 Task: Get directions from Fort Pulaski National Monument, Georgia, United States to Durham, North Carolina, United States  and explore the nearby things to do with rating 2 and above and open now
Action: Key pressed google<Key.space>maps<Key.enter>
Screenshot: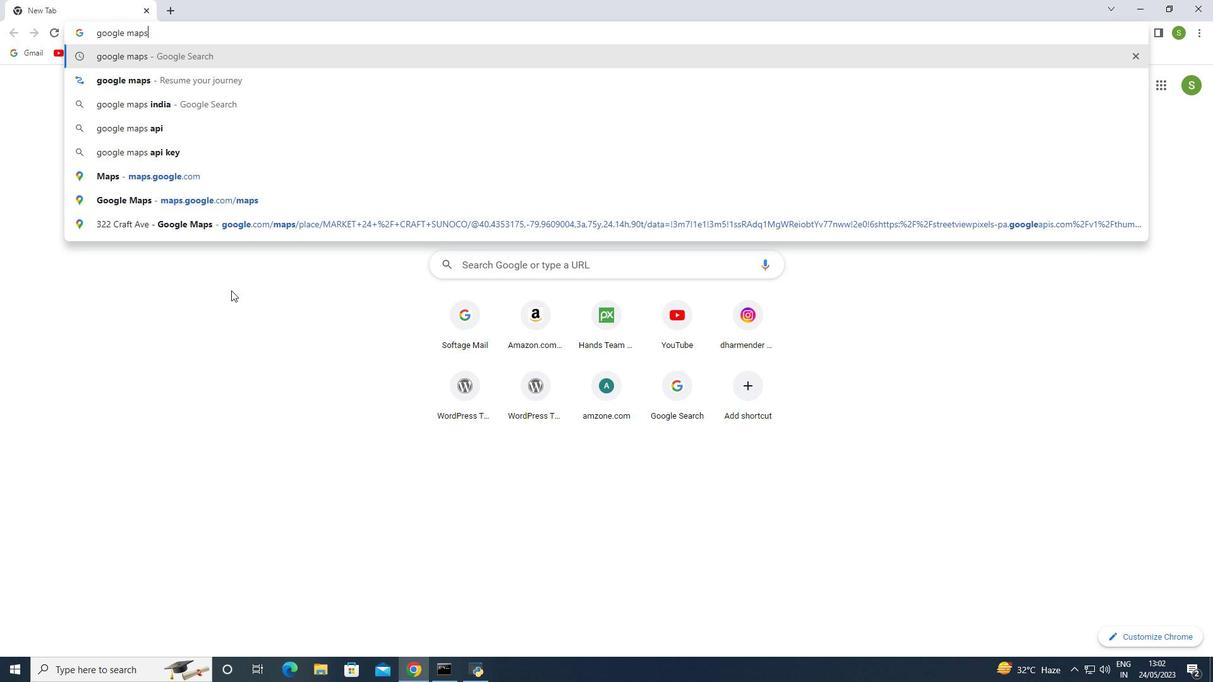 
Action: Mouse moved to (185, 295)
Screenshot: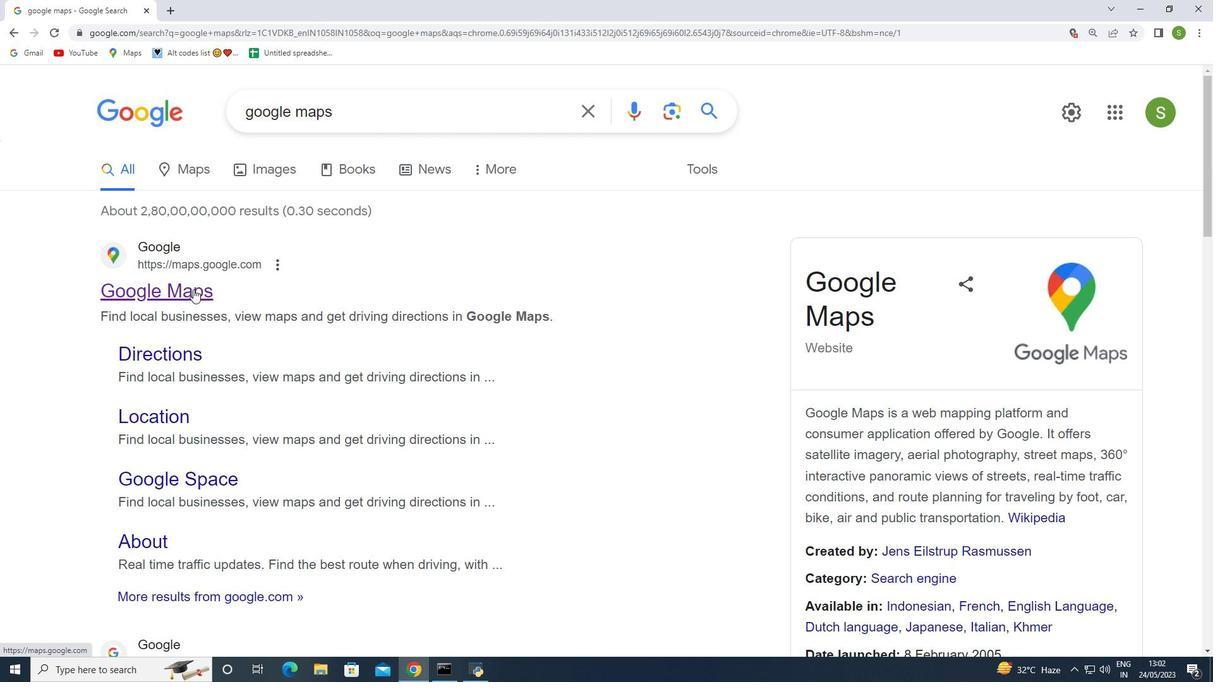 
Action: Mouse pressed left at (185, 295)
Screenshot: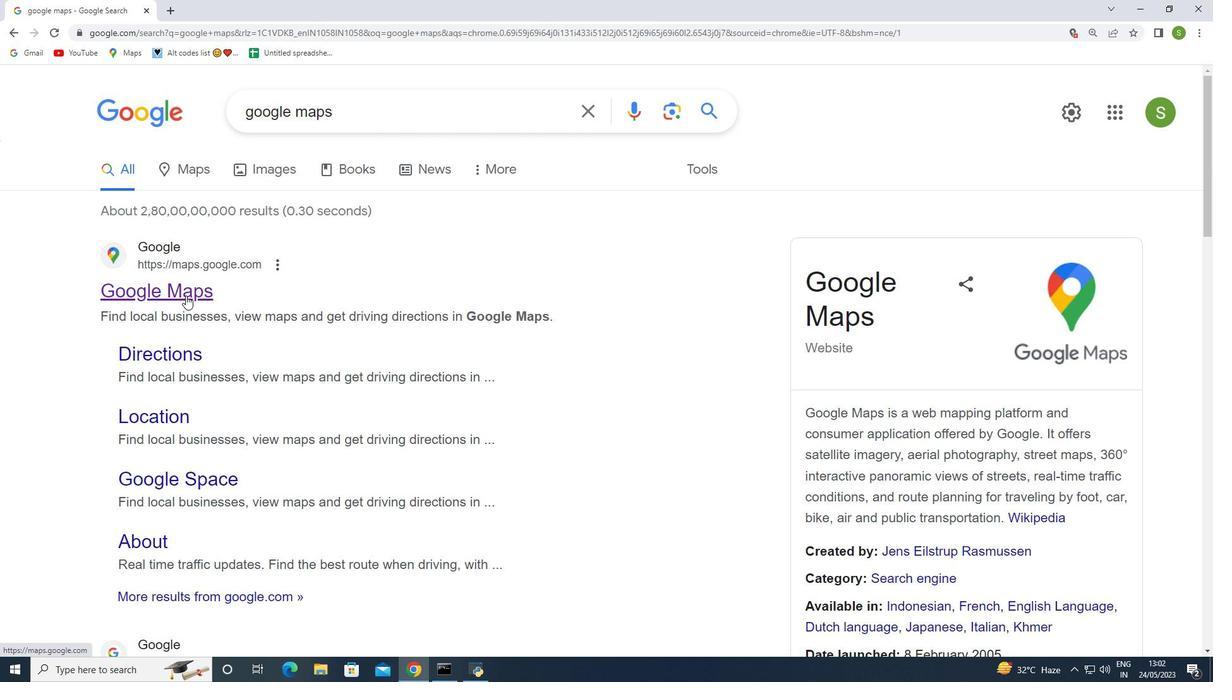 
Action: Mouse moved to (416, 92)
Screenshot: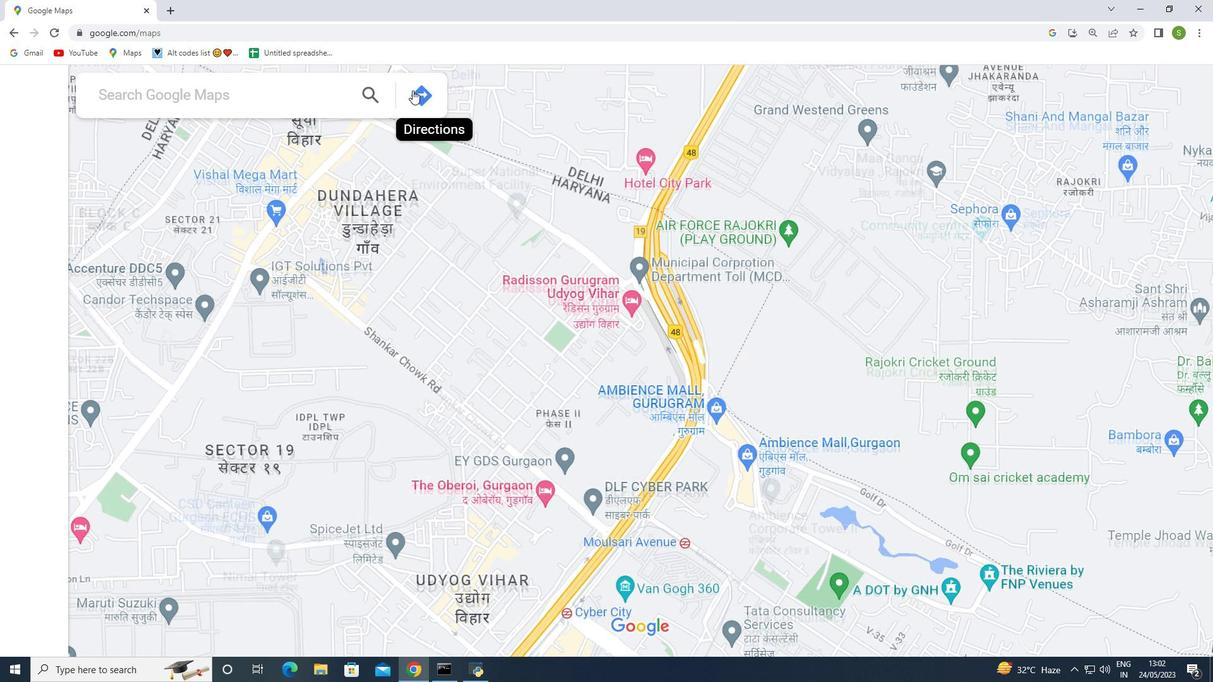 
Action: Mouse pressed left at (416, 92)
Screenshot: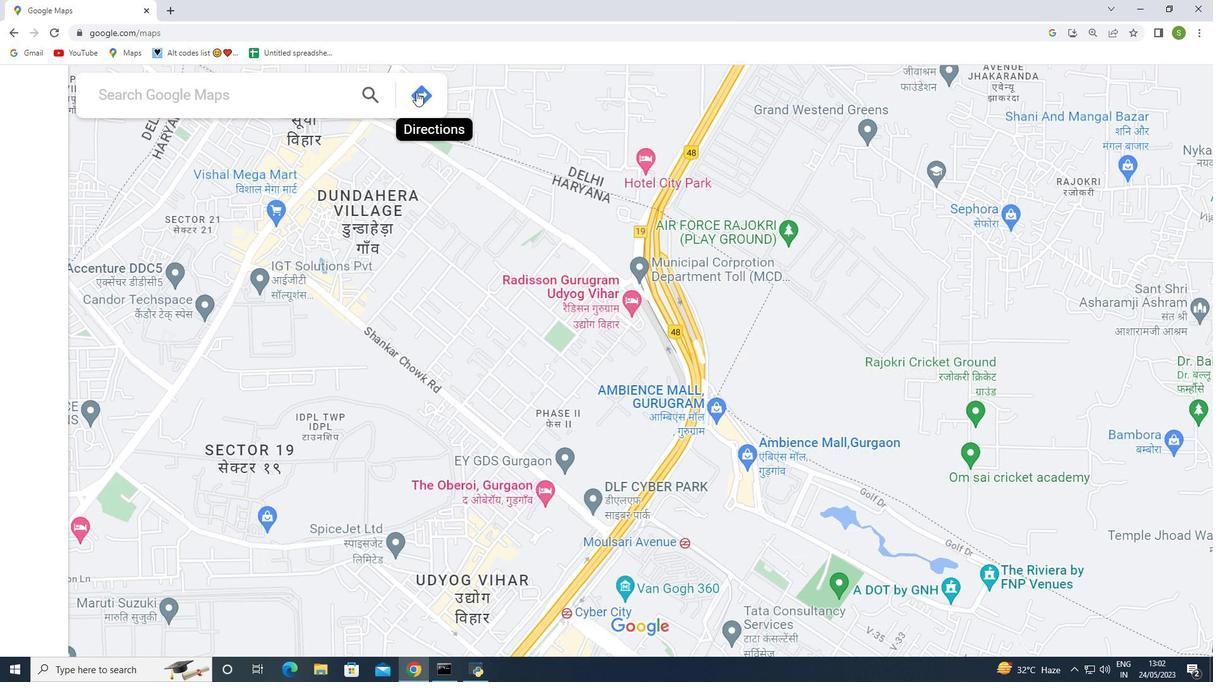 
Action: Mouse moved to (223, 142)
Screenshot: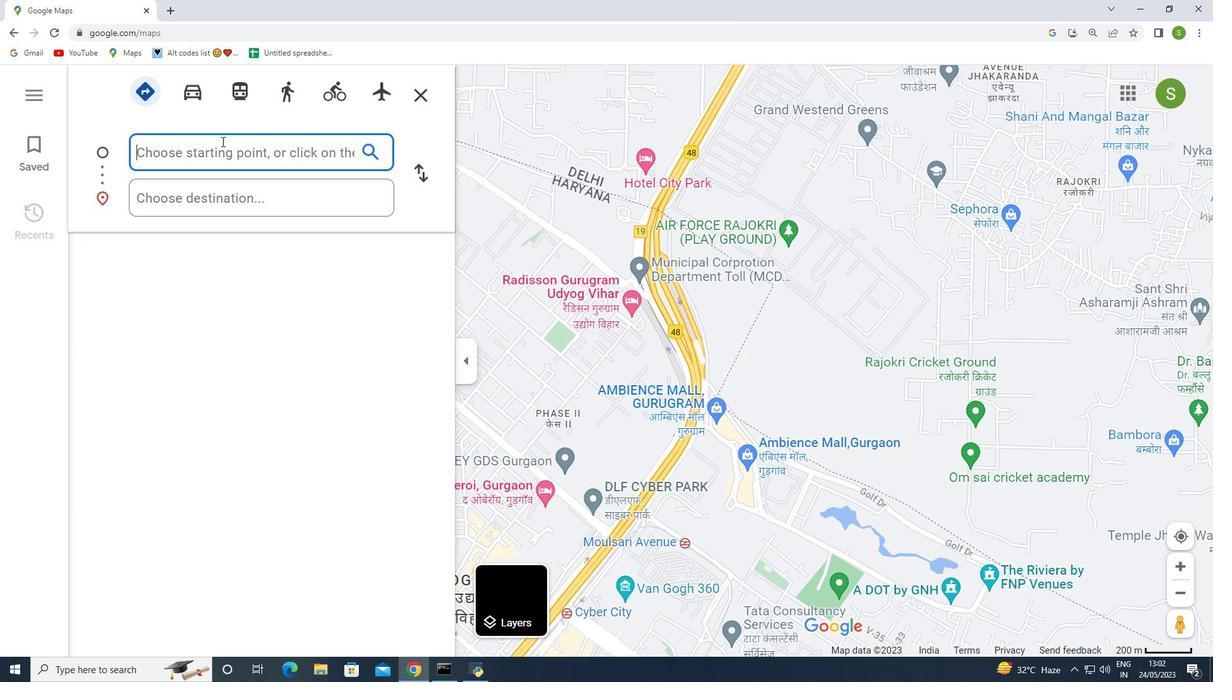 
Action: Mouse pressed left at (223, 142)
Screenshot: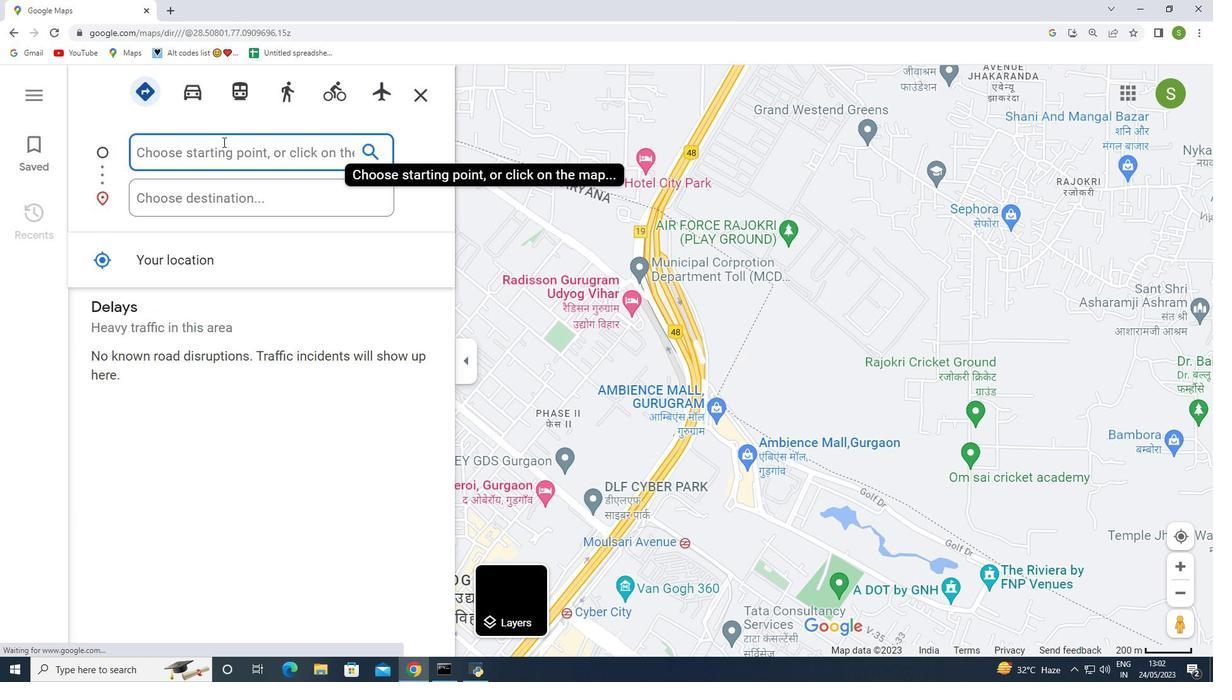 
Action: Key pressed fort<Key.space>pulaski<Key.space>national<Key.space><Key.shift>Monument<Key.space>georgia<Key.space>unites<Key.backspace>d<Key.space>states
Screenshot: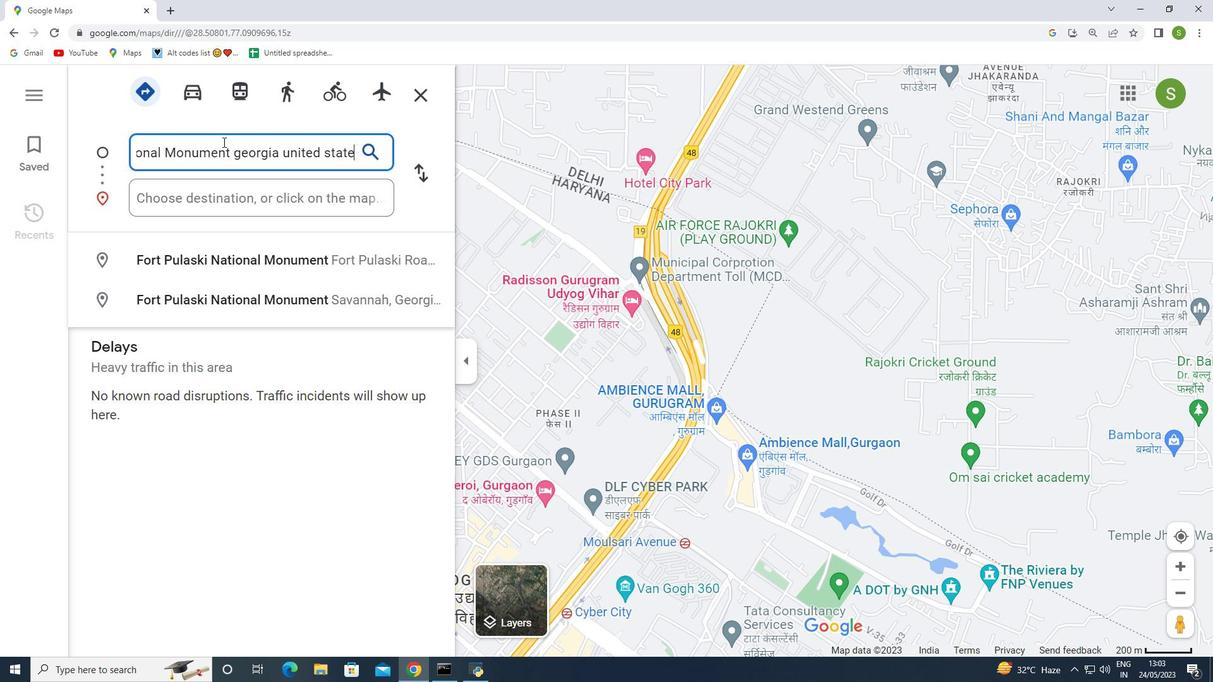 
Action: Mouse moved to (233, 198)
Screenshot: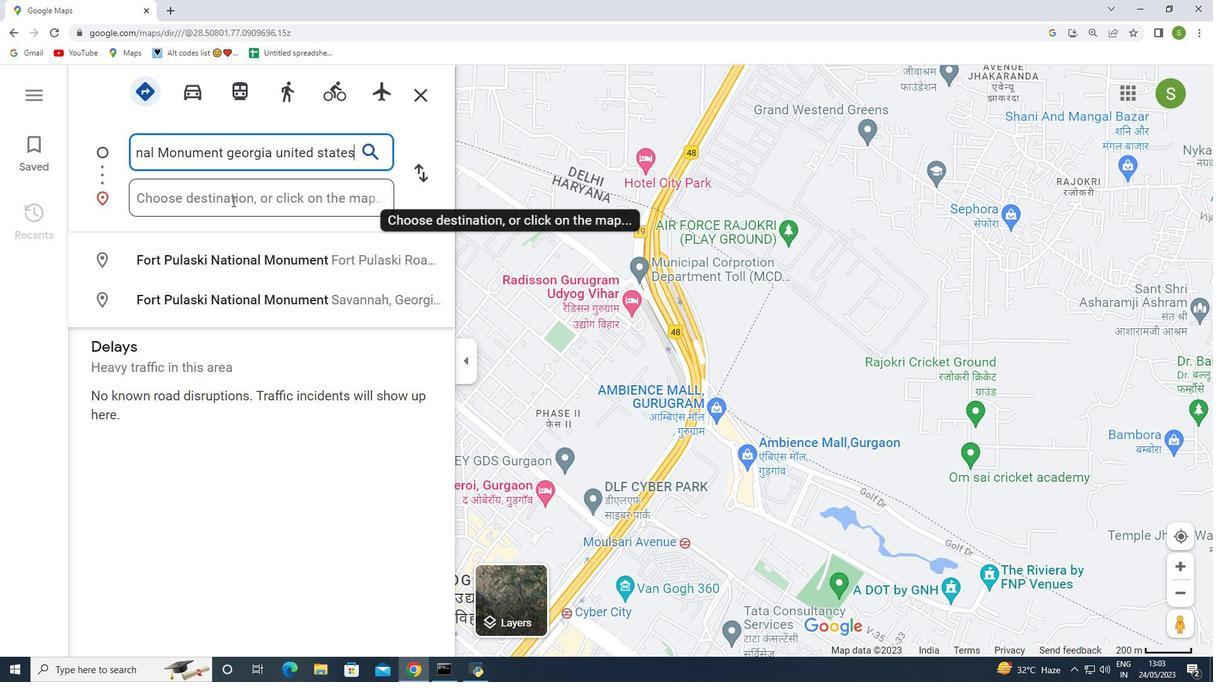 
Action: Mouse pressed left at (233, 198)
Screenshot: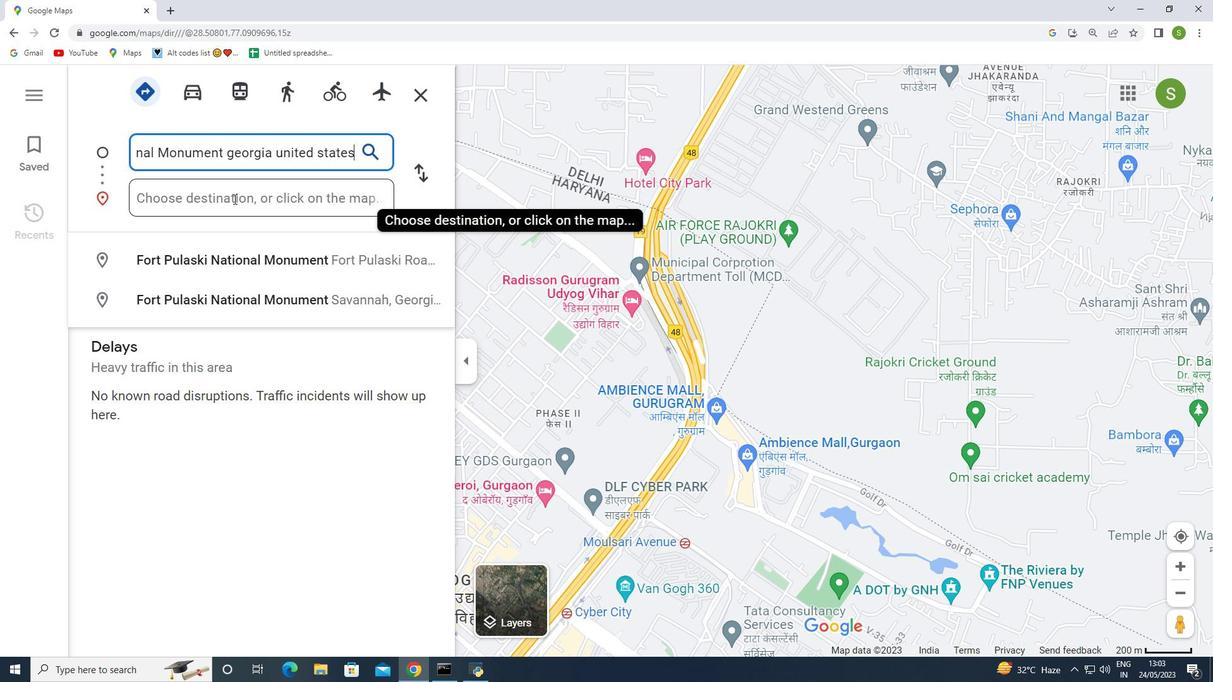 
Action: Mouse moved to (233, 198)
Screenshot: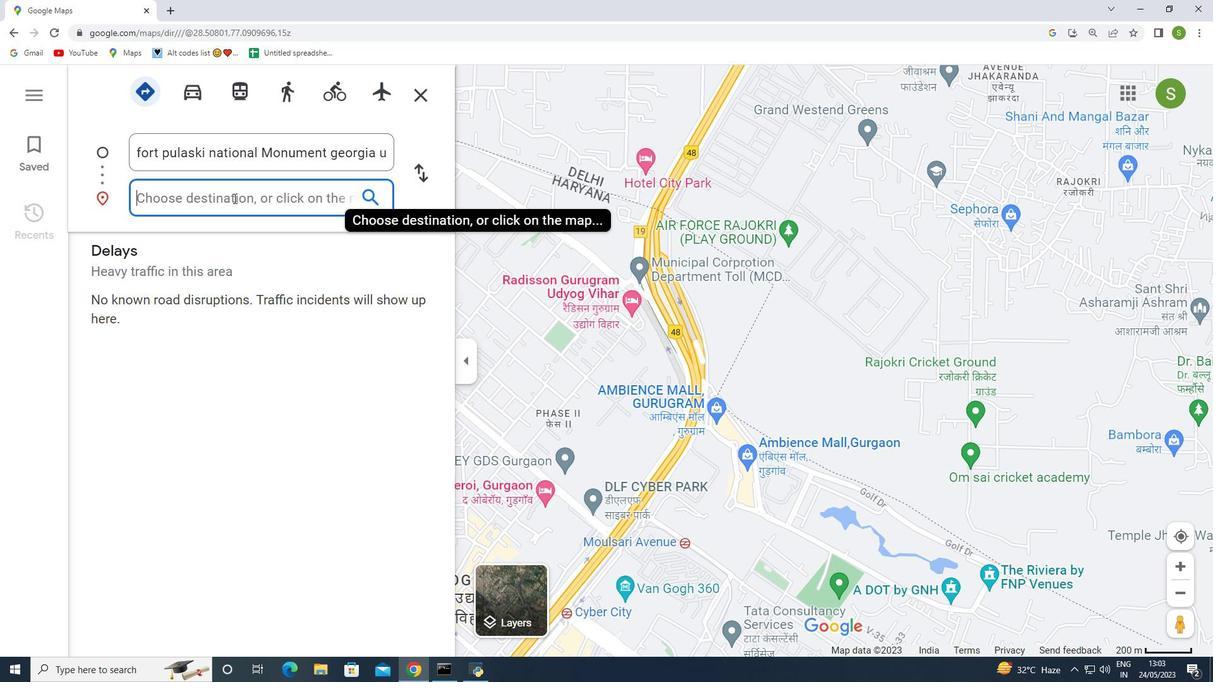 
Action: Key pressed <Key.shift>Durham<Key.space><Key.shift>North<Key.space>carolina<Key.space>united<Key.space>states
Screenshot: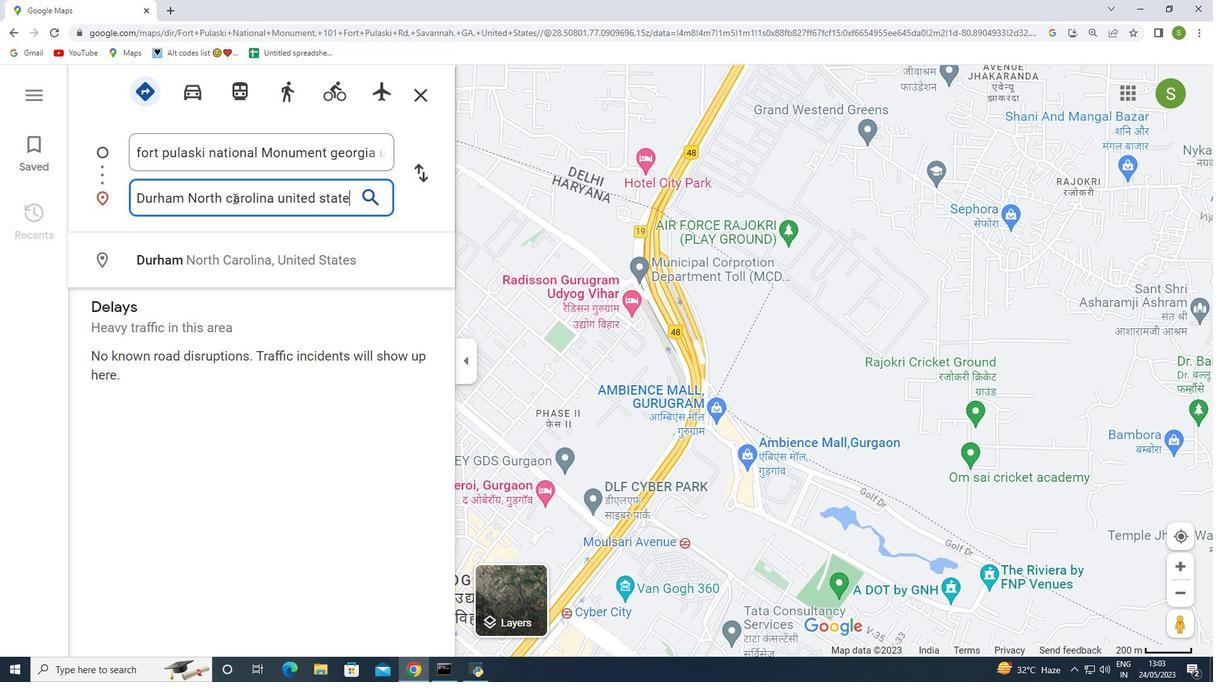 
Action: Mouse moved to (189, 206)
Screenshot: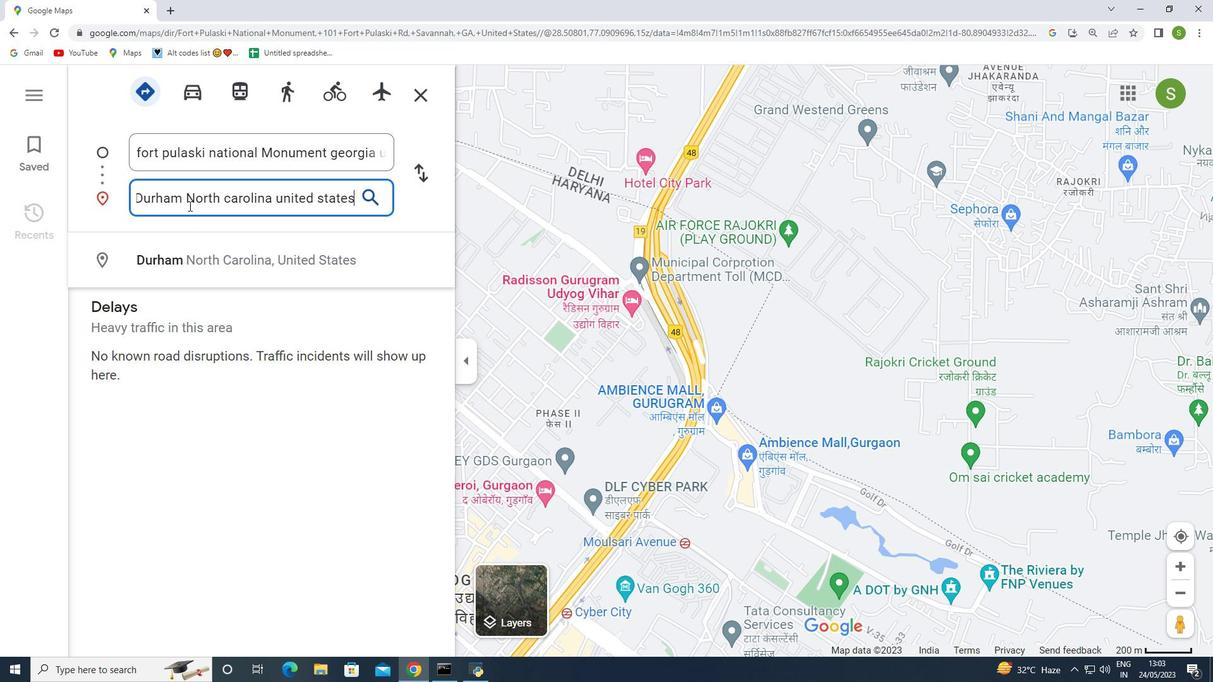 
Action: Key pressed <Key.enter>
Screenshot: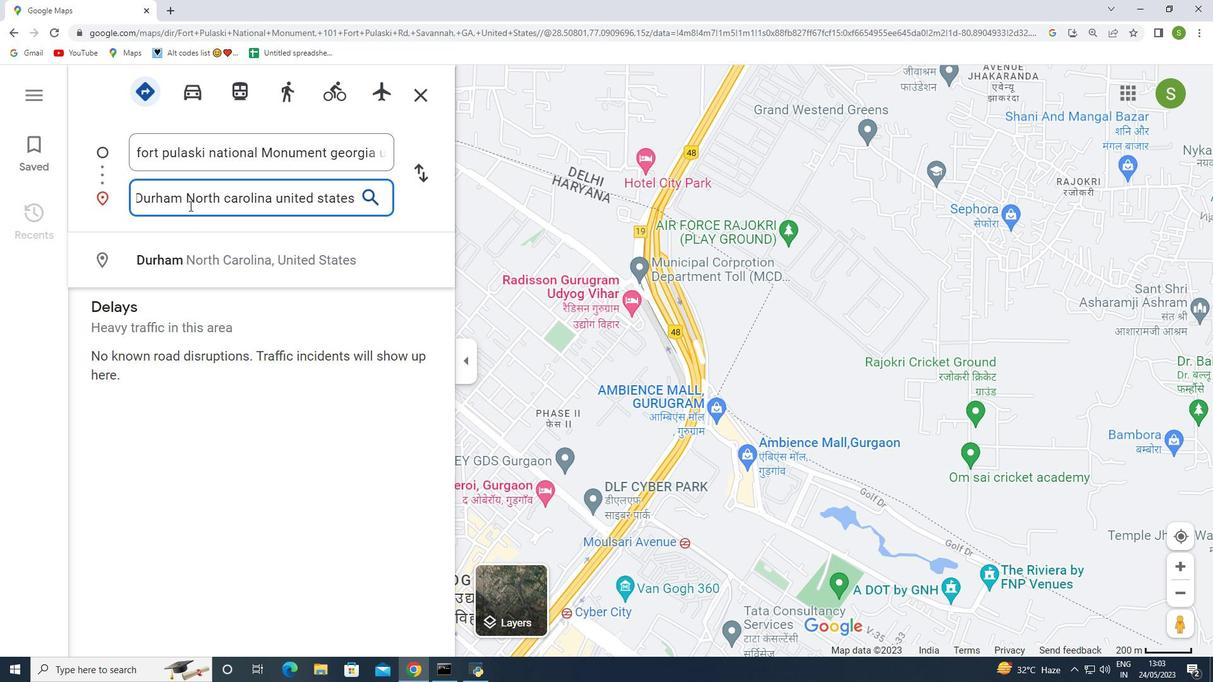 
Action: Mouse moved to (1033, 103)
Screenshot: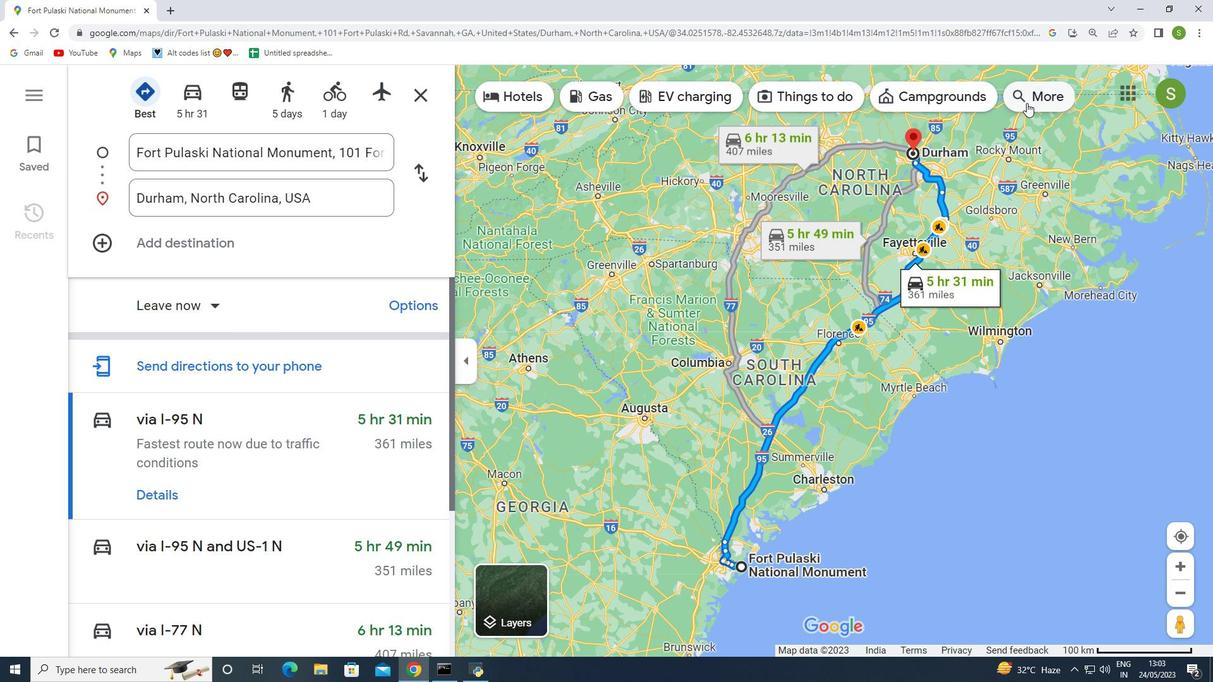 
Action: Mouse pressed left at (1033, 103)
Screenshot: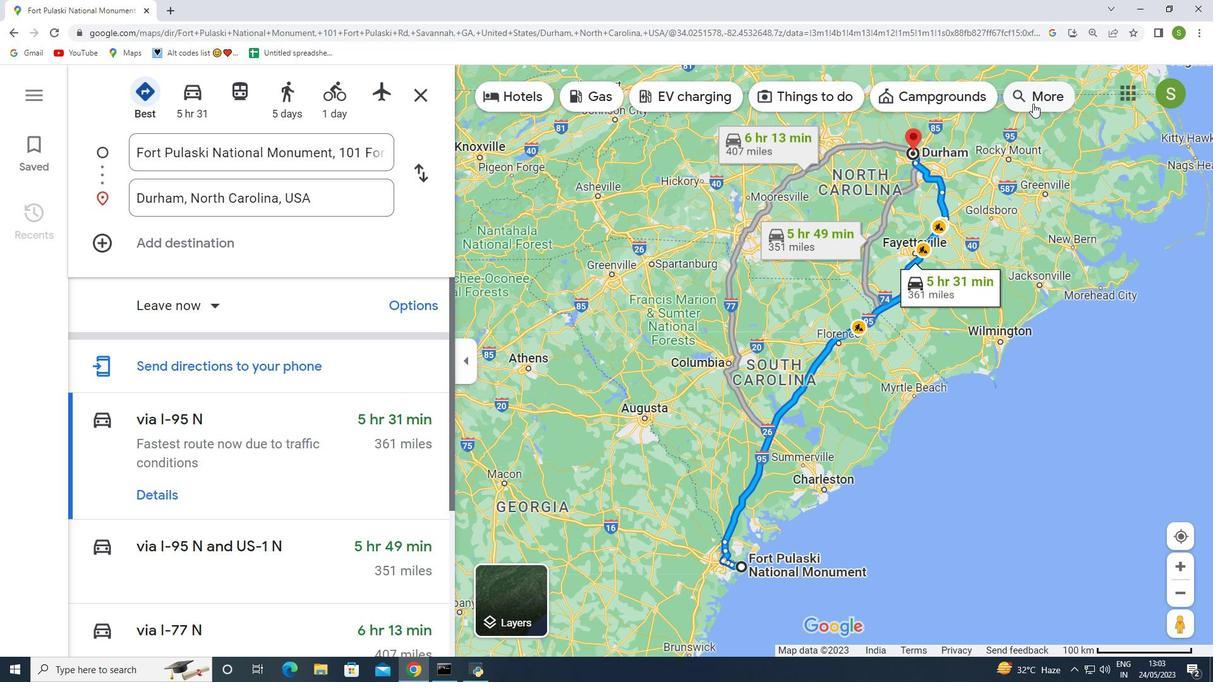 
Action: Mouse moved to (289, 271)
Screenshot: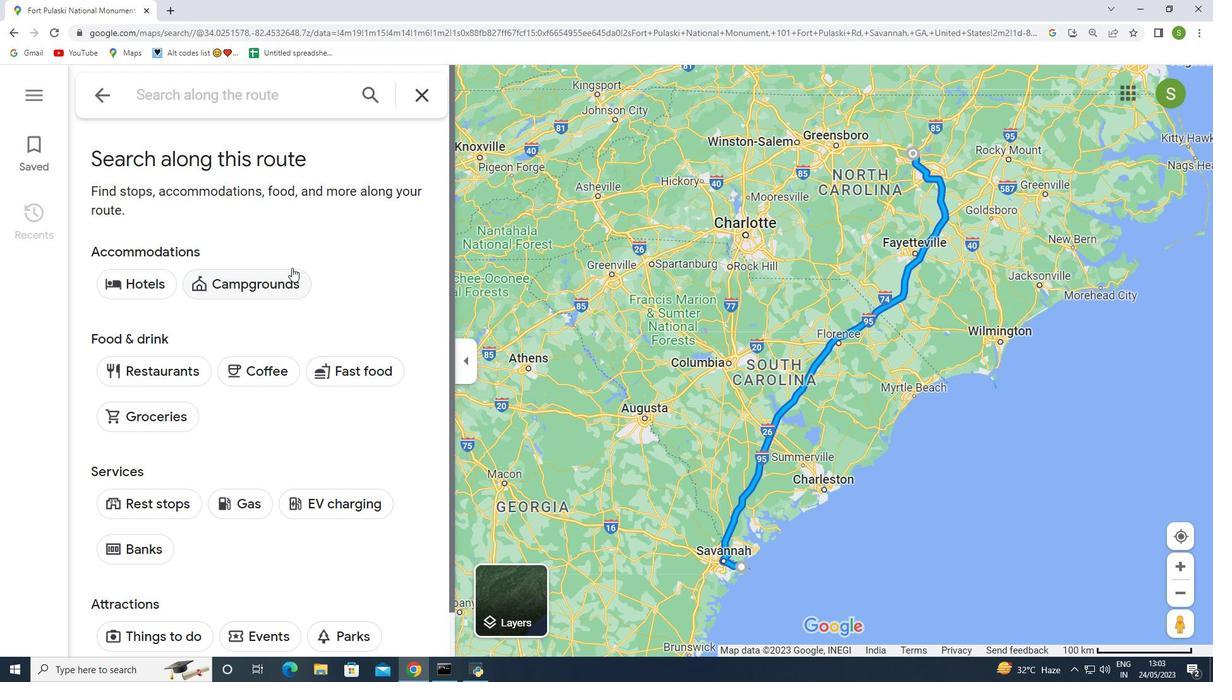 
Action: Mouse scrolled (289, 271) with delta (0, 0)
Screenshot: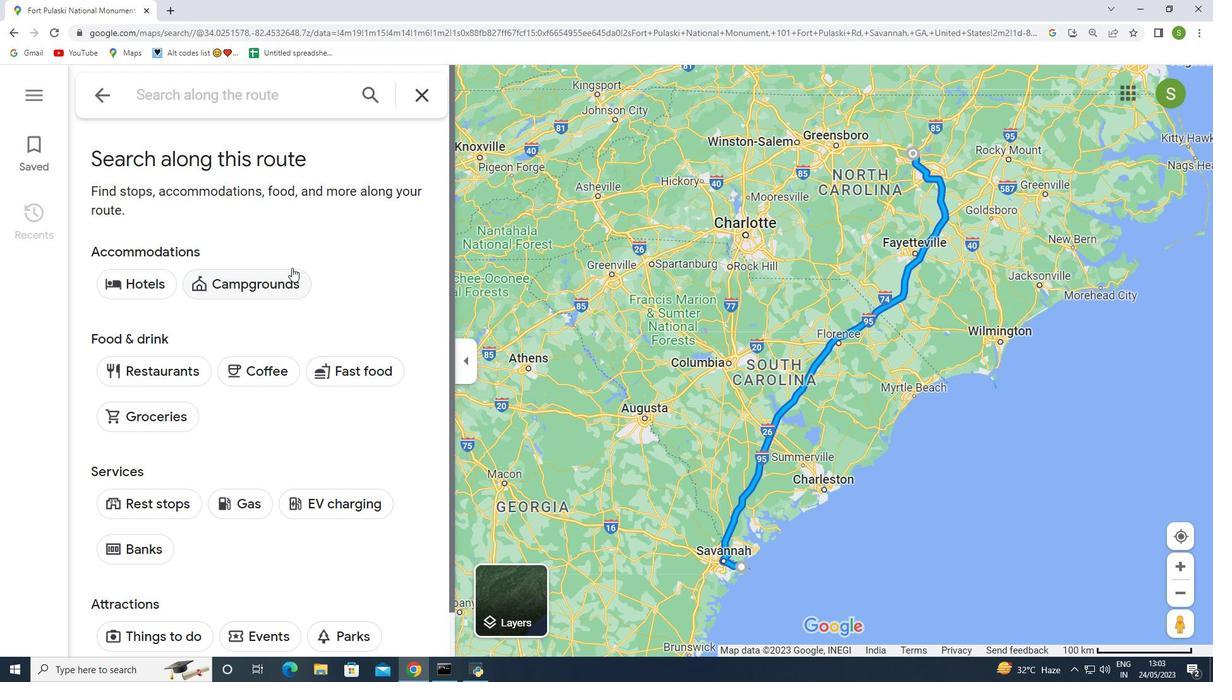 
Action: Mouse moved to (256, 305)
Screenshot: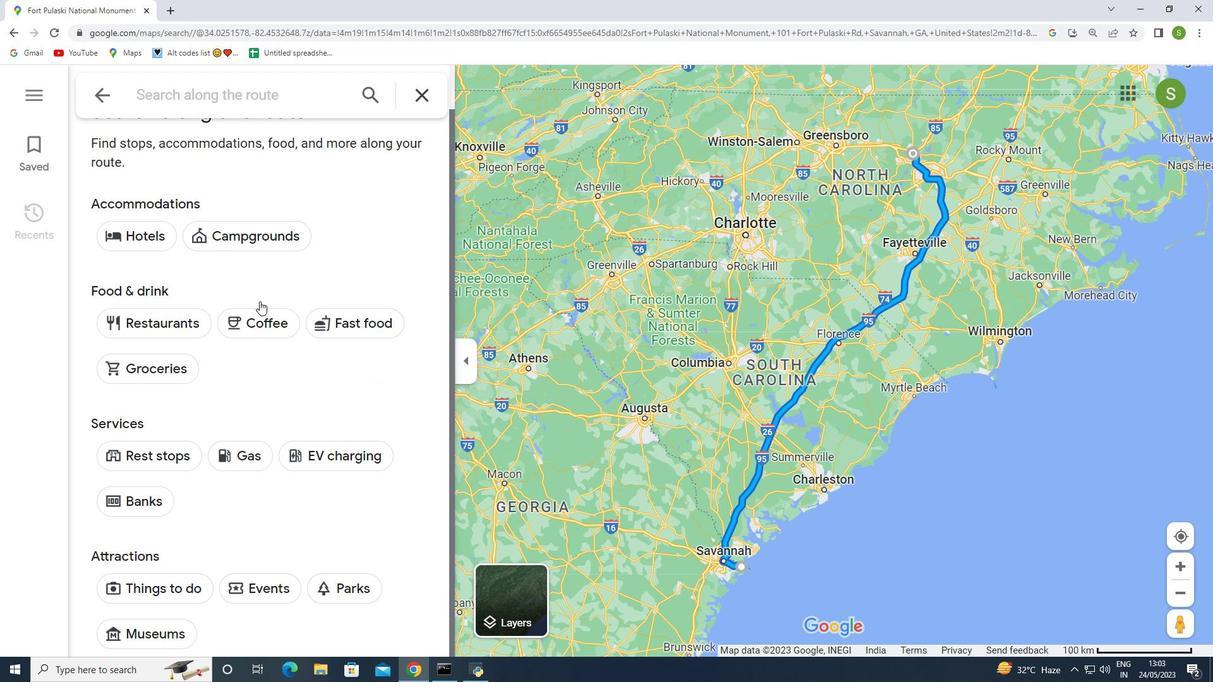 
Action: Mouse scrolled (256, 304) with delta (0, 0)
Screenshot: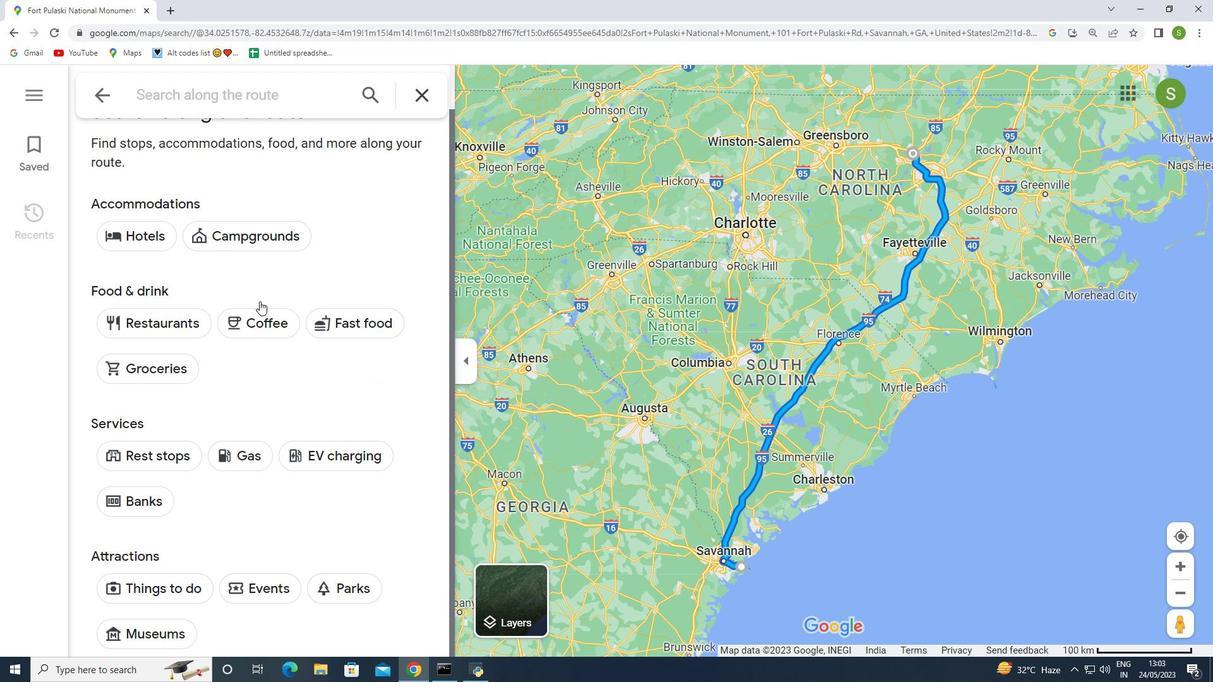 
Action: Mouse moved to (151, 369)
Screenshot: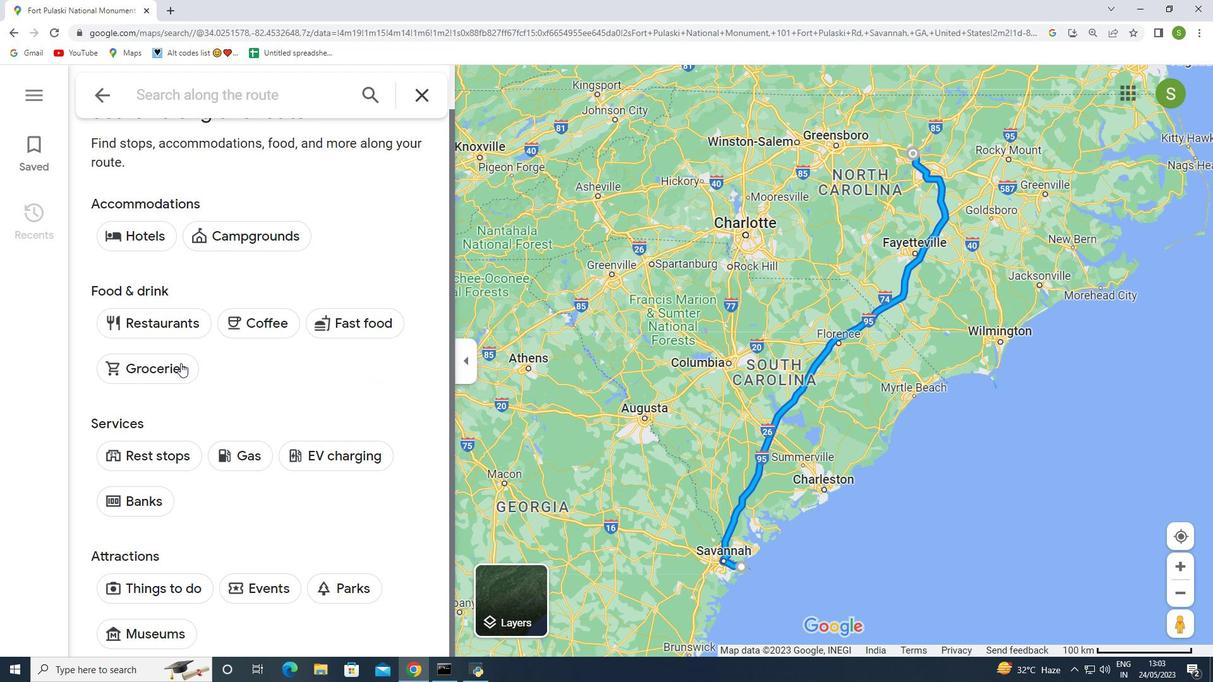 
Action: Mouse pressed left at (151, 369)
Screenshot: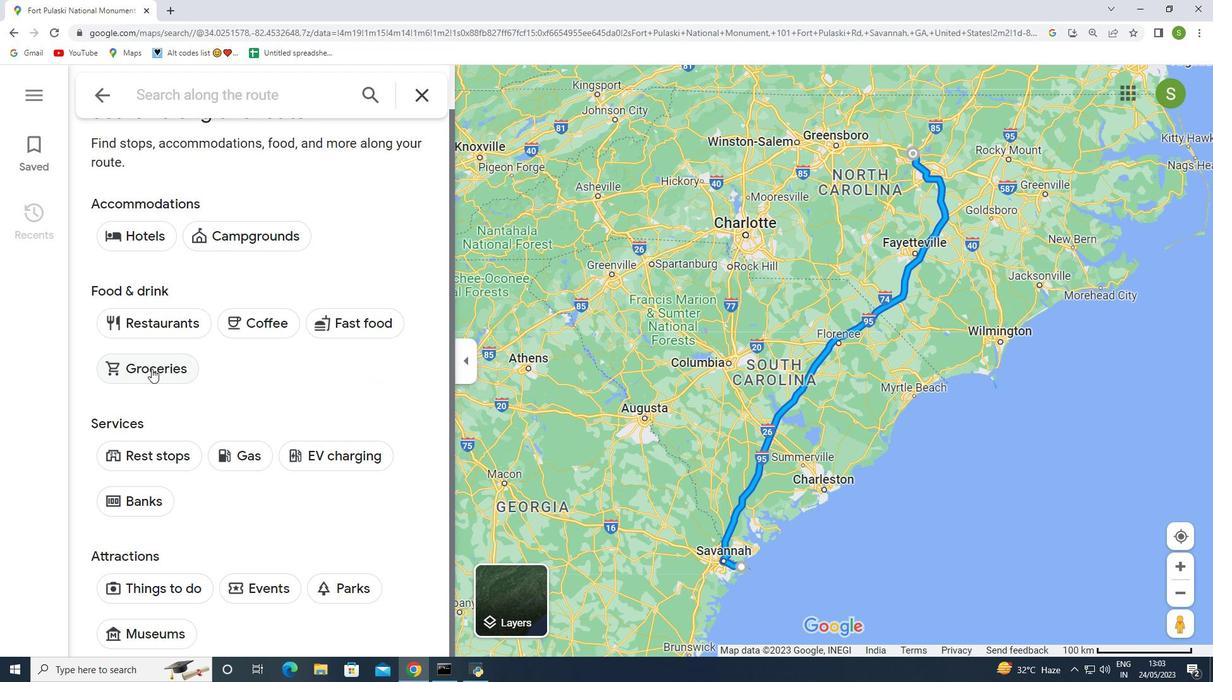 
Action: Mouse moved to (774, 444)
Screenshot: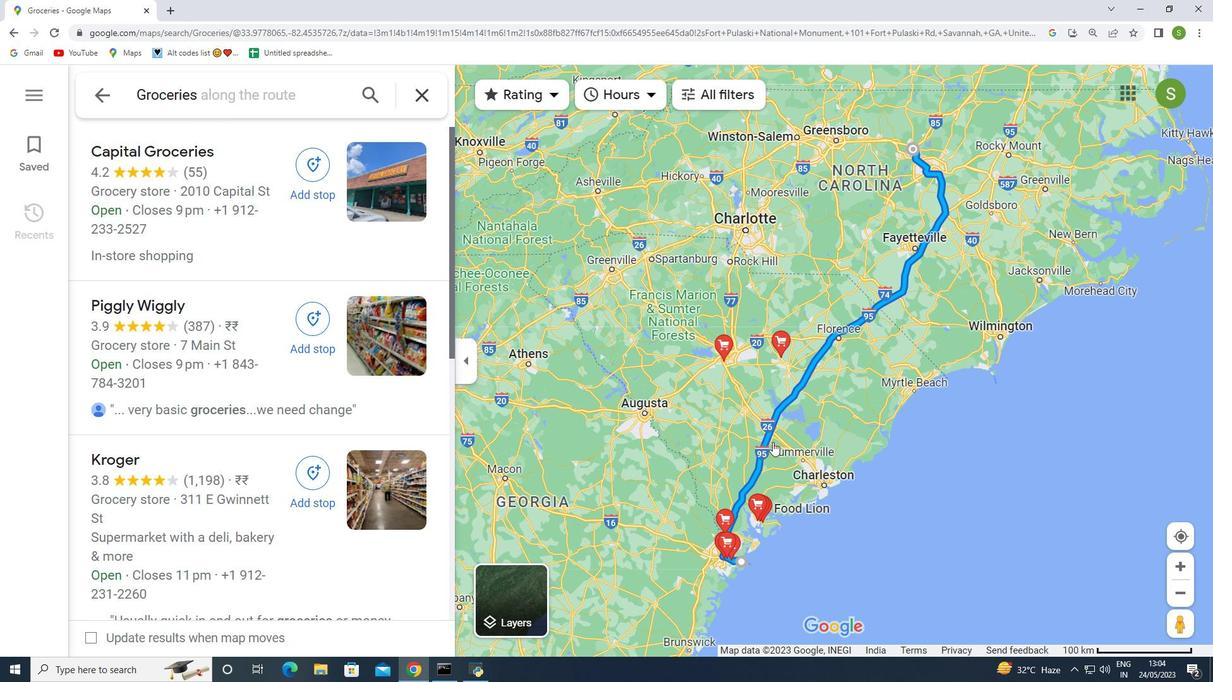 
Action: Mouse scrolled (774, 443) with delta (0, 0)
Screenshot: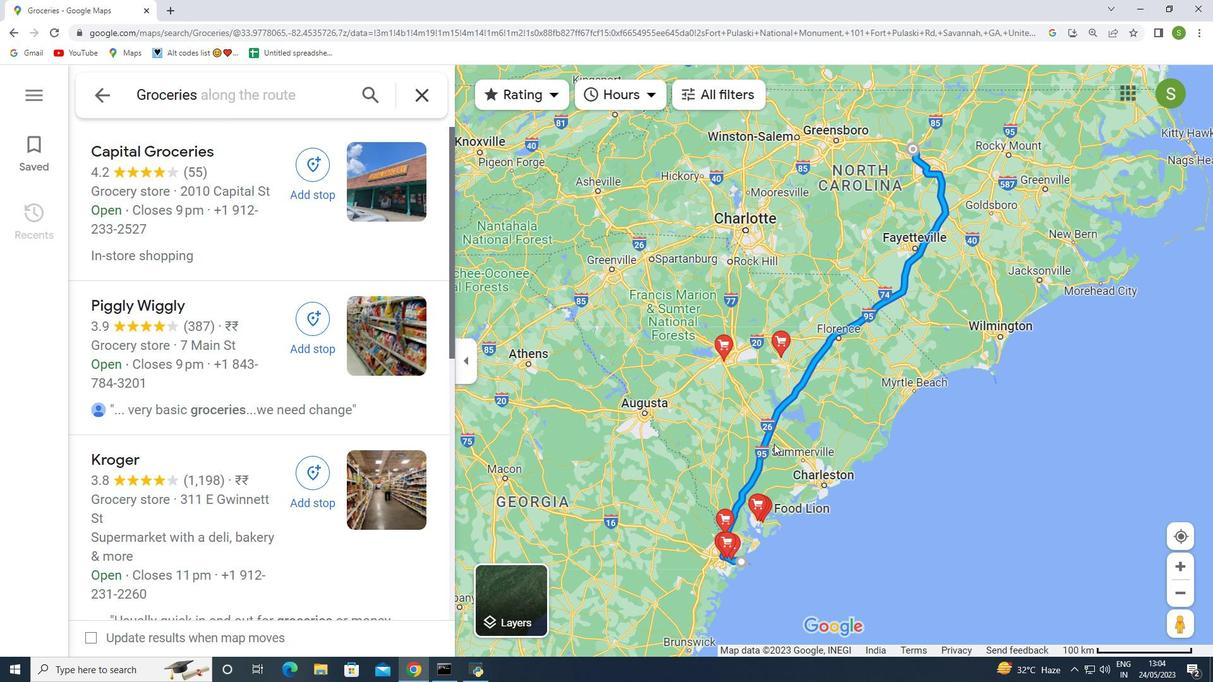
Action: Mouse moved to (554, 94)
Screenshot: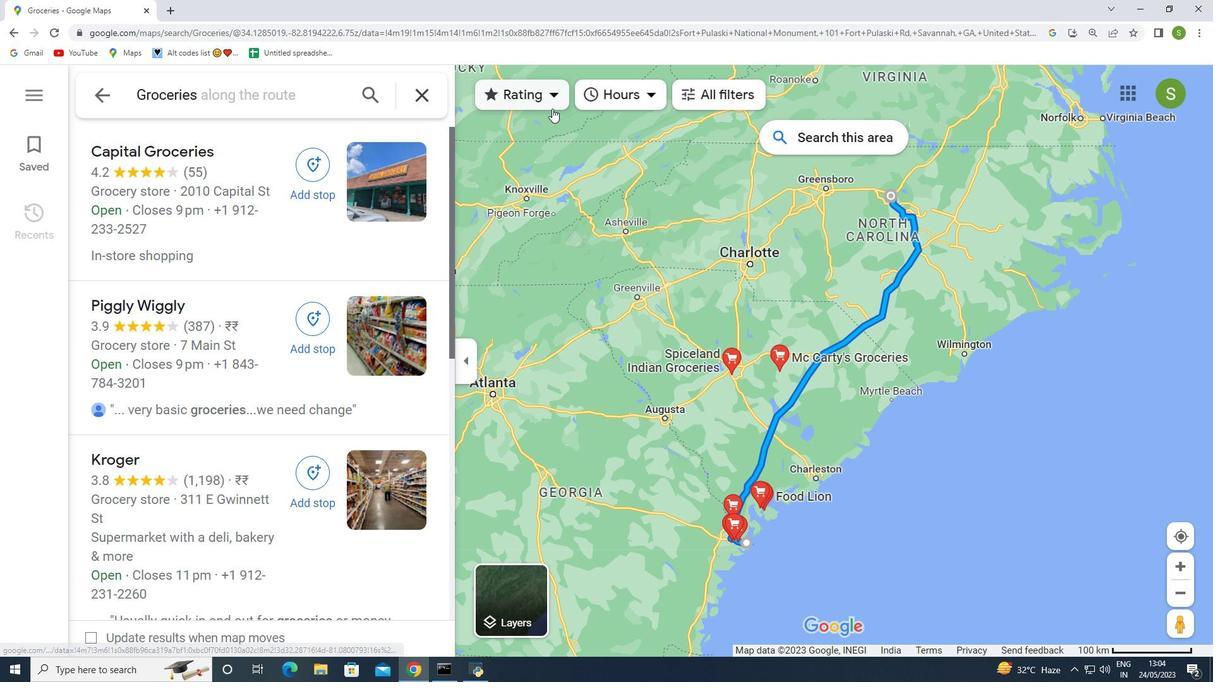
Action: Mouse pressed left at (554, 94)
Screenshot: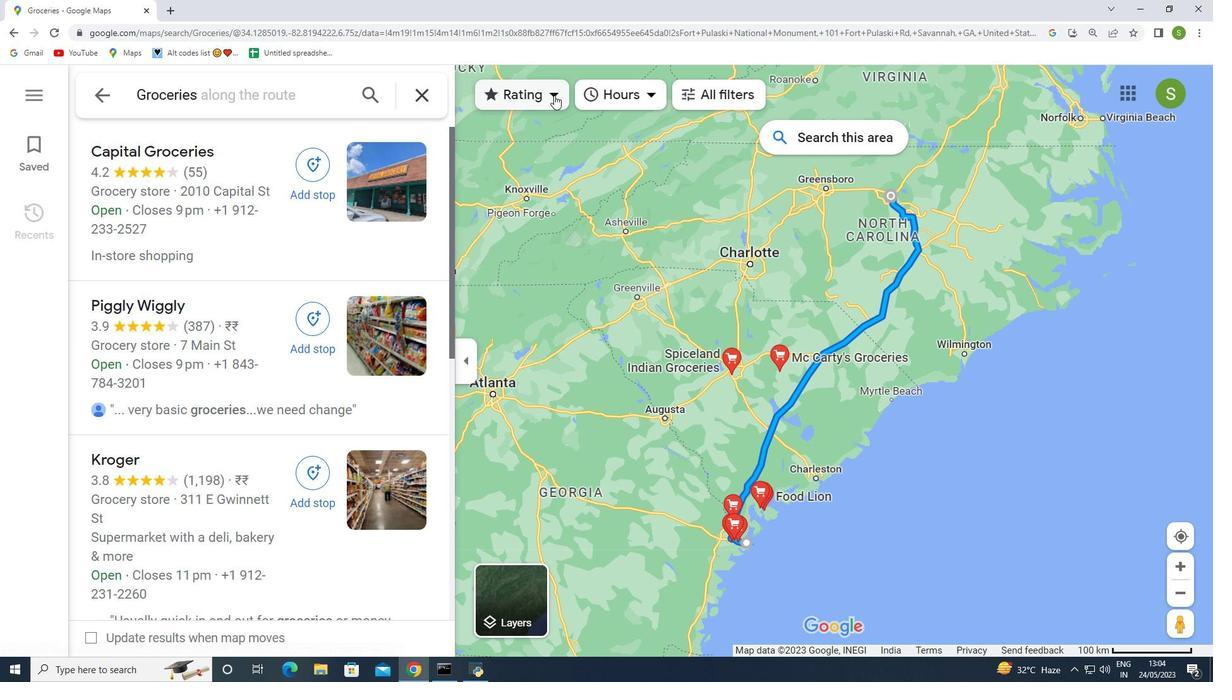 
Action: Mouse moved to (508, 183)
Screenshot: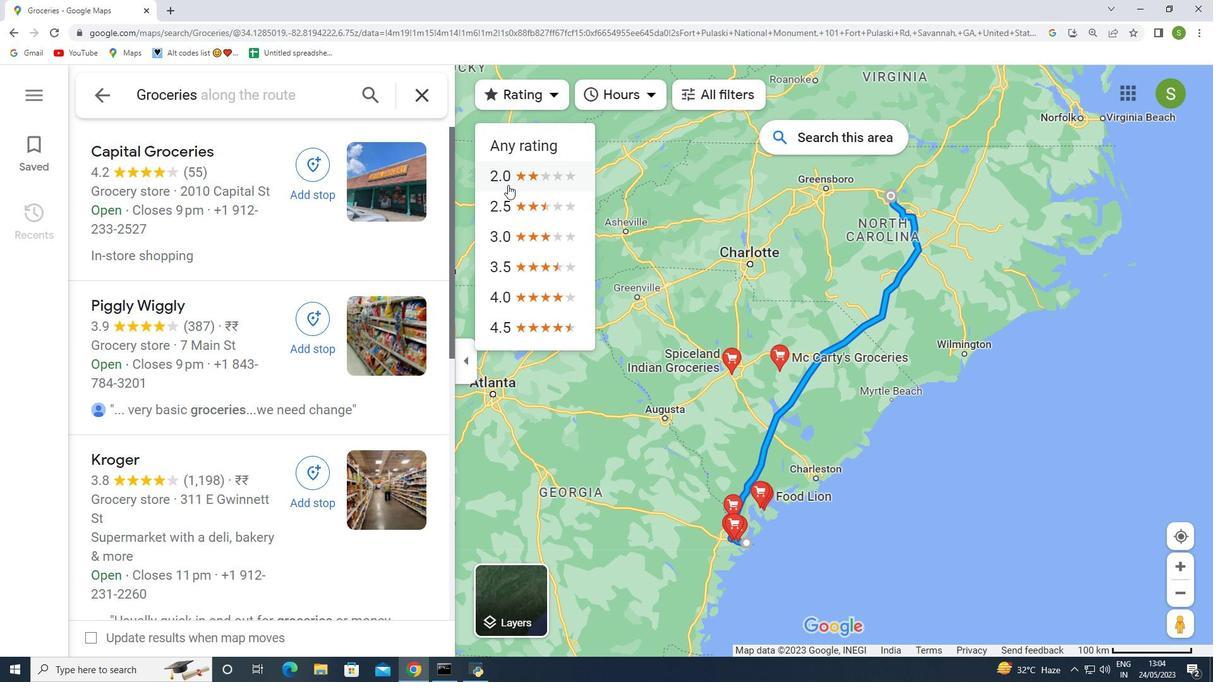 
Action: Mouse pressed left at (508, 183)
Screenshot: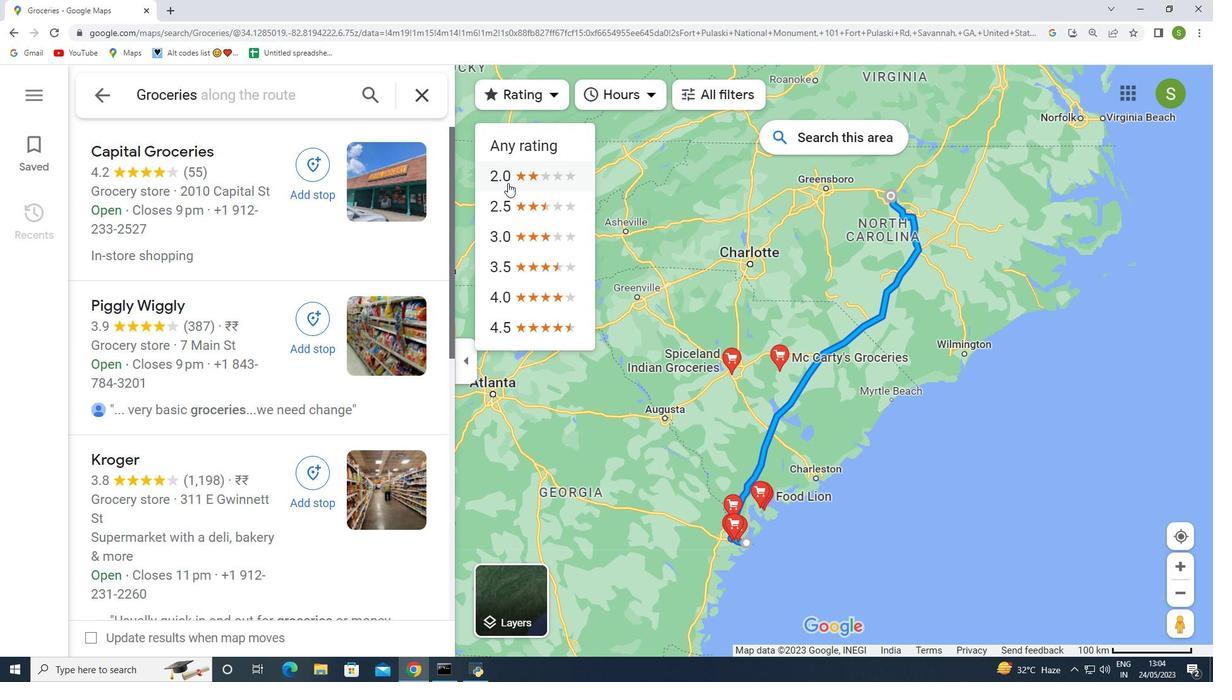 
Action: Mouse moved to (171, 149)
Screenshot: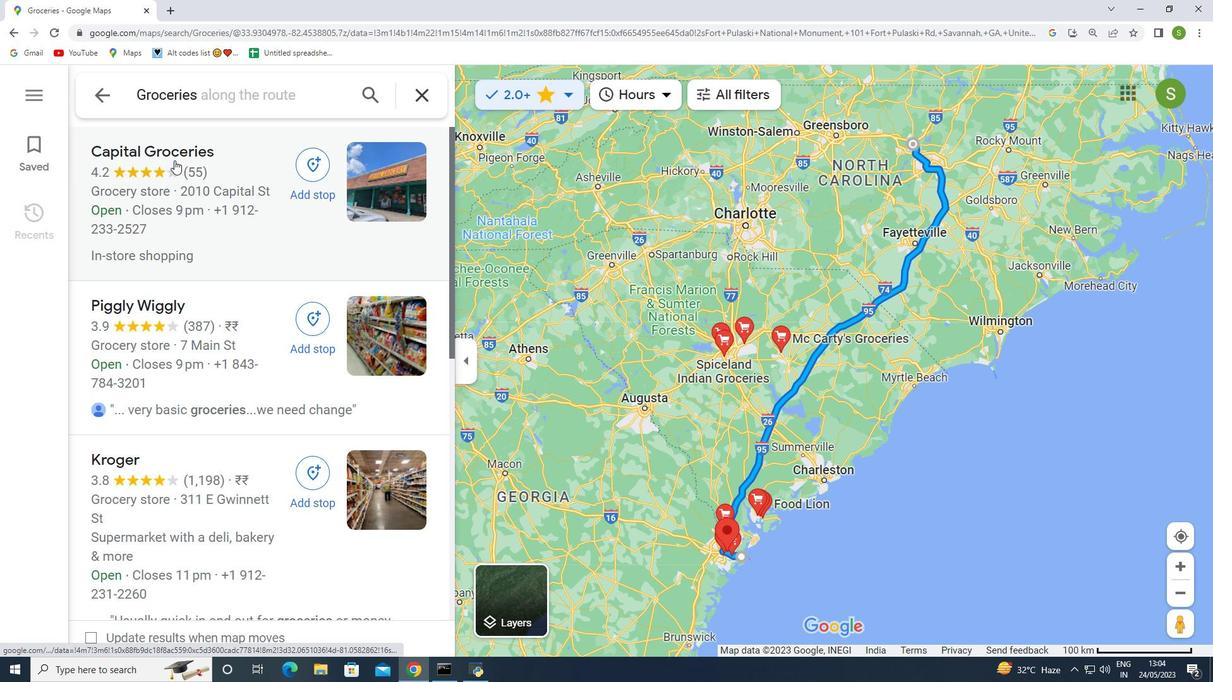 
Action: Mouse pressed left at (171, 149)
Screenshot: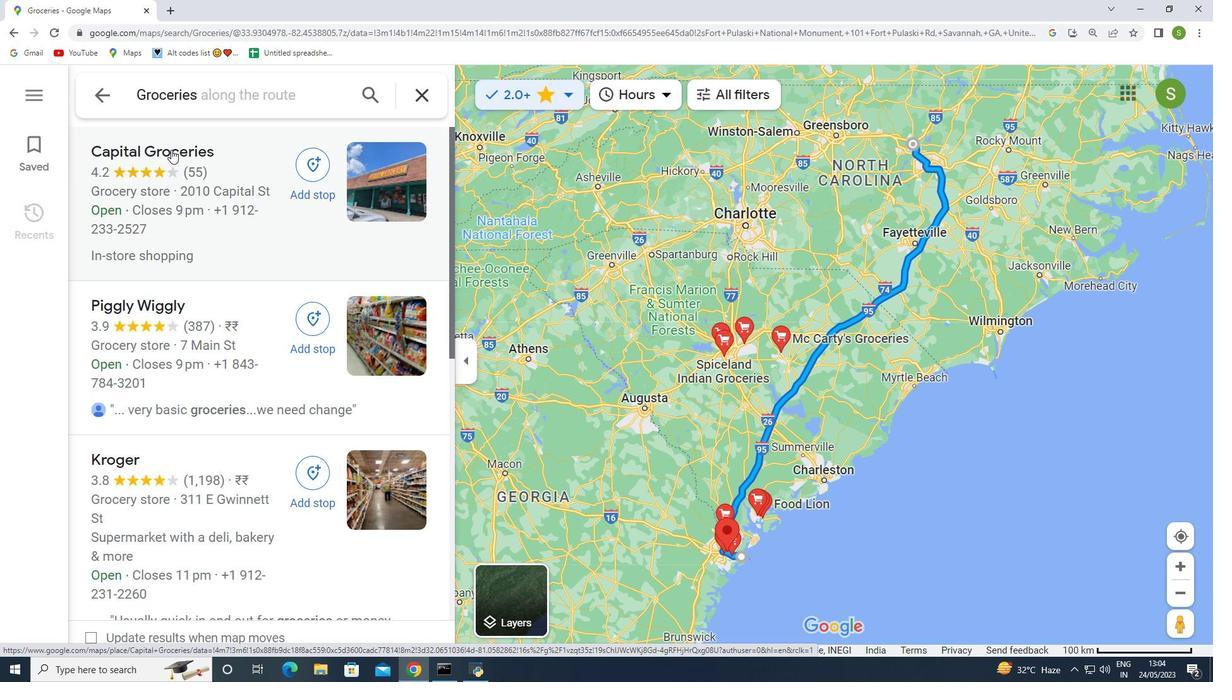 
Action: Mouse moved to (664, 94)
Screenshot: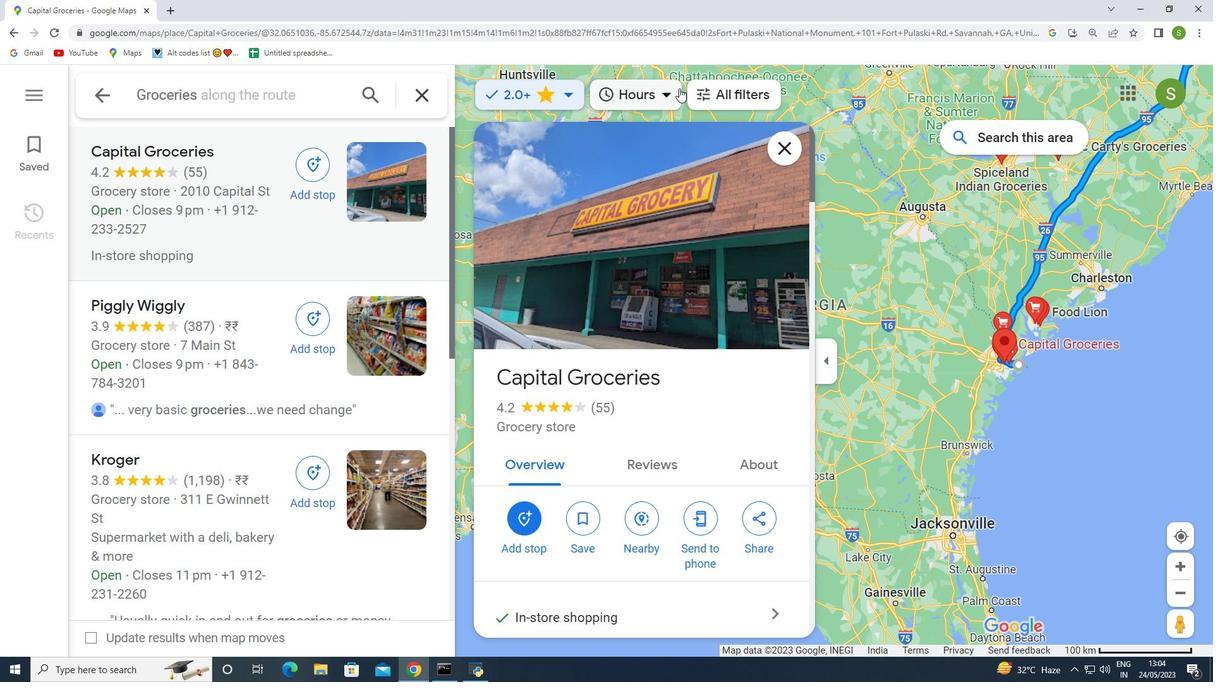 
Action: Mouse pressed left at (664, 94)
Screenshot: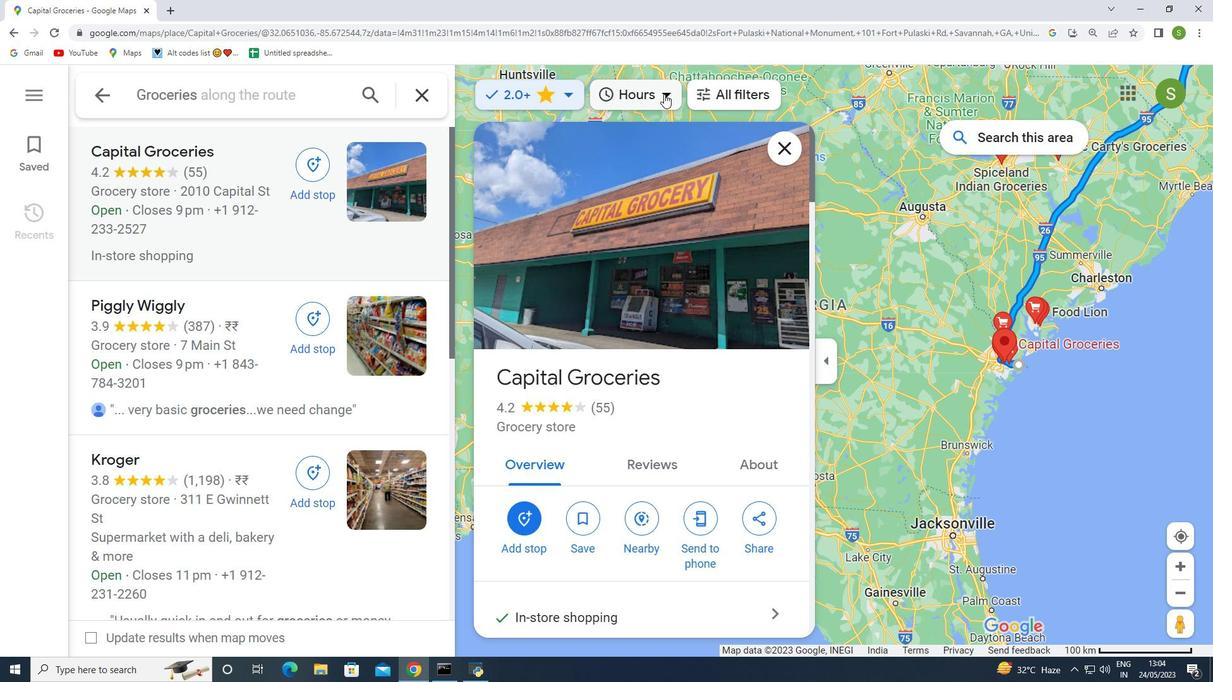 
Action: Mouse moved to (613, 171)
Screenshot: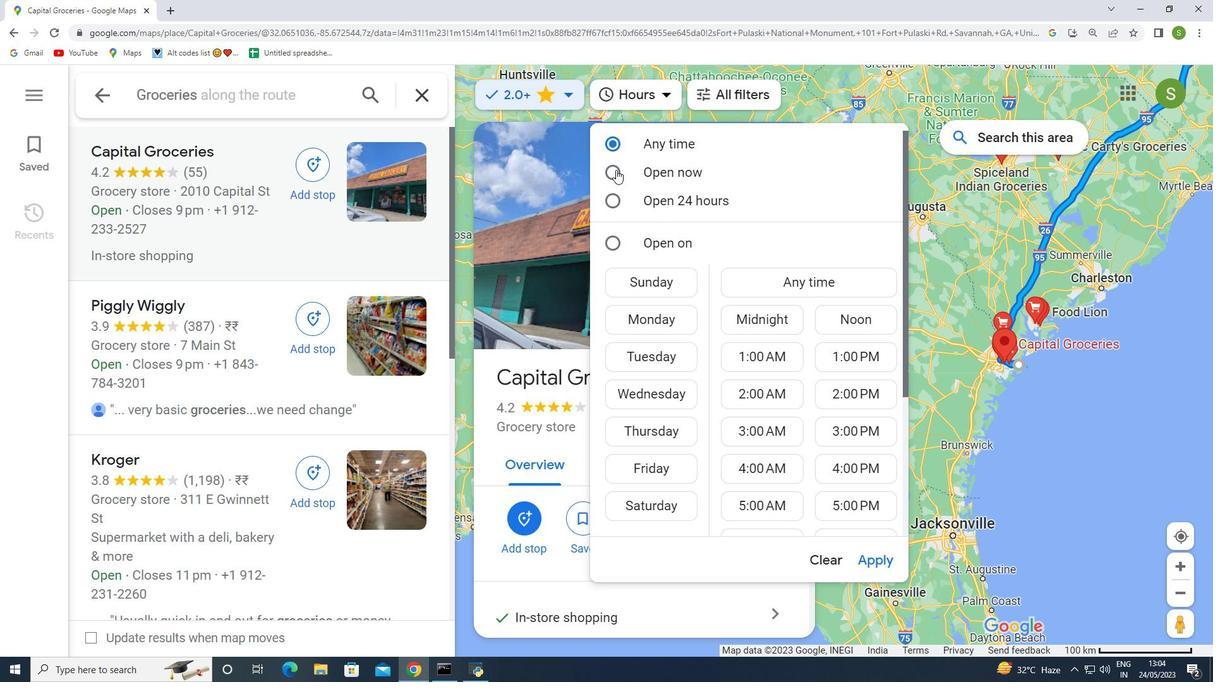 
Action: Mouse pressed left at (613, 171)
Screenshot: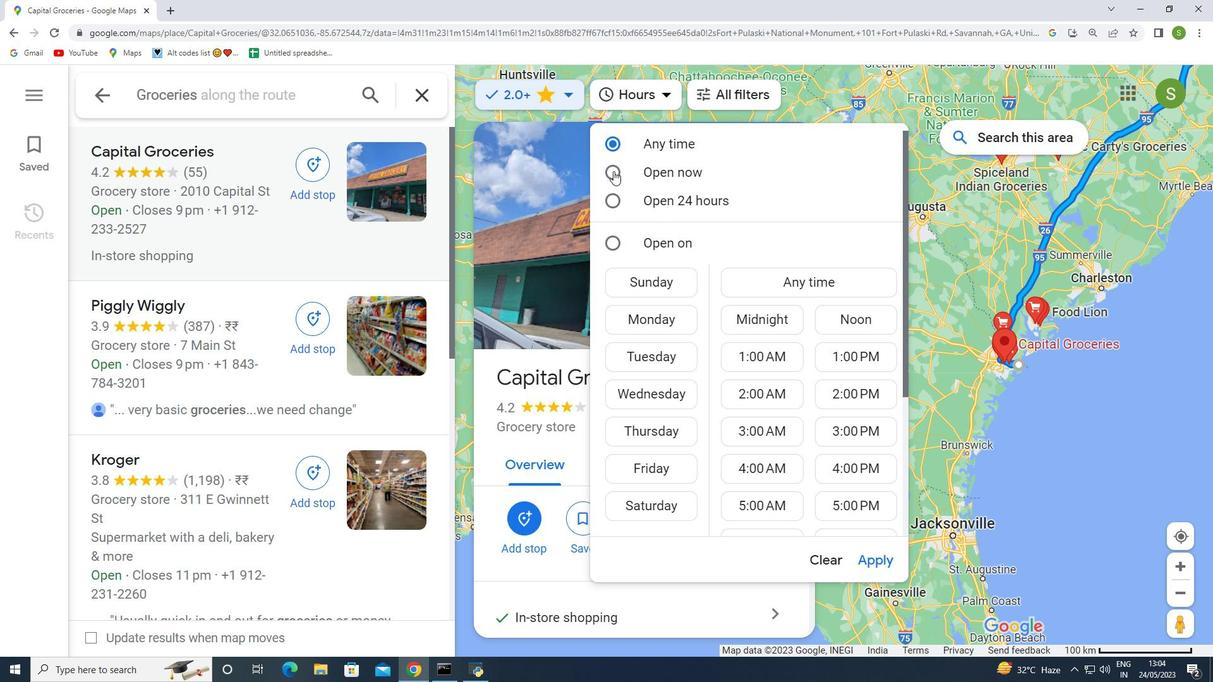 
Action: Mouse moved to (868, 559)
Screenshot: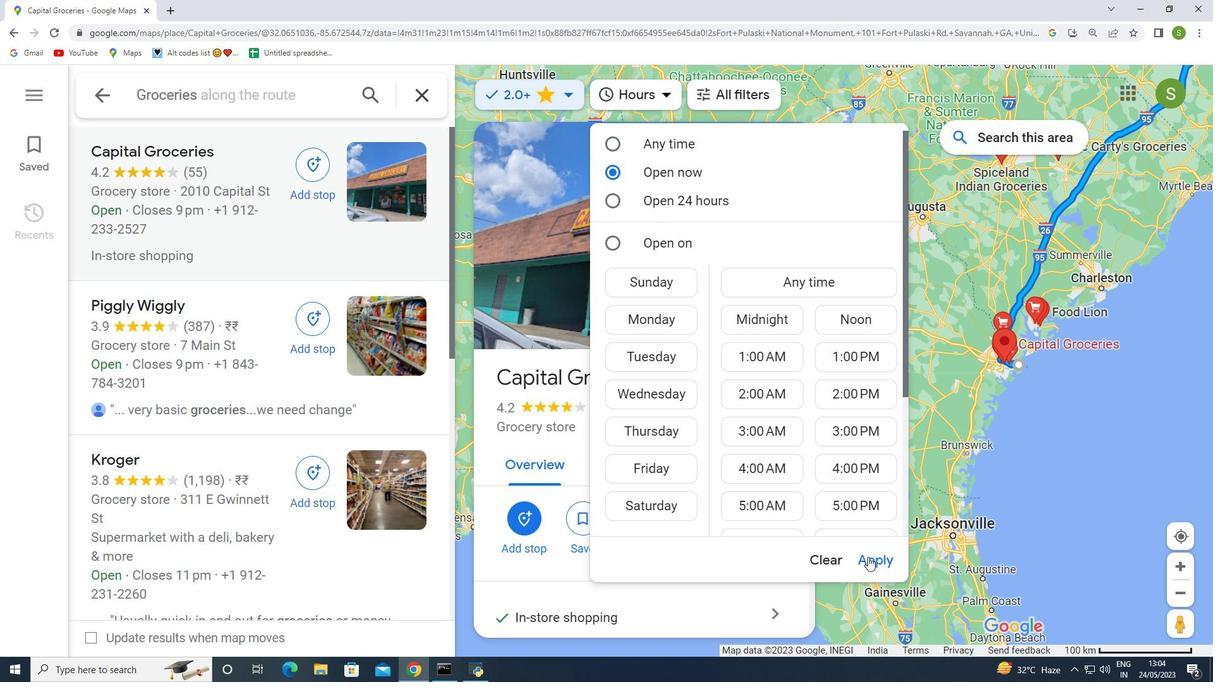 
Action: Mouse pressed left at (868, 559)
Screenshot: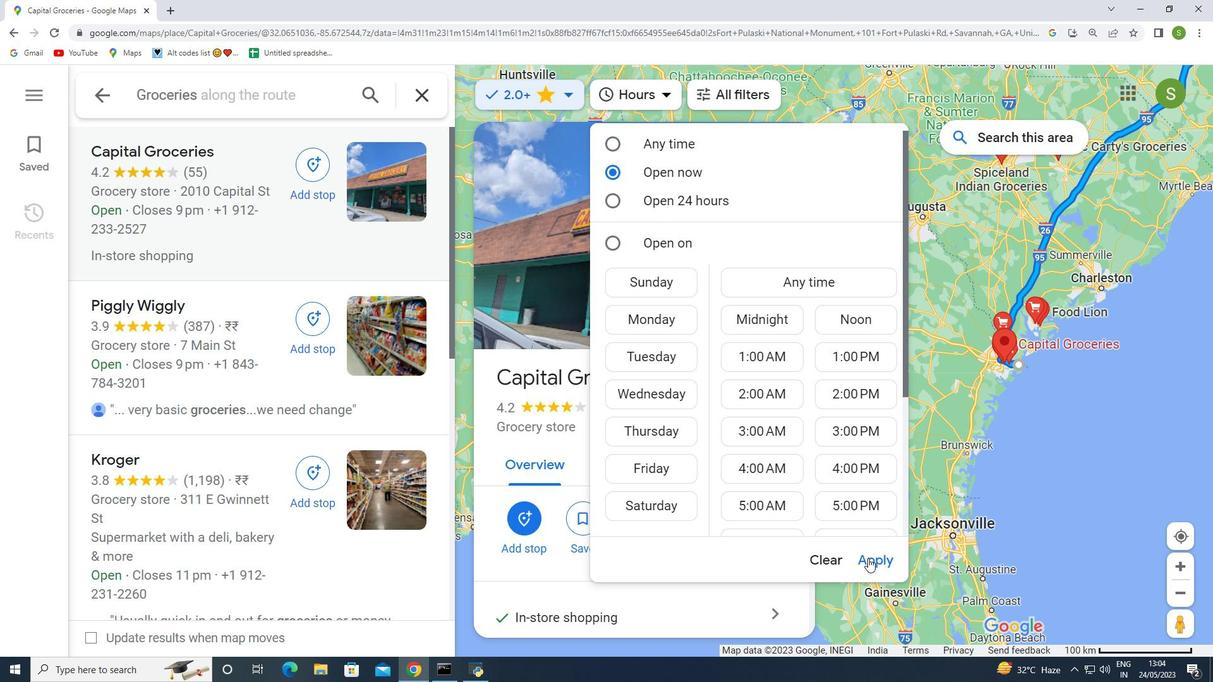 
Action: Mouse moved to (787, 149)
Screenshot: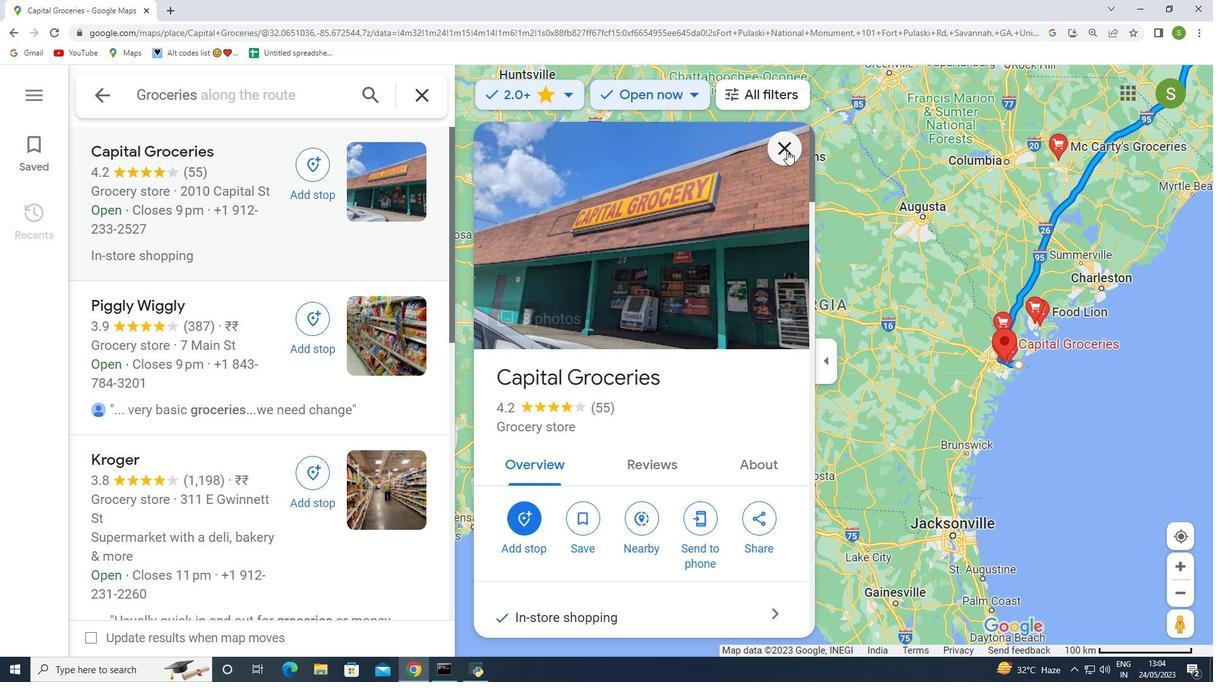 
Action: Mouse pressed left at (787, 149)
Screenshot: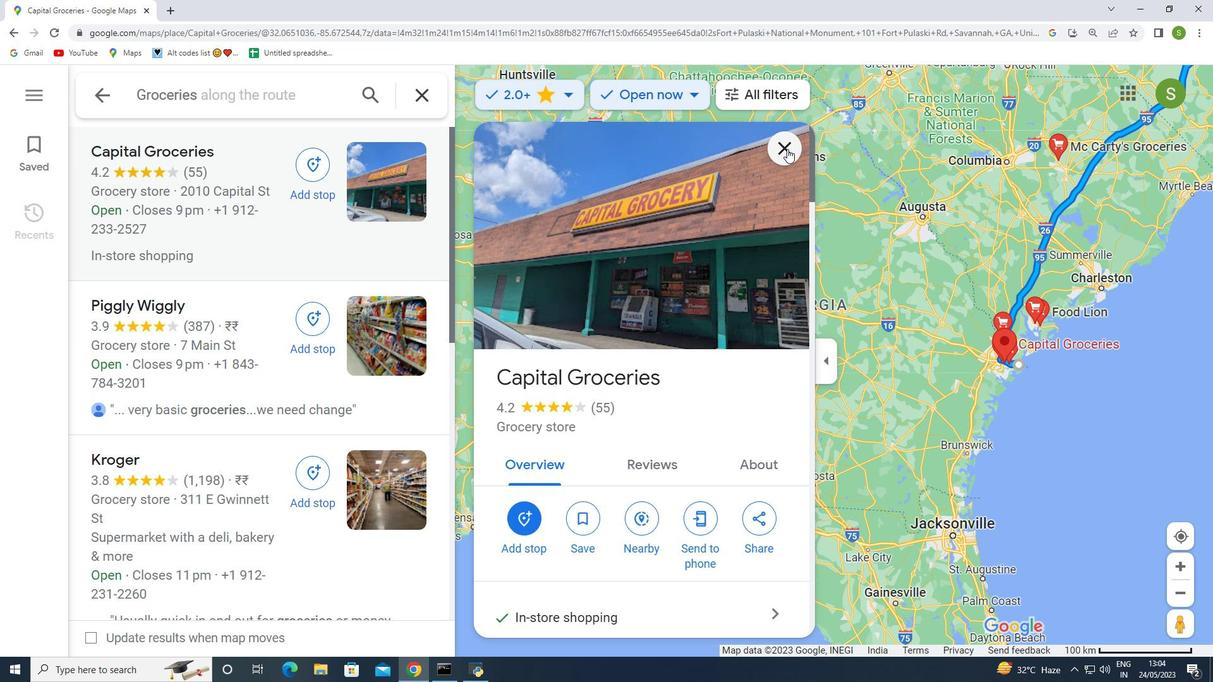 
Action: Mouse moved to (264, 314)
Screenshot: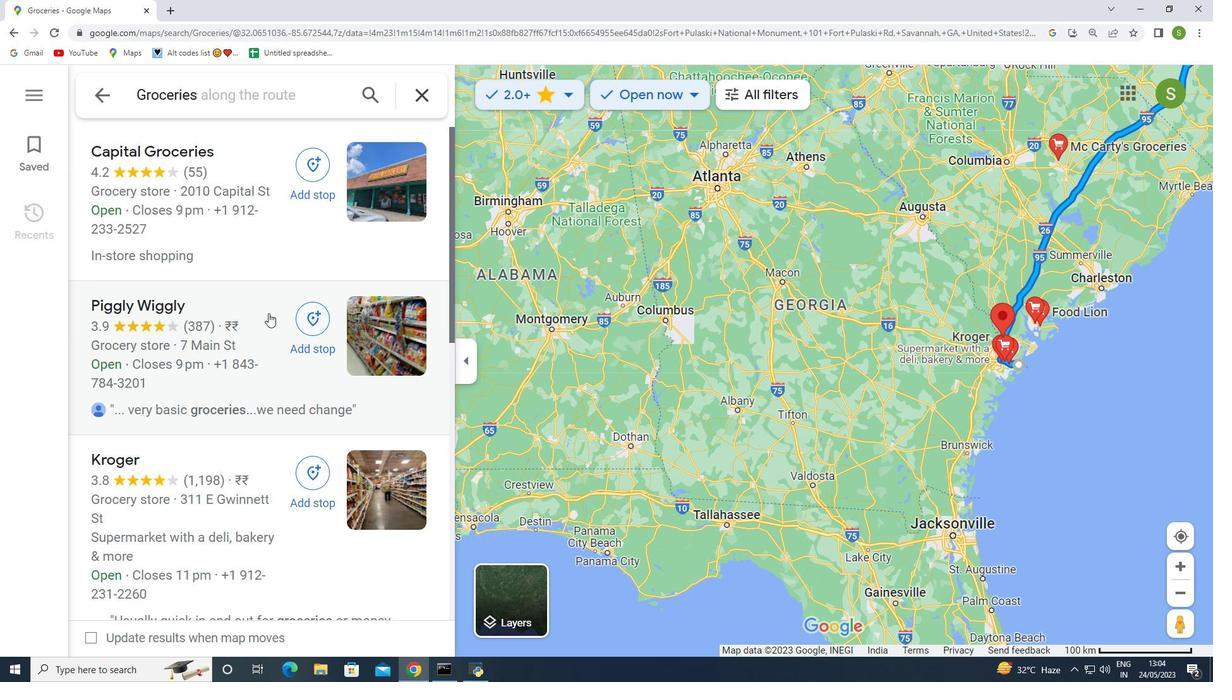 
Action: Mouse scrolled (264, 313) with delta (0, 0)
Screenshot: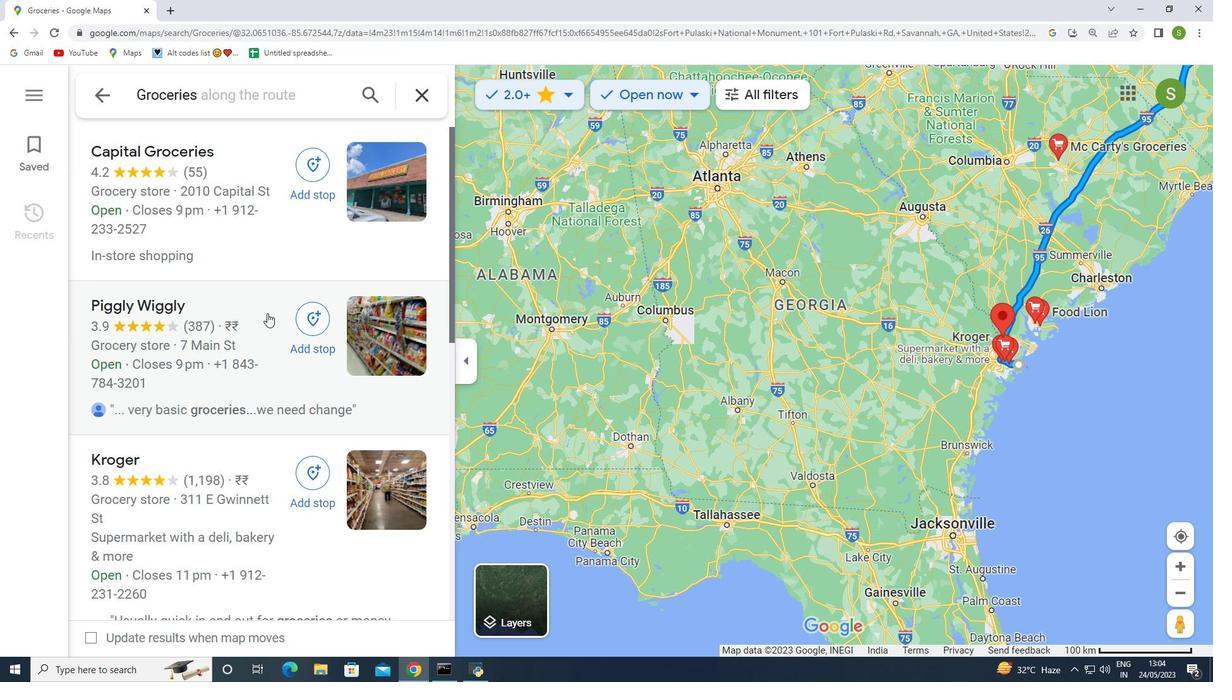 
Action: Mouse moved to (263, 315)
Screenshot: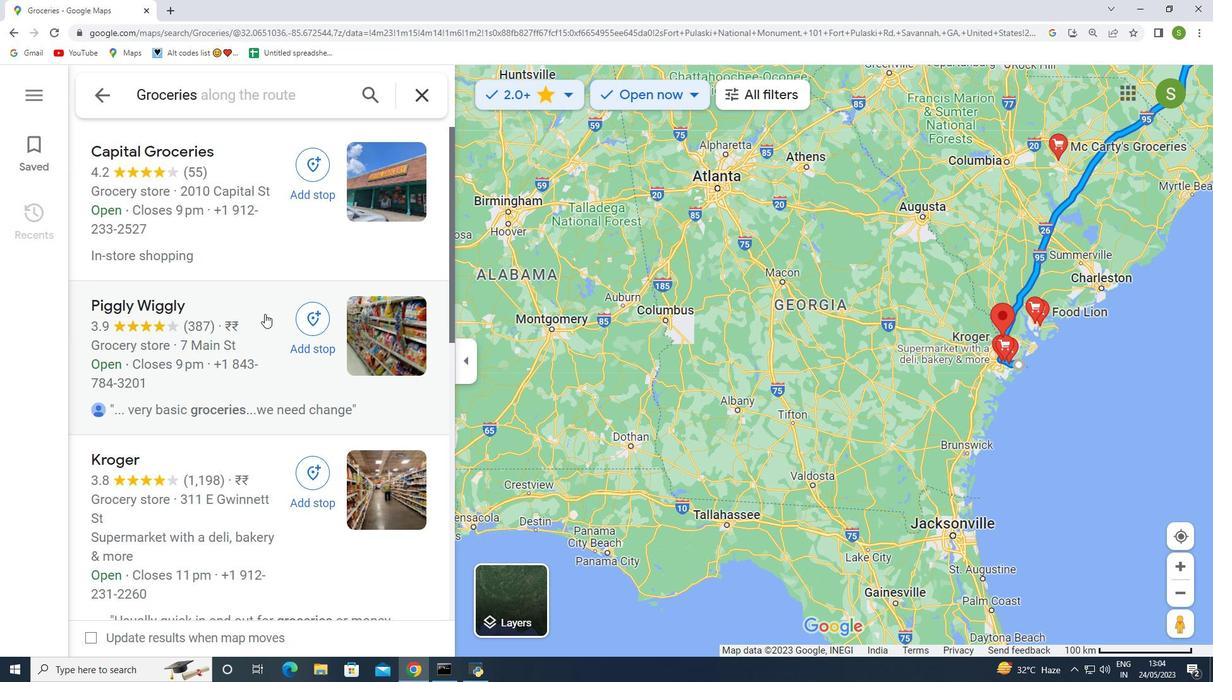 
Action: Mouse scrolled (263, 314) with delta (0, 0)
Screenshot: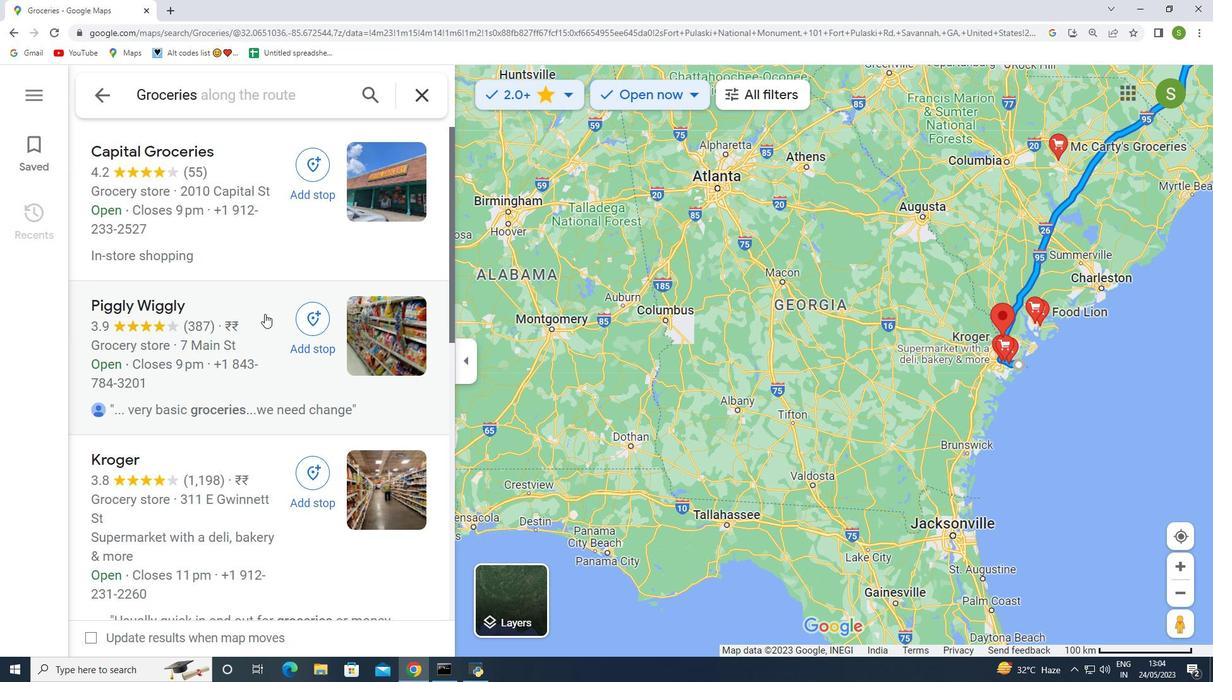 
Action: Mouse moved to (132, 174)
Screenshot: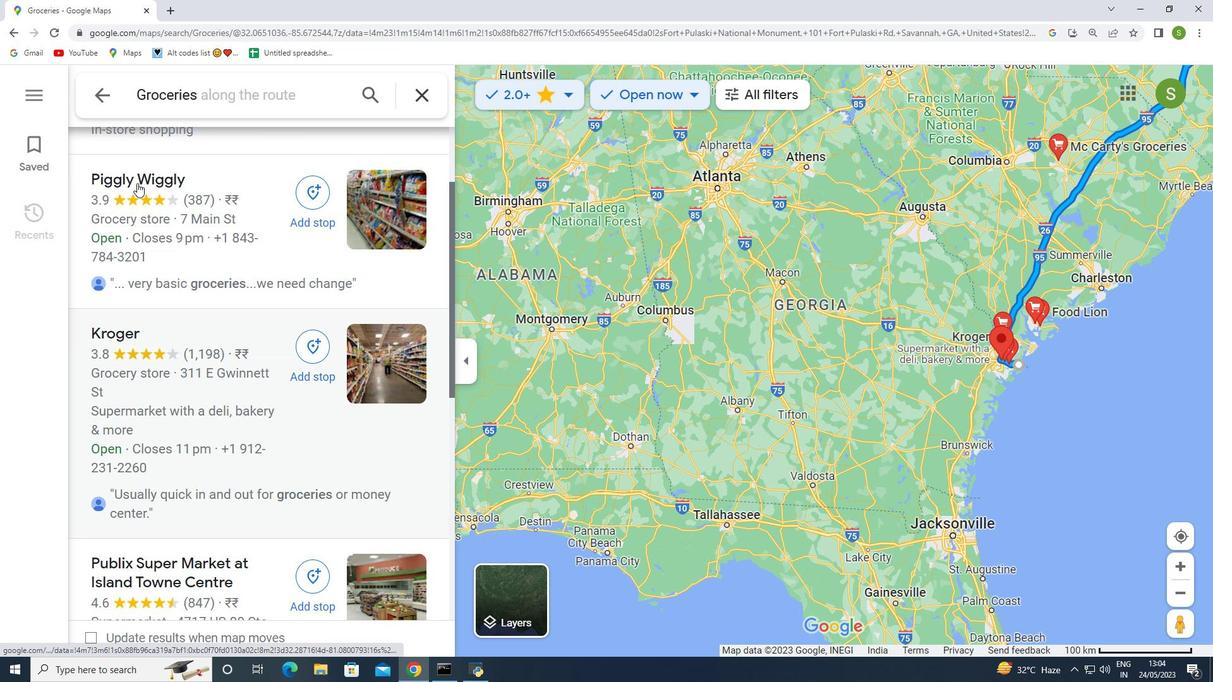 
Action: Mouse pressed left at (132, 174)
Screenshot: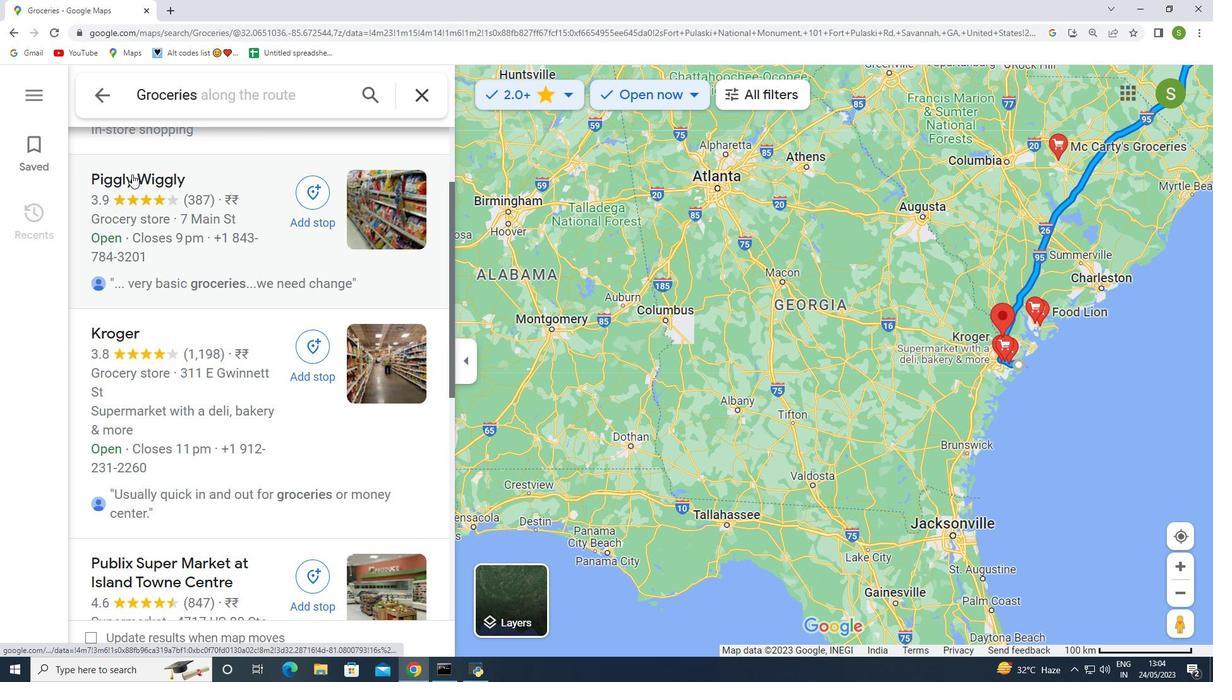 
Action: Mouse moved to (790, 371)
Screenshot: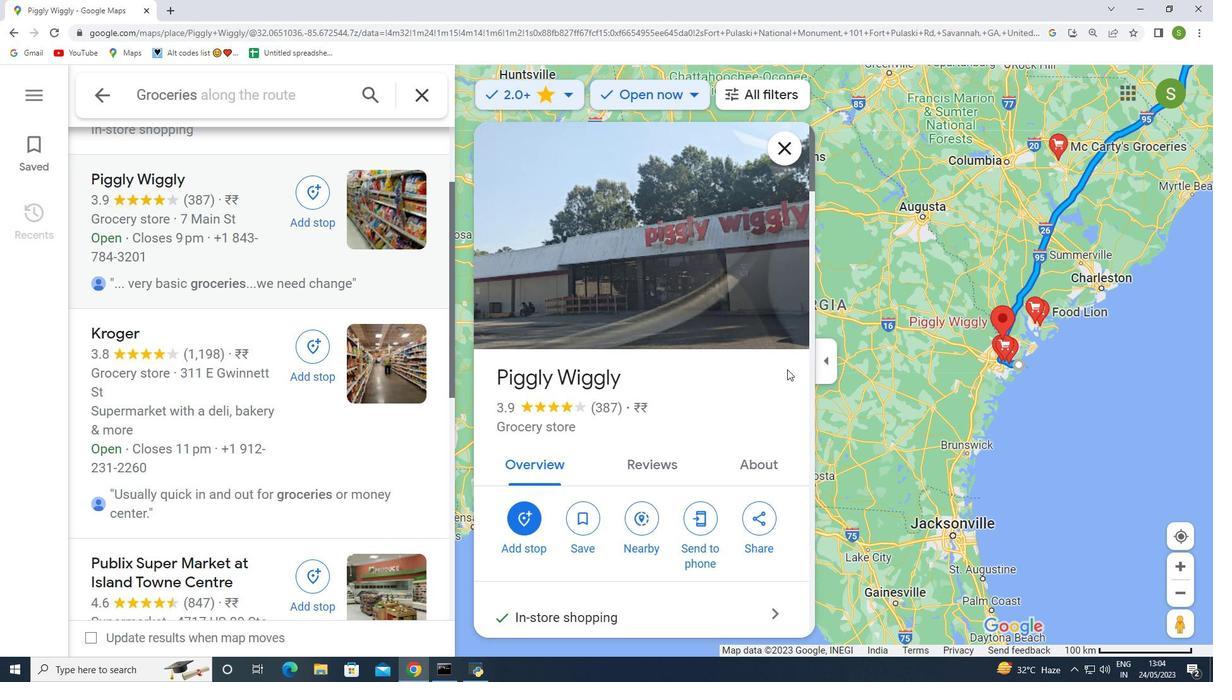 
Action: Mouse scrolled (790, 370) with delta (0, 0)
Screenshot: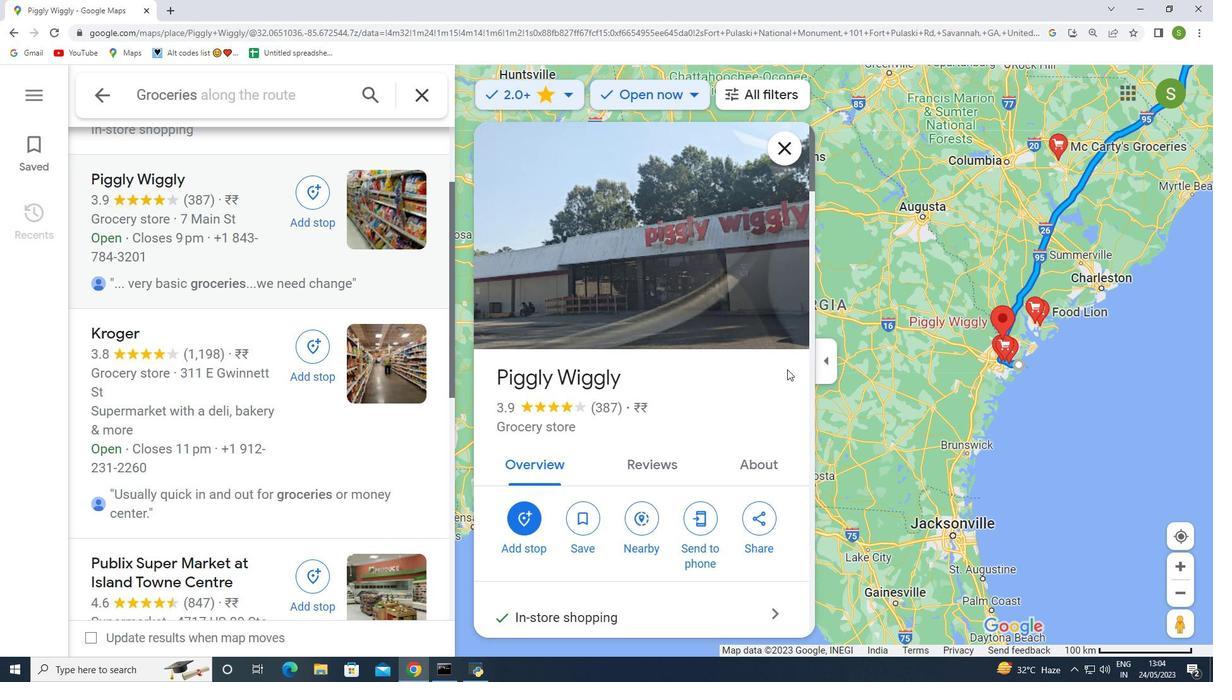 
Action: Mouse moved to (793, 367)
Screenshot: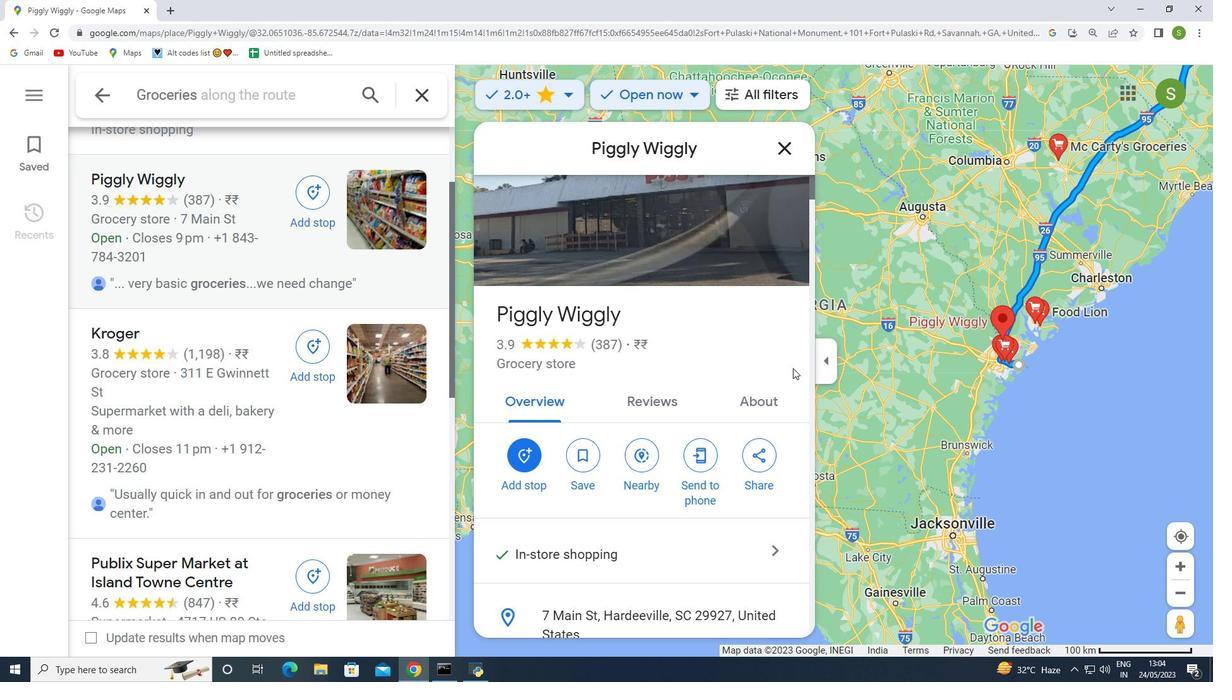 
Action: Mouse scrolled (793, 367) with delta (0, 0)
Screenshot: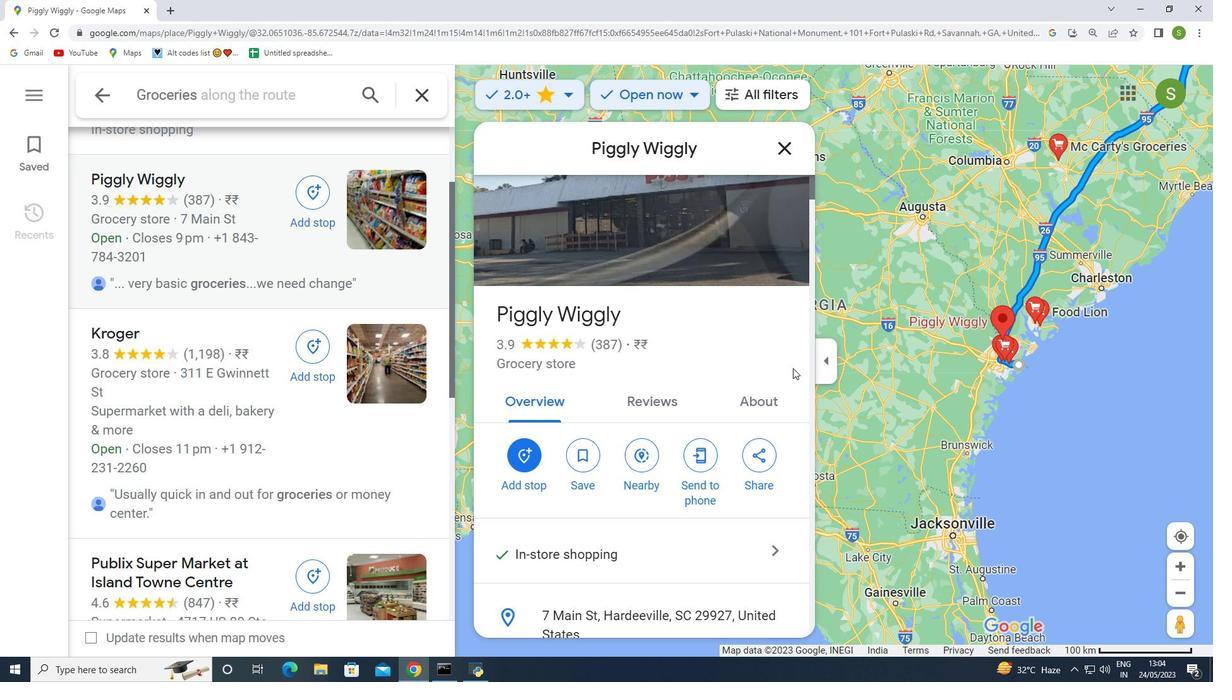 
Action: Mouse moved to (796, 362)
Screenshot: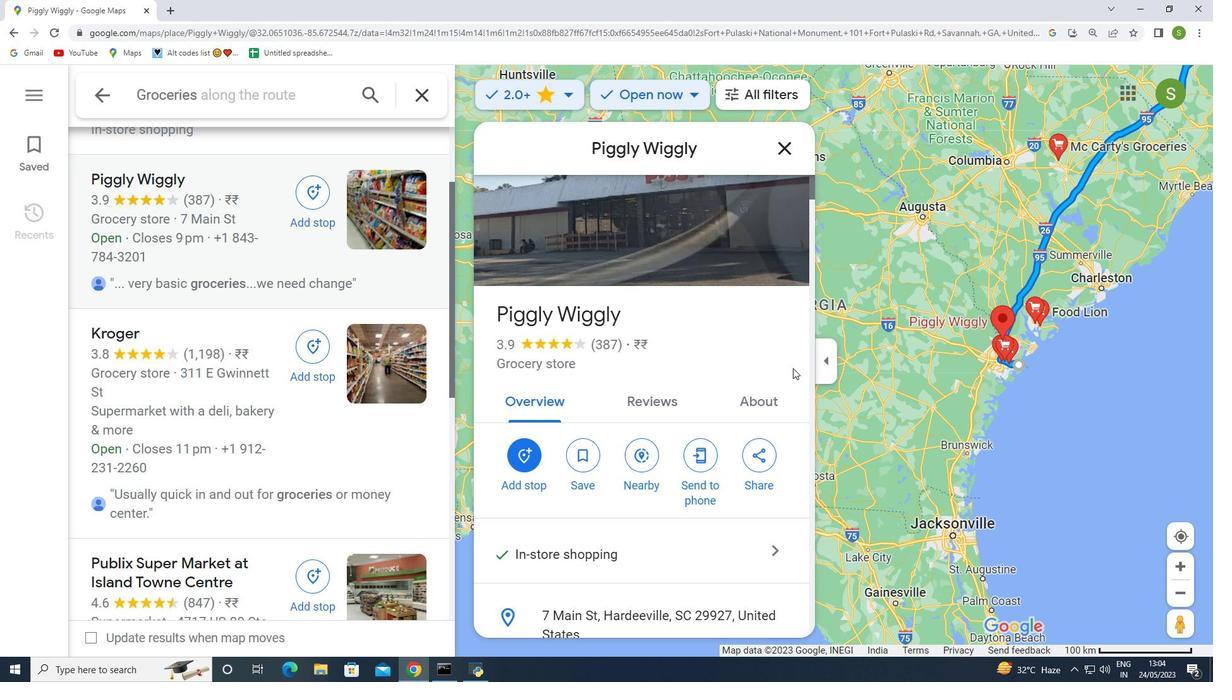 
Action: Mouse scrolled (796, 362) with delta (0, 0)
Screenshot: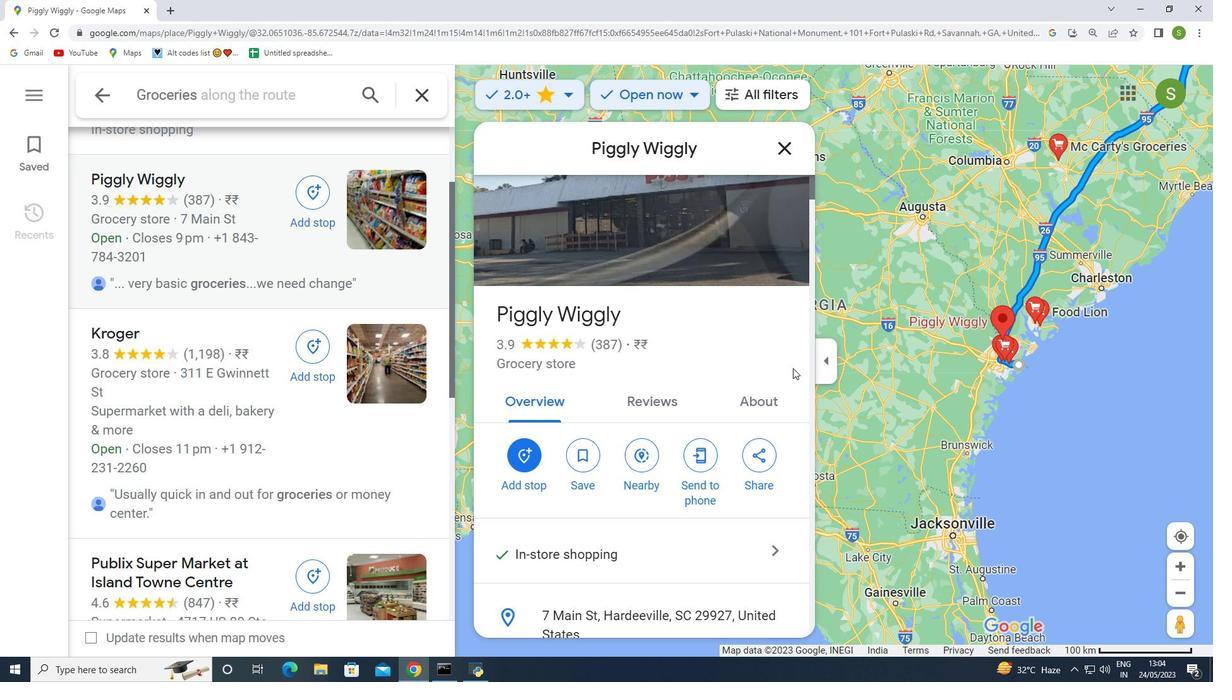 
Action: Mouse moved to (810, 389)
Screenshot: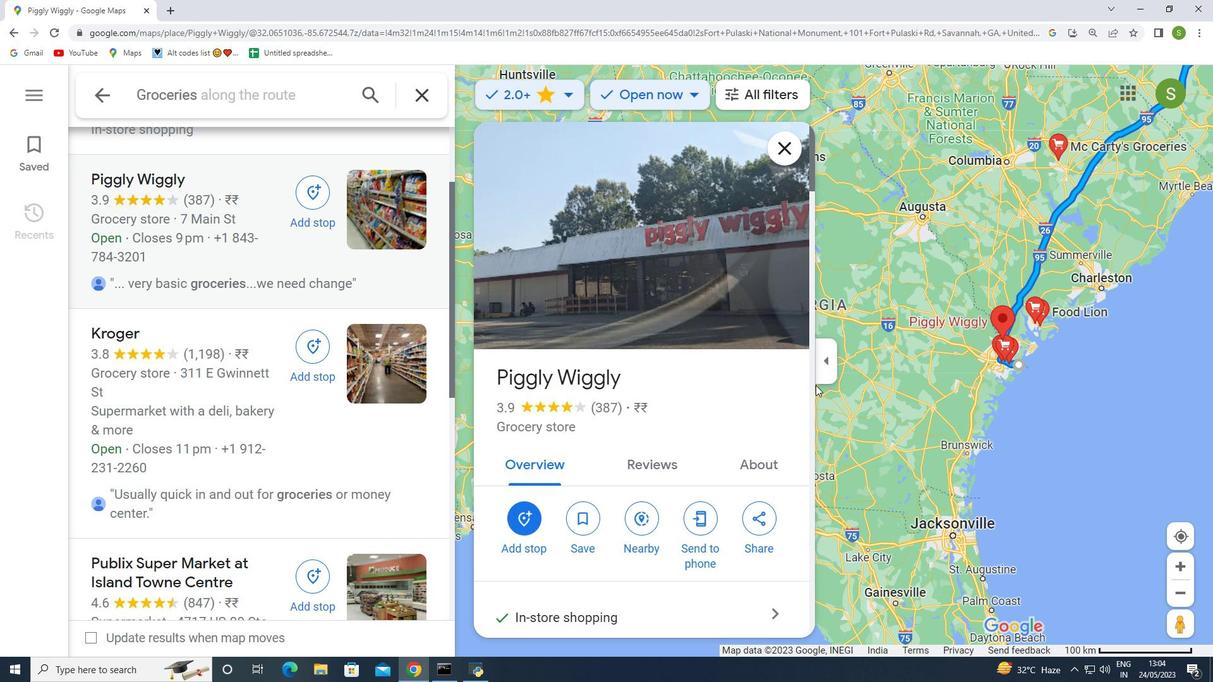
Action: Mouse scrolled (810, 389) with delta (0, 0)
Screenshot: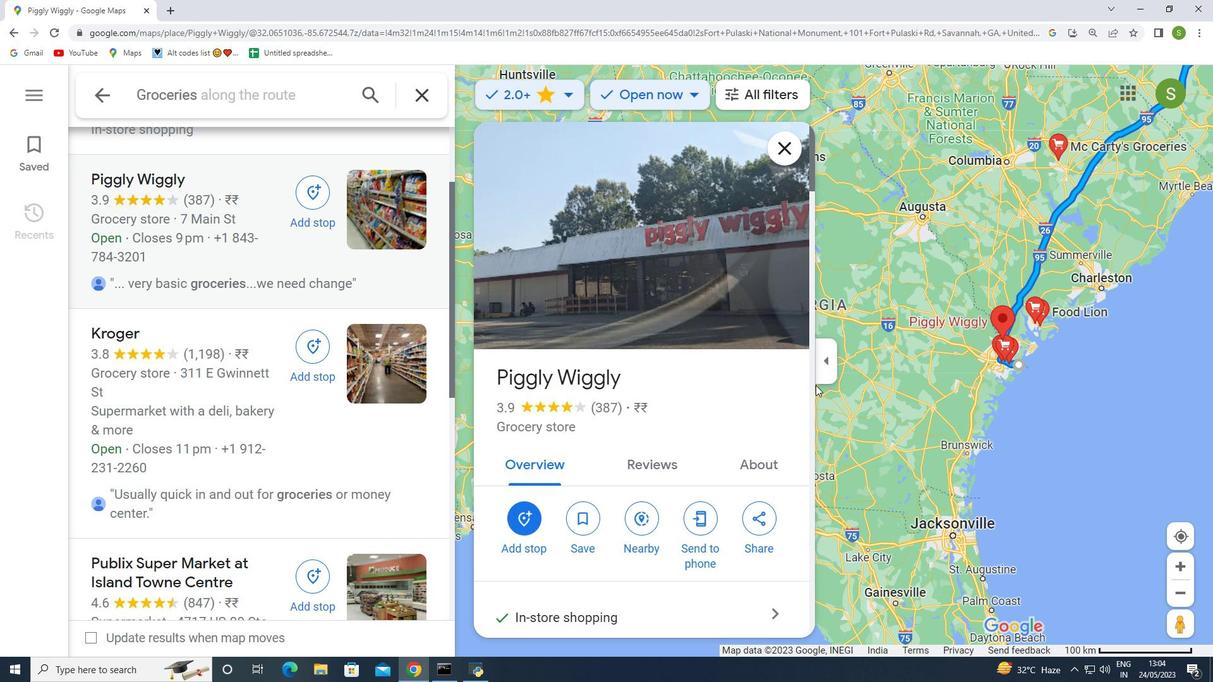 
Action: Mouse moved to (788, 418)
Screenshot: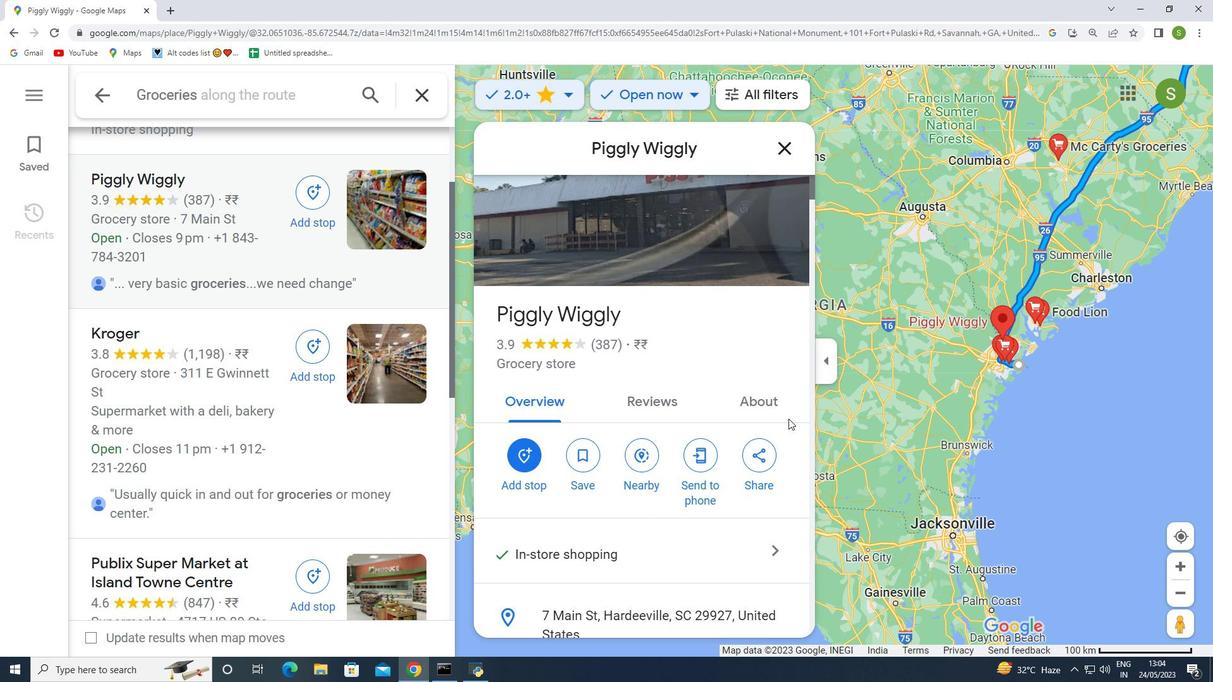 
Action: Mouse scrolled (788, 417) with delta (0, 0)
Screenshot: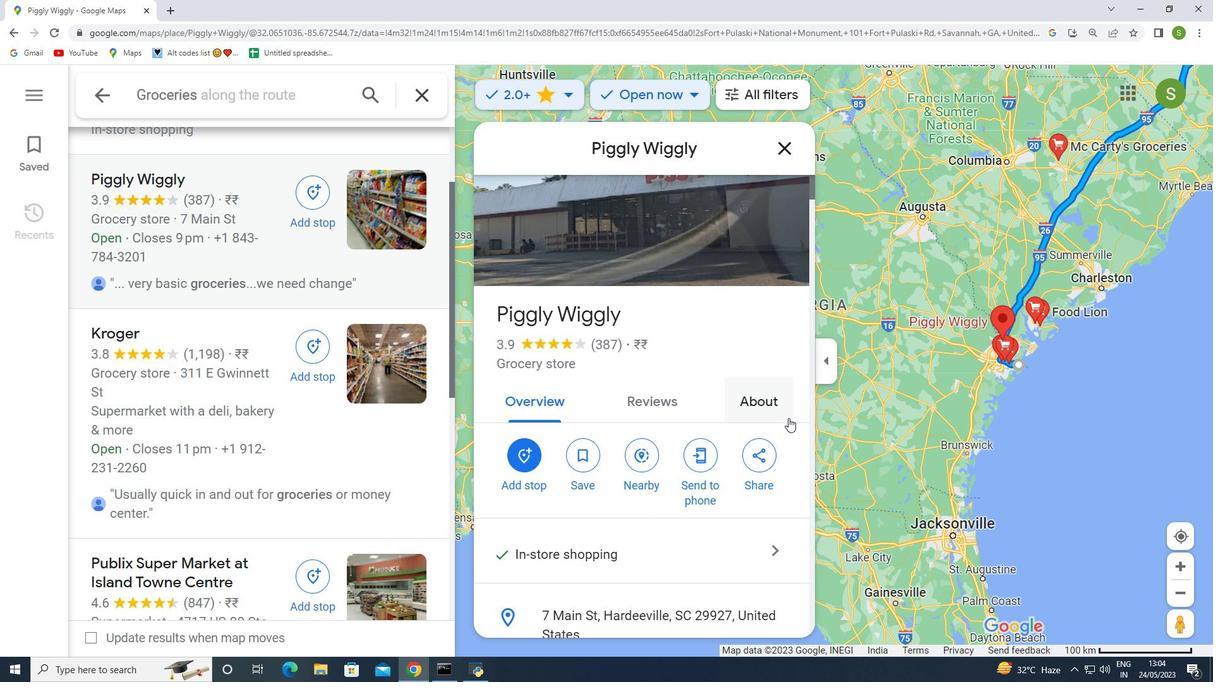 
Action: Mouse moved to (787, 420)
Screenshot: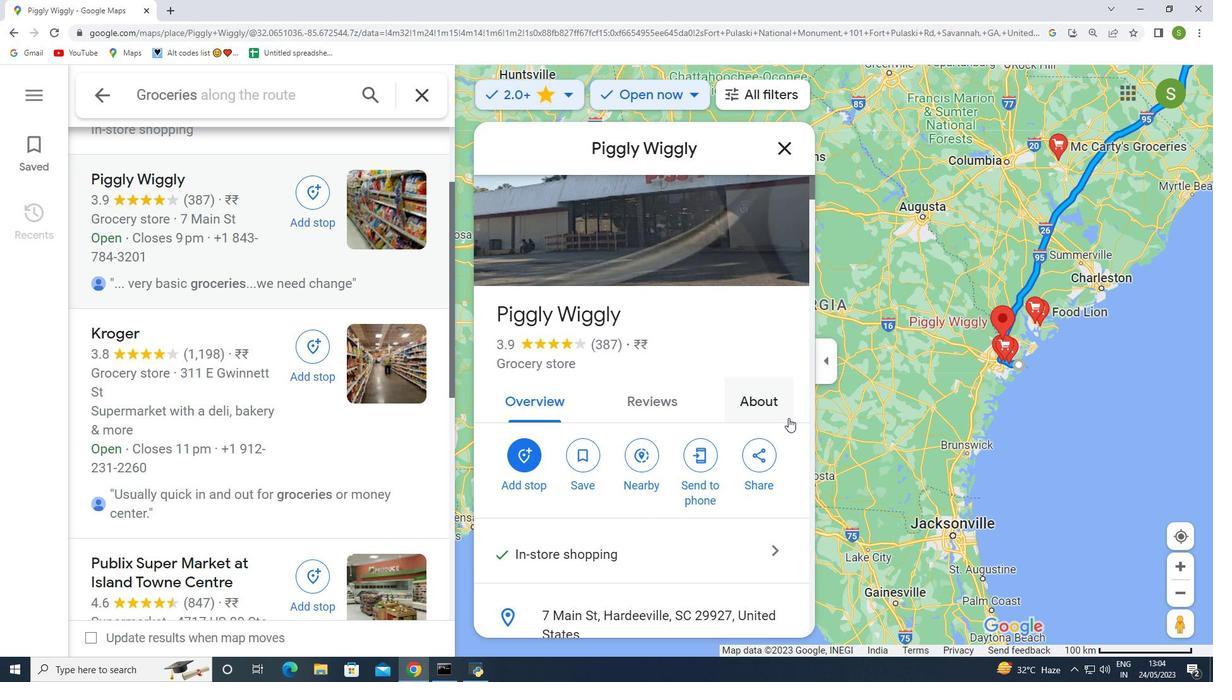 
Action: Mouse scrolled (787, 420) with delta (0, 0)
Screenshot: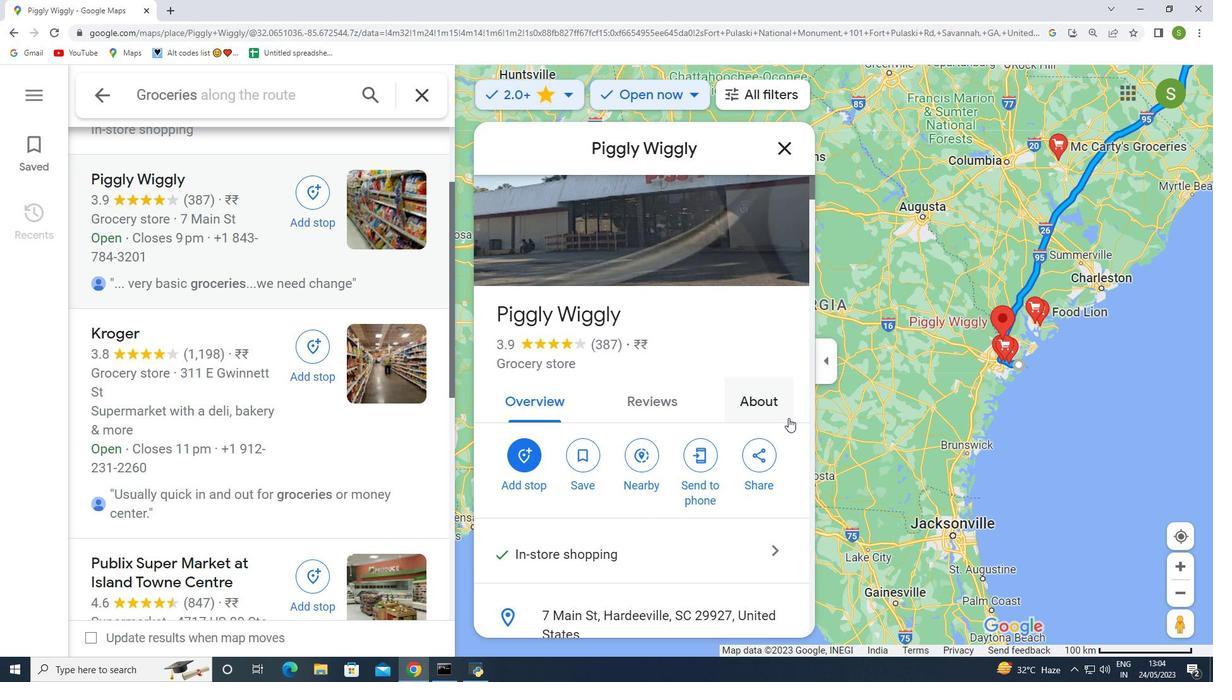 
Action: Mouse moved to (724, 487)
Screenshot: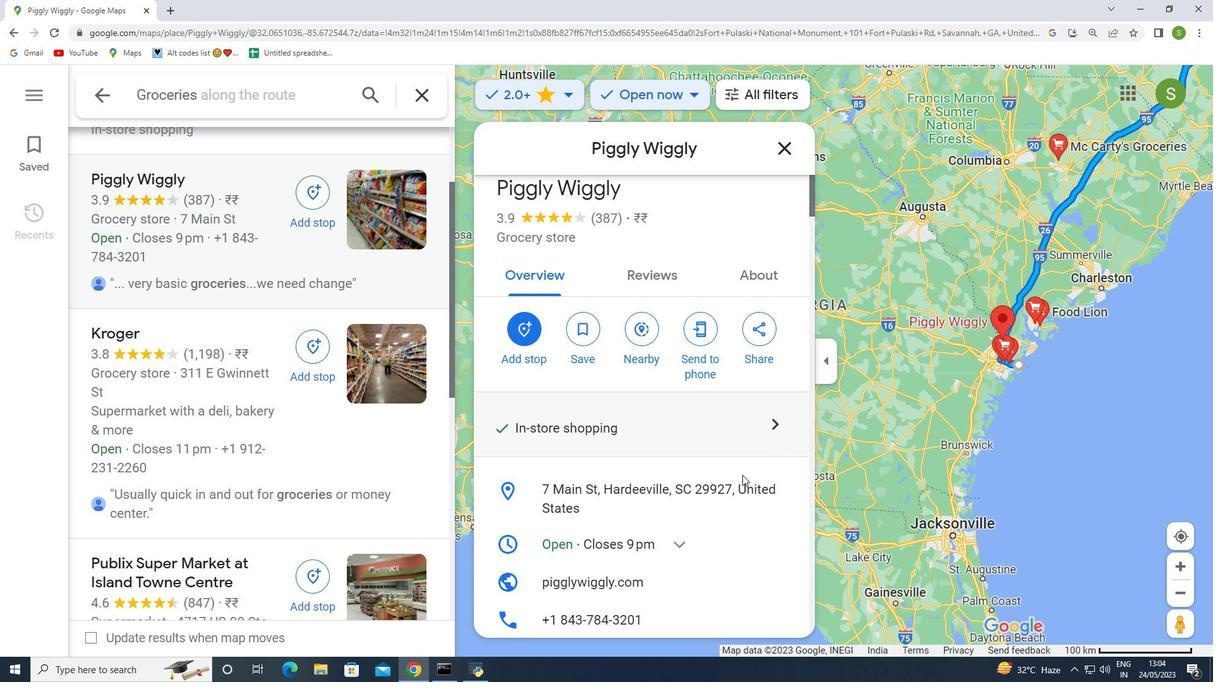 
Action: Mouse scrolled (724, 487) with delta (0, 0)
Screenshot: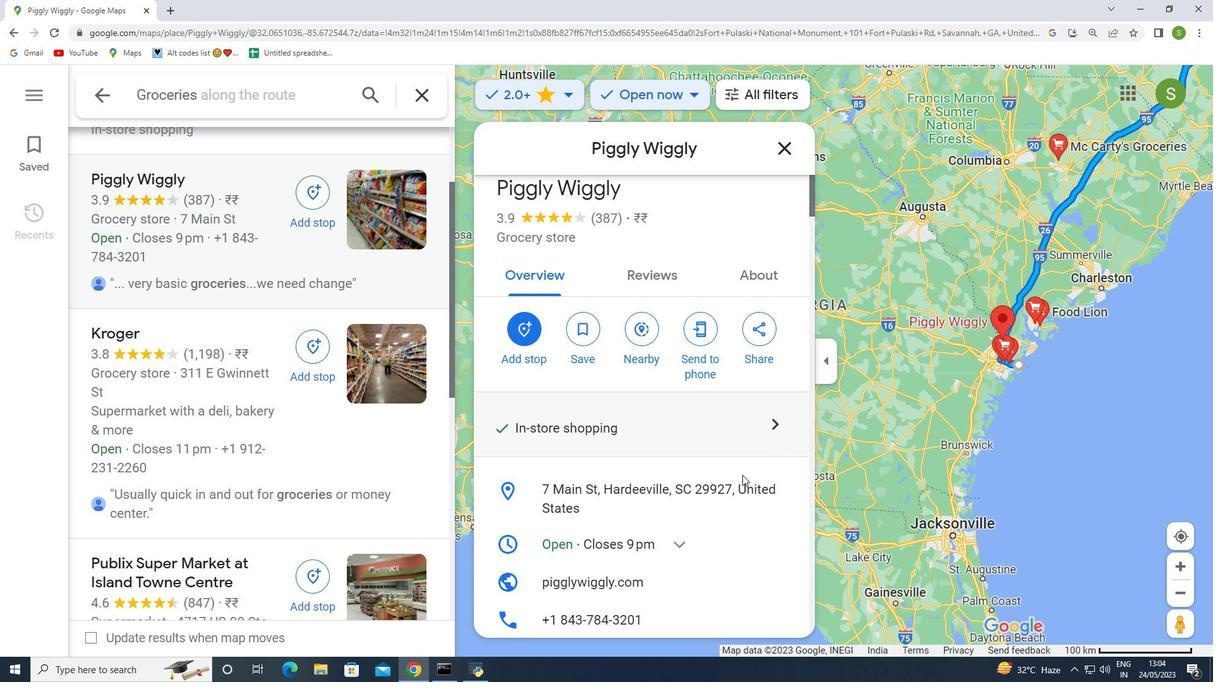 
Action: Mouse scrolled (724, 487) with delta (0, 0)
Screenshot: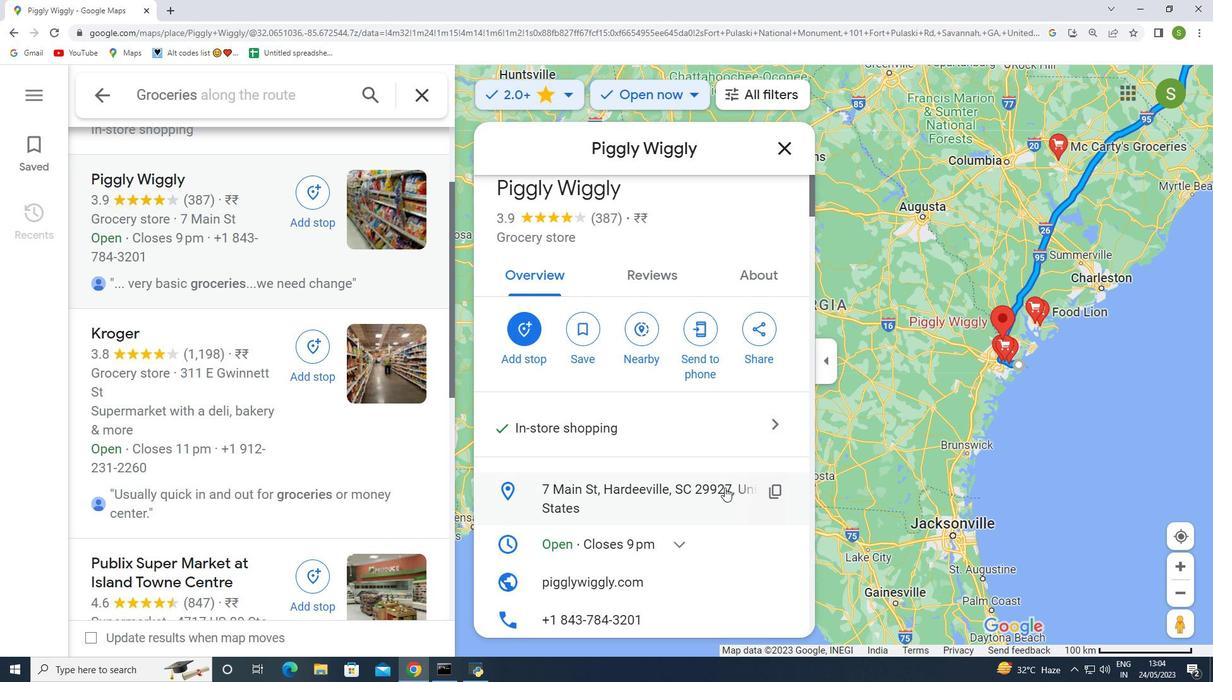 
Action: Mouse scrolled (724, 487) with delta (0, 0)
Screenshot: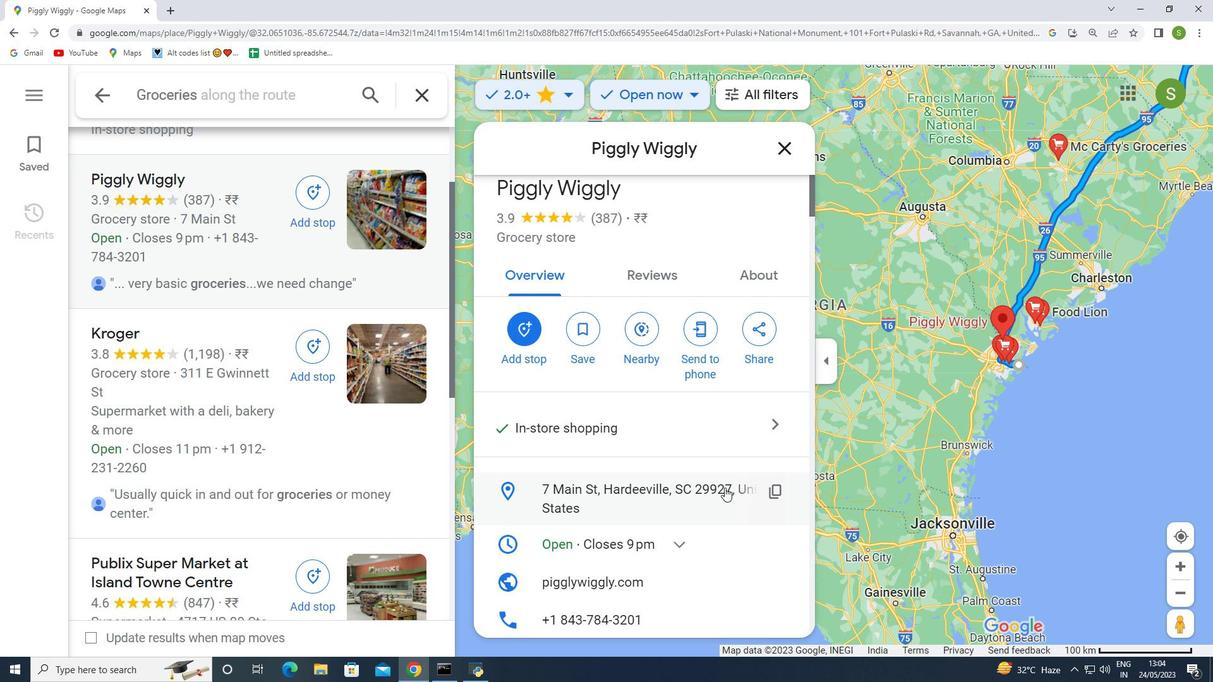 
Action: Mouse scrolled (724, 487) with delta (0, 0)
Screenshot: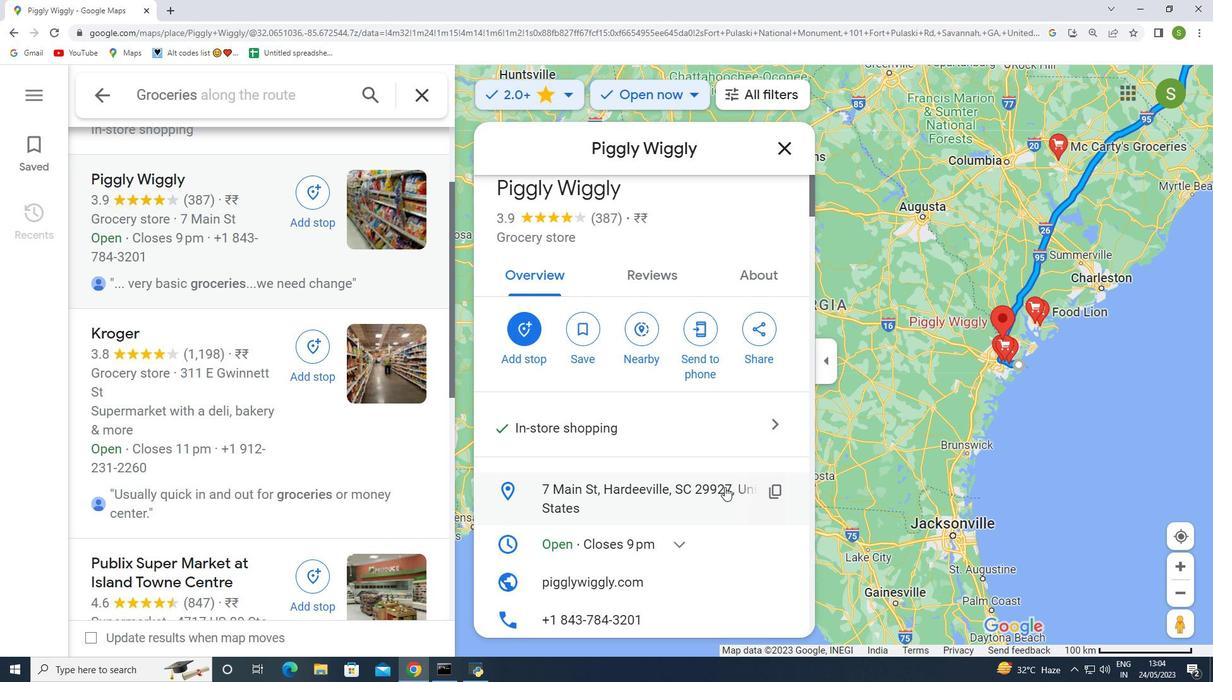 
Action: Mouse moved to (722, 487)
Screenshot: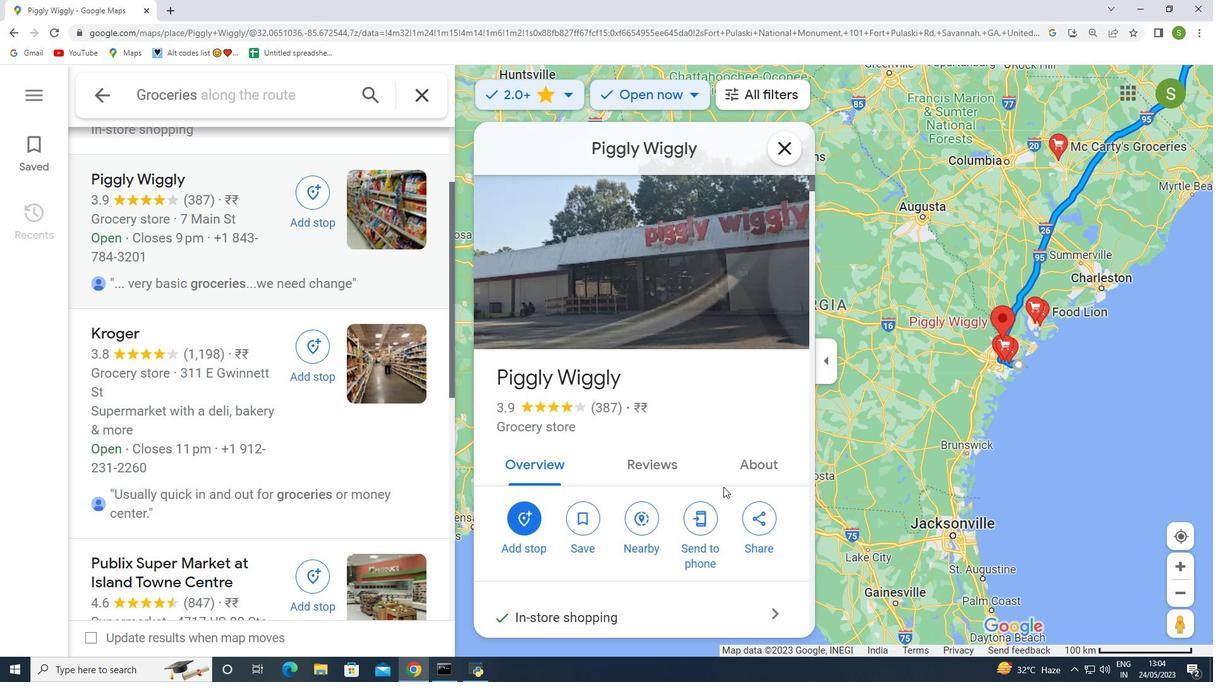 
Action: Mouse scrolled (722, 486) with delta (0, 0)
Screenshot: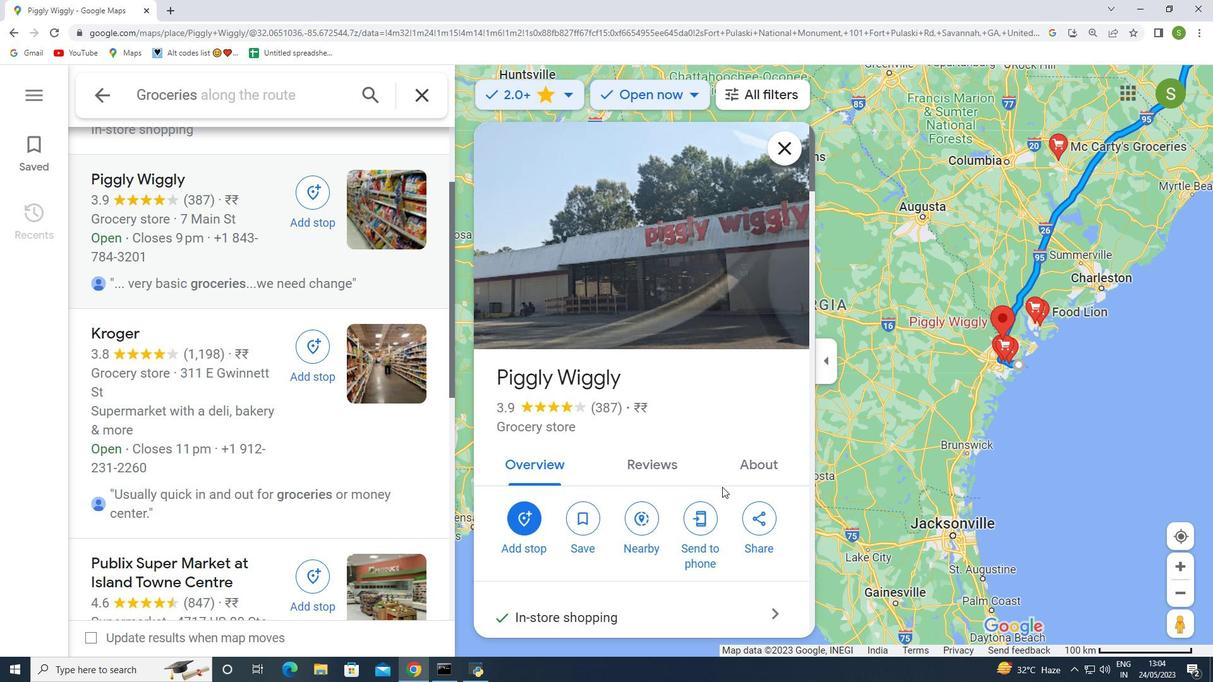 
Action: Mouse scrolled (722, 486) with delta (0, 0)
Screenshot: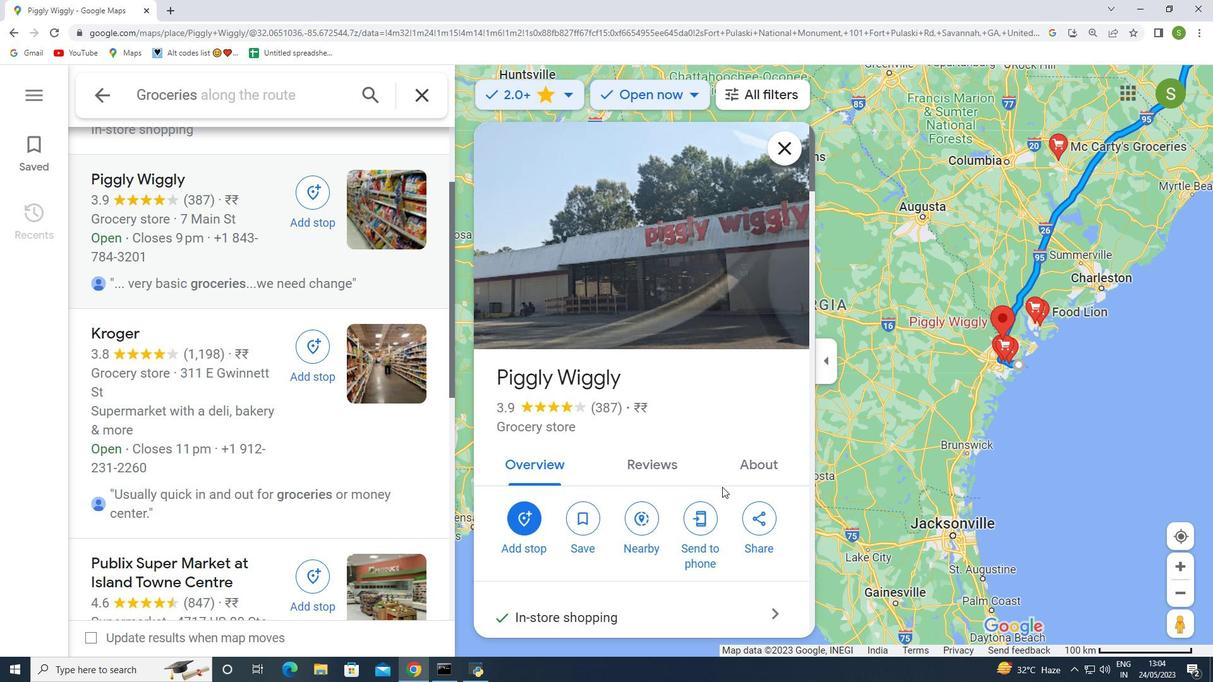 
Action: Mouse scrolled (722, 486) with delta (0, 0)
Screenshot: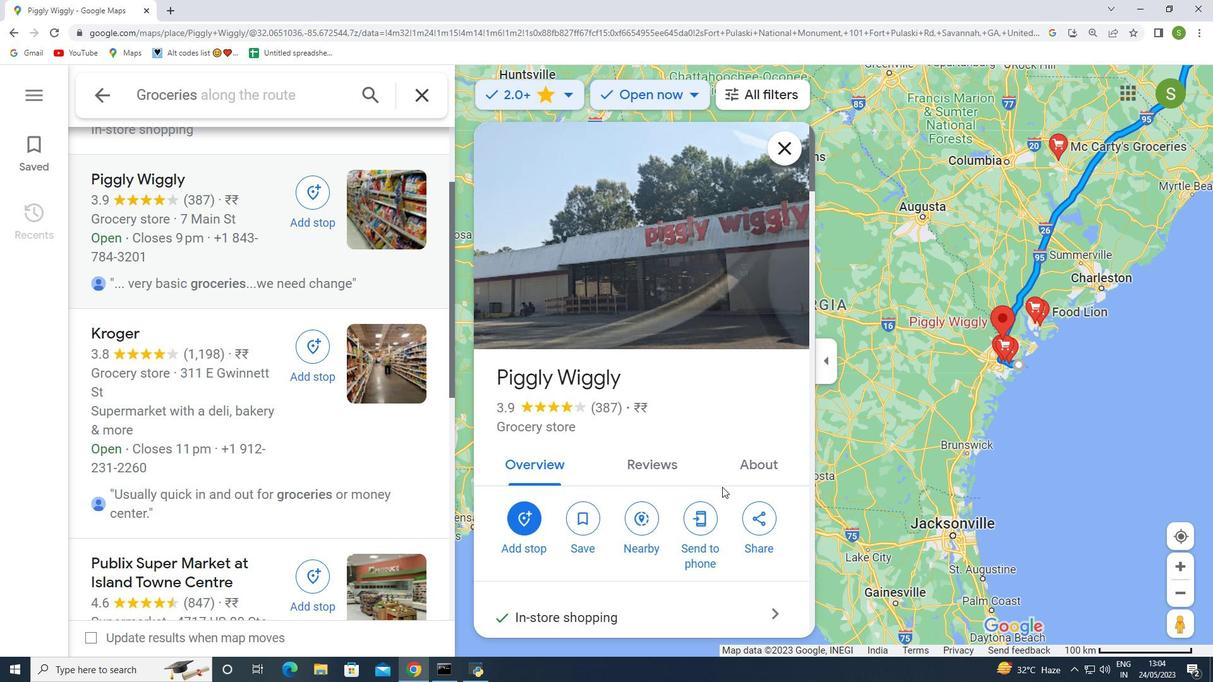 
Action: Mouse scrolled (722, 486) with delta (0, 0)
Screenshot: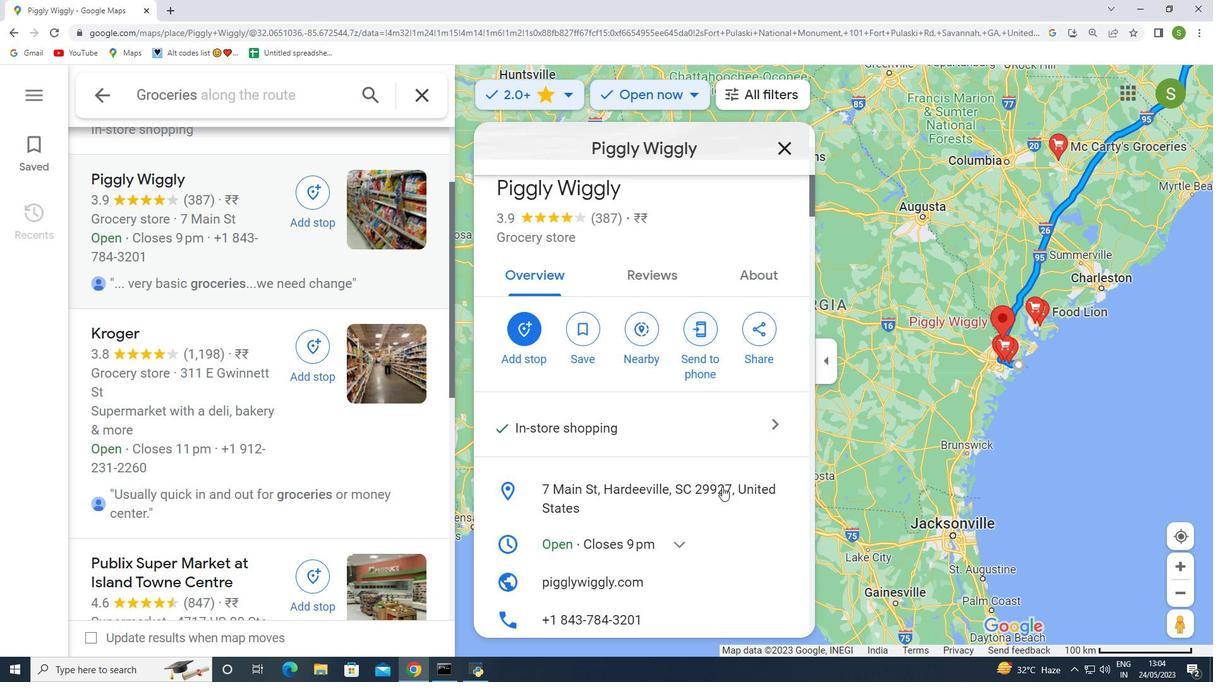 
Action: Mouse moved to (736, 475)
Screenshot: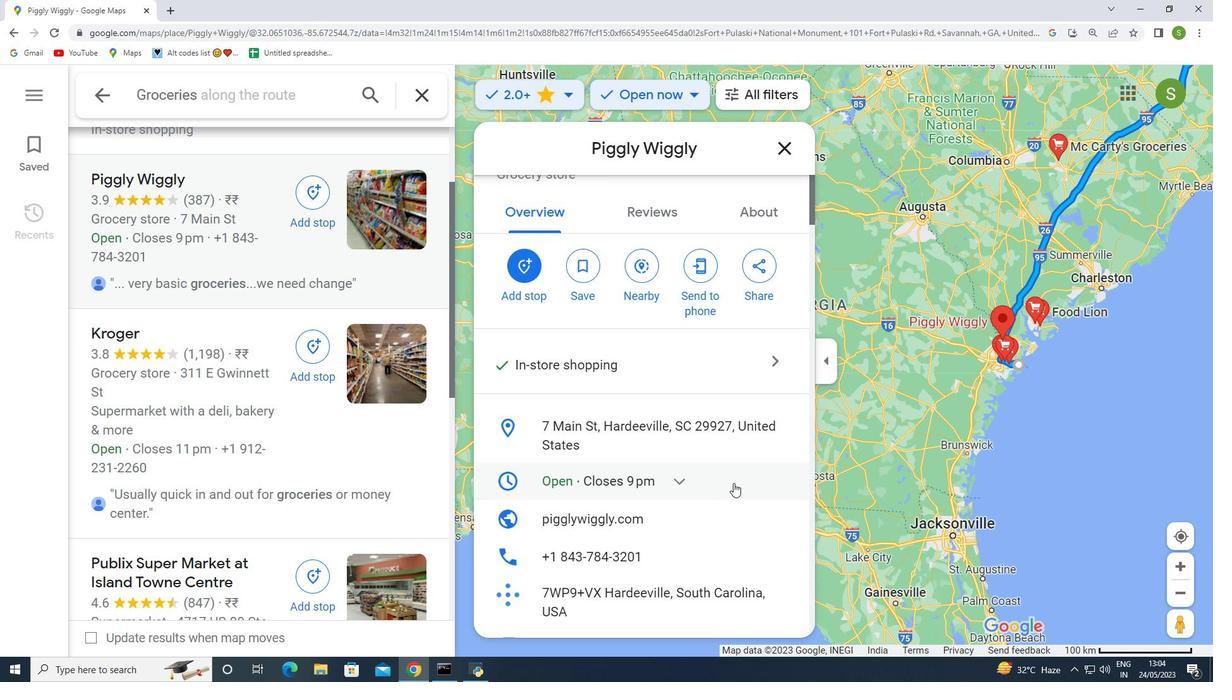 
Action: Mouse scrolled (736, 475) with delta (0, 0)
Screenshot: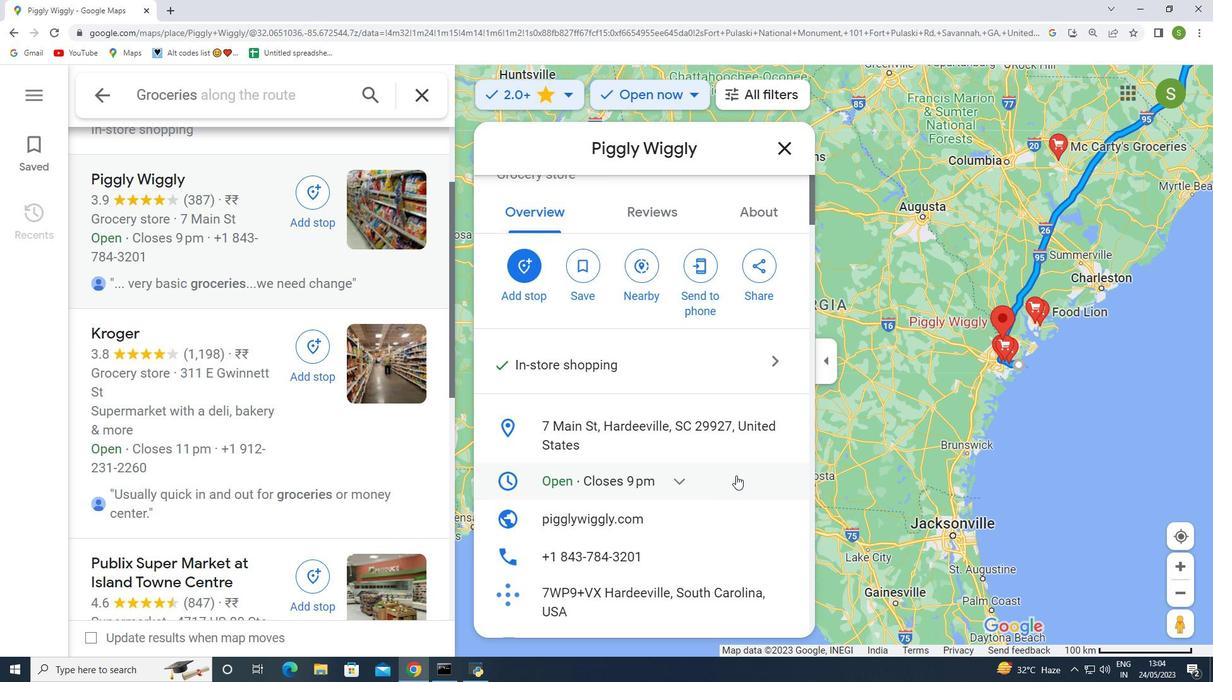 
Action: Mouse scrolled (736, 475) with delta (0, 0)
Screenshot: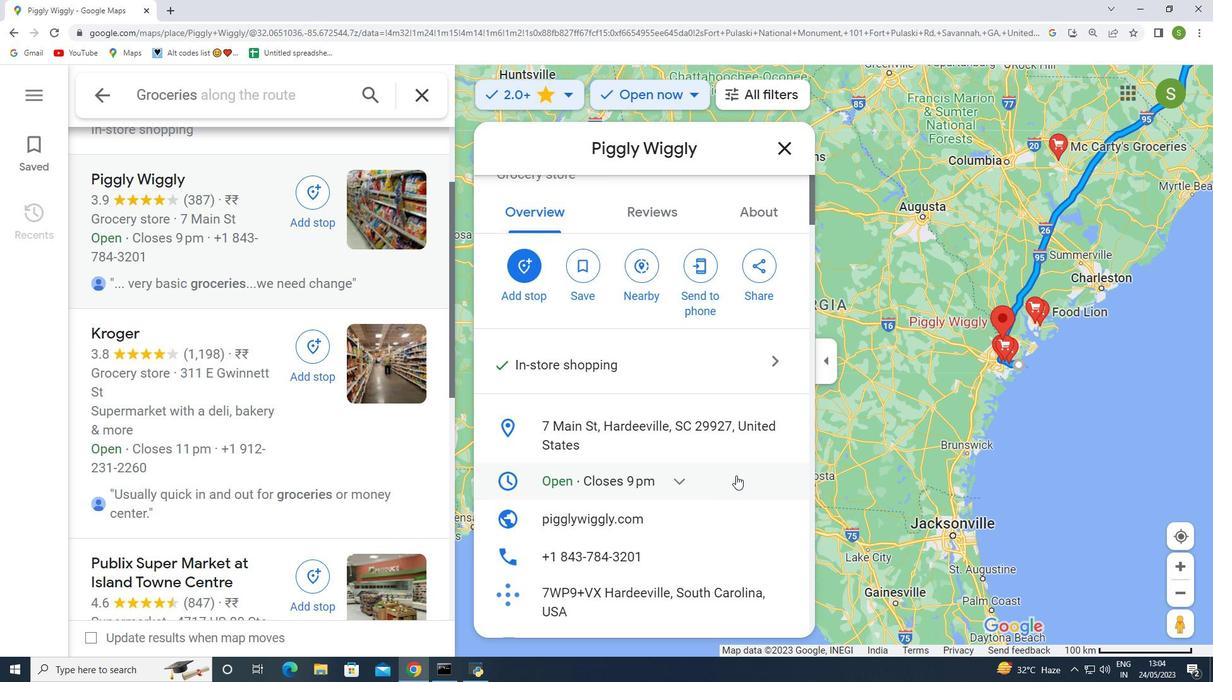 
Action: Mouse moved to (676, 472)
Screenshot: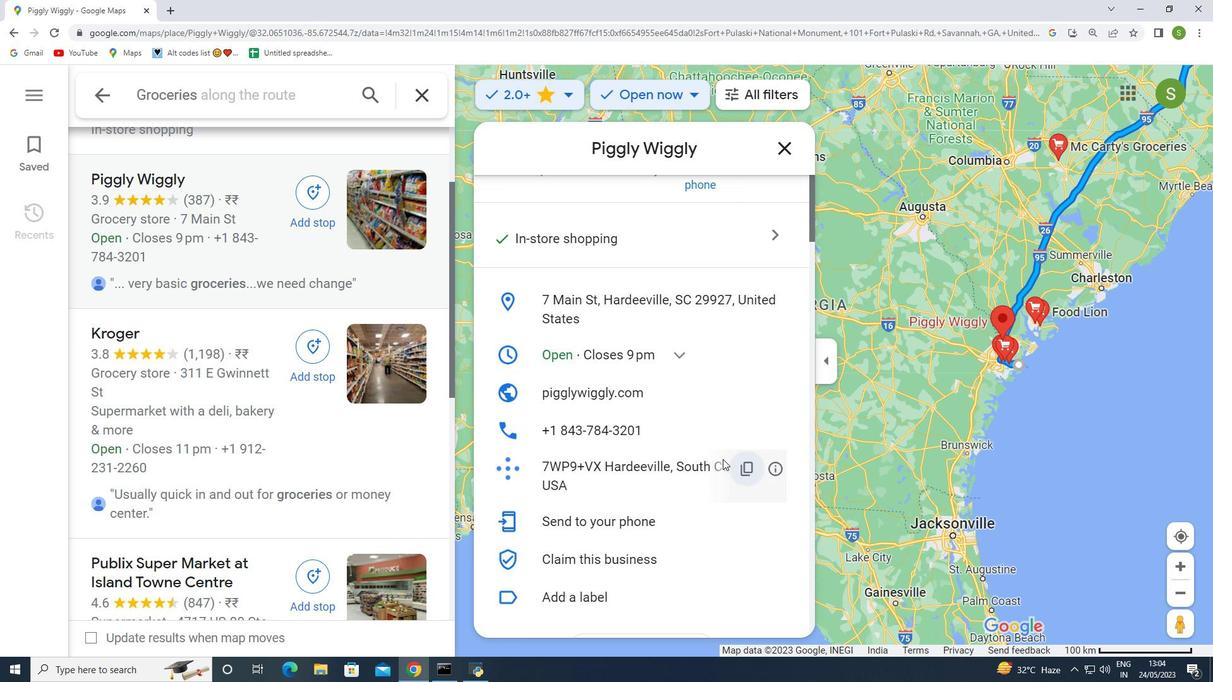 
Action: Mouse scrolled (676, 471) with delta (0, 0)
Screenshot: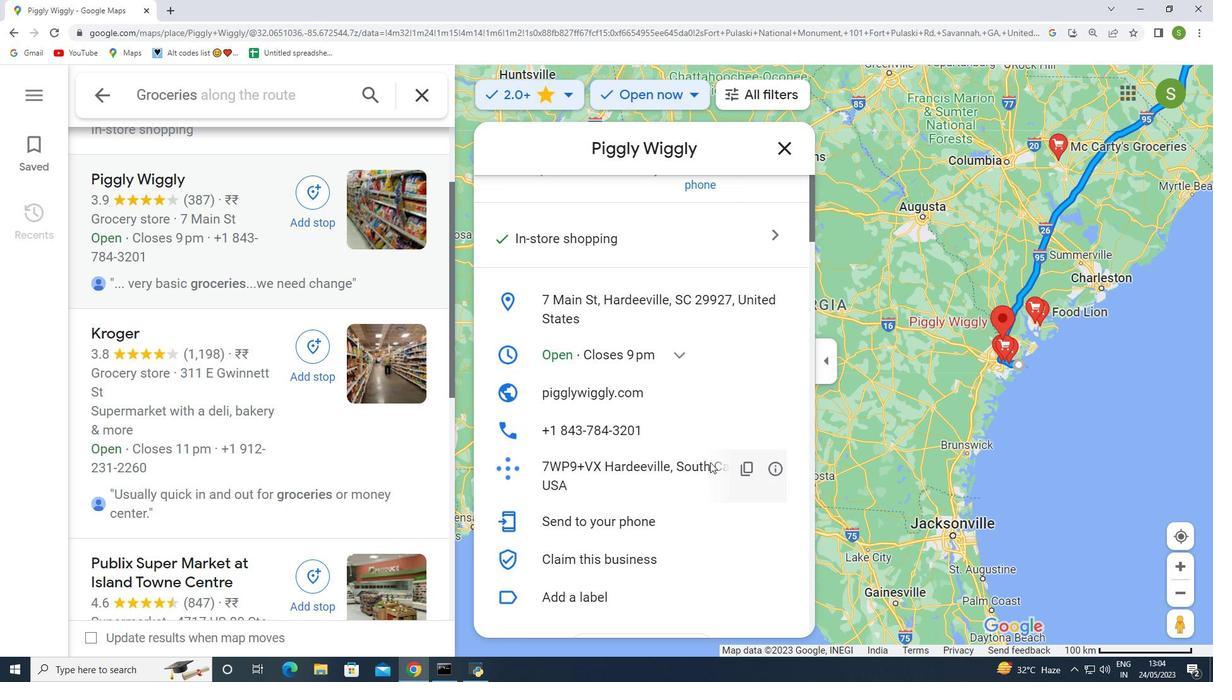 
Action: Mouse moved to (244, 370)
Screenshot: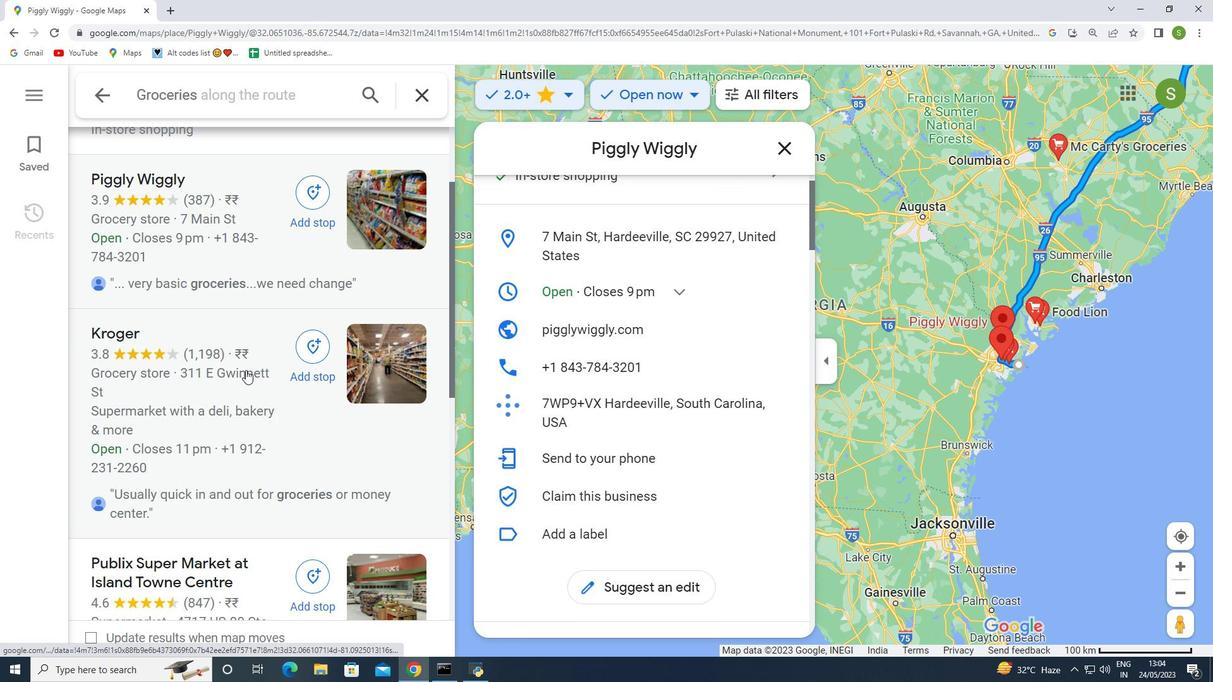 
Action: Mouse scrolled (244, 369) with delta (0, 0)
Screenshot: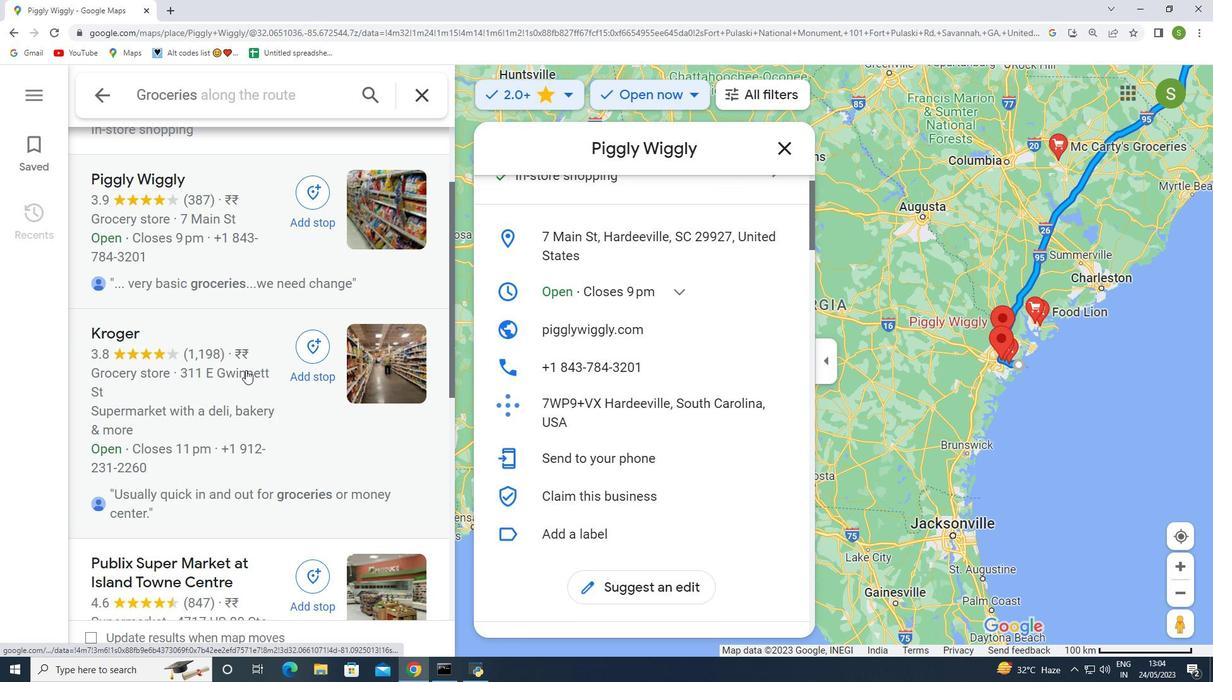 
Action: Mouse scrolled (244, 369) with delta (0, 0)
Screenshot: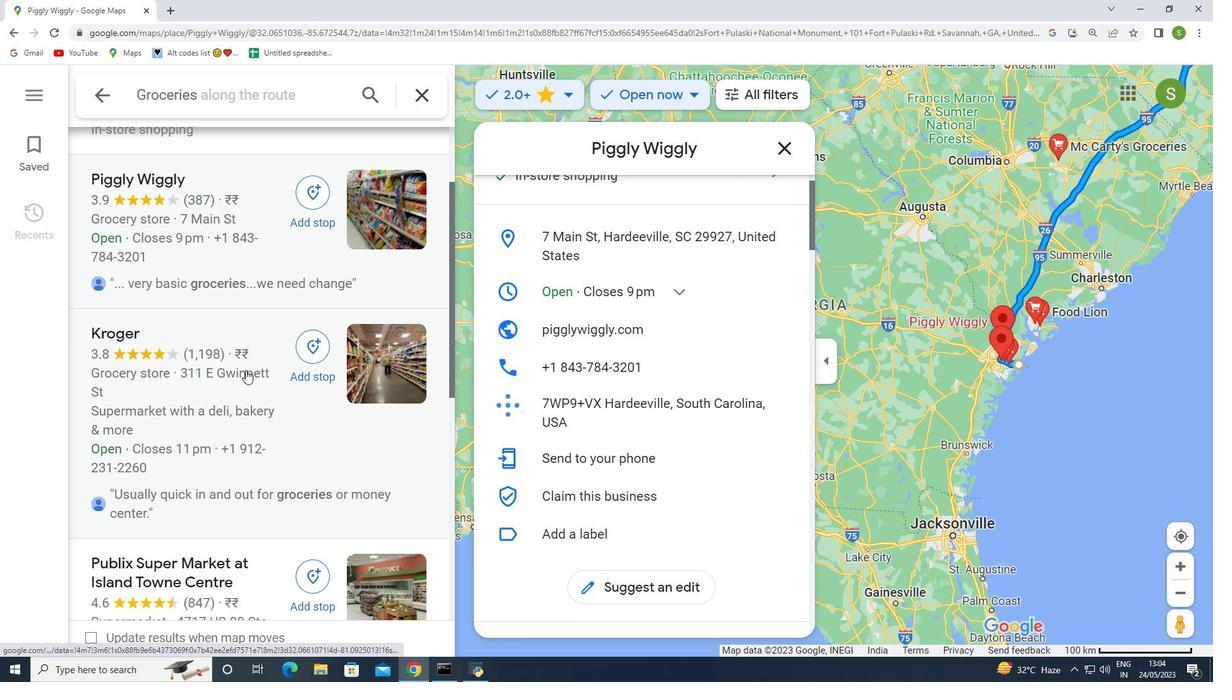 
Action: Mouse moved to (190, 436)
Screenshot: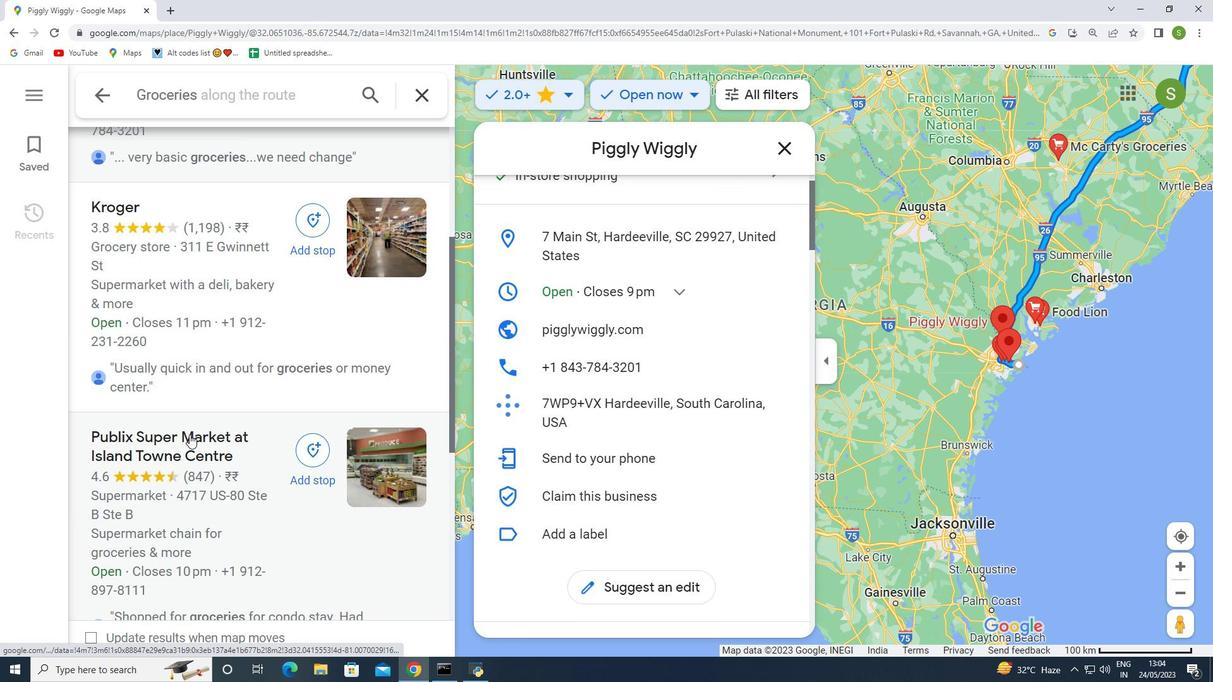 
Action: Mouse pressed left at (190, 436)
Screenshot: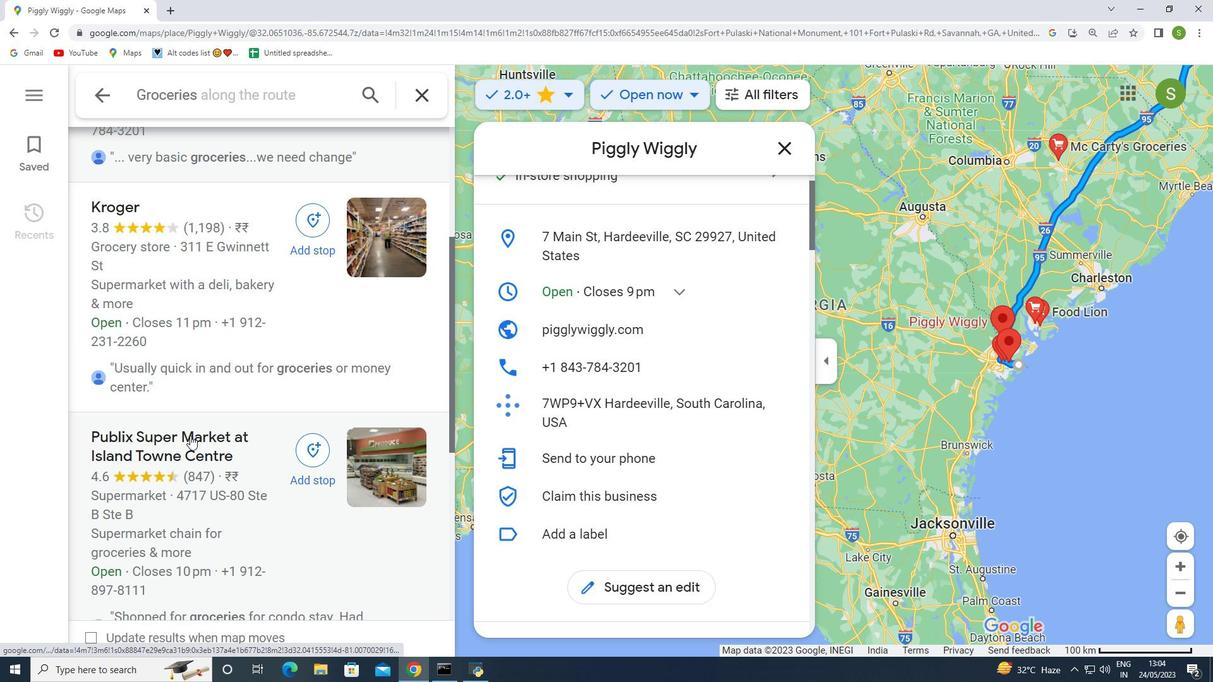 
Action: Mouse moved to (589, 413)
Screenshot: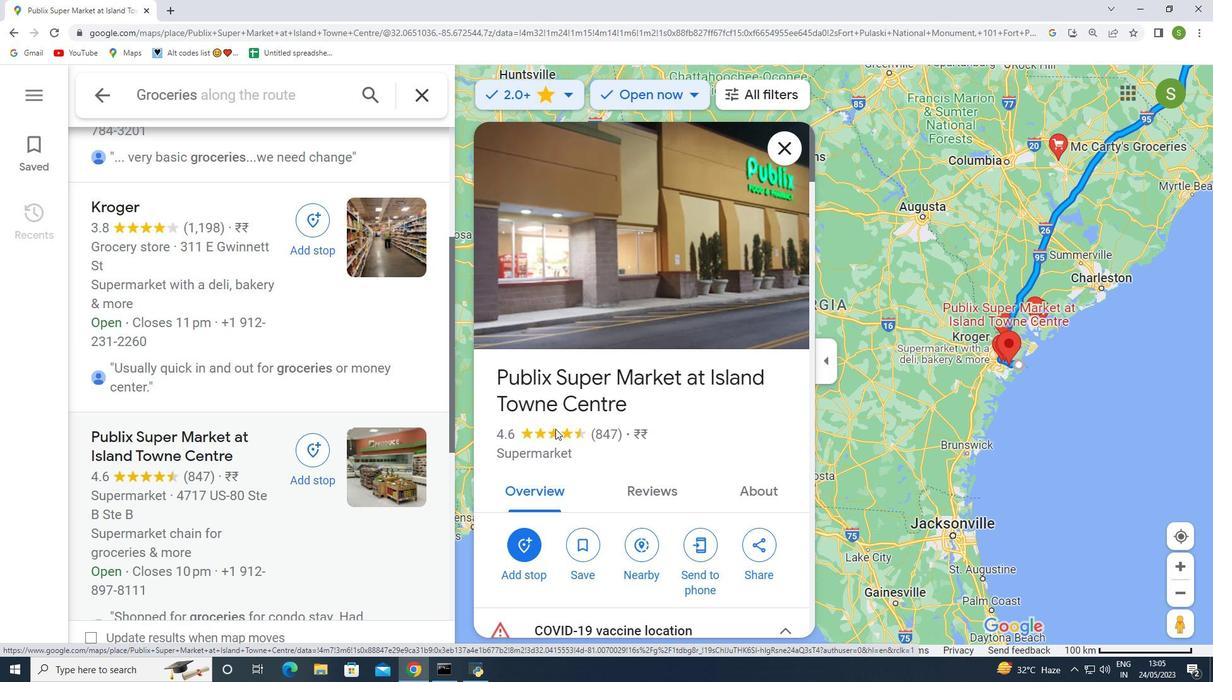 
Action: Mouse scrolled (589, 413) with delta (0, 0)
Screenshot: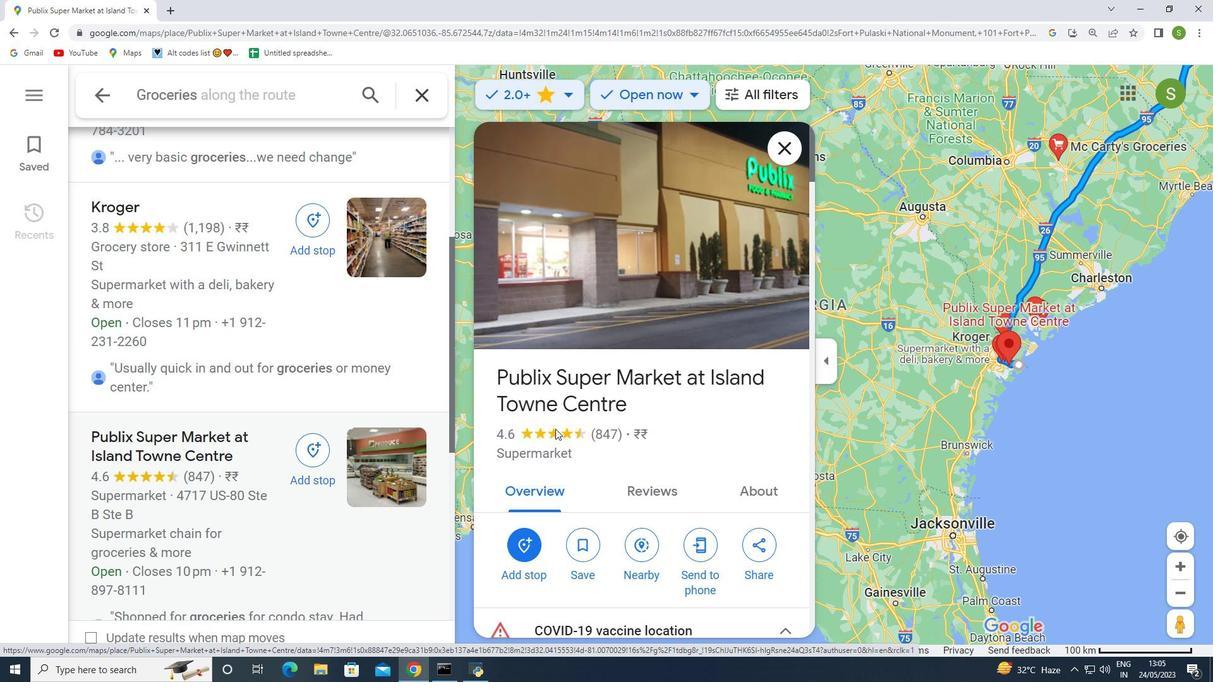
Action: Mouse scrolled (589, 413) with delta (0, 0)
Screenshot: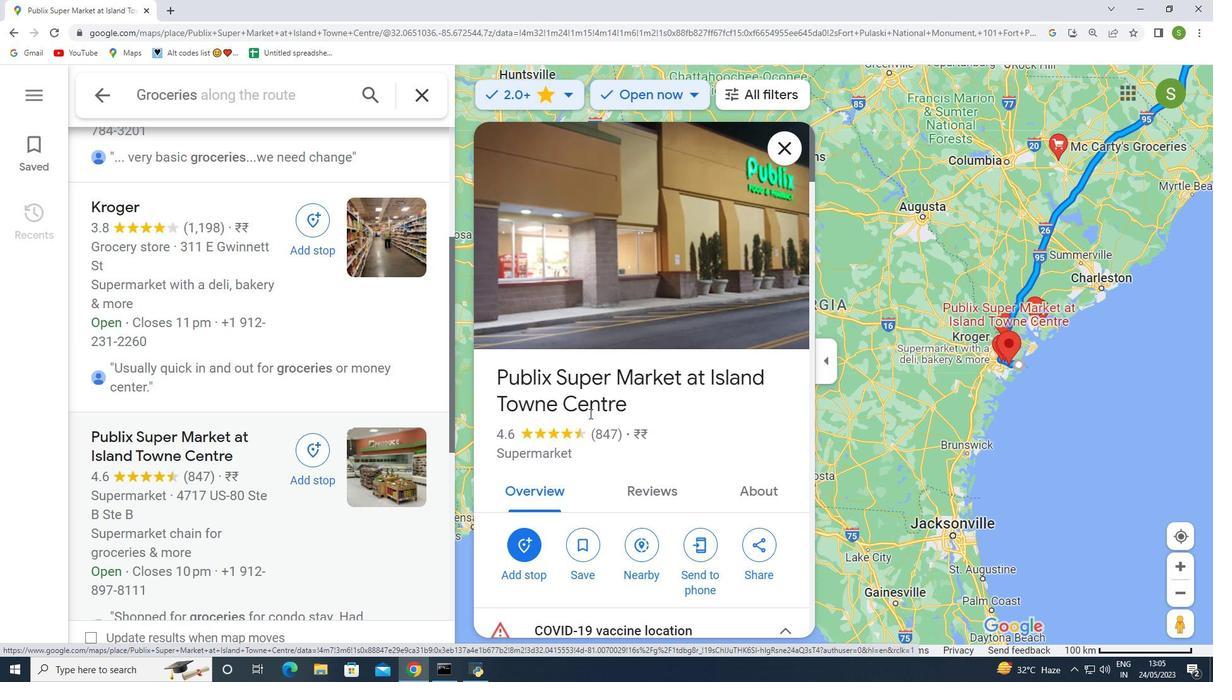 
Action: Mouse scrolled (589, 413) with delta (0, 0)
Screenshot: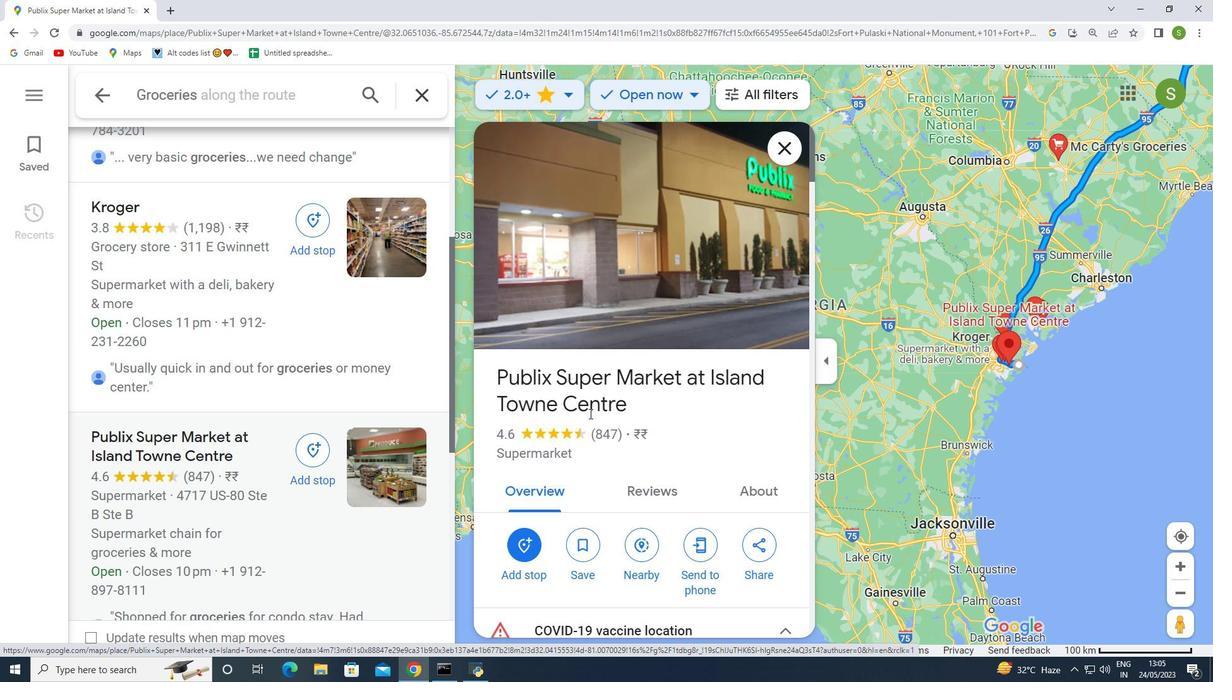 
Action: Mouse scrolled (589, 413) with delta (0, 0)
Screenshot: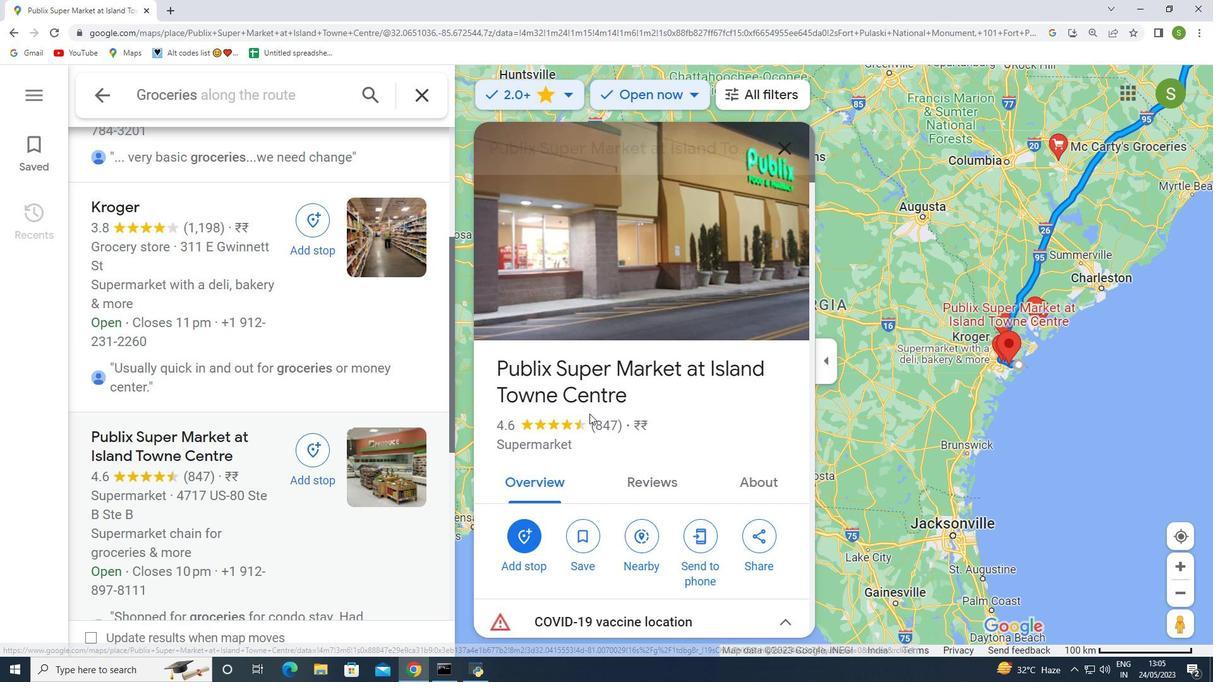
Action: Mouse moved to (599, 417)
Screenshot: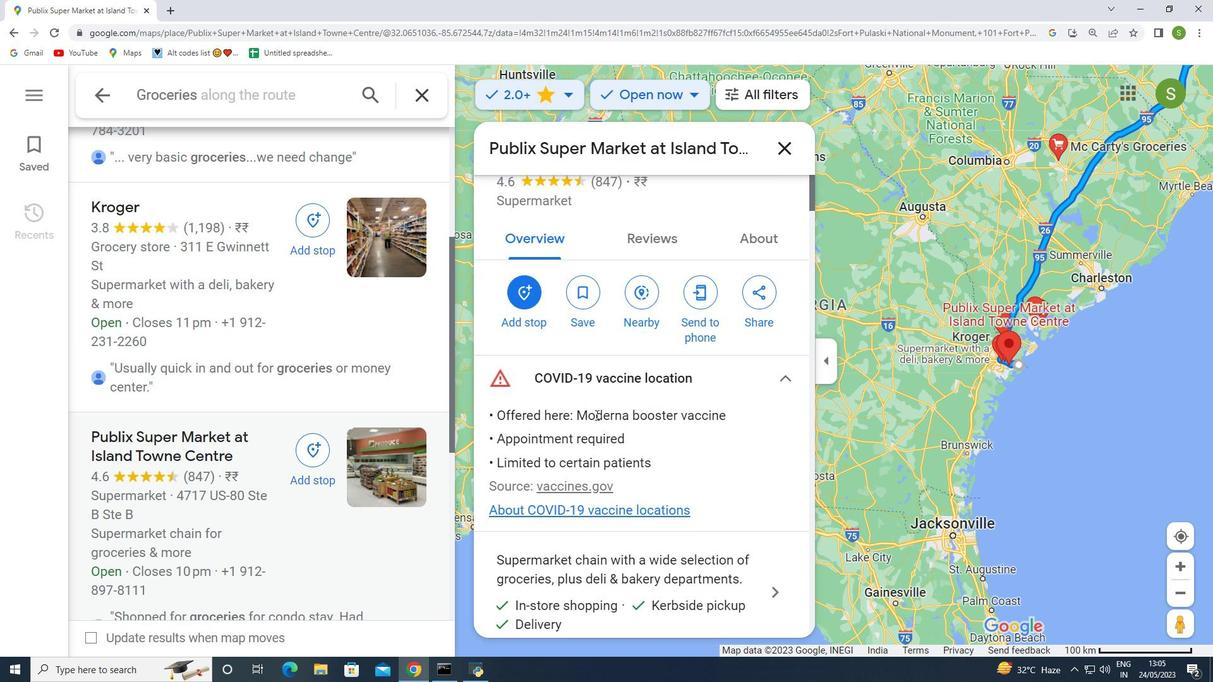 
Action: Mouse scrolled (599, 416) with delta (0, 0)
Screenshot: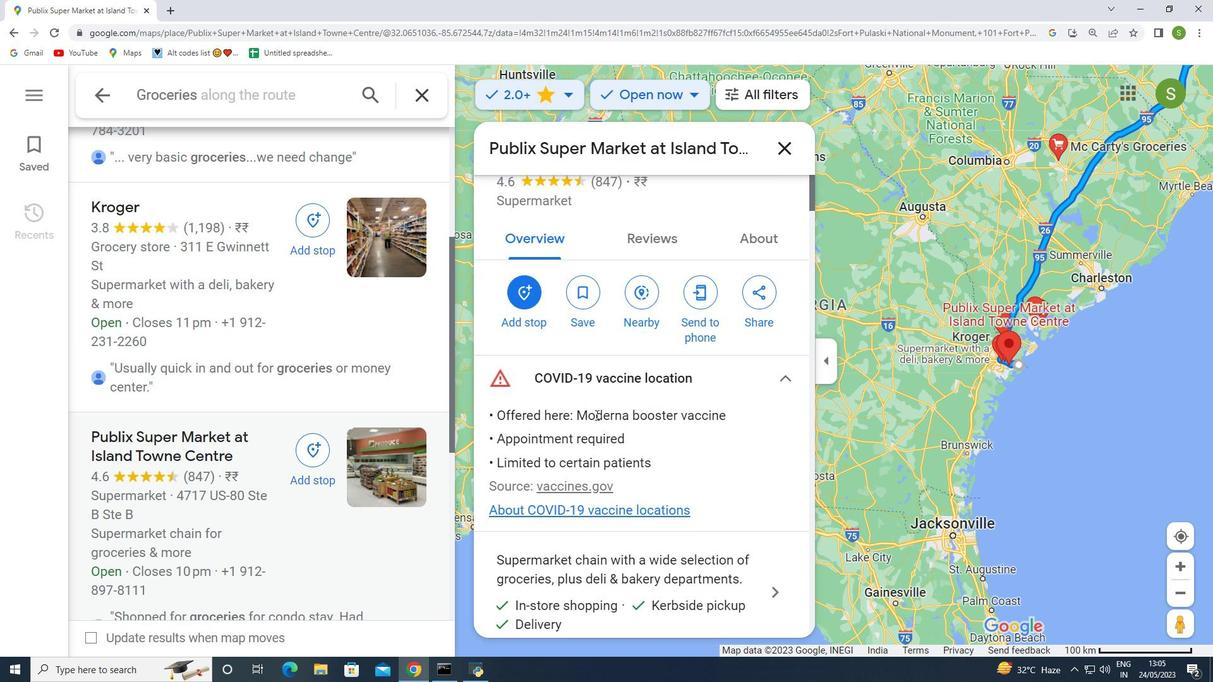 
Action: Mouse scrolled (599, 416) with delta (0, 0)
Screenshot: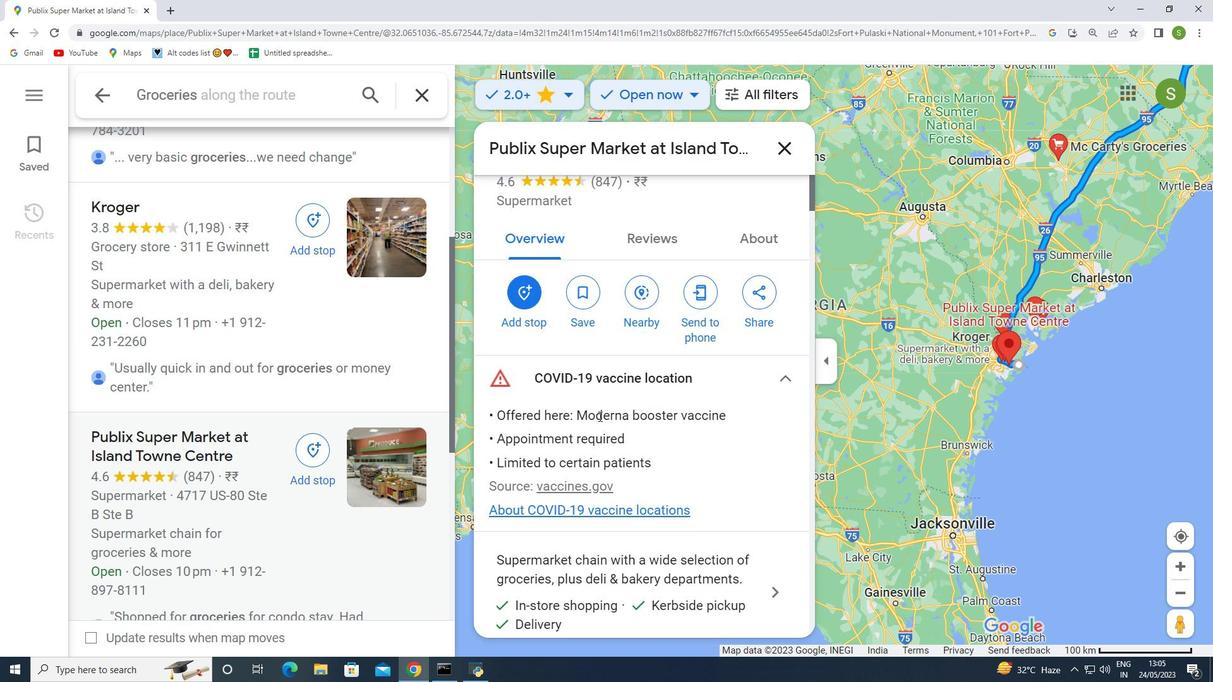 
Action: Mouse scrolled (599, 416) with delta (0, 0)
Screenshot: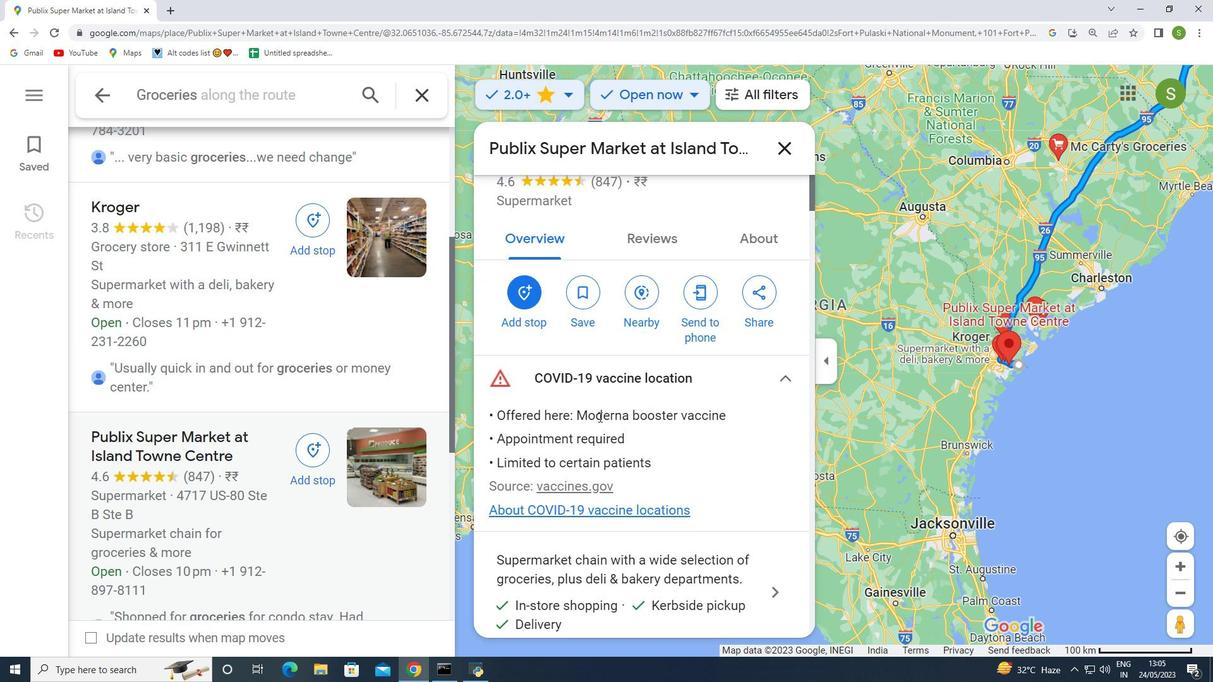 
Action: Mouse scrolled (599, 416) with delta (0, 0)
Screenshot: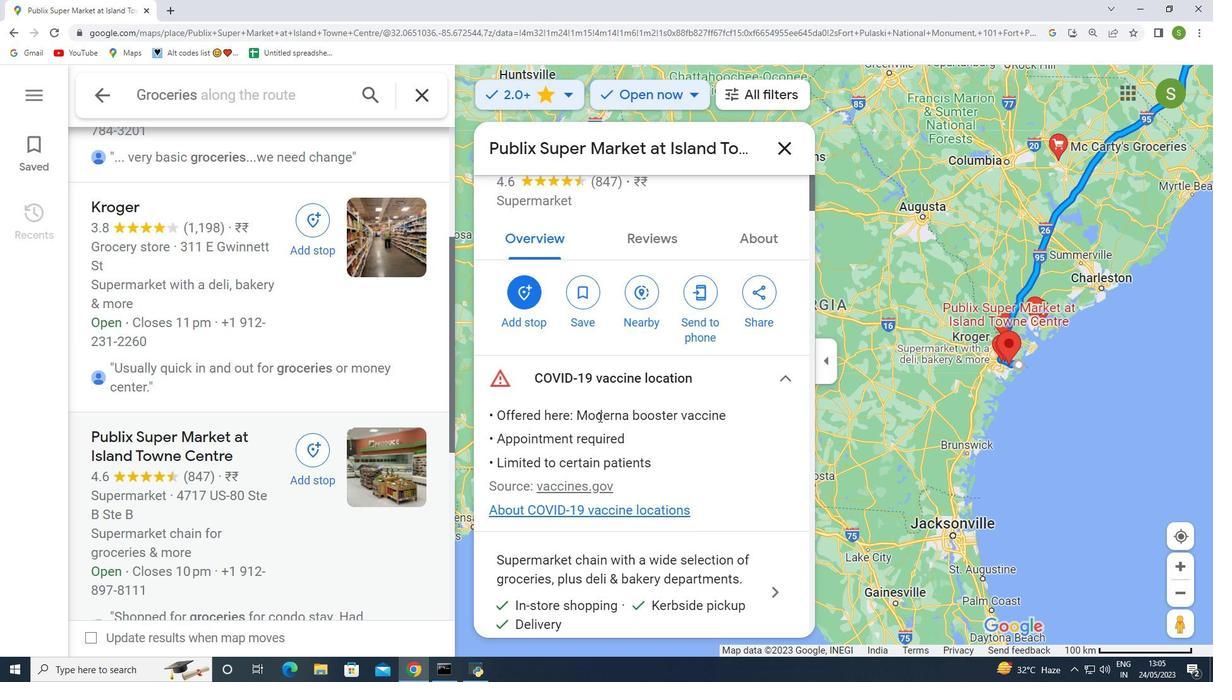 
Action: Mouse scrolled (599, 416) with delta (0, 0)
Screenshot: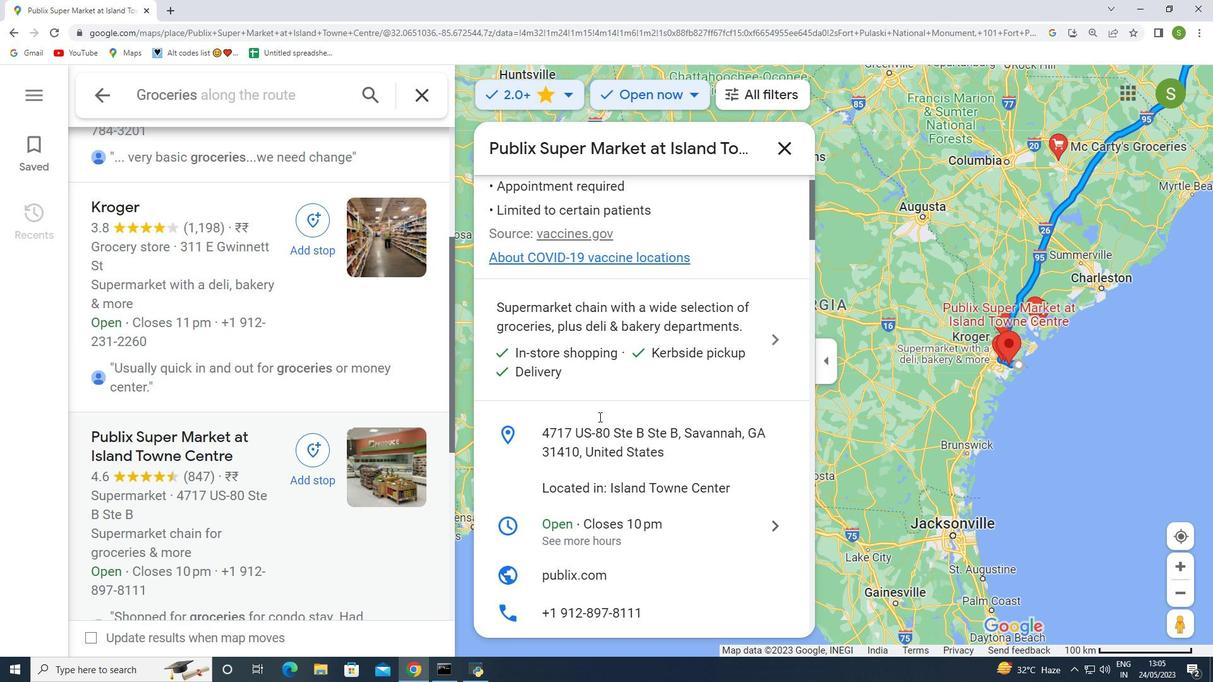 
Action: Mouse scrolled (599, 416) with delta (0, 0)
Screenshot: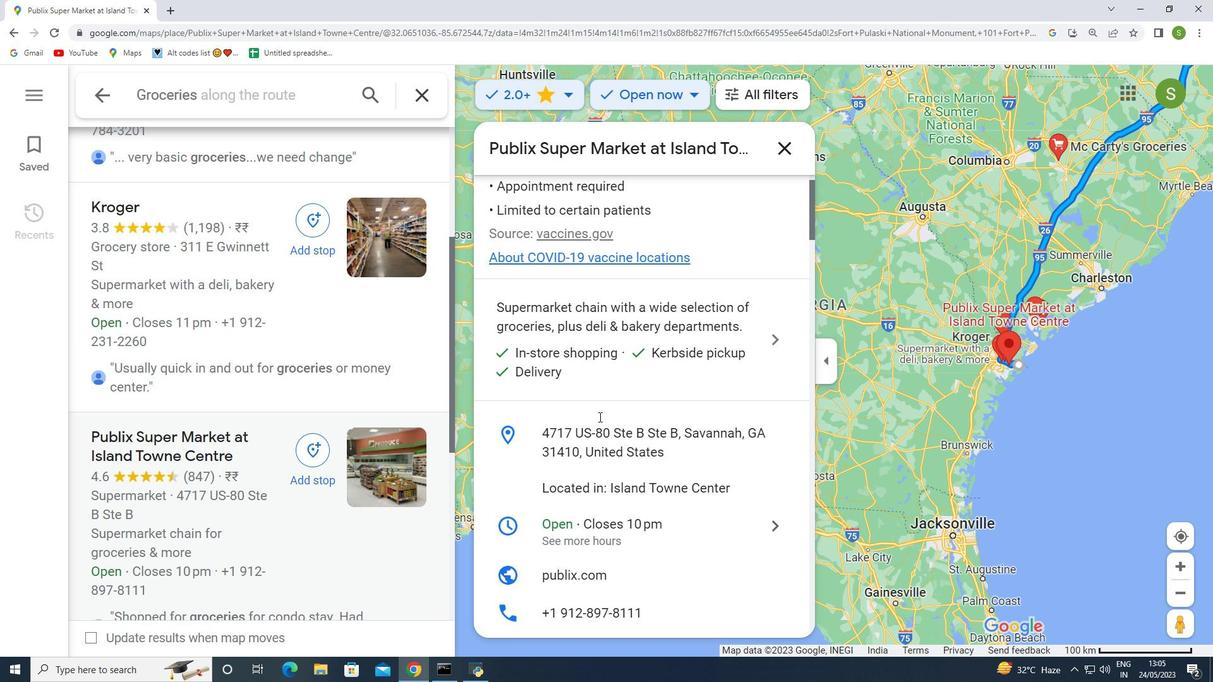
Action: Mouse scrolled (599, 416) with delta (0, 0)
Screenshot: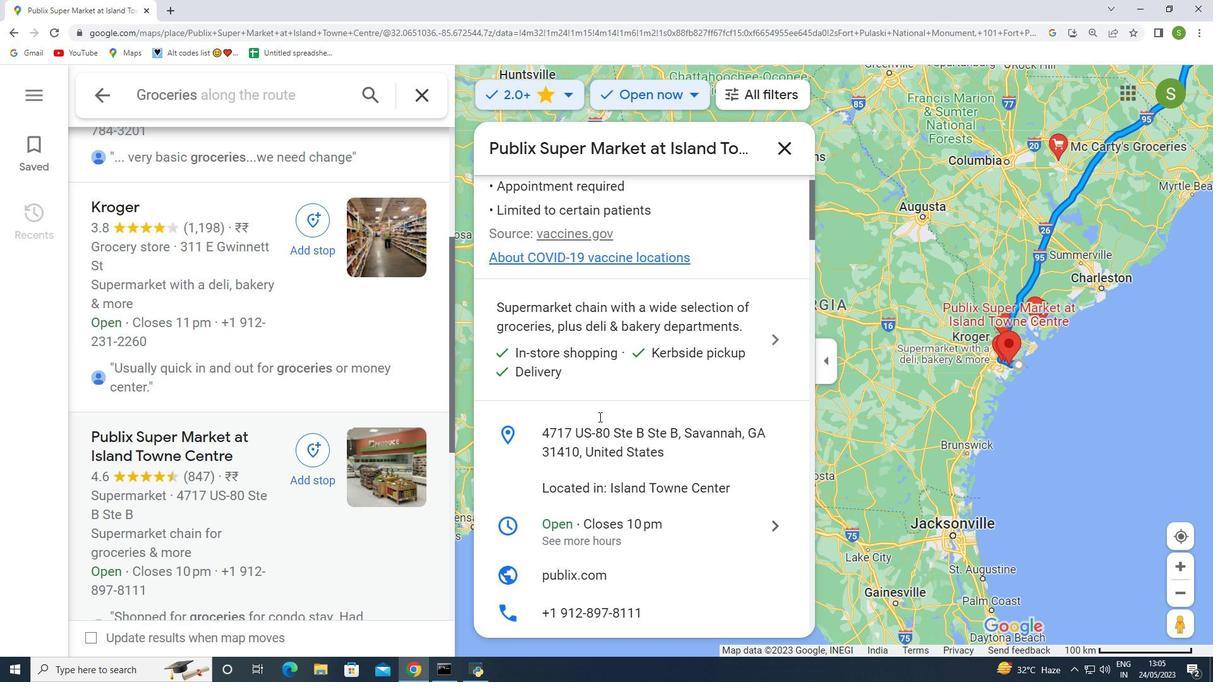 
Action: Mouse moved to (601, 417)
Screenshot: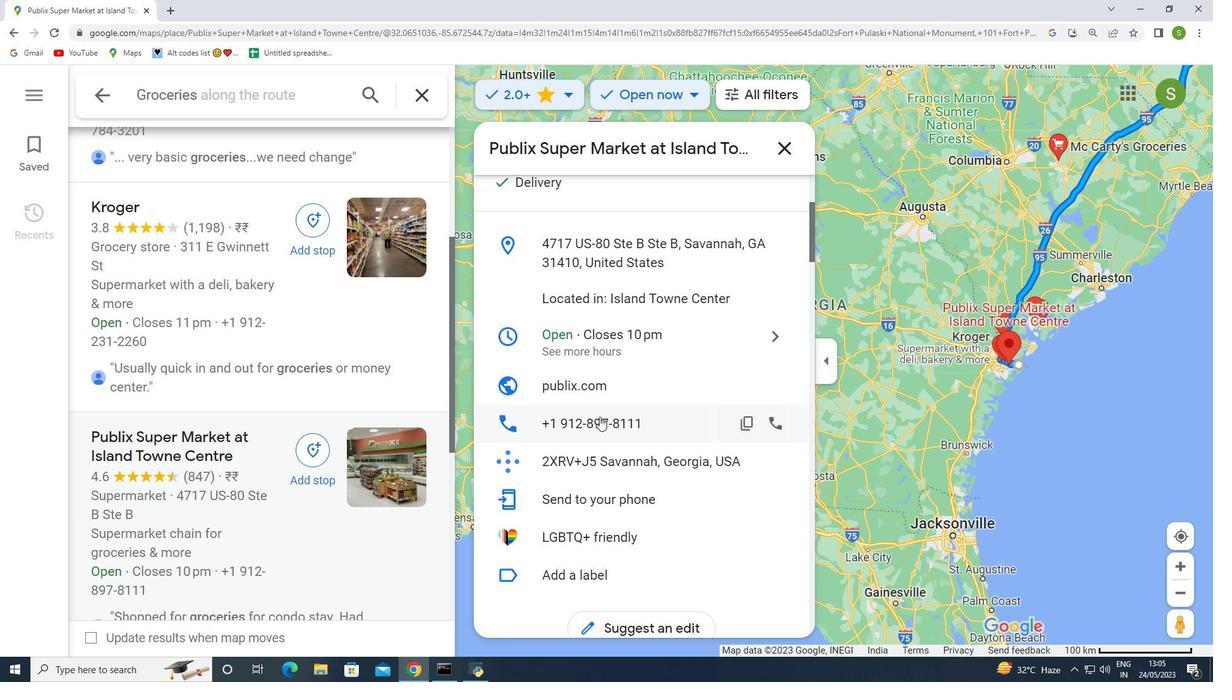 
Action: Mouse scrolled (600, 417) with delta (0, 0)
Screenshot: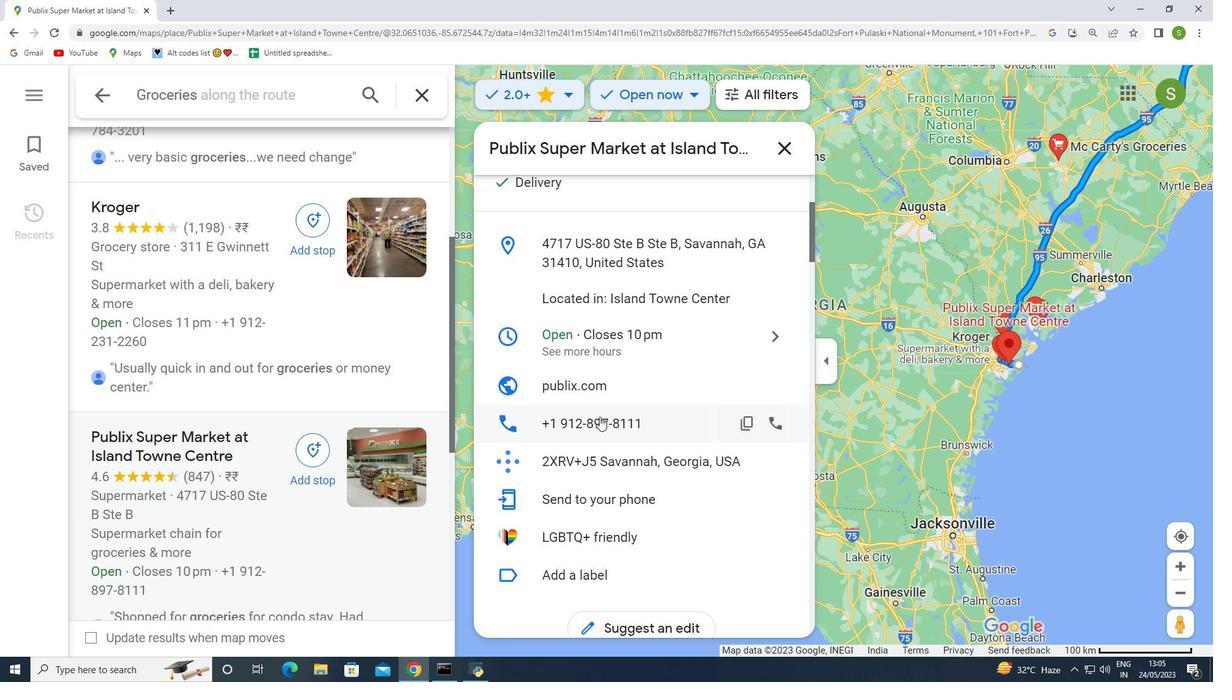 
Action: Mouse moved to (601, 417)
Screenshot: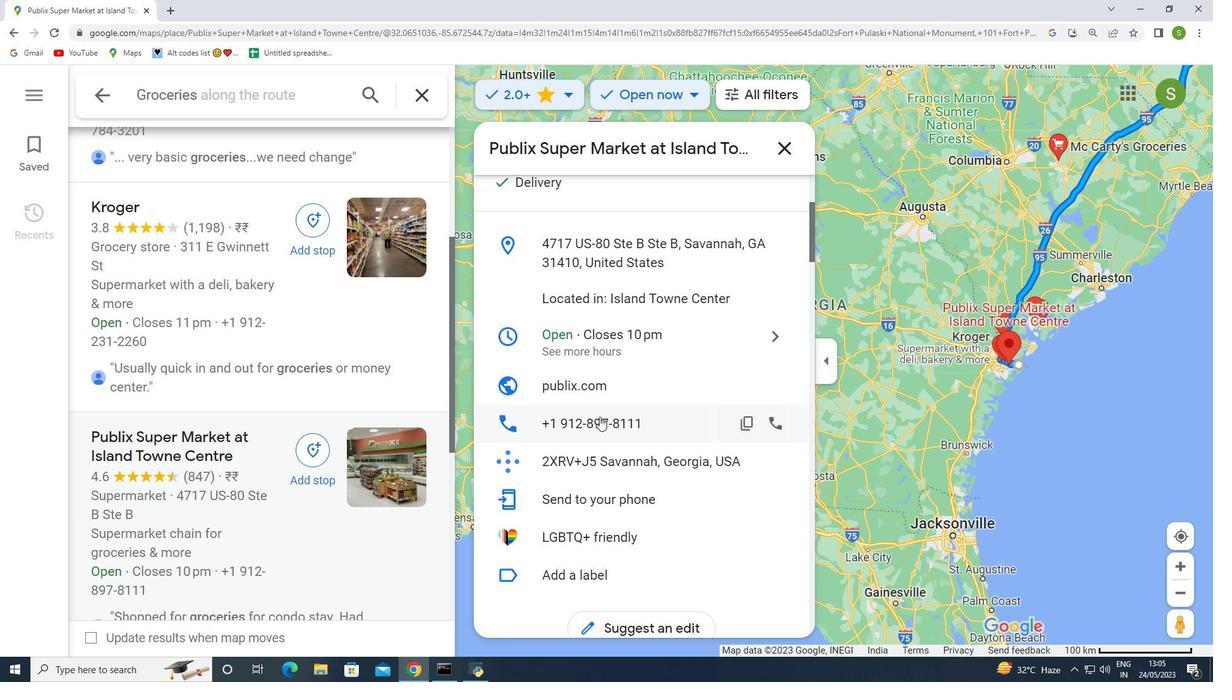 
Action: Mouse scrolled (600, 417) with delta (0, 0)
Screenshot: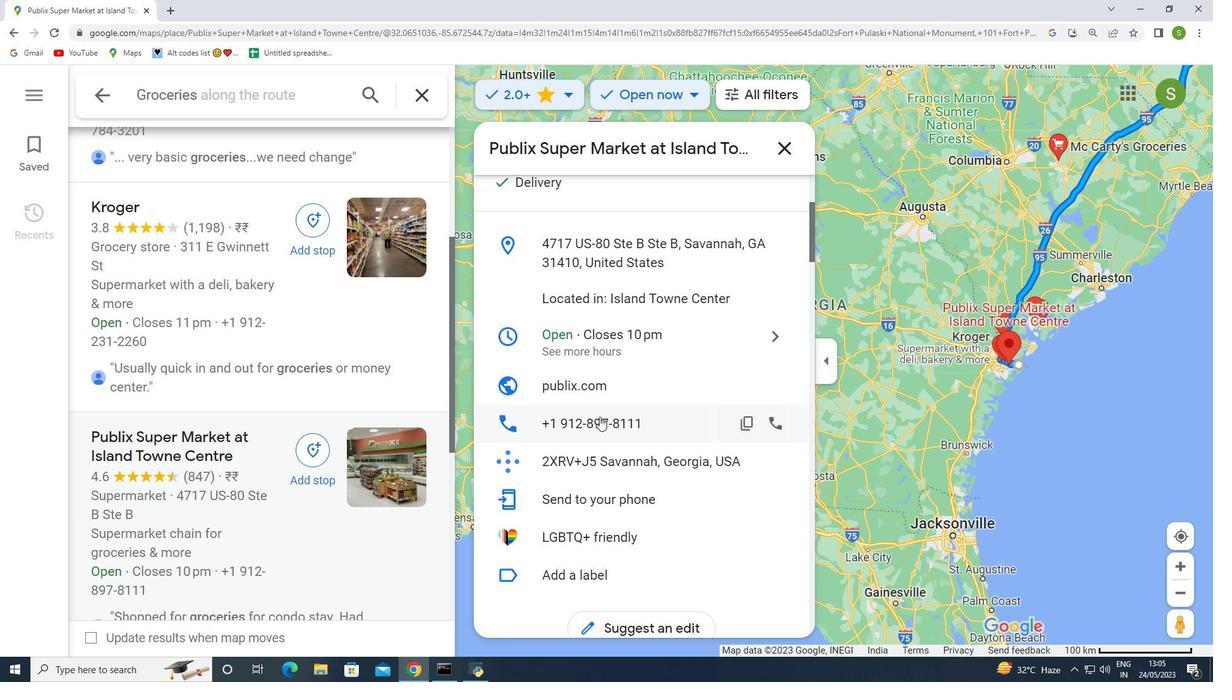 
Action: Mouse moved to (602, 417)
Screenshot: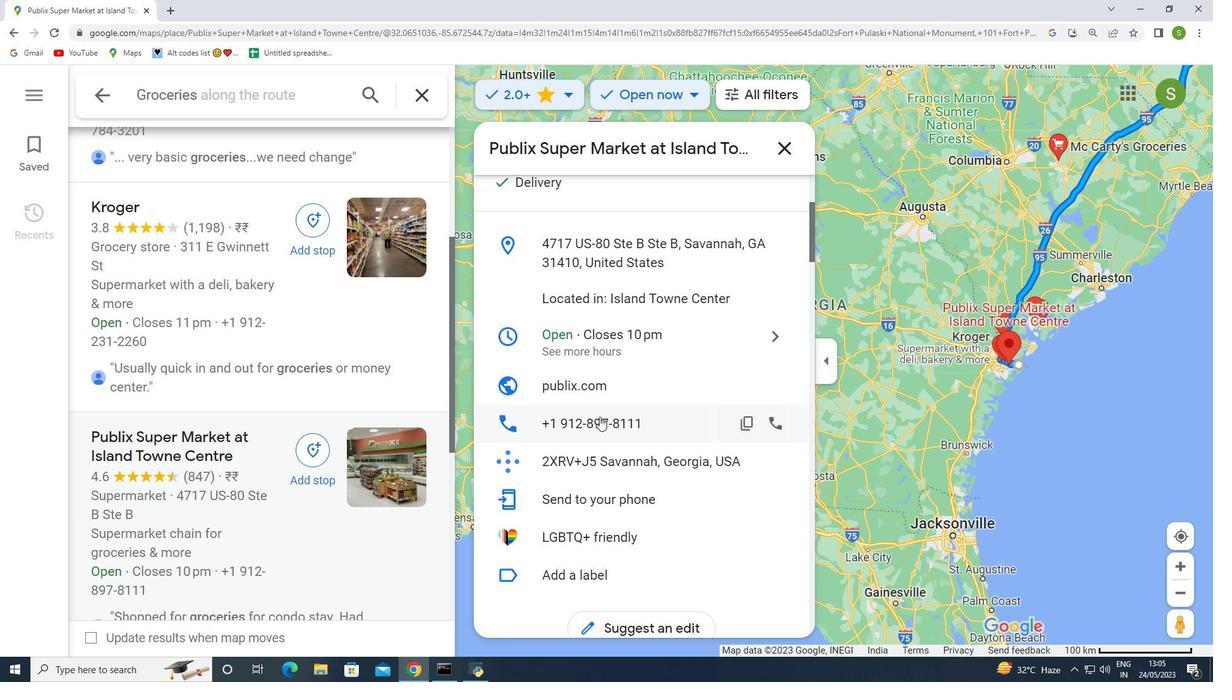 
Action: Mouse scrolled (601, 417) with delta (0, 0)
Screenshot: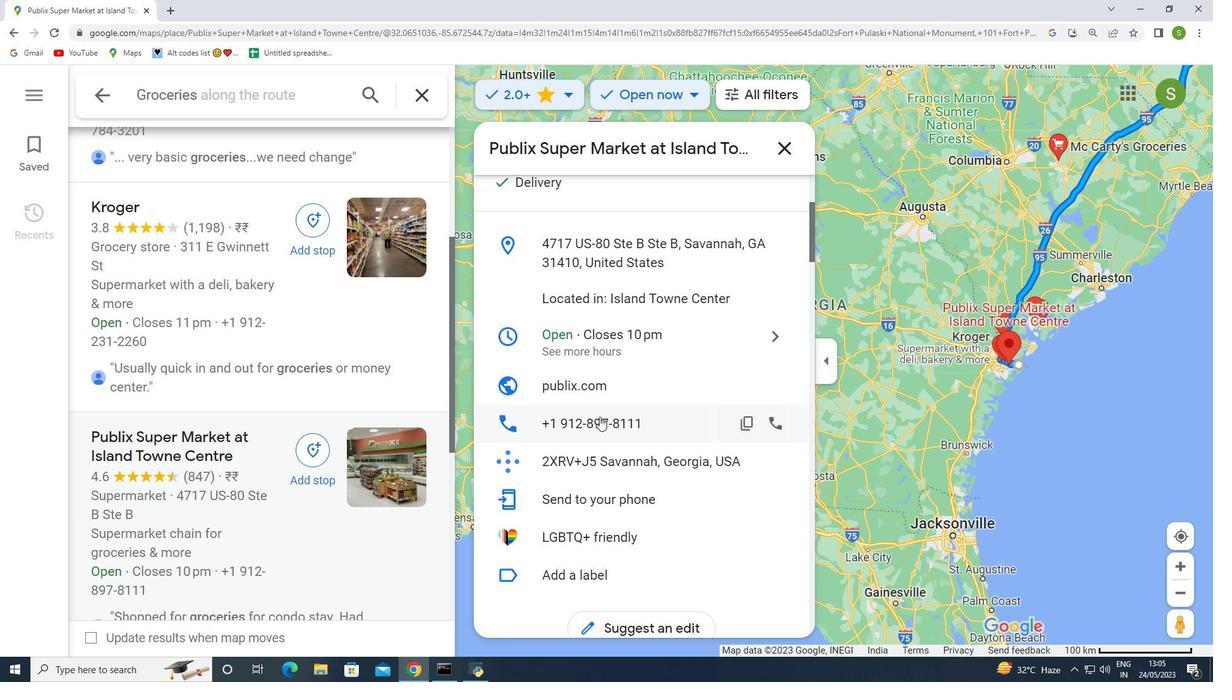 
Action: Mouse moved to (604, 417)
Screenshot: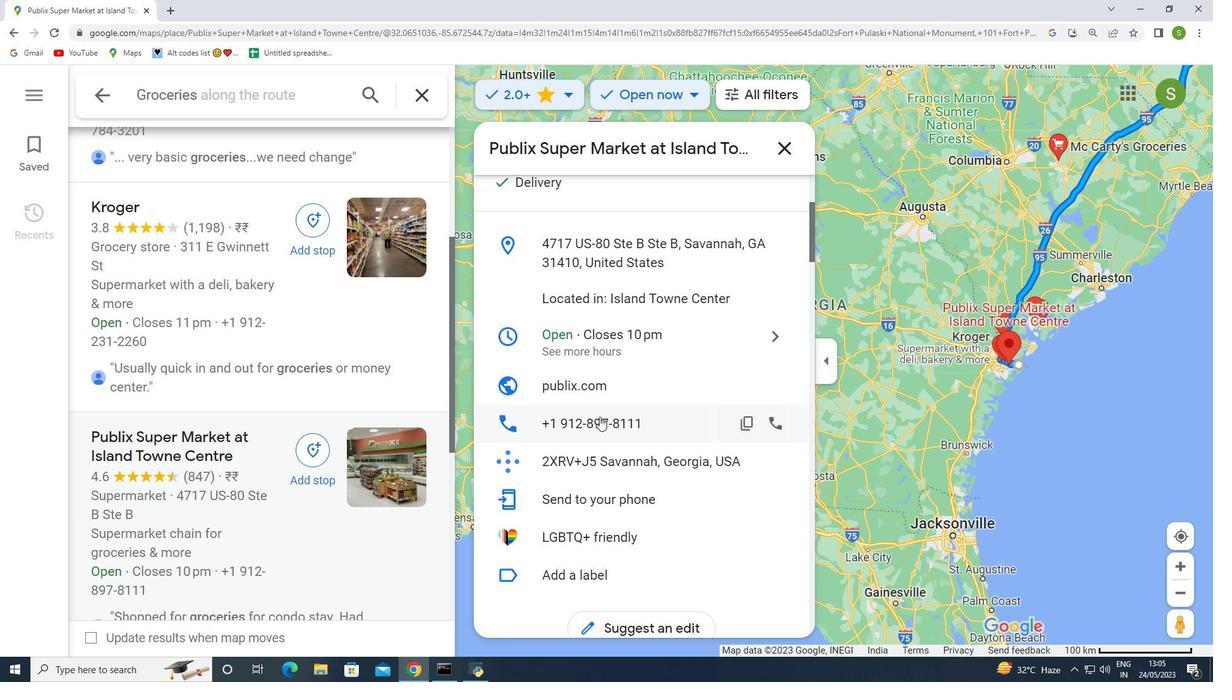 
Action: Mouse scrolled (604, 417) with delta (0, 0)
Screenshot: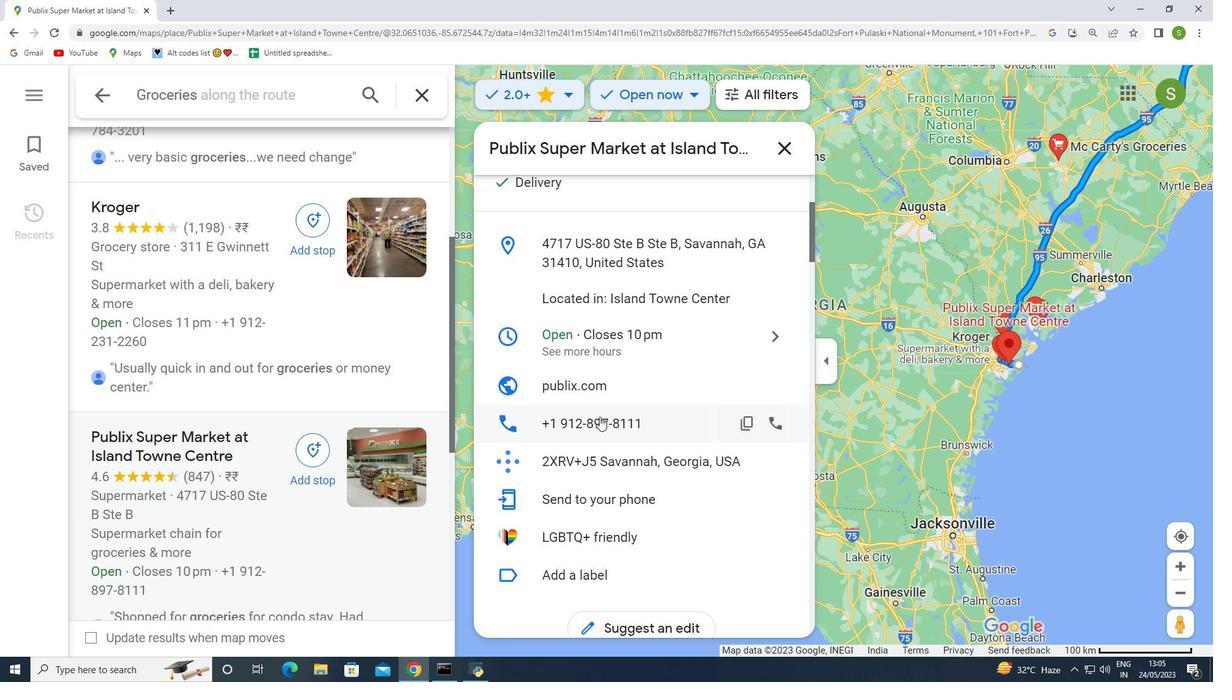 
Action: Mouse moved to (612, 414)
Screenshot: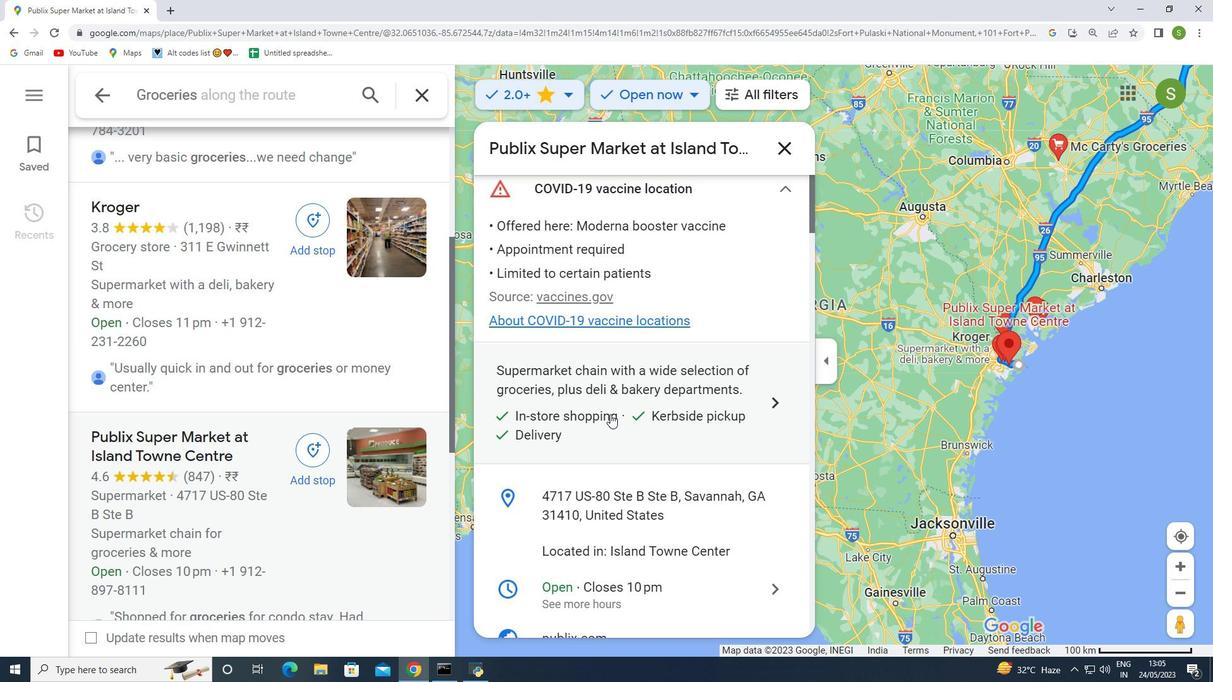 
Action: Mouse scrolled (612, 415) with delta (0, 0)
Screenshot: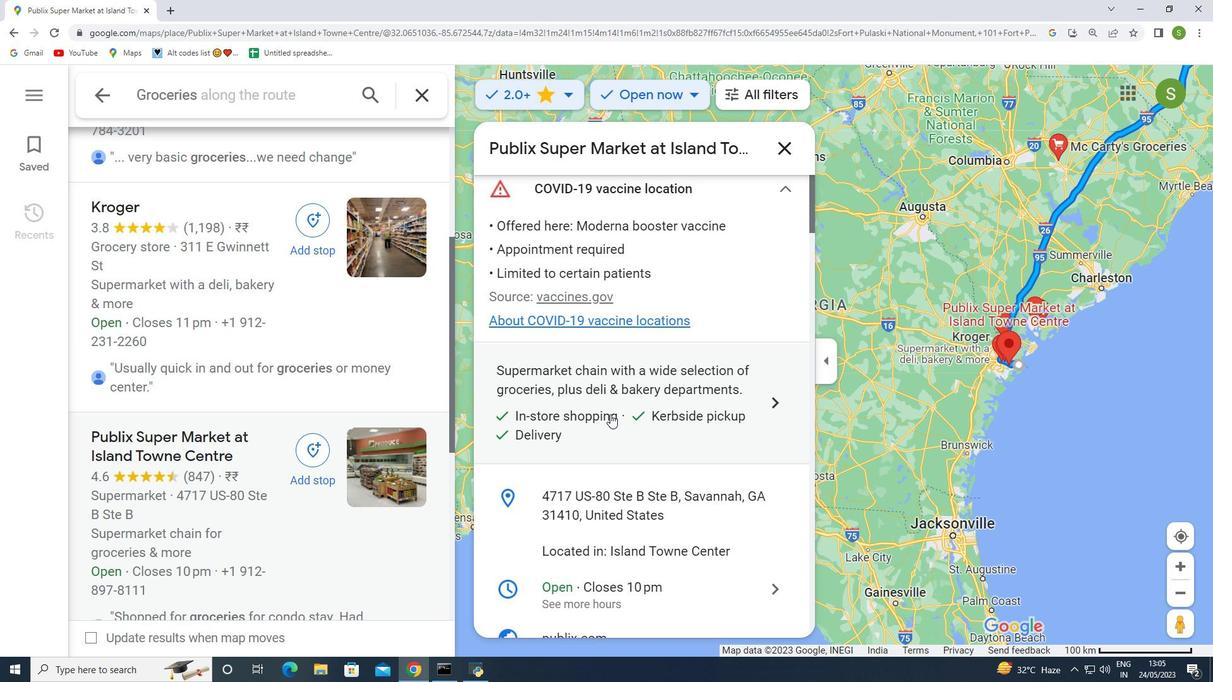 
Action: Mouse scrolled (612, 415) with delta (0, 0)
Screenshot: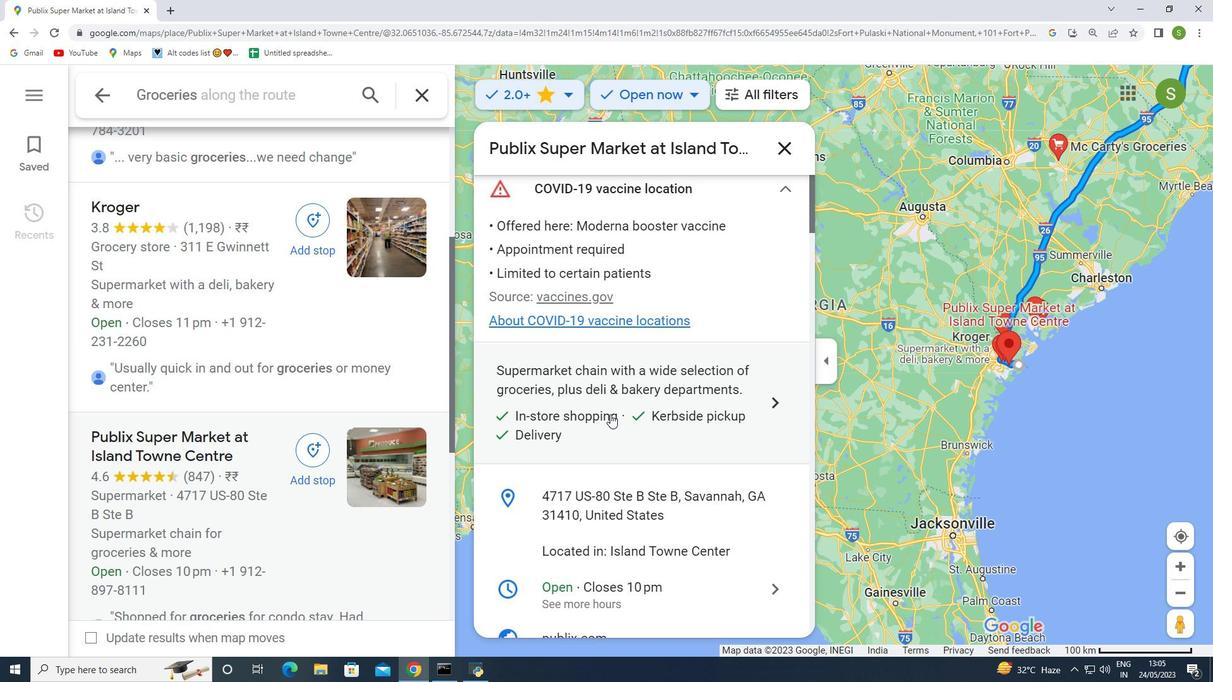 
Action: Mouse scrolled (612, 415) with delta (0, 0)
Screenshot: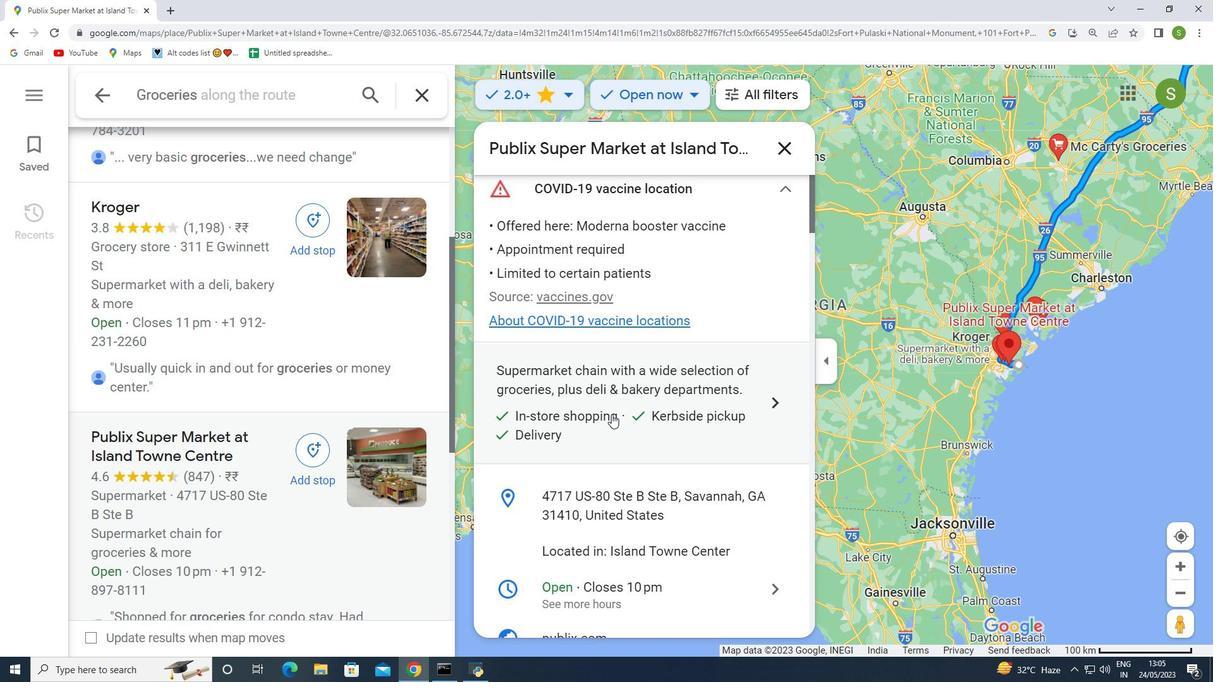 
Action: Mouse scrolled (612, 415) with delta (0, 0)
Screenshot: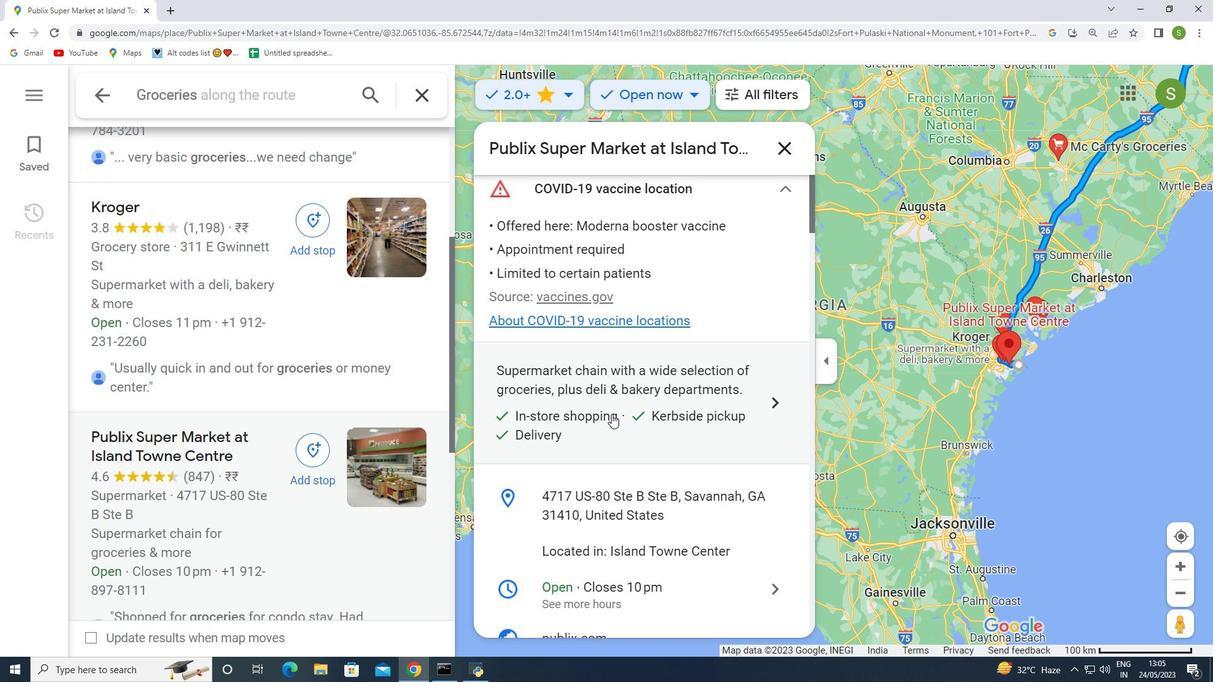 
Action: Mouse moved to (642, 423)
Screenshot: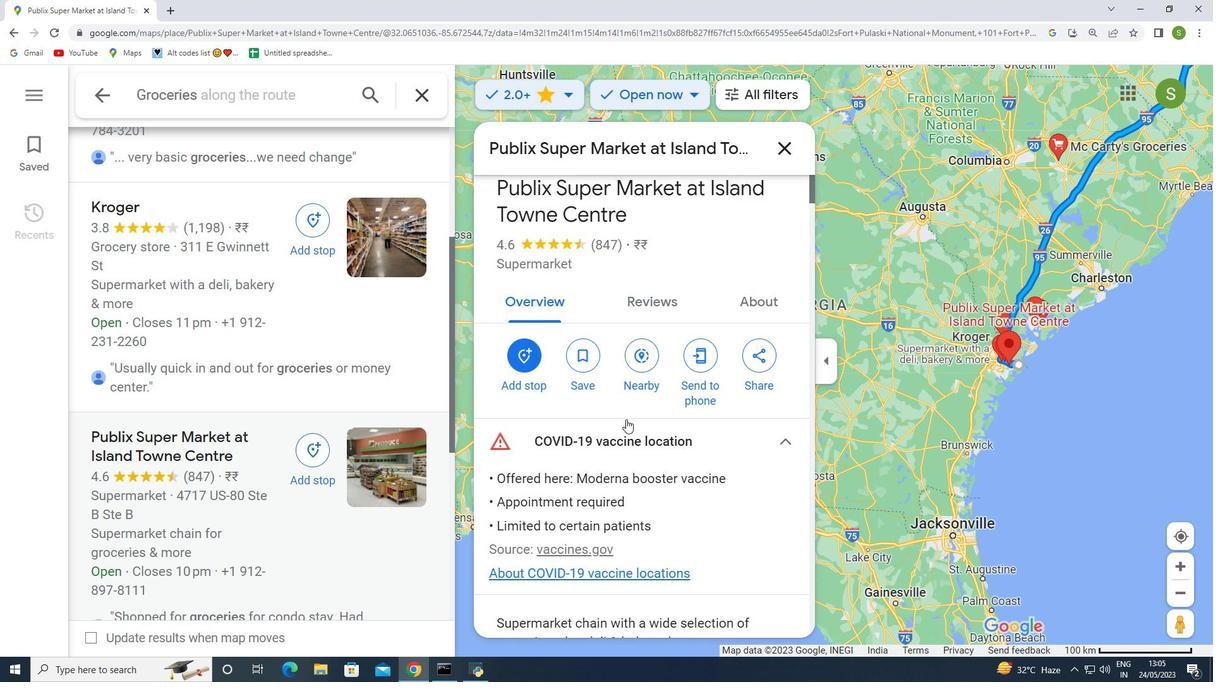 
Action: Mouse scrolled (642, 424) with delta (0, 0)
Screenshot: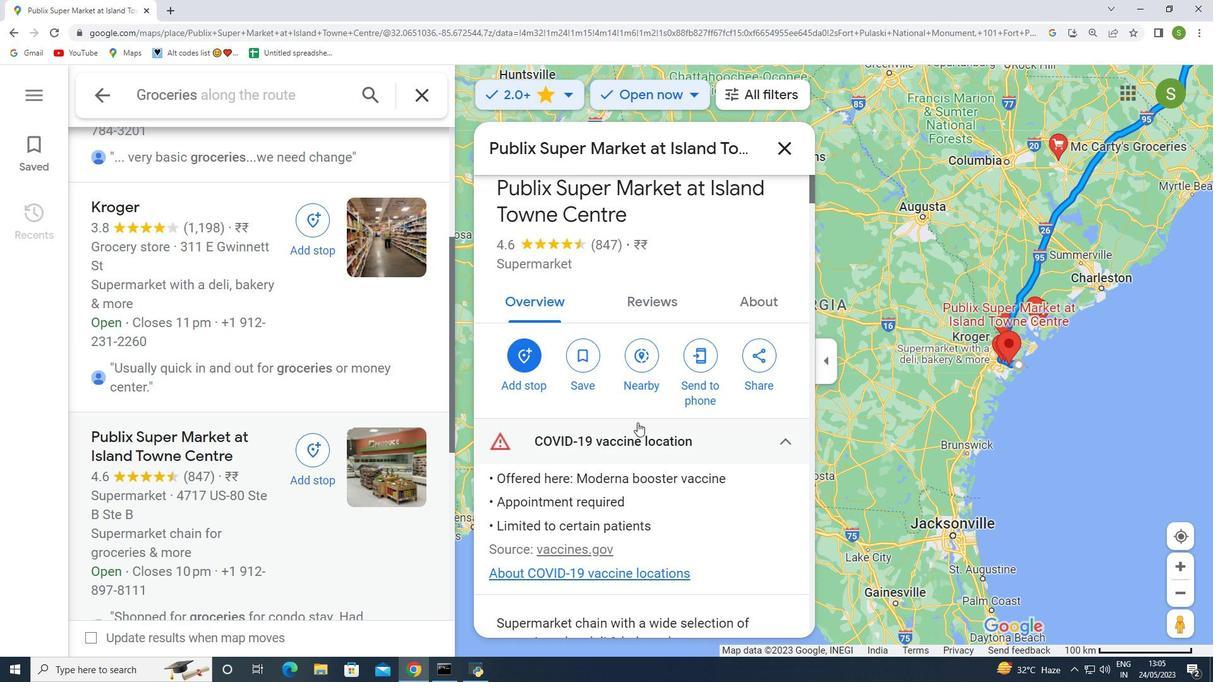 
Action: Mouse scrolled (642, 424) with delta (0, 0)
Screenshot: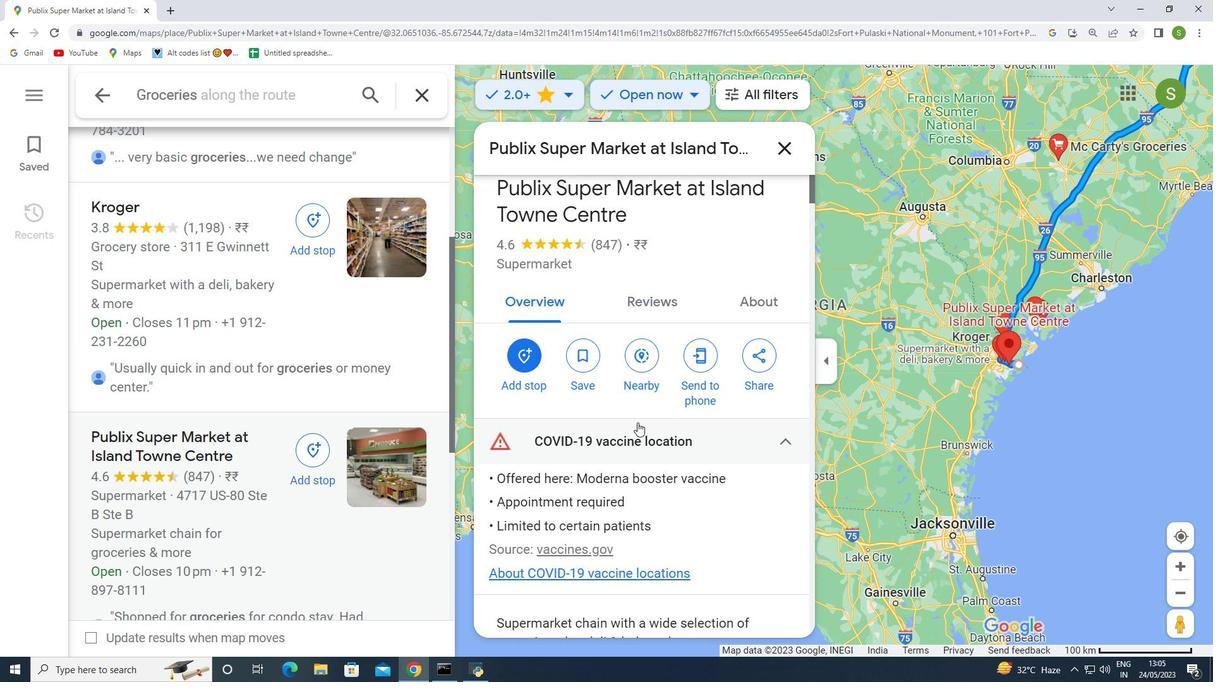 
Action: Mouse scrolled (642, 424) with delta (0, 0)
Screenshot: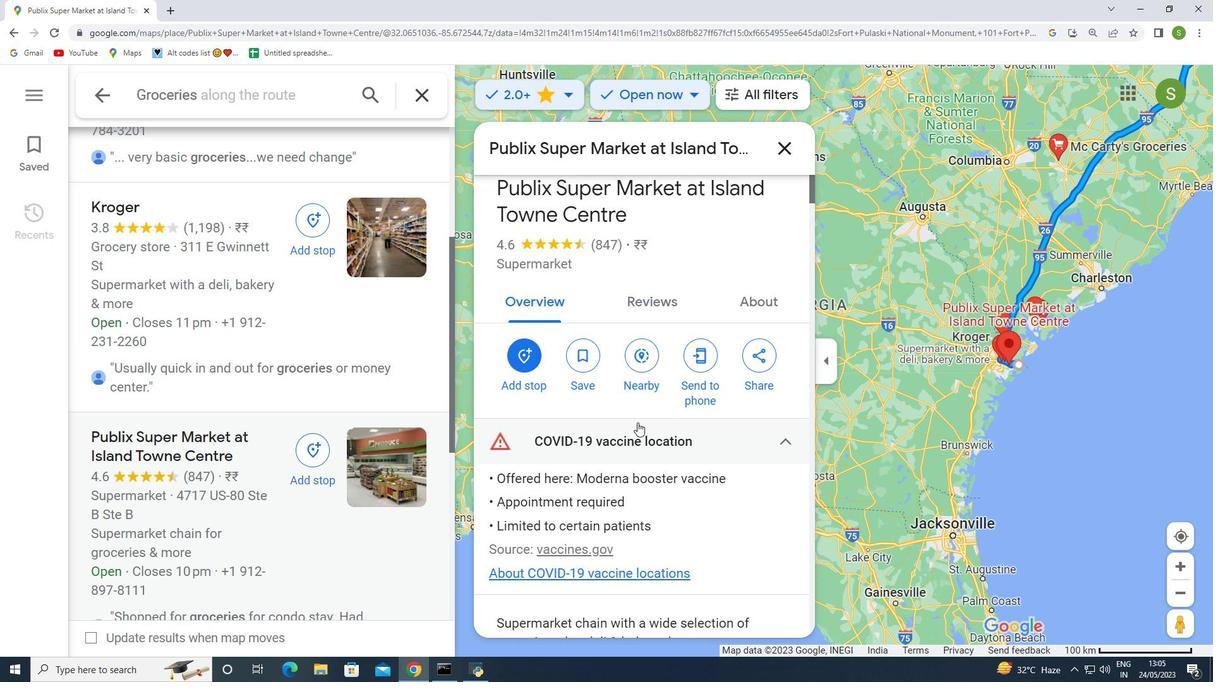
Action: Mouse scrolled (642, 424) with delta (0, 0)
Screenshot: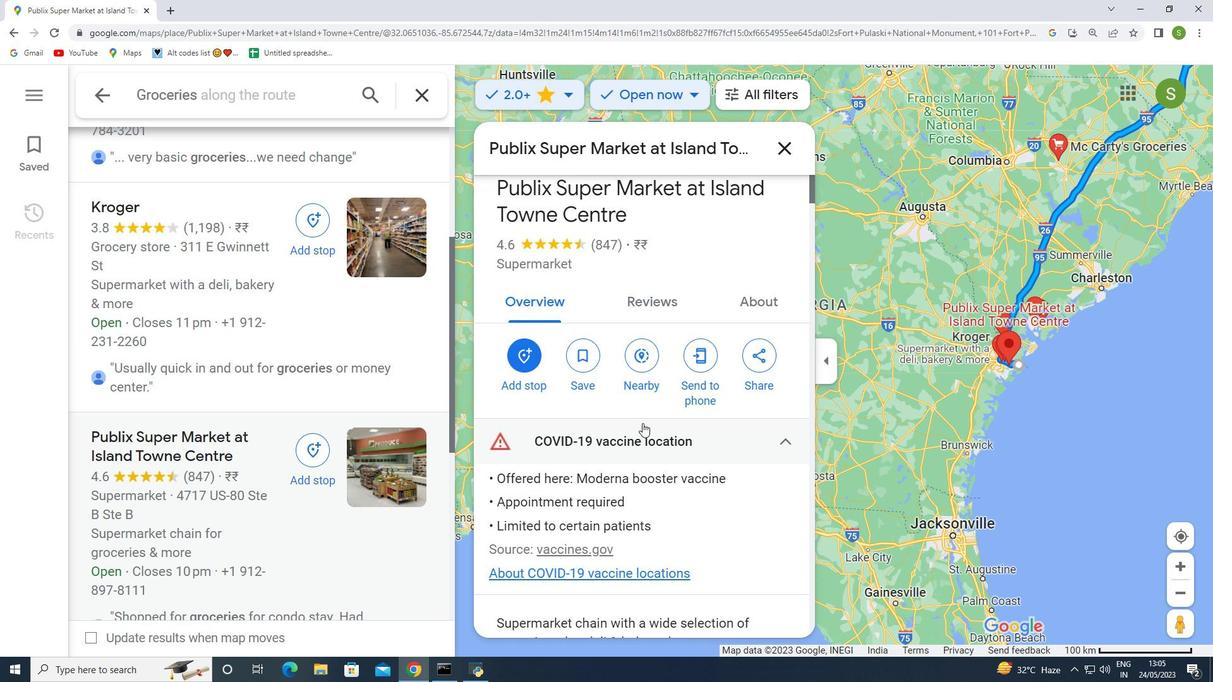 
Action: Mouse scrolled (642, 424) with delta (0, 0)
Screenshot: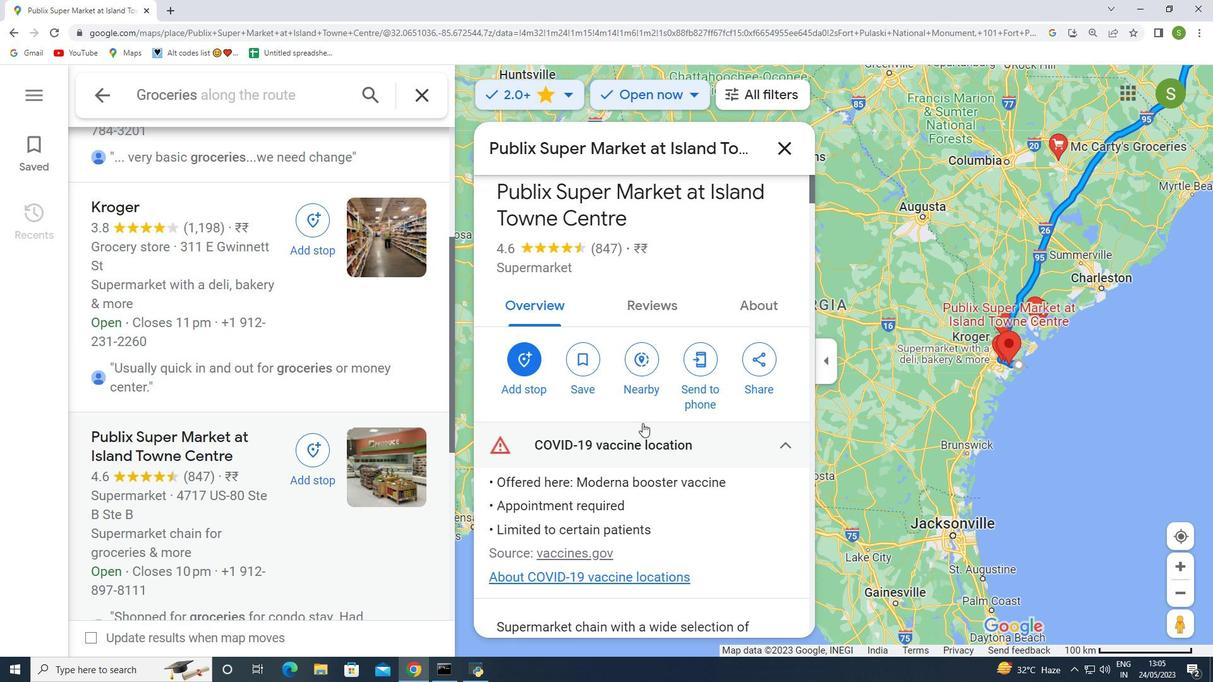 
Action: Mouse scrolled (642, 424) with delta (0, 0)
Screenshot: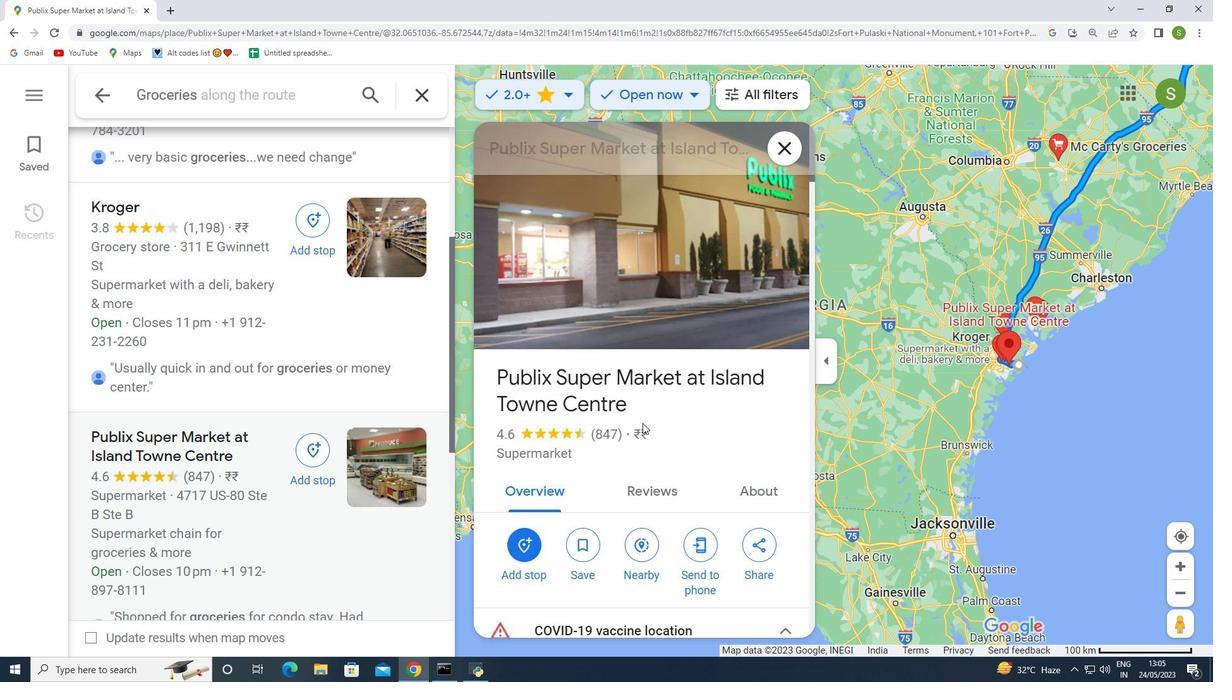 
Action: Mouse scrolled (642, 424) with delta (0, 0)
Screenshot: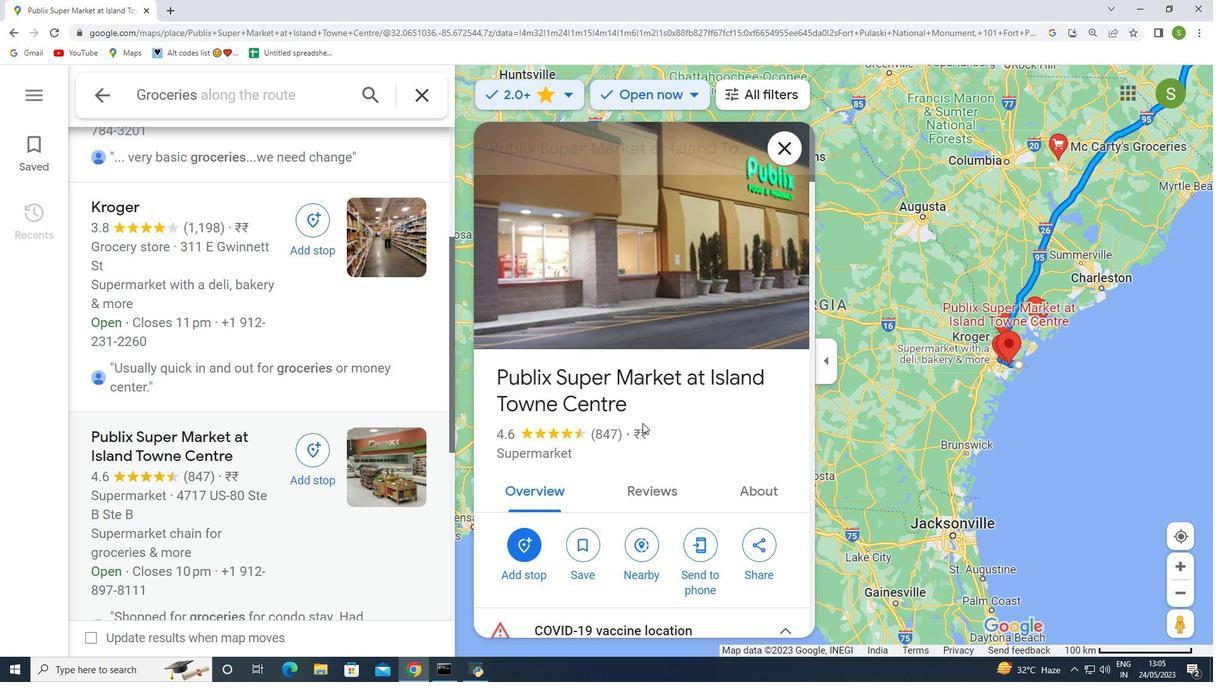 
Action: Mouse scrolled (642, 424) with delta (0, 0)
Screenshot: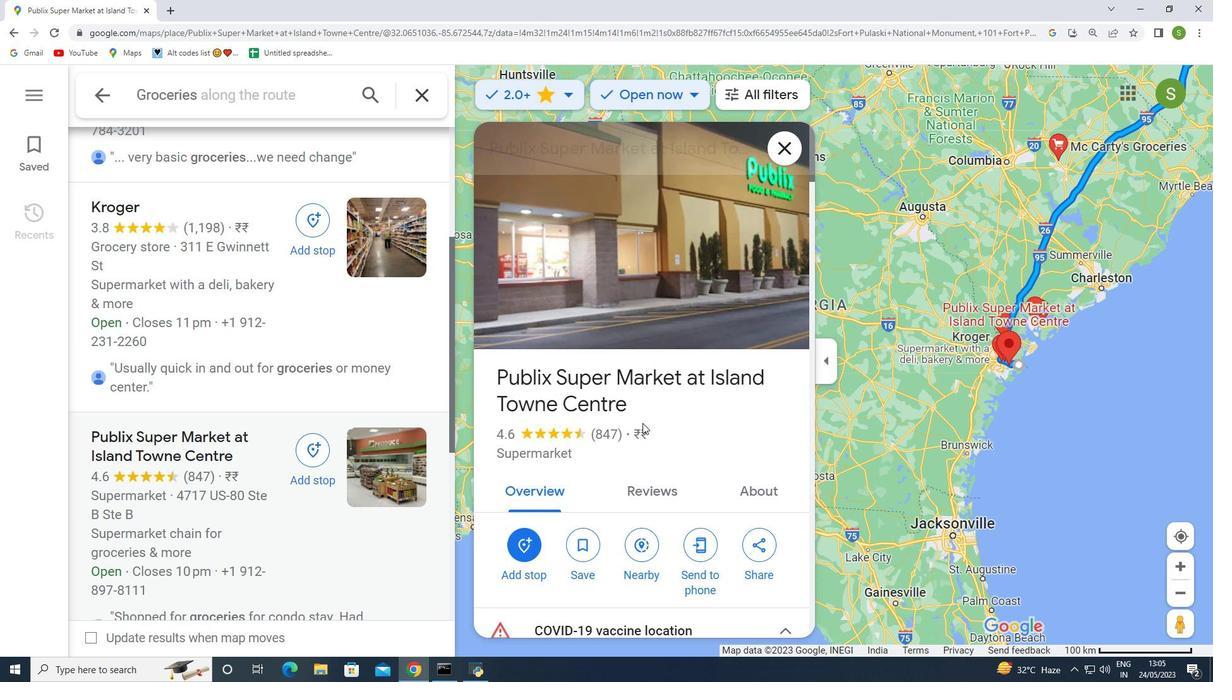 
Action: Mouse scrolled (642, 424) with delta (0, 0)
Screenshot: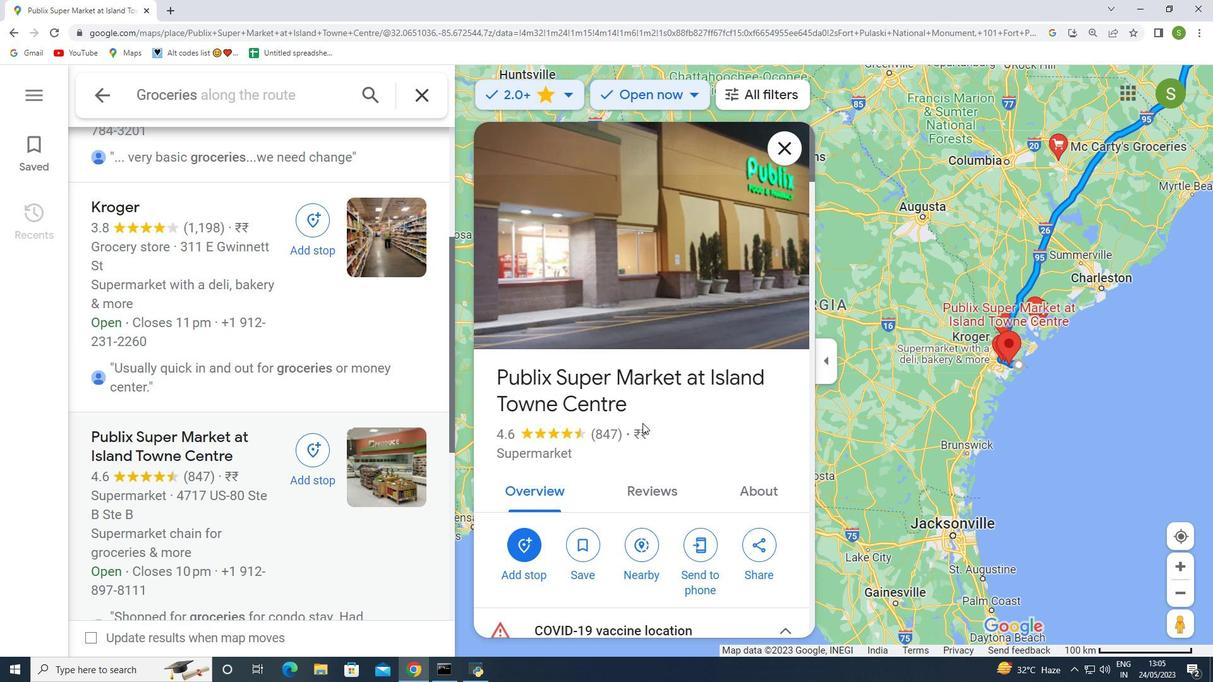 
Action: Mouse moved to (642, 424)
Screenshot: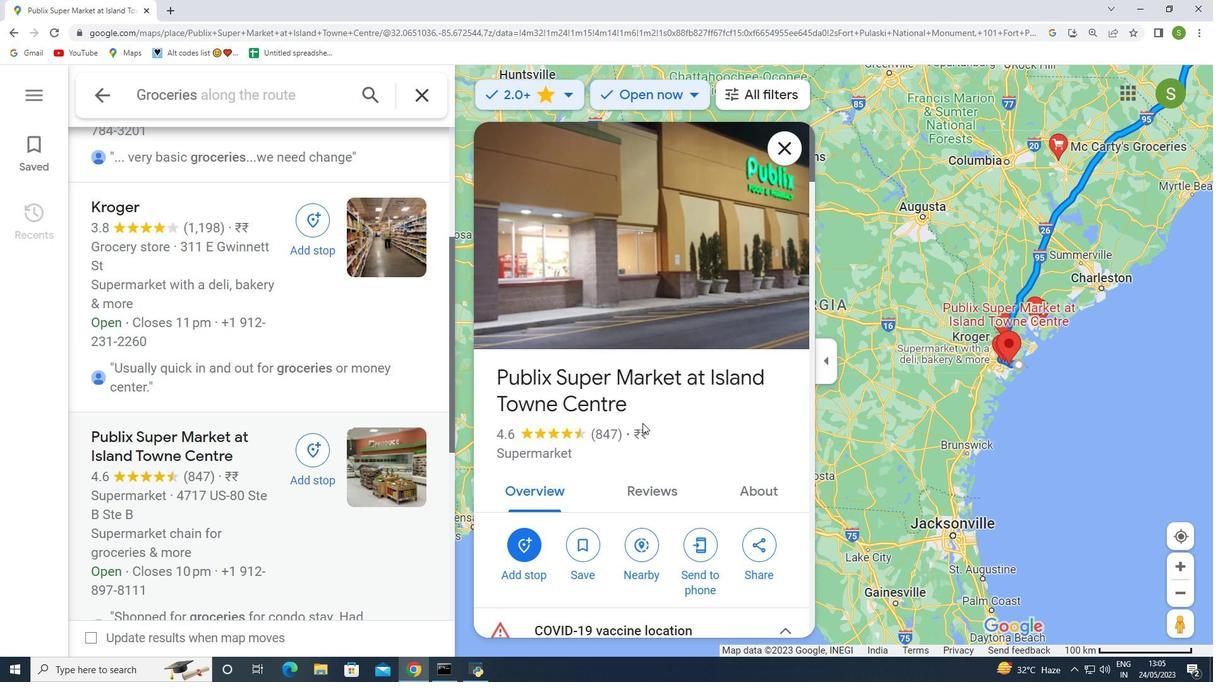 
Action: Mouse scrolled (642, 423) with delta (0, 0)
Screenshot: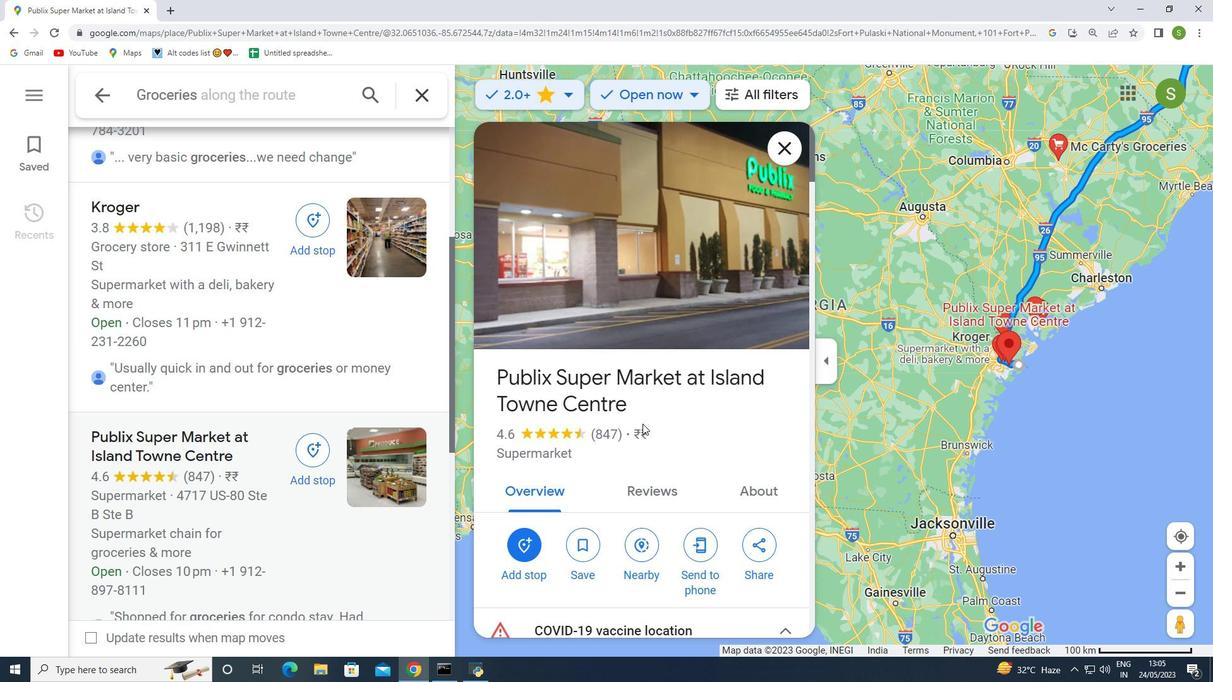 
Action: Mouse scrolled (642, 423) with delta (0, 0)
Screenshot: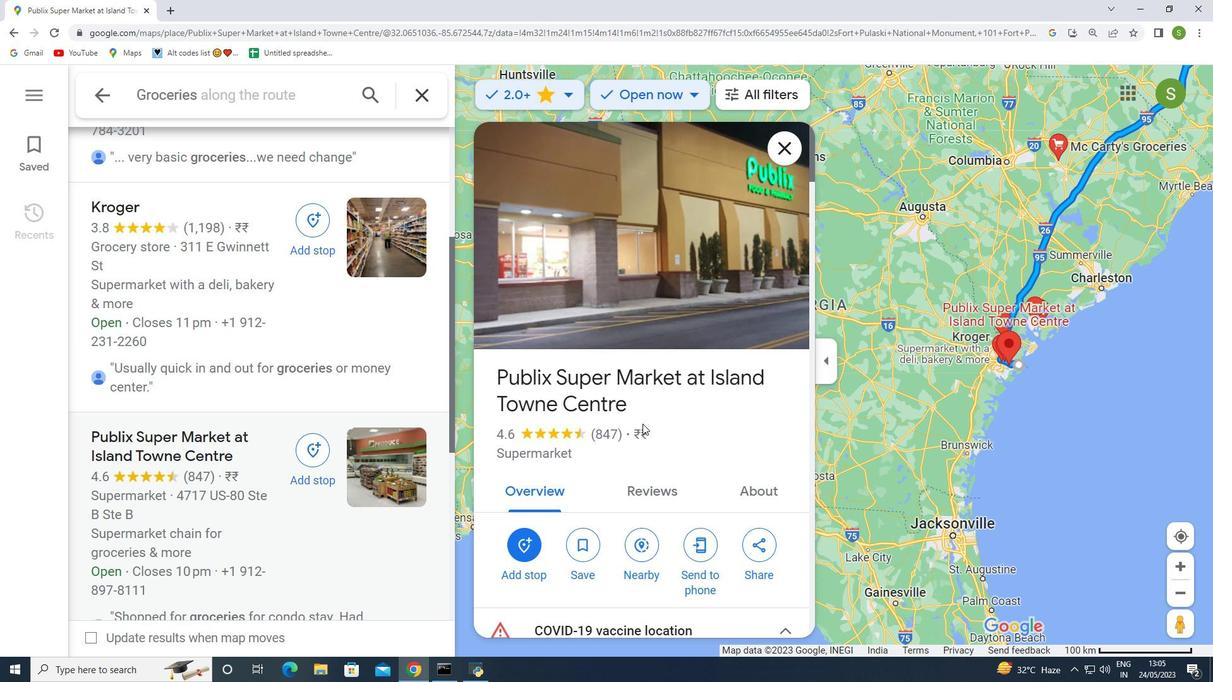 
Action: Mouse scrolled (642, 423) with delta (0, 0)
Screenshot: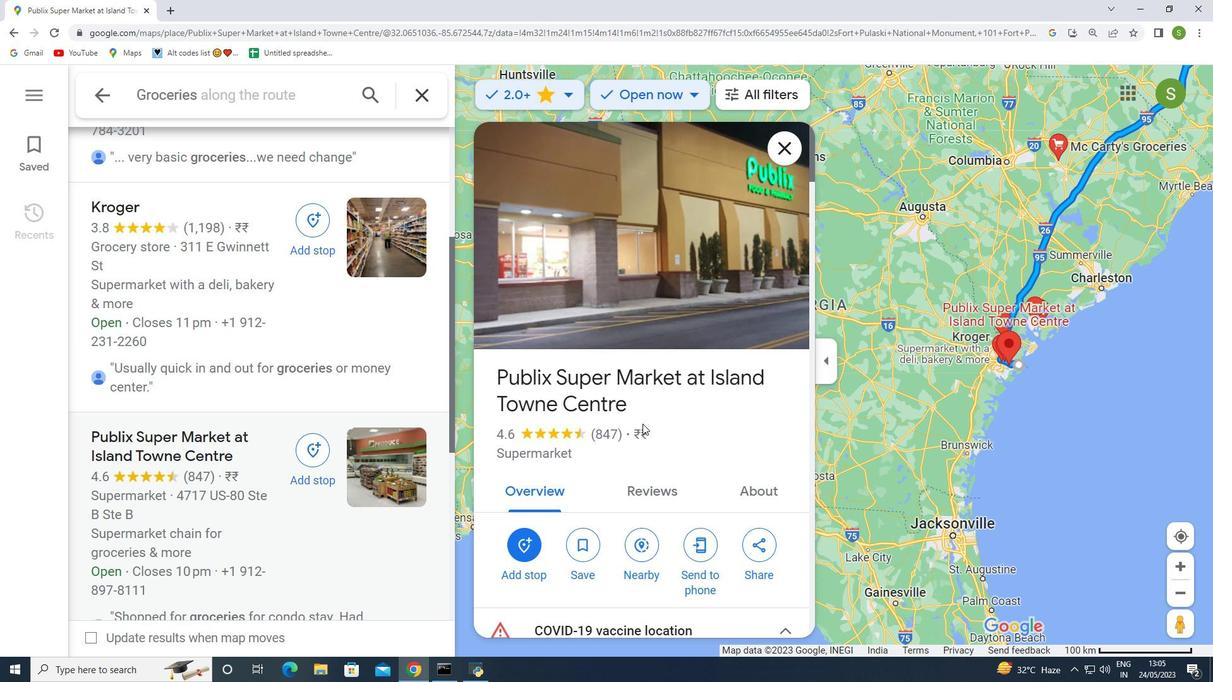 
Action: Mouse scrolled (642, 423) with delta (0, 0)
Screenshot: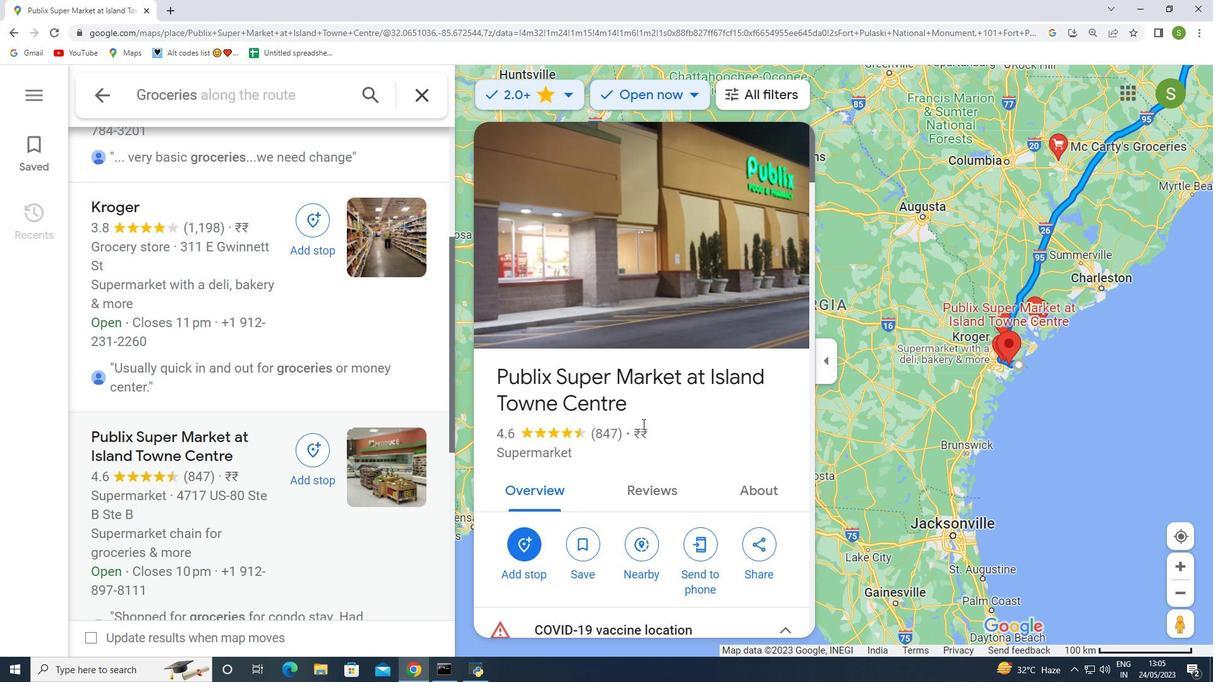 
Action: Mouse scrolled (642, 423) with delta (0, 0)
Screenshot: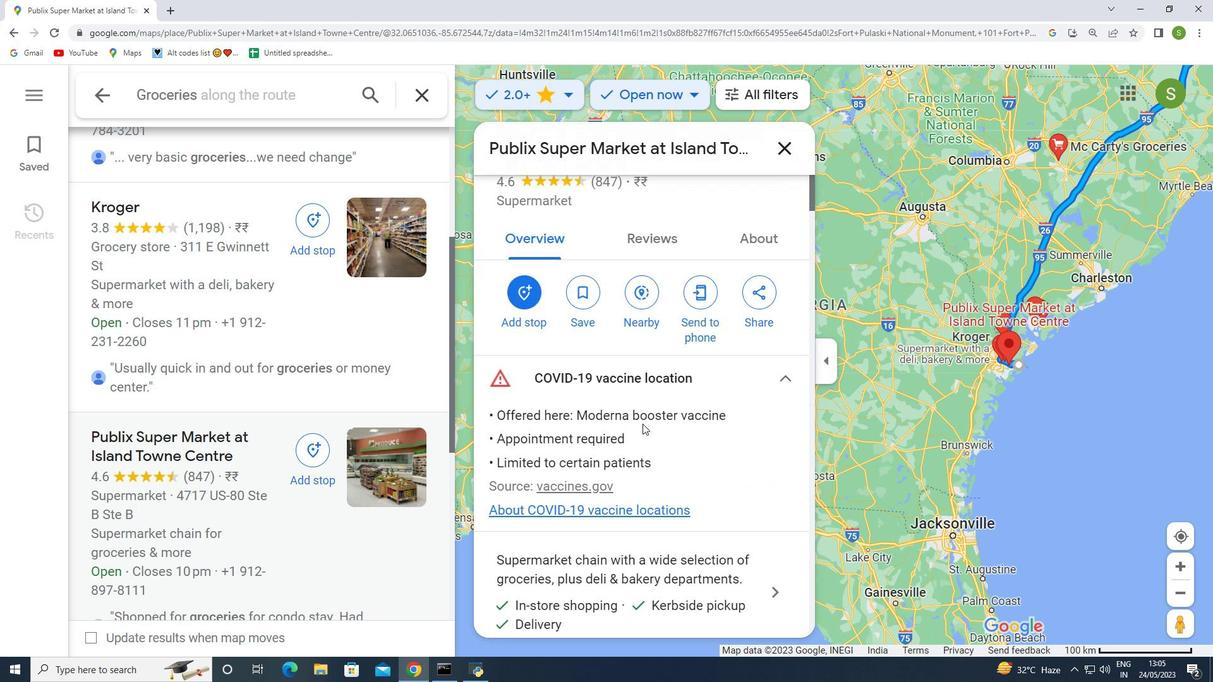 
Action: Mouse scrolled (642, 423) with delta (0, 0)
Screenshot: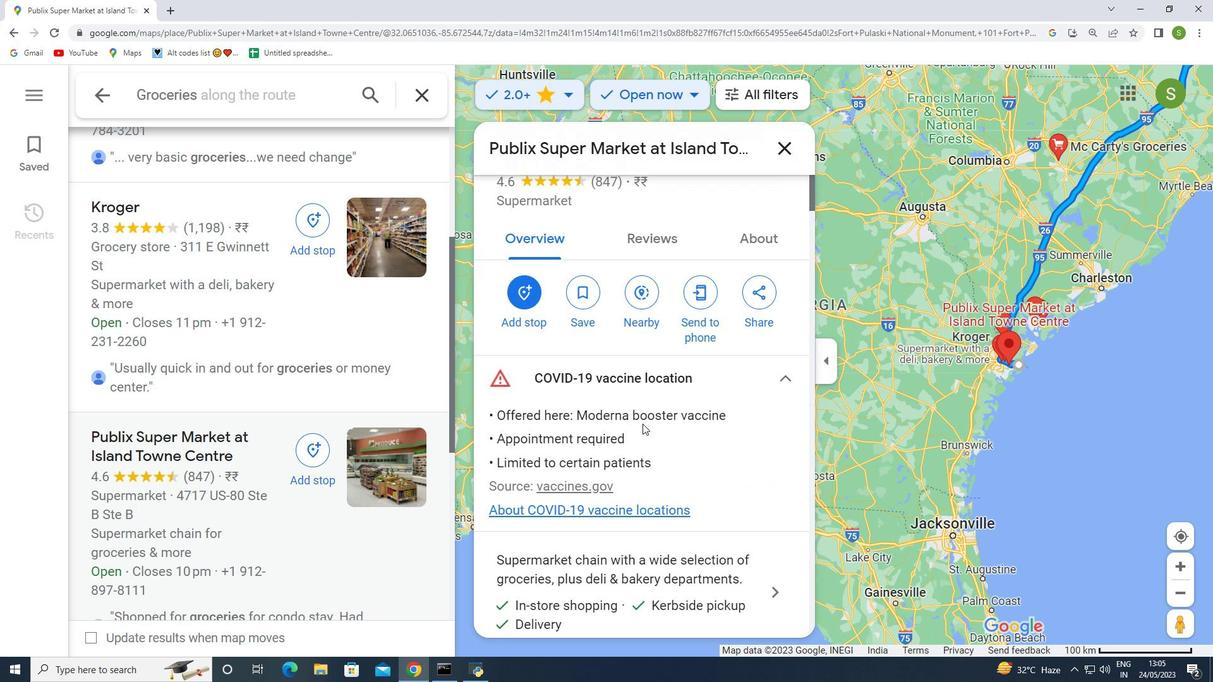 
Action: Mouse scrolled (642, 423) with delta (0, 0)
Screenshot: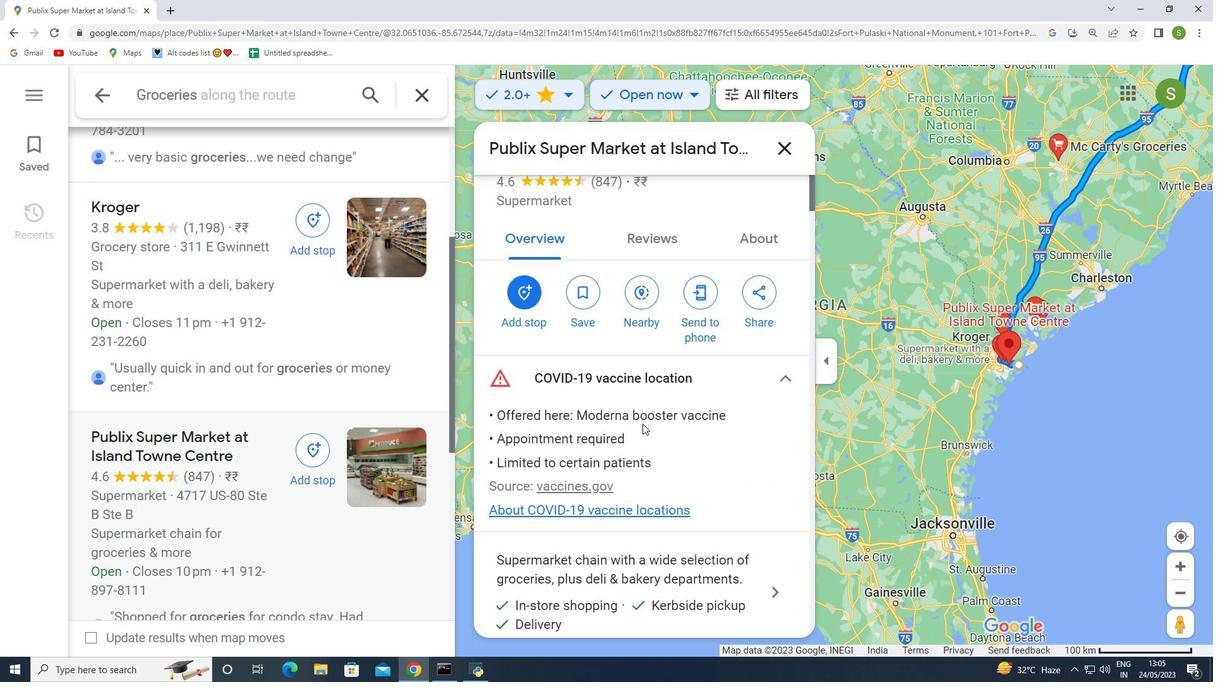 
Action: Mouse scrolled (642, 423) with delta (0, 0)
Screenshot: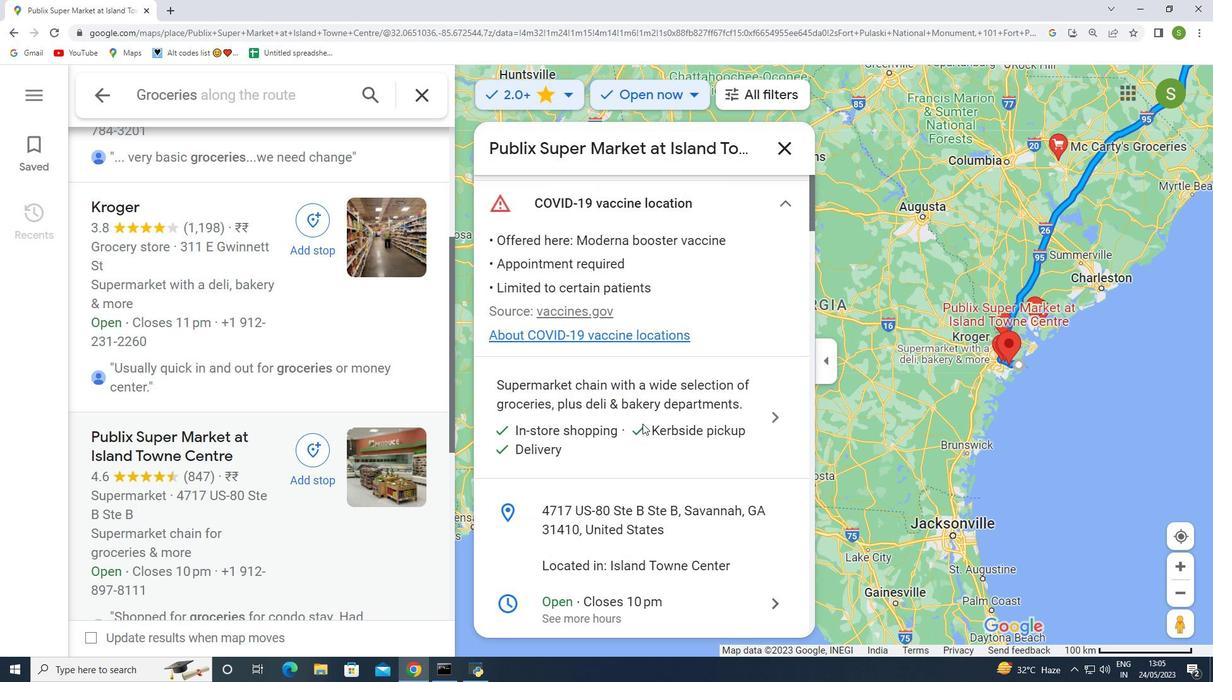 
Action: Mouse scrolled (642, 423) with delta (0, 0)
Screenshot: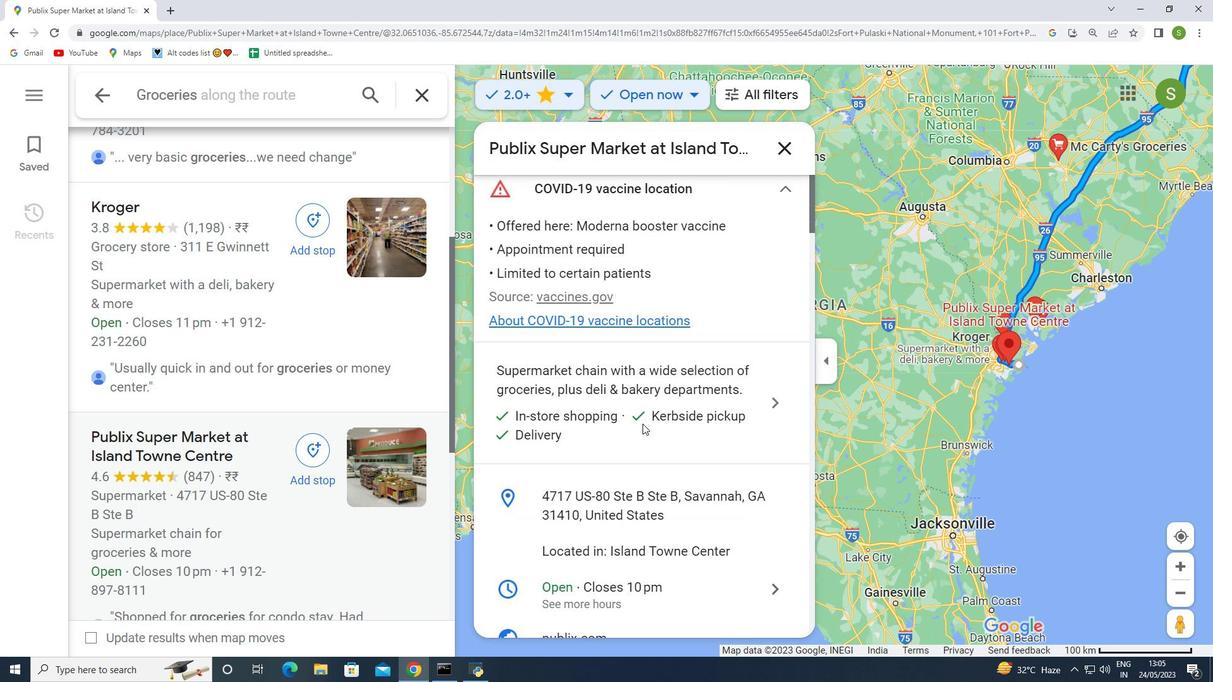 
Action: Mouse scrolled (642, 423) with delta (0, 0)
Screenshot: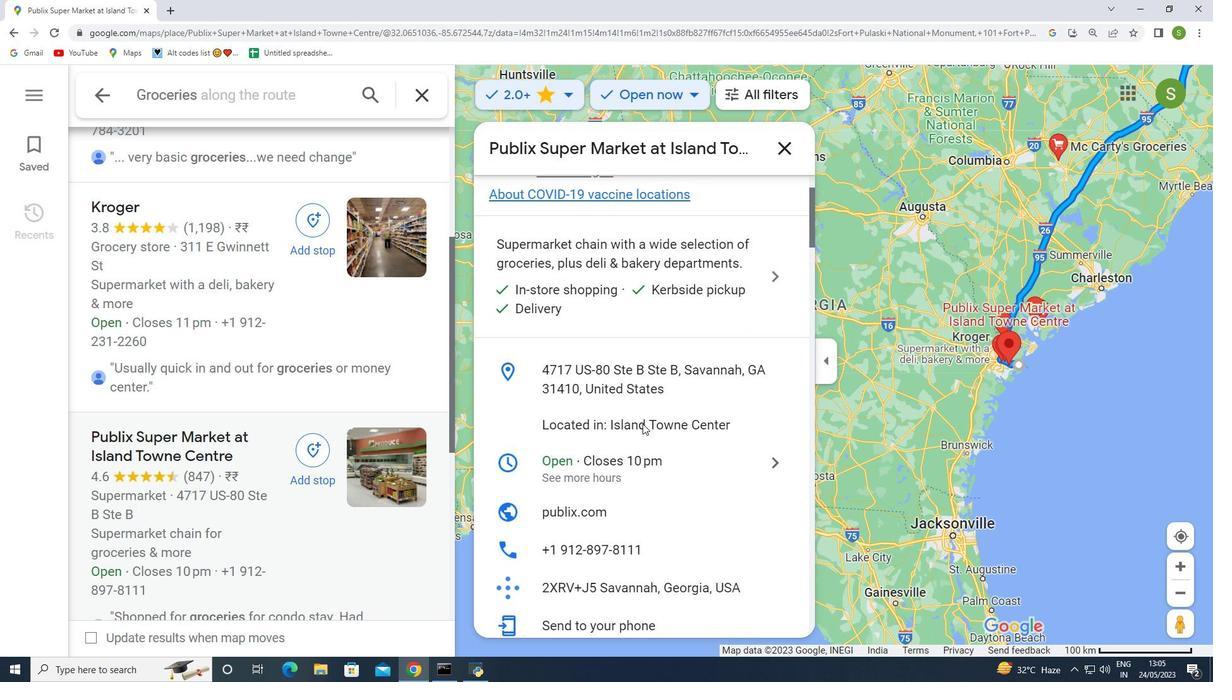 
Action: Mouse scrolled (642, 423) with delta (0, 0)
Screenshot: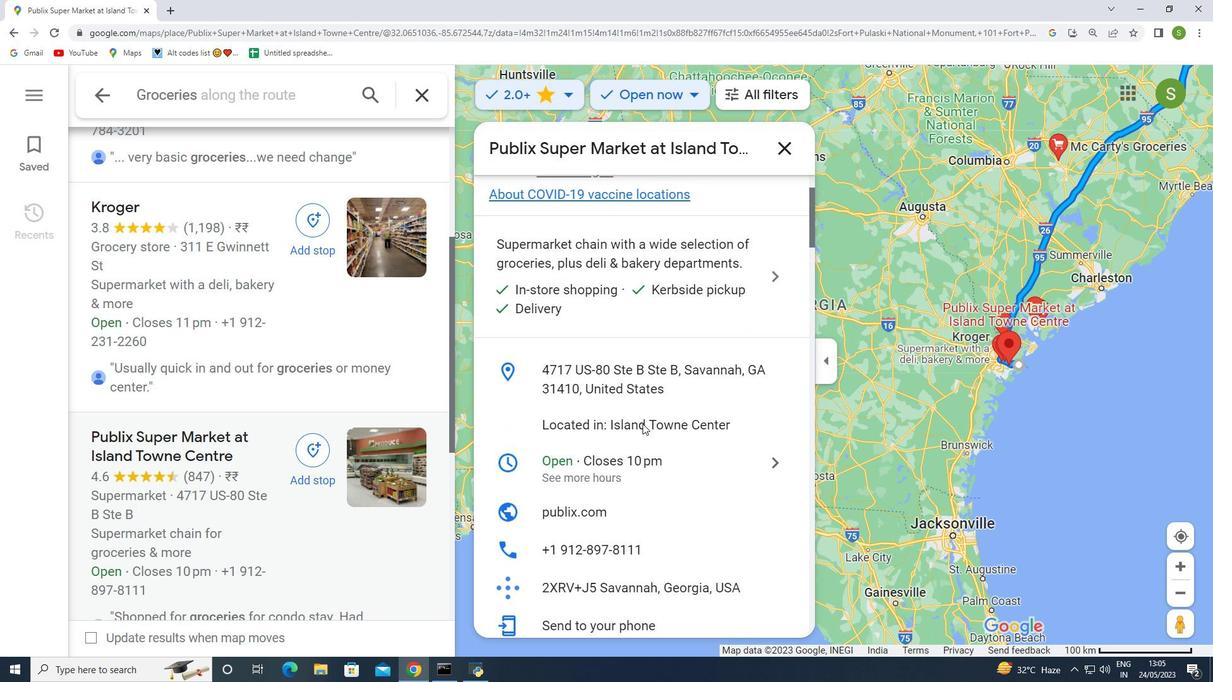 
Action: Mouse moved to (646, 422)
Screenshot: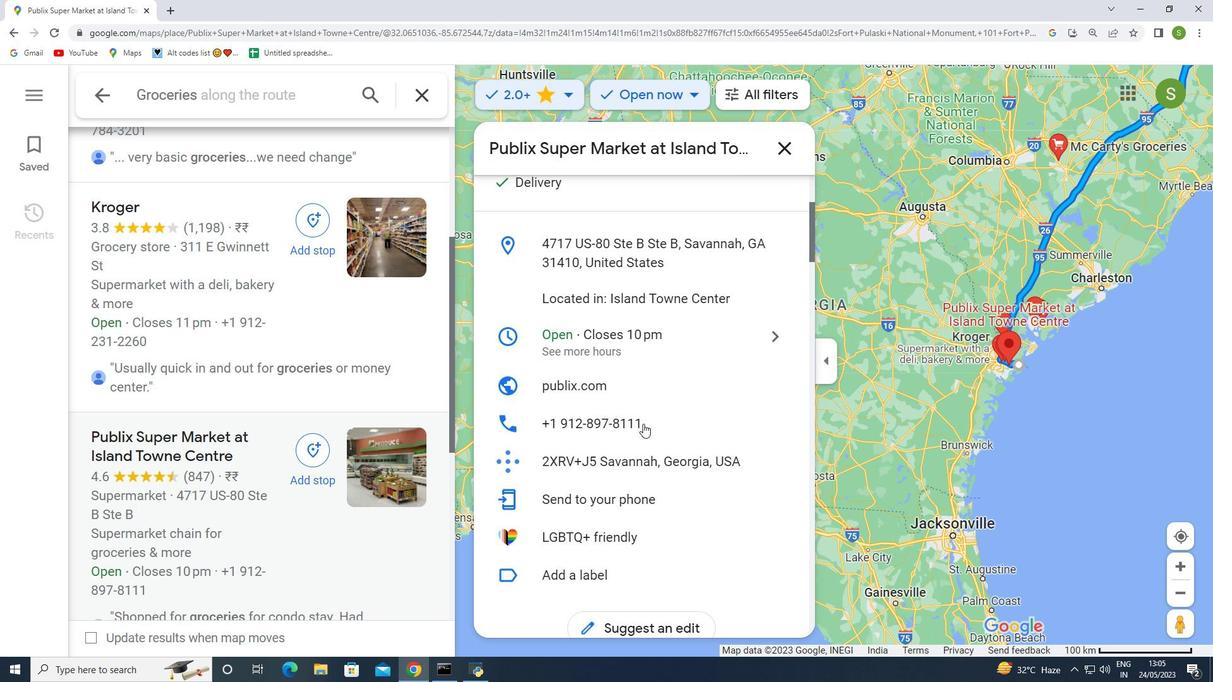 
Action: Mouse scrolled (646, 421) with delta (0, 0)
Screenshot: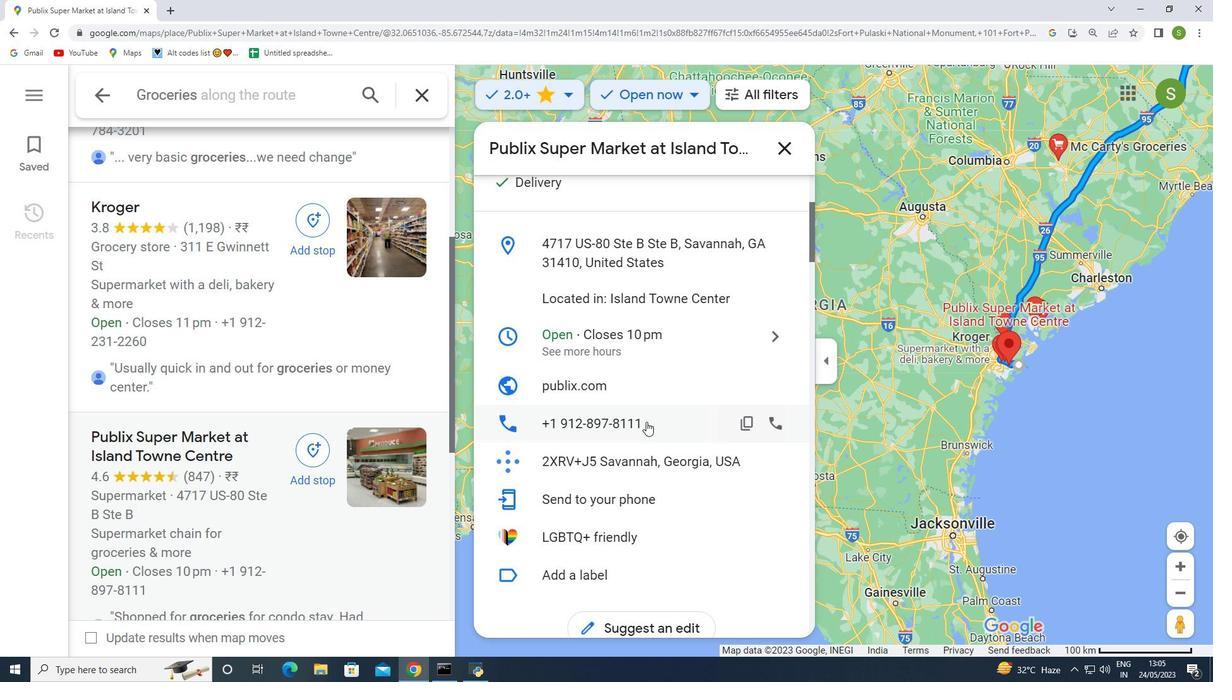
Action: Mouse scrolled (646, 421) with delta (0, 0)
Screenshot: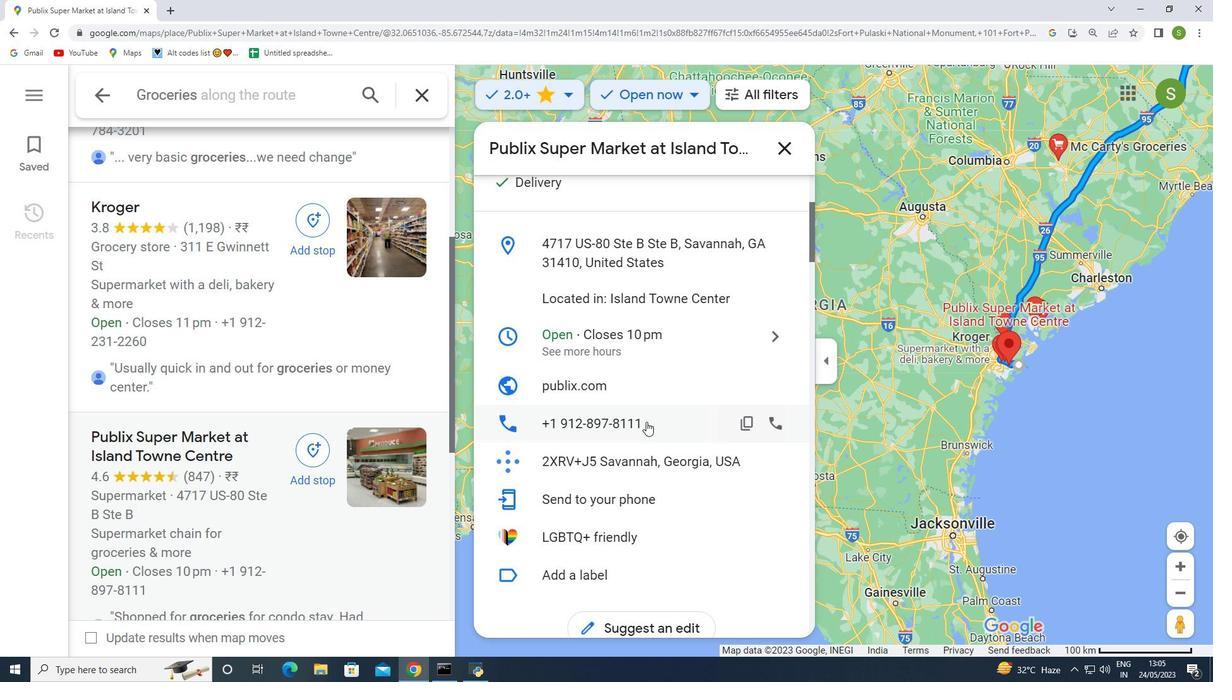 
Action: Mouse scrolled (646, 421) with delta (0, 0)
Screenshot: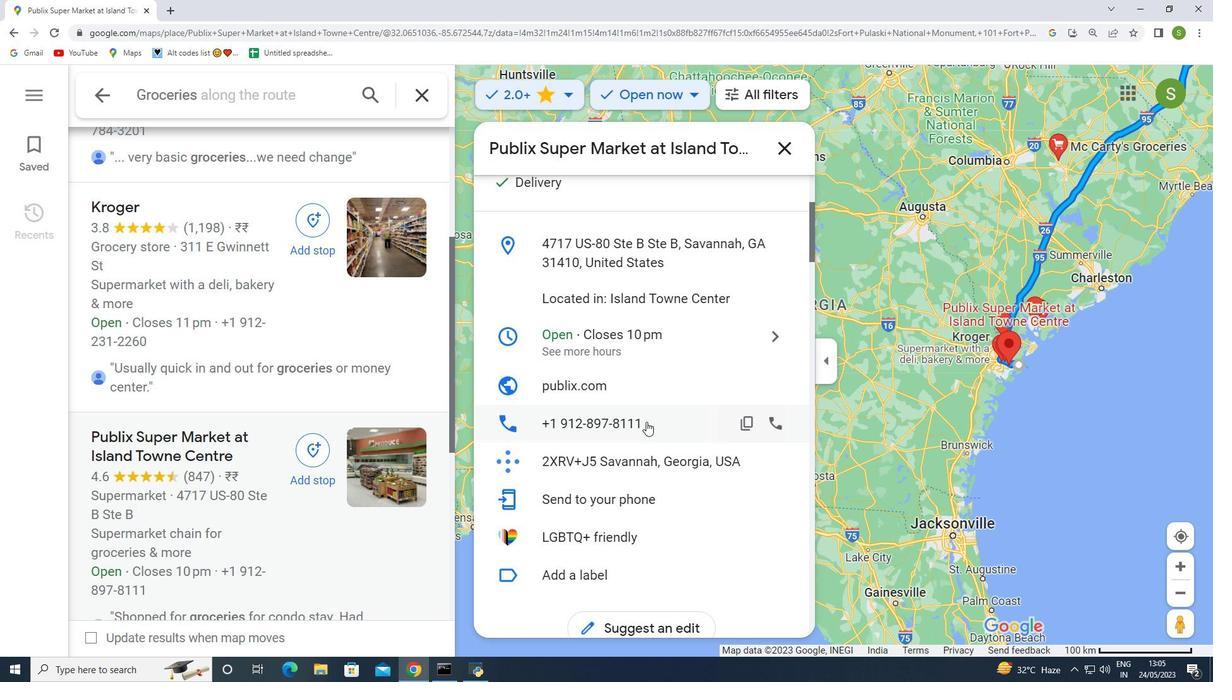 
Action: Mouse moved to (653, 374)
Screenshot: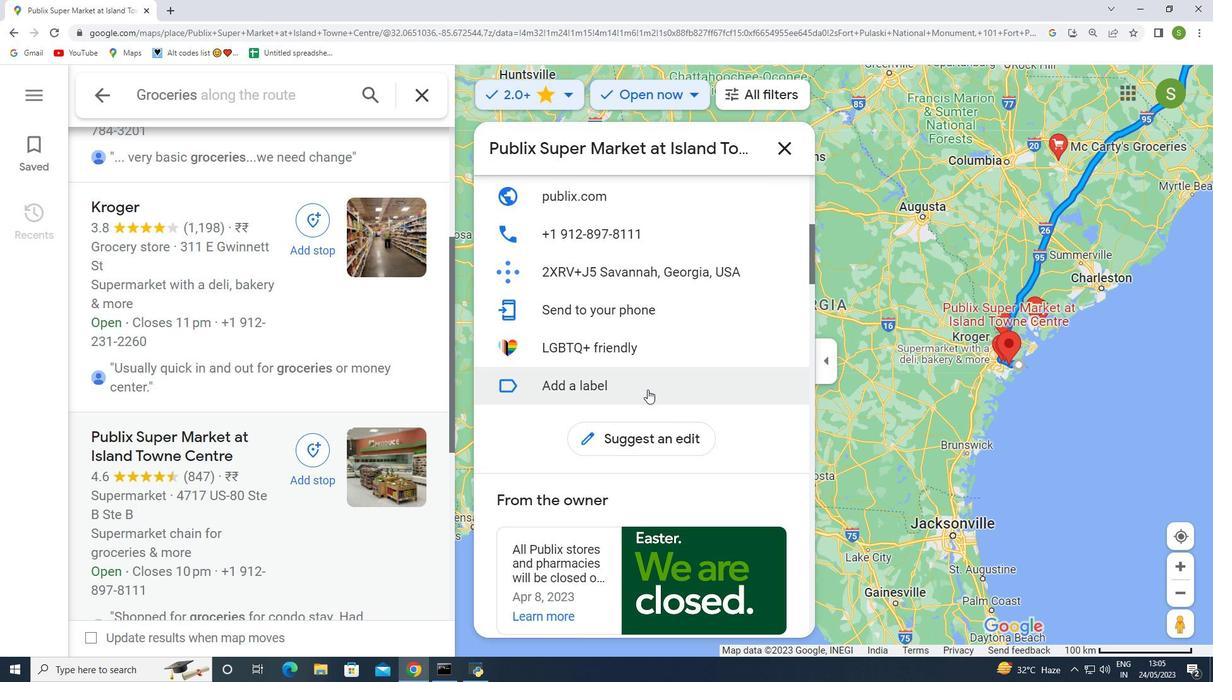 
Action: Mouse scrolled (653, 373) with delta (0, 0)
Screenshot: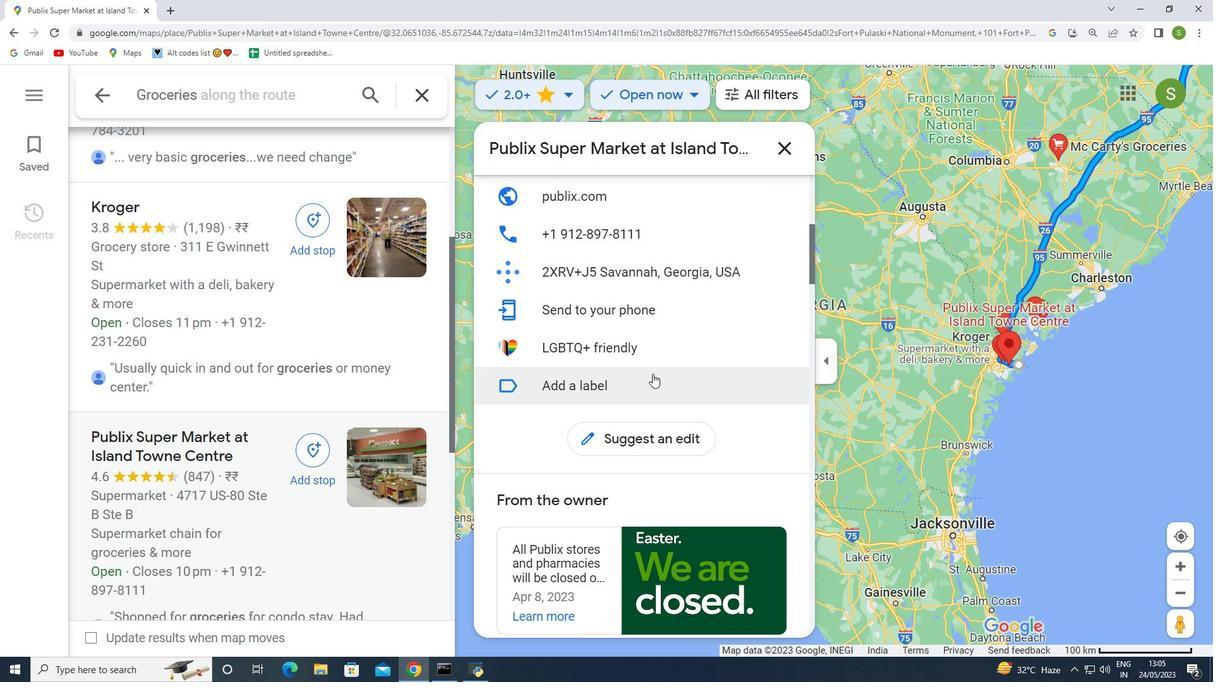 
Action: Mouse scrolled (653, 373) with delta (0, 0)
Screenshot: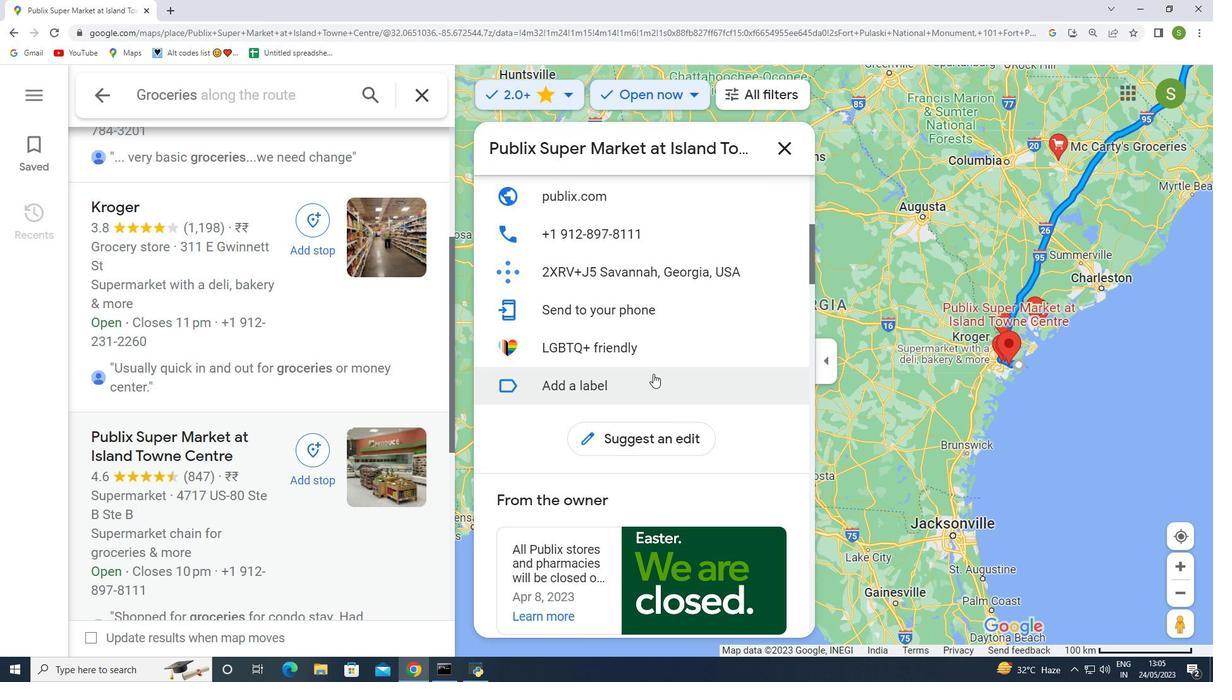 
Action: Mouse moved to (783, 162)
Screenshot: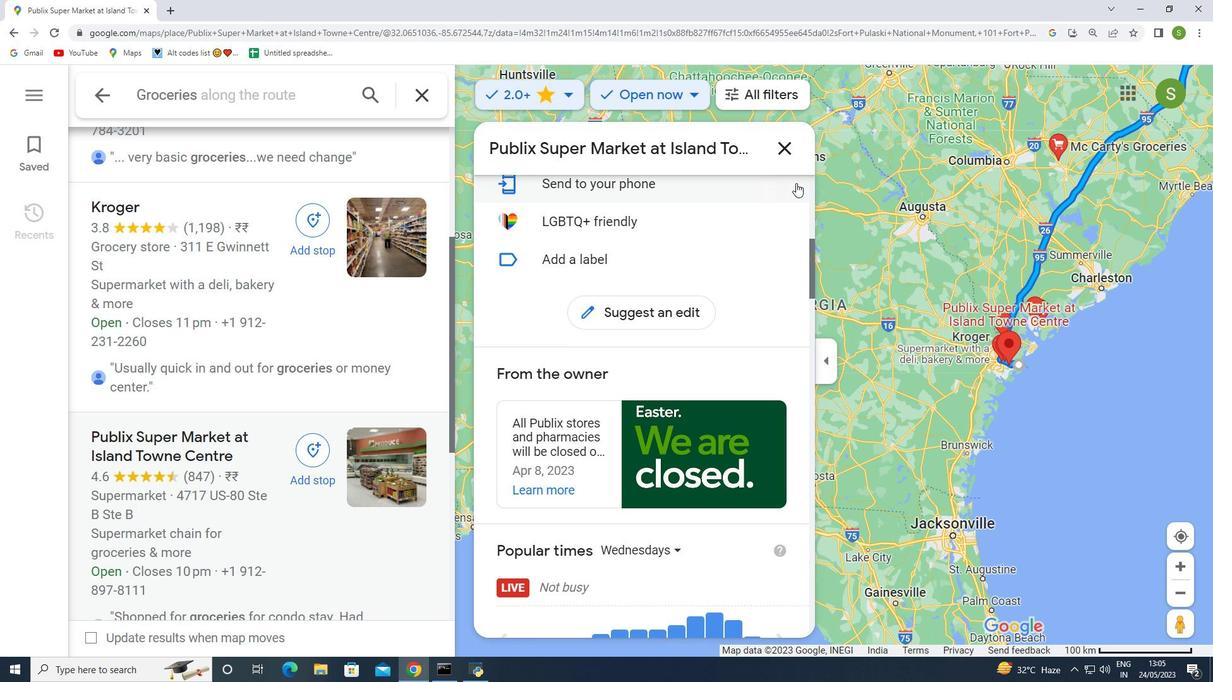 
Action: Mouse pressed left at (783, 162)
Screenshot: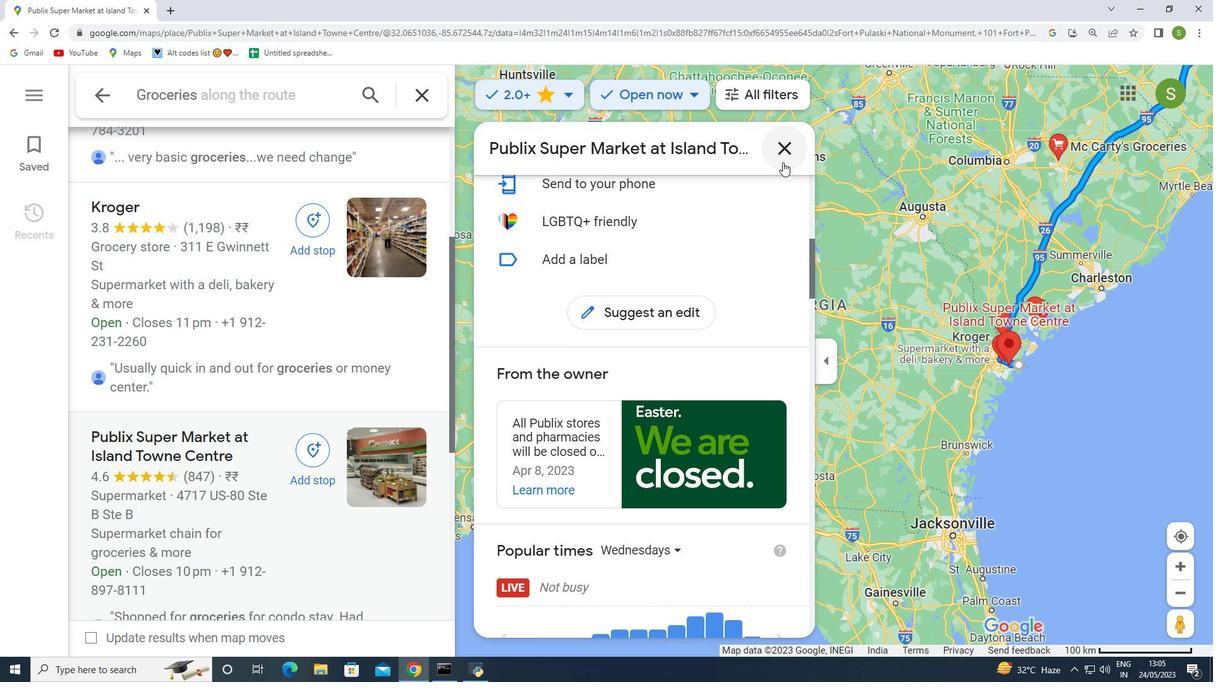 
Action: Mouse moved to (230, 425)
Screenshot: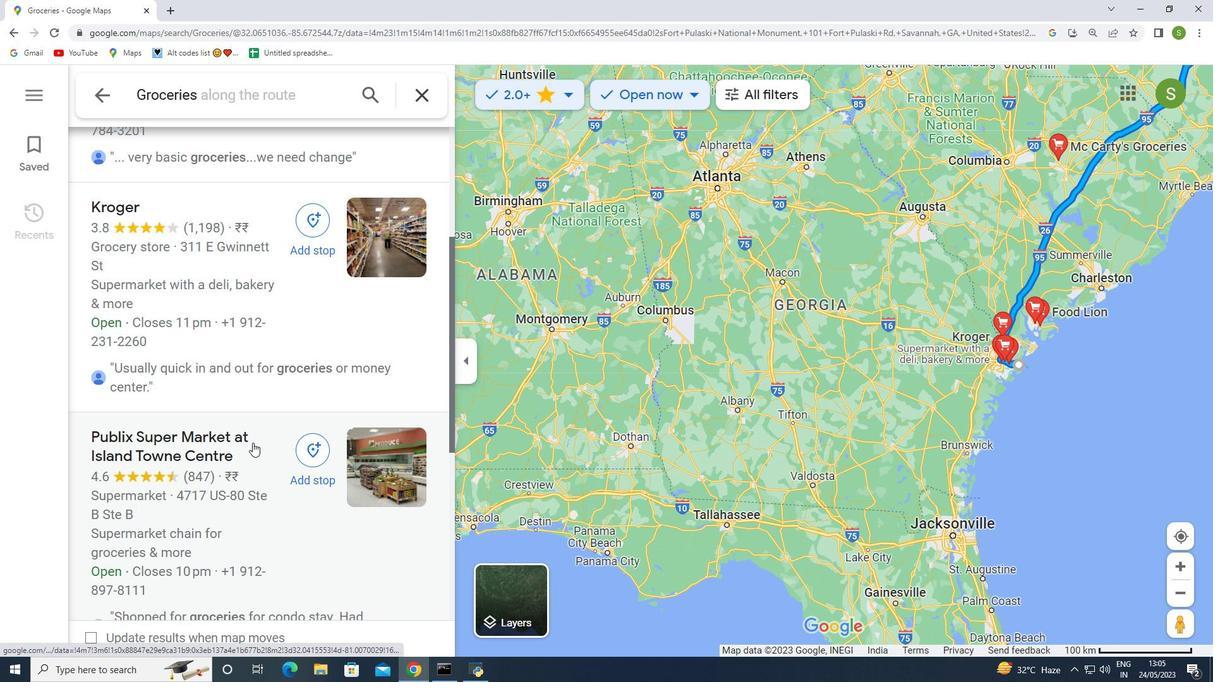 
Action: Mouse scrolled (230, 425) with delta (0, 0)
Screenshot: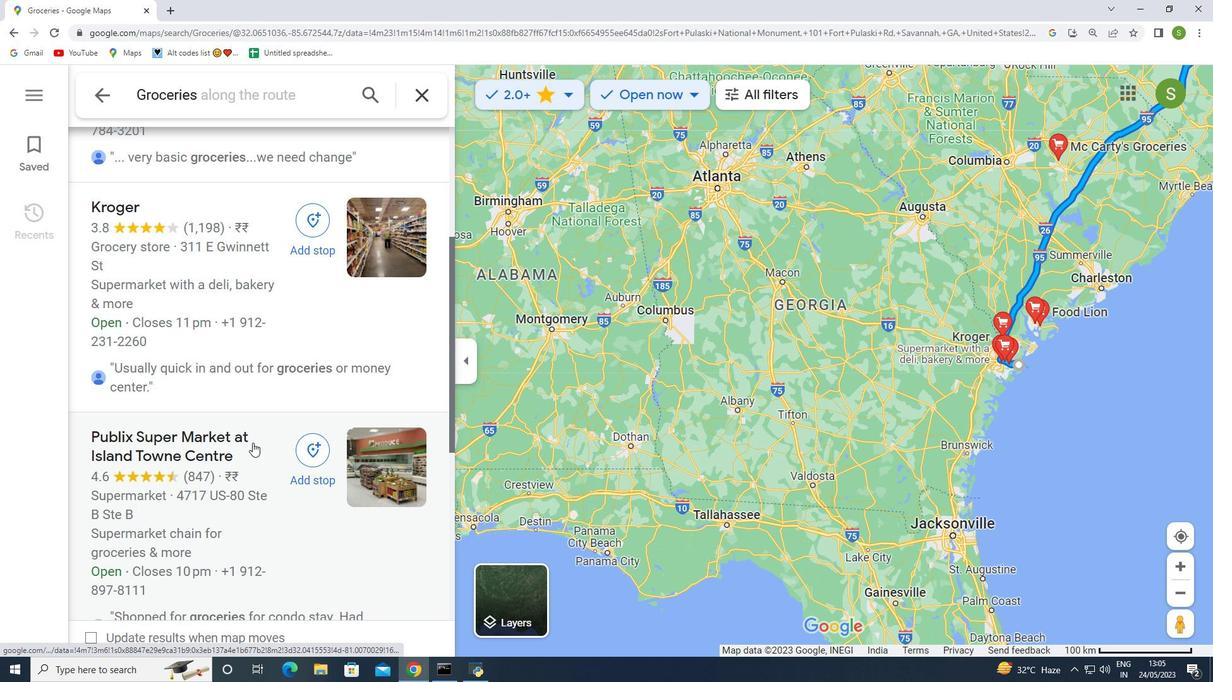
Action: Mouse scrolled (230, 425) with delta (0, 0)
Screenshot: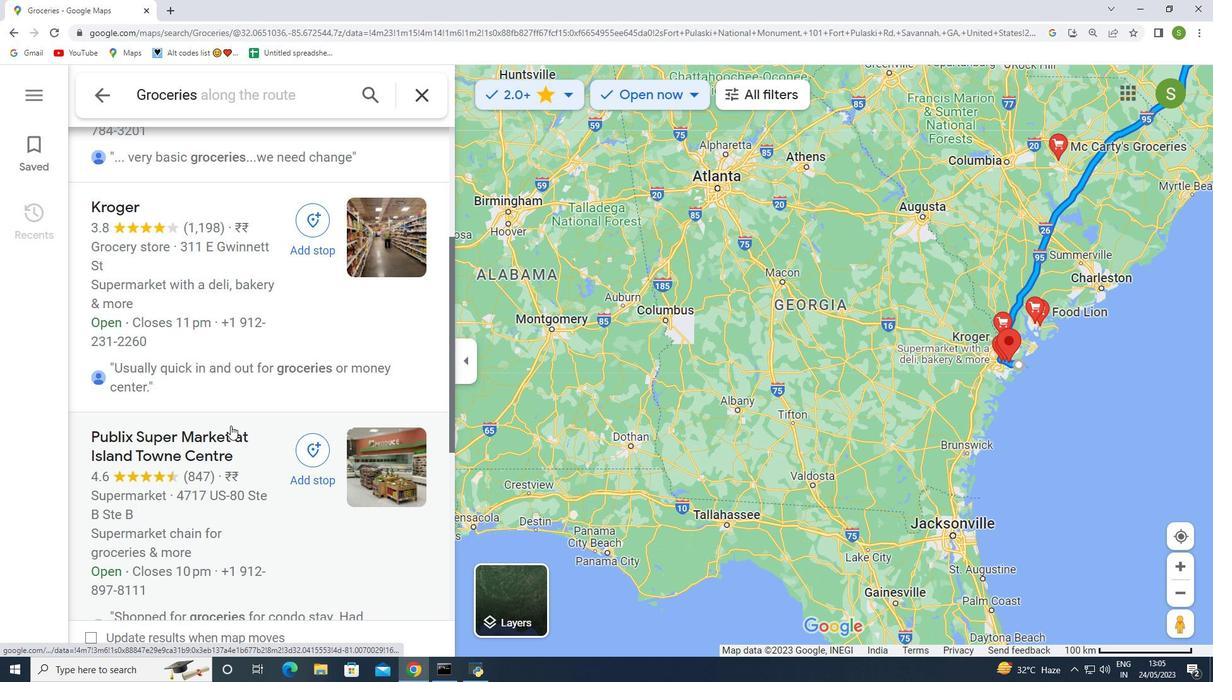 
Action: Mouse scrolled (230, 425) with delta (0, 0)
Screenshot: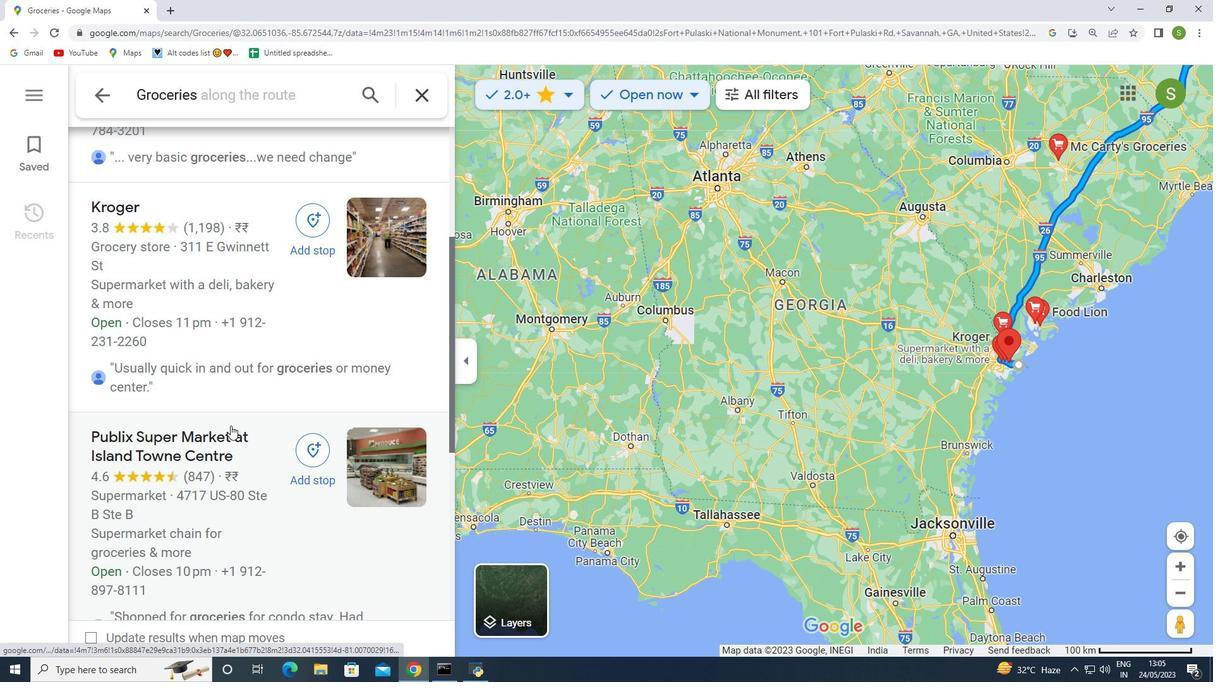 
Action: Mouse moved to (218, 265)
Screenshot: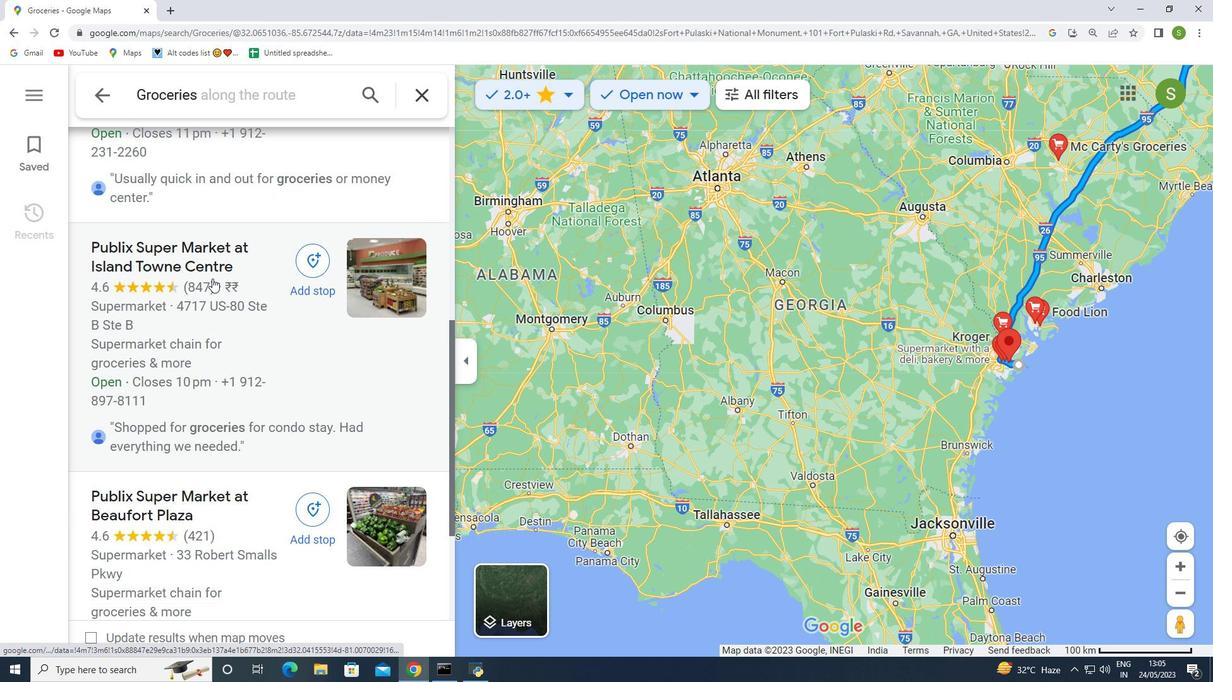 
Action: Mouse pressed left at (218, 265)
Screenshot: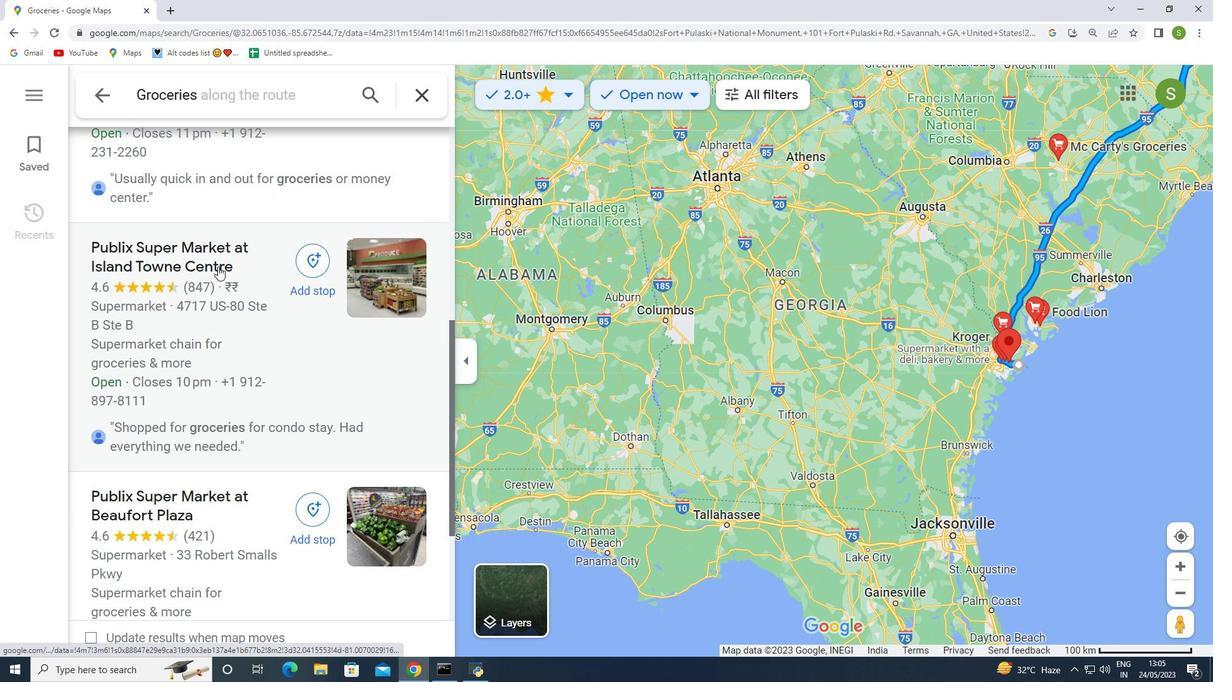 
Action: Mouse moved to (625, 425)
Screenshot: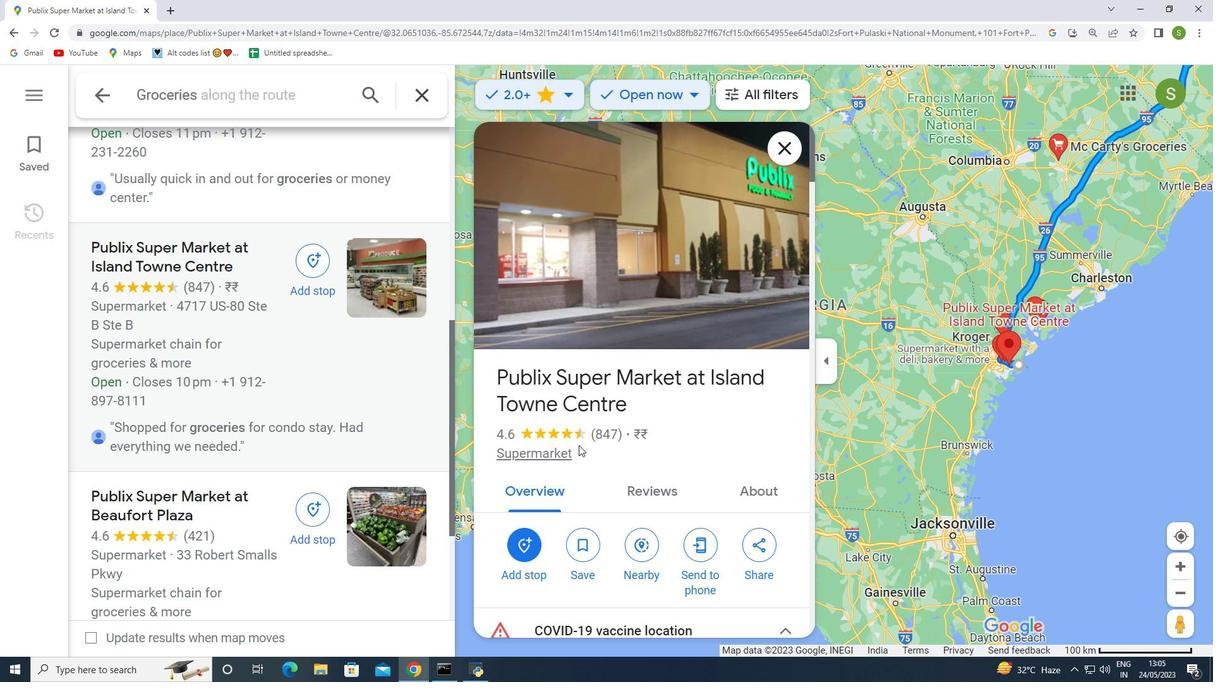 
Action: Mouse scrolled (625, 425) with delta (0, 0)
Screenshot: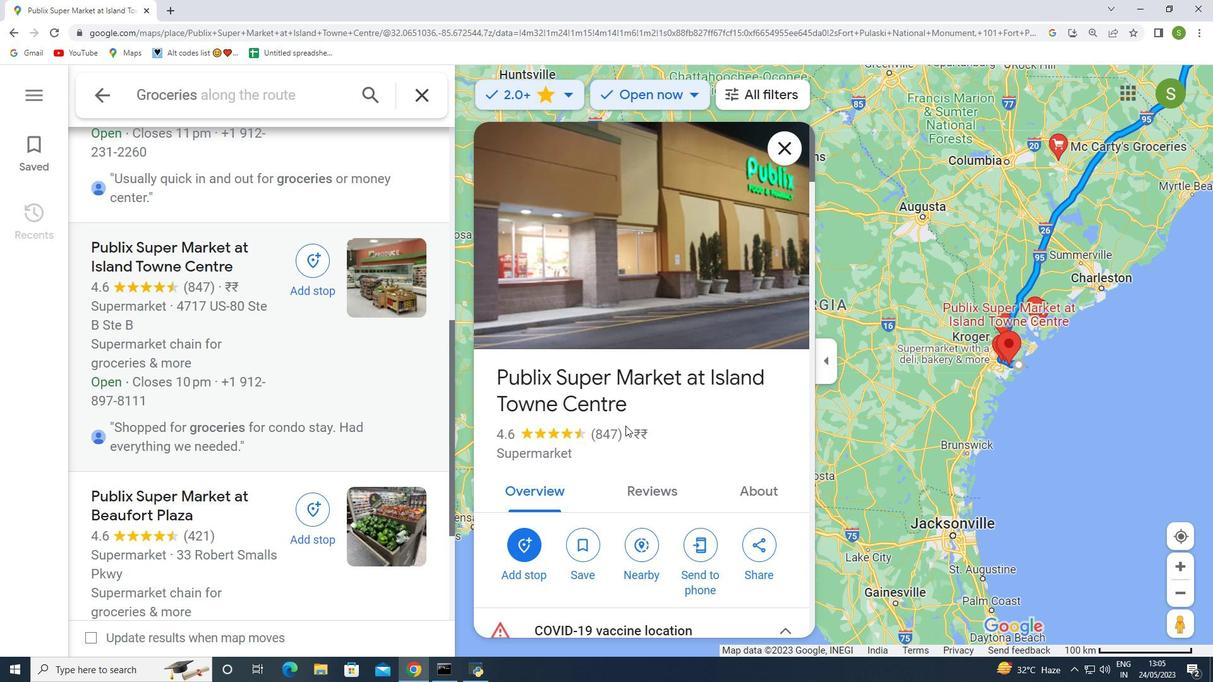 
Action: Mouse scrolled (625, 425) with delta (0, 0)
Screenshot: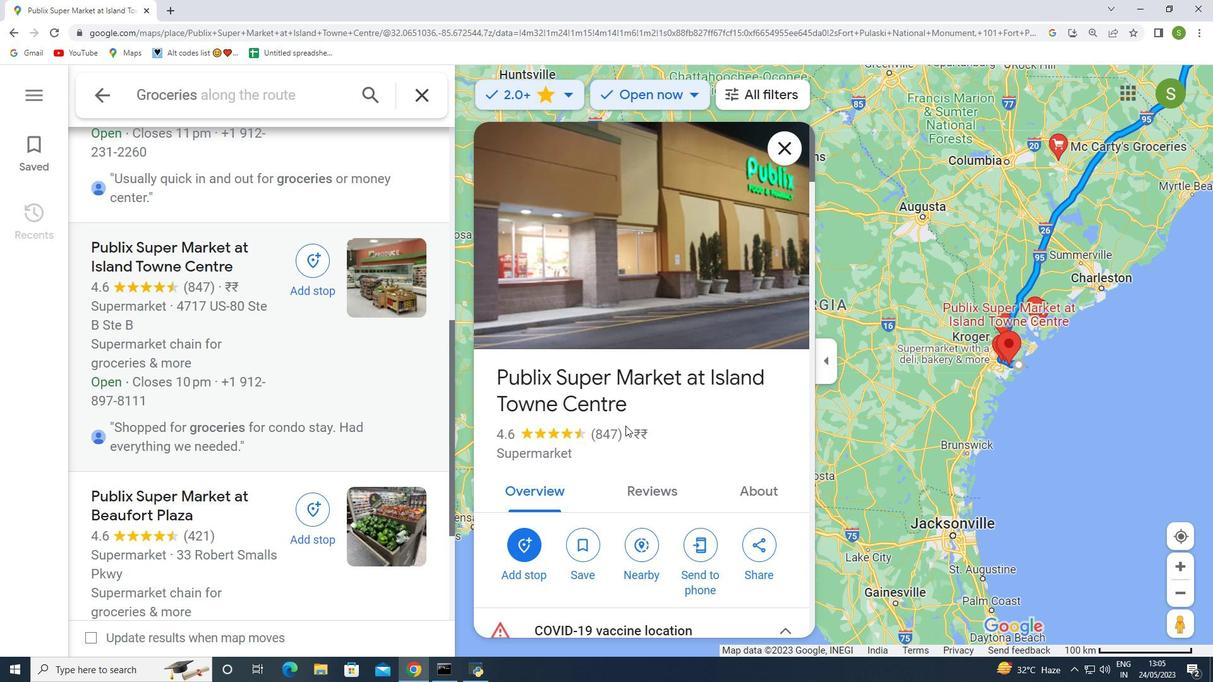
Action: Mouse scrolled (625, 425) with delta (0, 0)
Screenshot: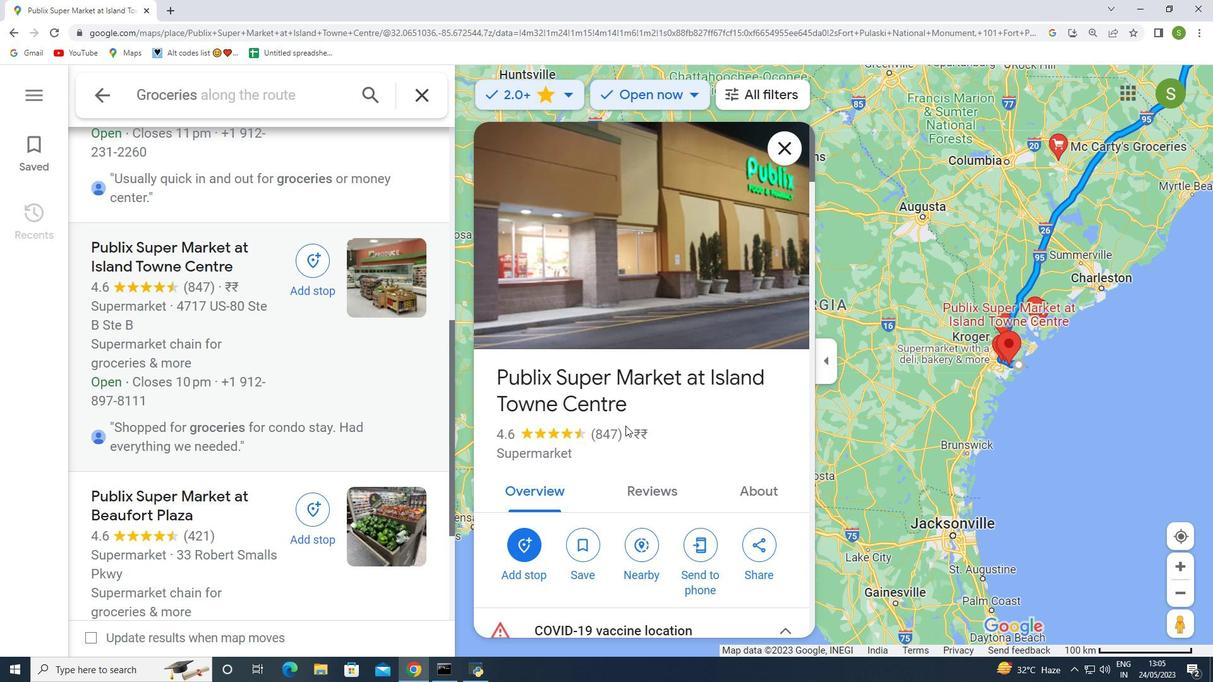 
Action: Mouse moved to (637, 429)
Screenshot: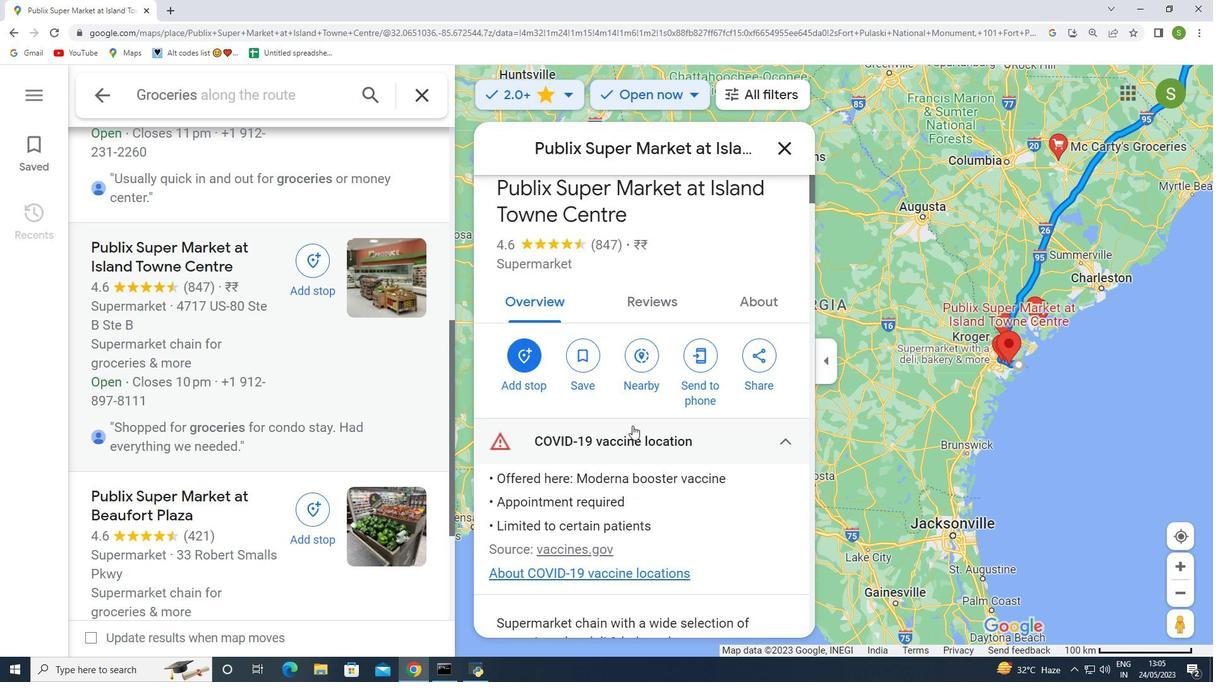 
Action: Mouse scrolled (637, 429) with delta (0, 0)
Screenshot: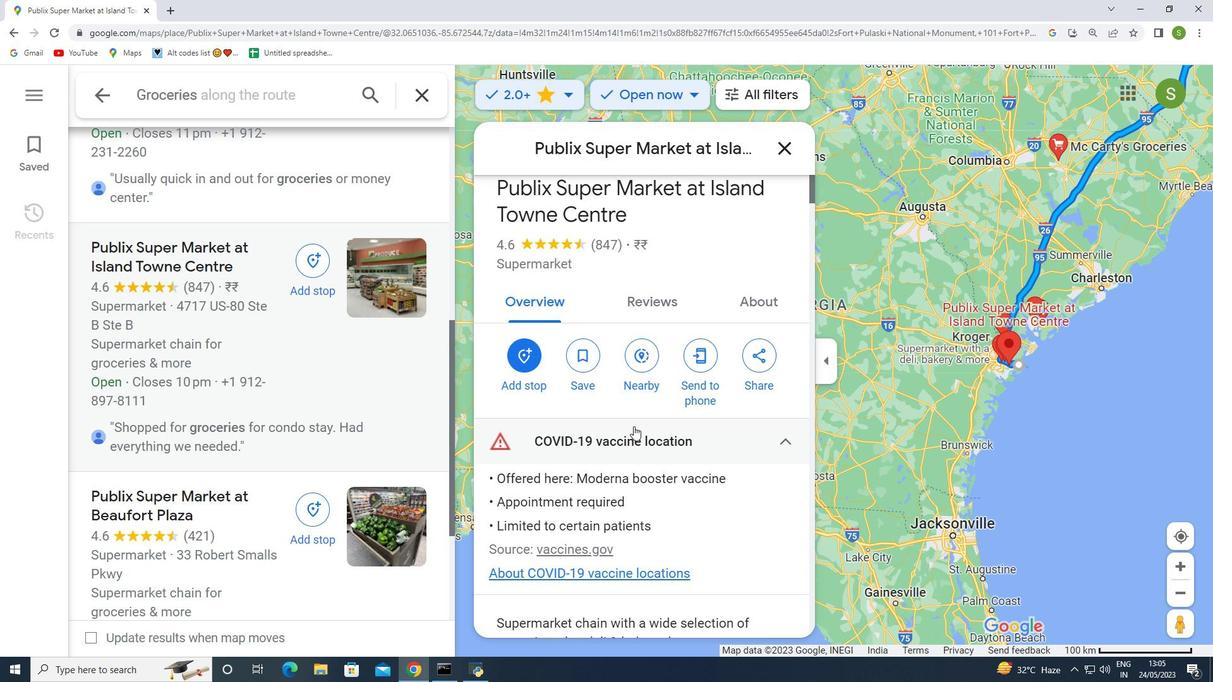 
Action: Mouse moved to (638, 434)
Screenshot: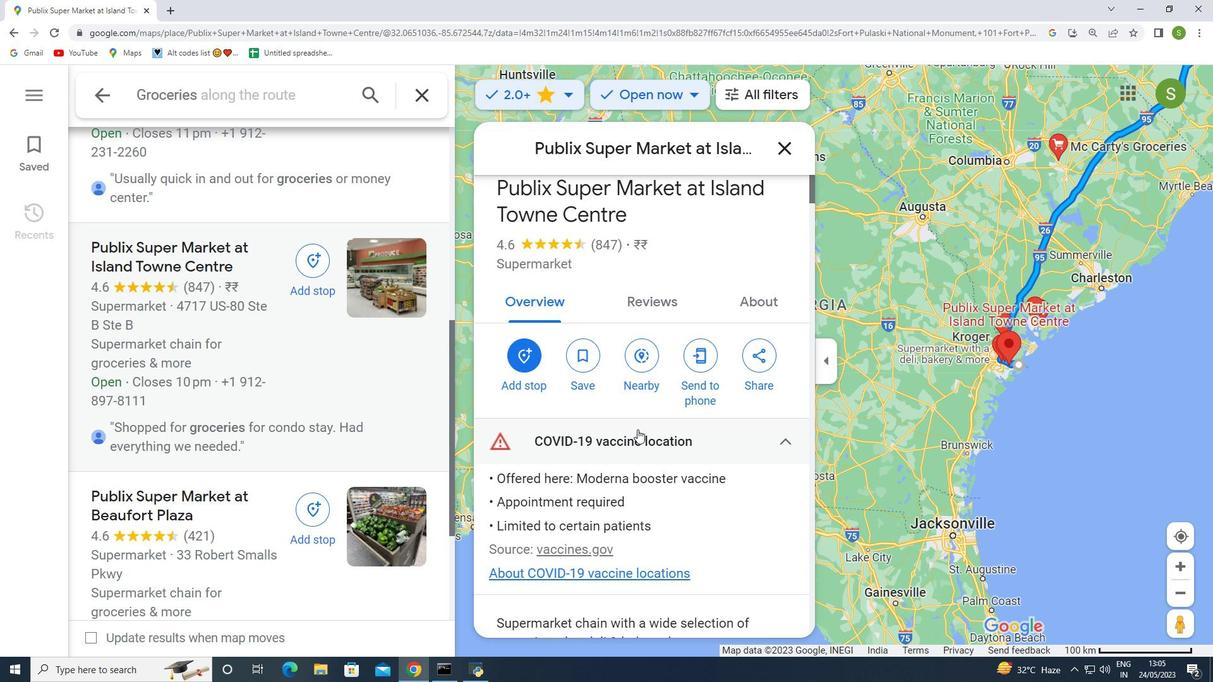 
Action: Mouse scrolled (638, 433) with delta (0, 0)
Screenshot: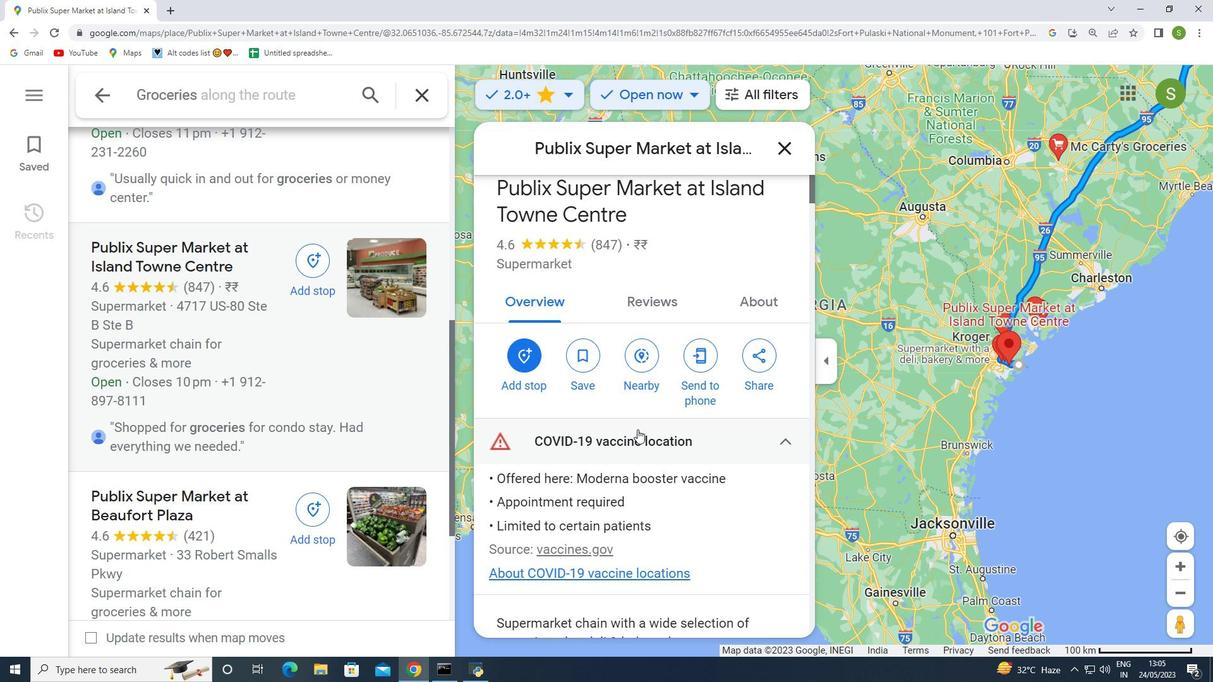 
Action: Mouse moved to (638, 440)
Screenshot: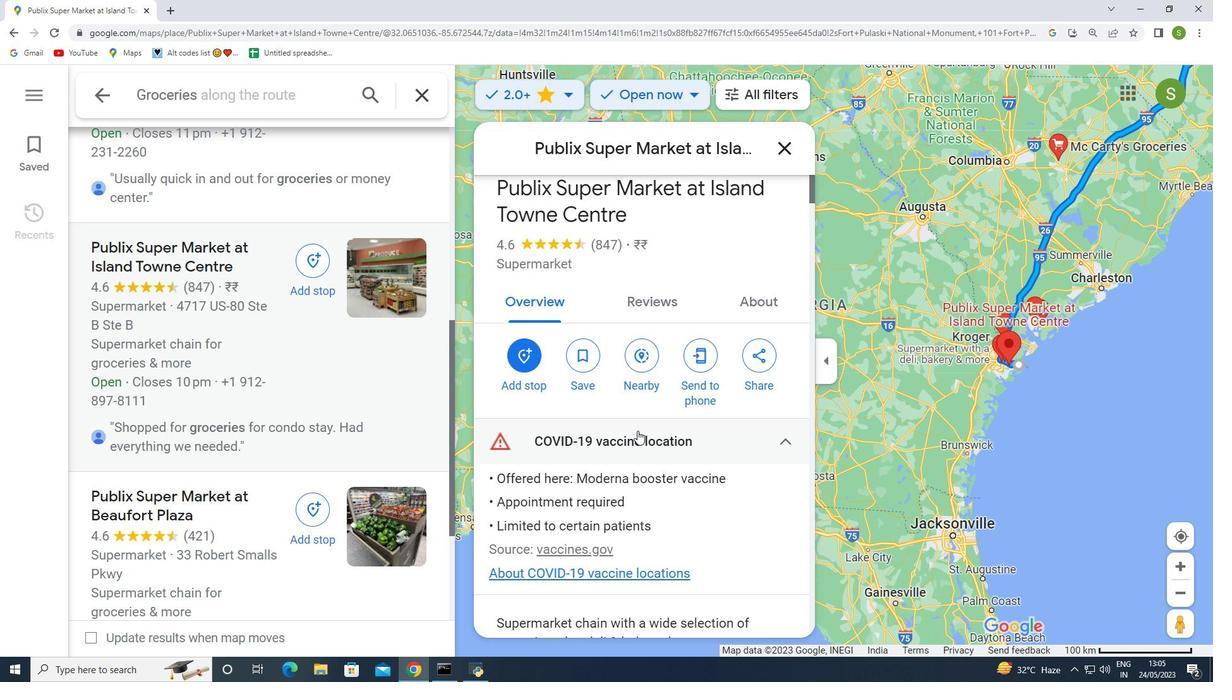 
Action: Mouse scrolled (638, 439) with delta (0, 0)
Screenshot: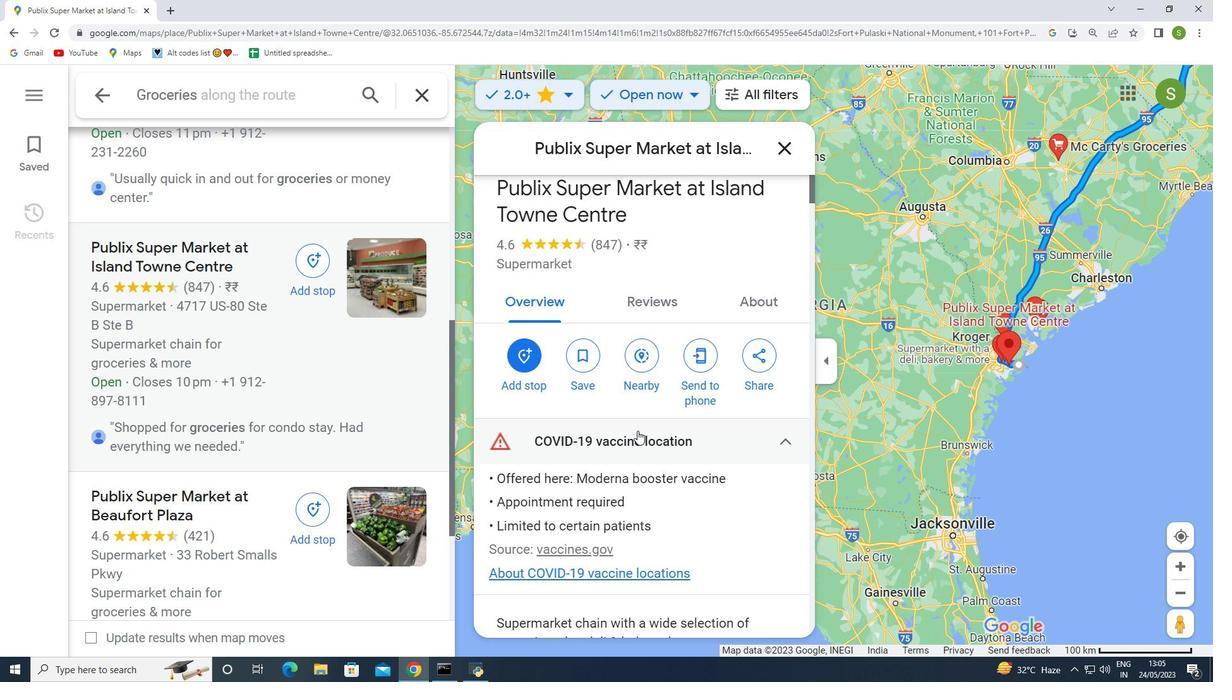 
Action: Mouse moved to (640, 445)
Screenshot: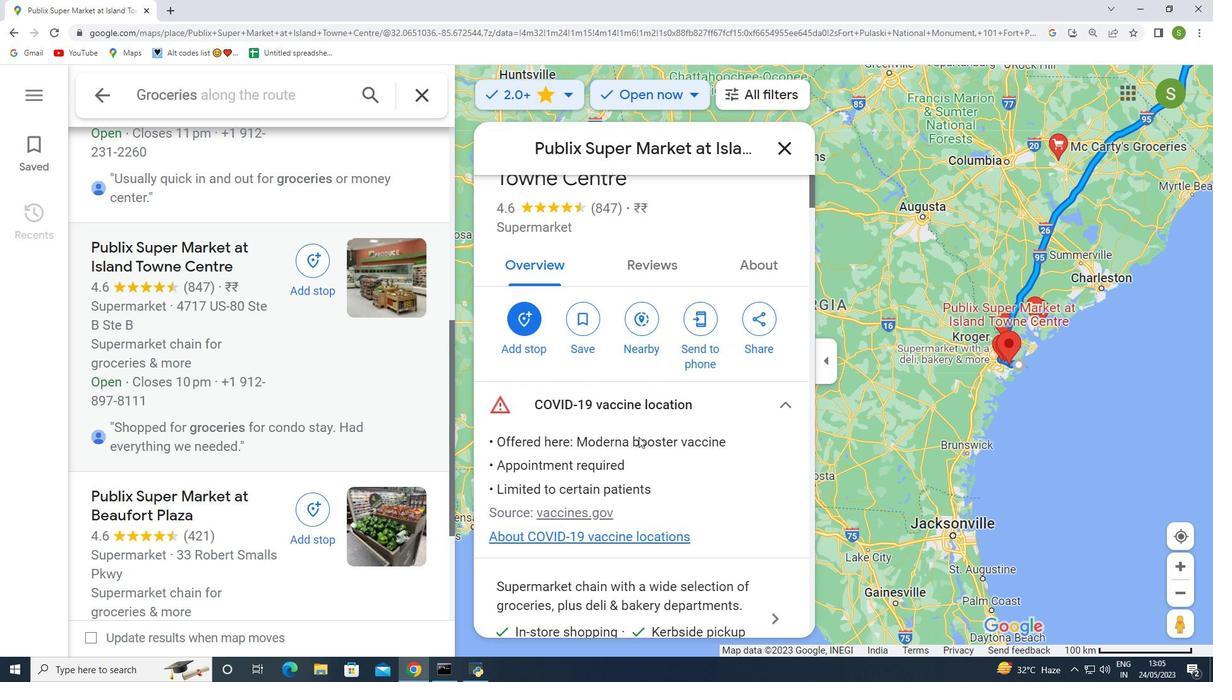 
Action: Mouse scrolled (640, 444) with delta (0, 0)
Screenshot: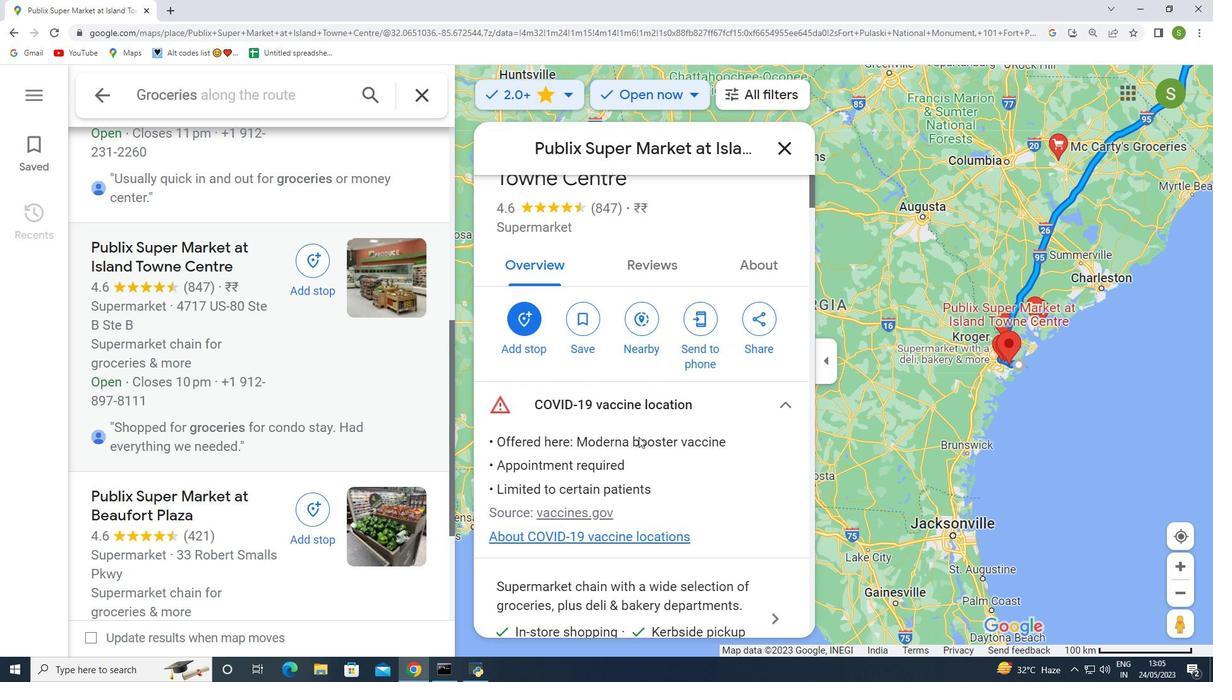 
Action: Mouse moved to (648, 451)
Screenshot: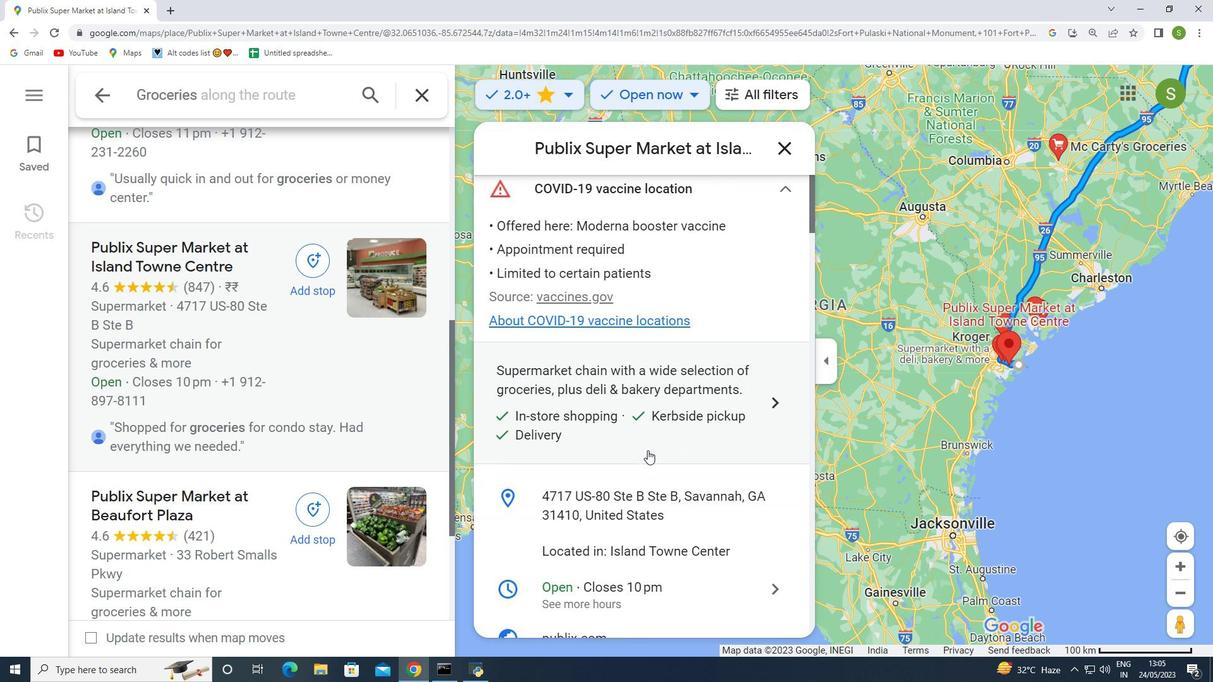 
Action: Mouse scrolled (648, 451) with delta (0, 0)
Screenshot: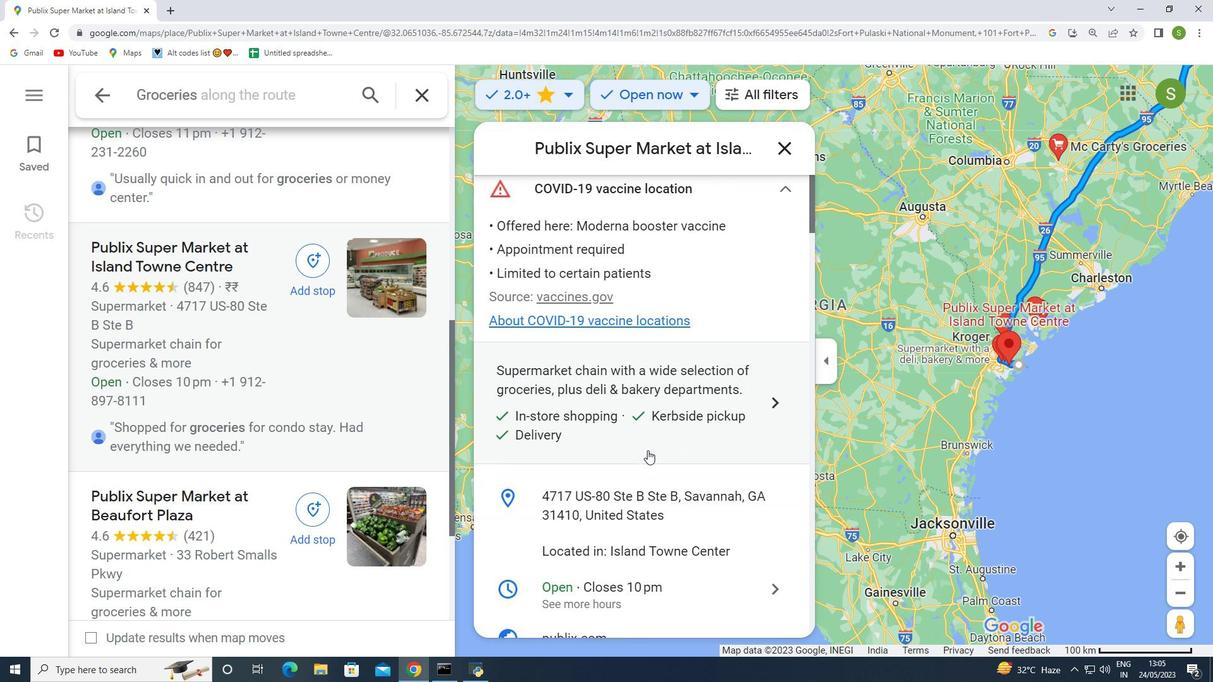 
Action: Mouse moved to (648, 452)
Screenshot: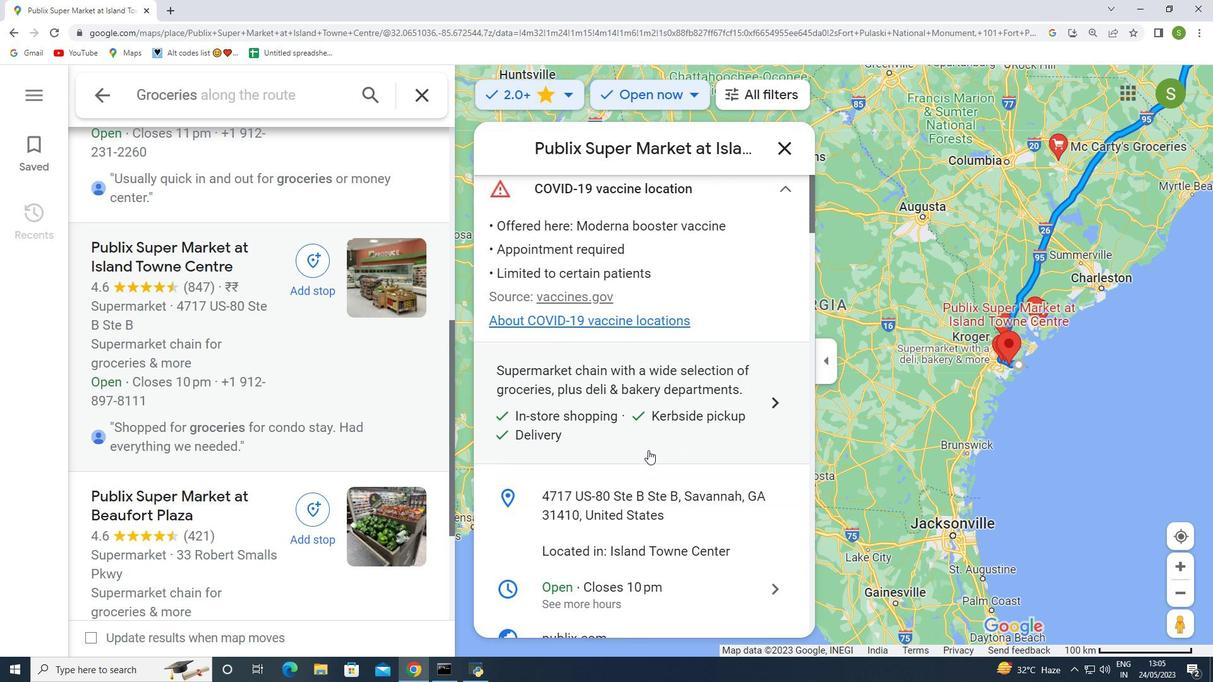 
Action: Mouse scrolled (648, 451) with delta (0, 0)
Screenshot: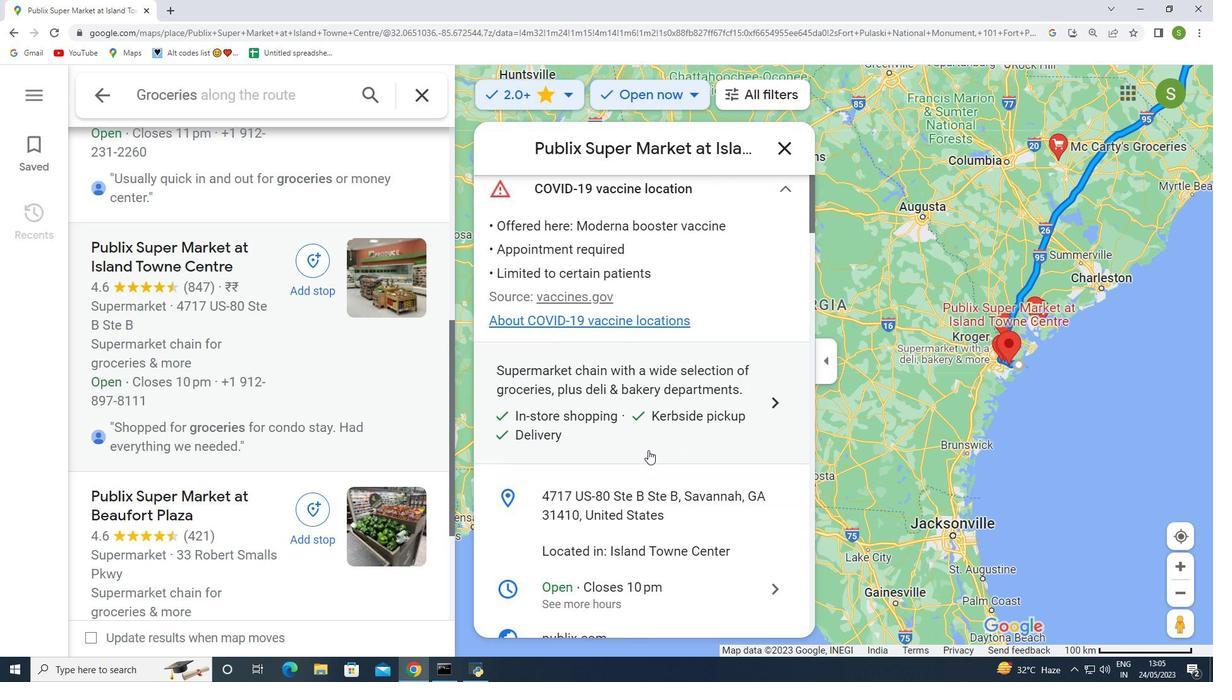 
Action: Mouse scrolled (648, 451) with delta (0, 0)
Screenshot: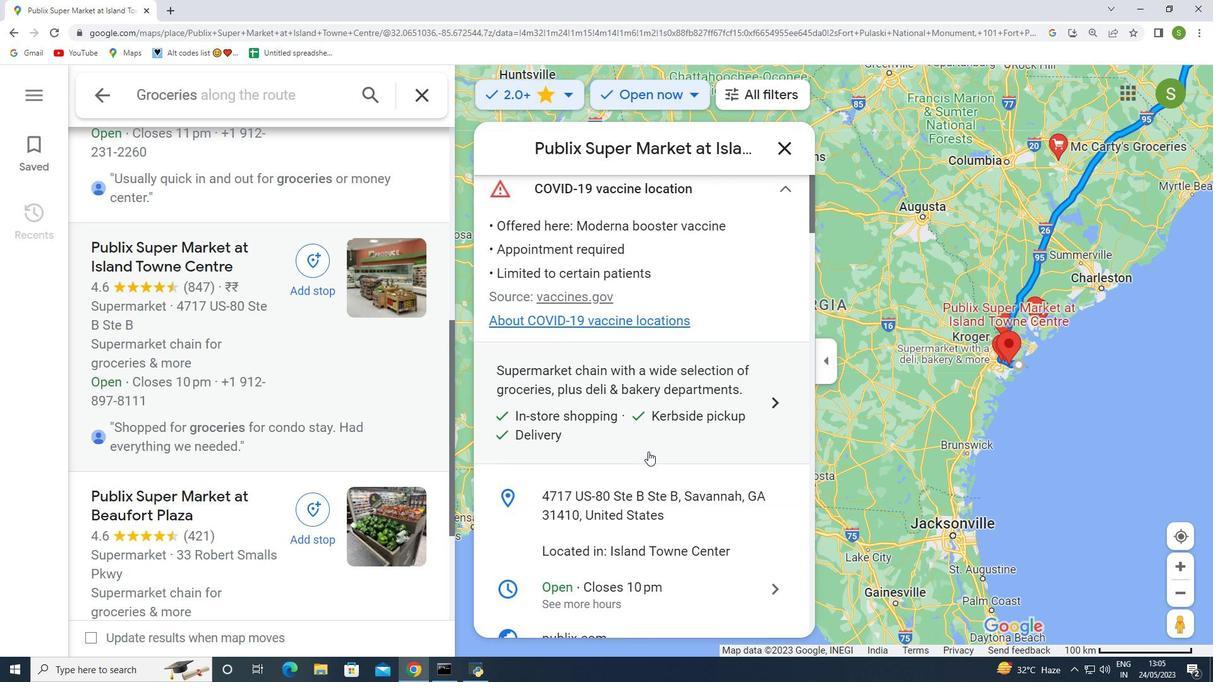 
Action: Mouse moved to (650, 453)
Screenshot: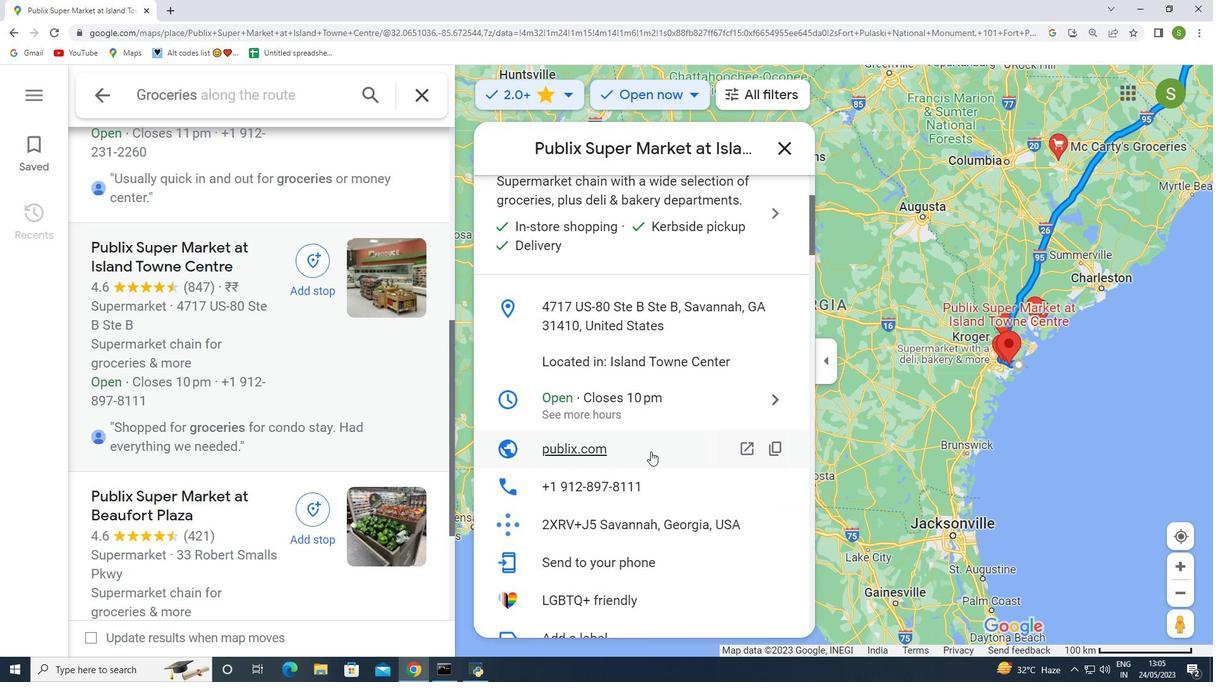 
Action: Mouse scrolled (650, 452) with delta (0, 0)
Screenshot: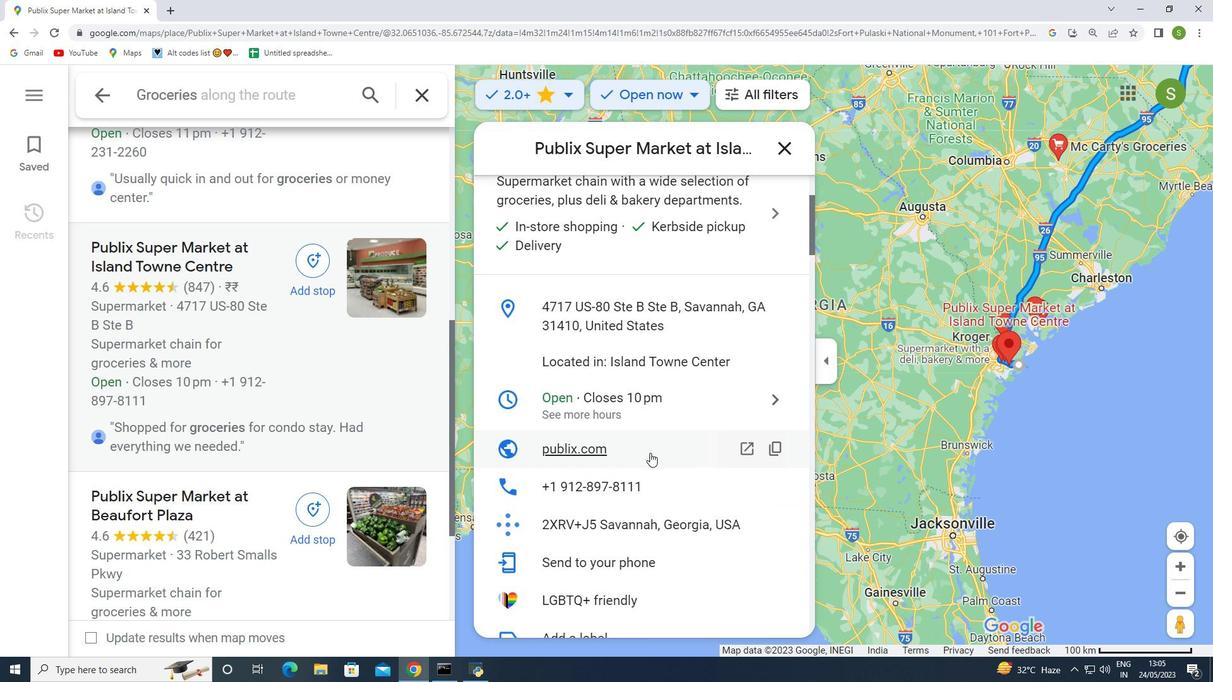 
Action: Mouse scrolled (650, 452) with delta (0, 0)
Screenshot: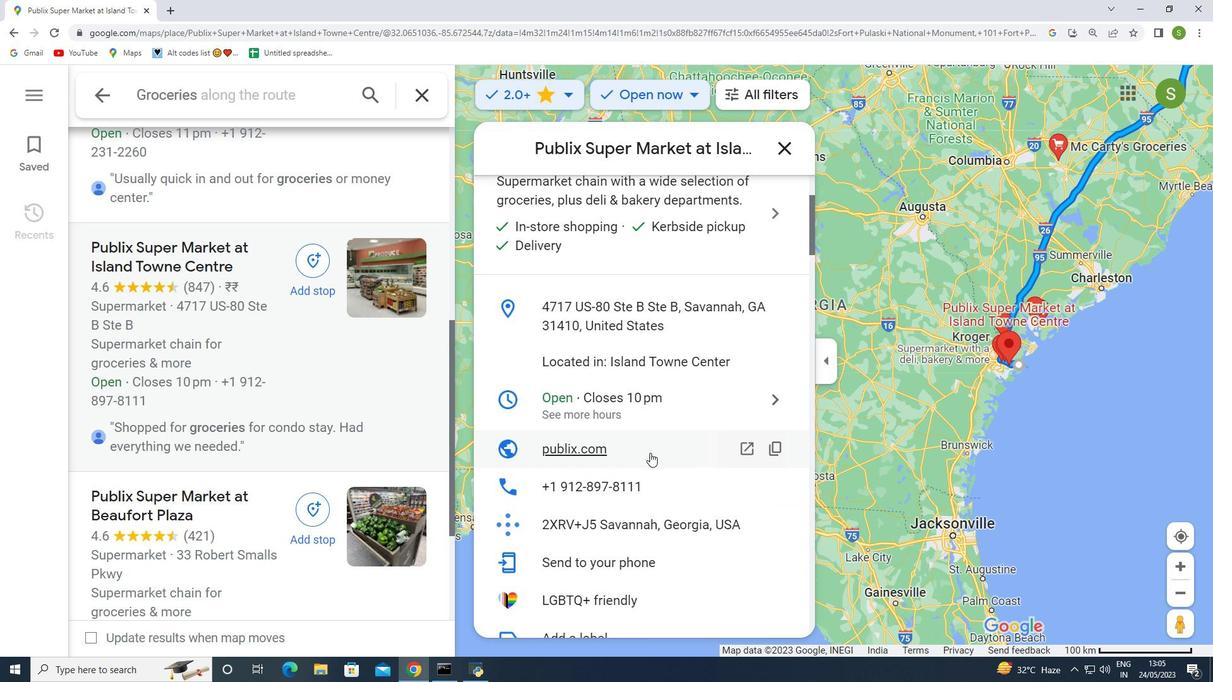 
Action: Mouse scrolled (650, 452) with delta (0, 0)
Screenshot: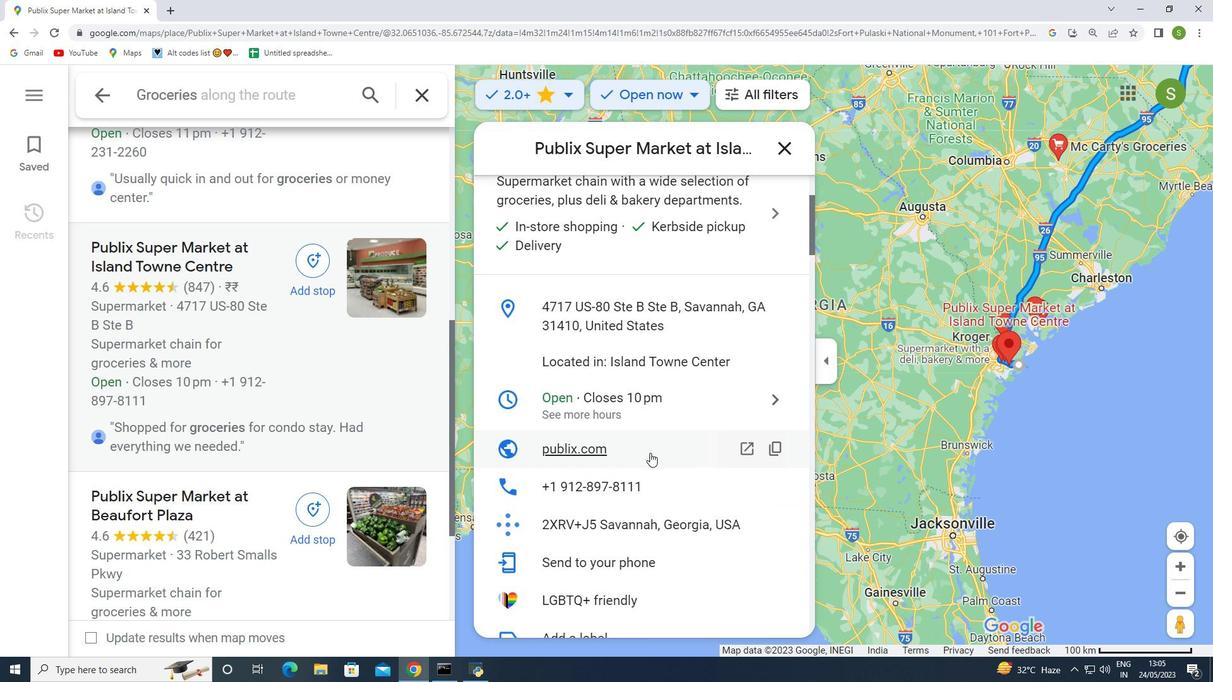 
Action: Mouse scrolled (650, 452) with delta (0, 0)
Screenshot: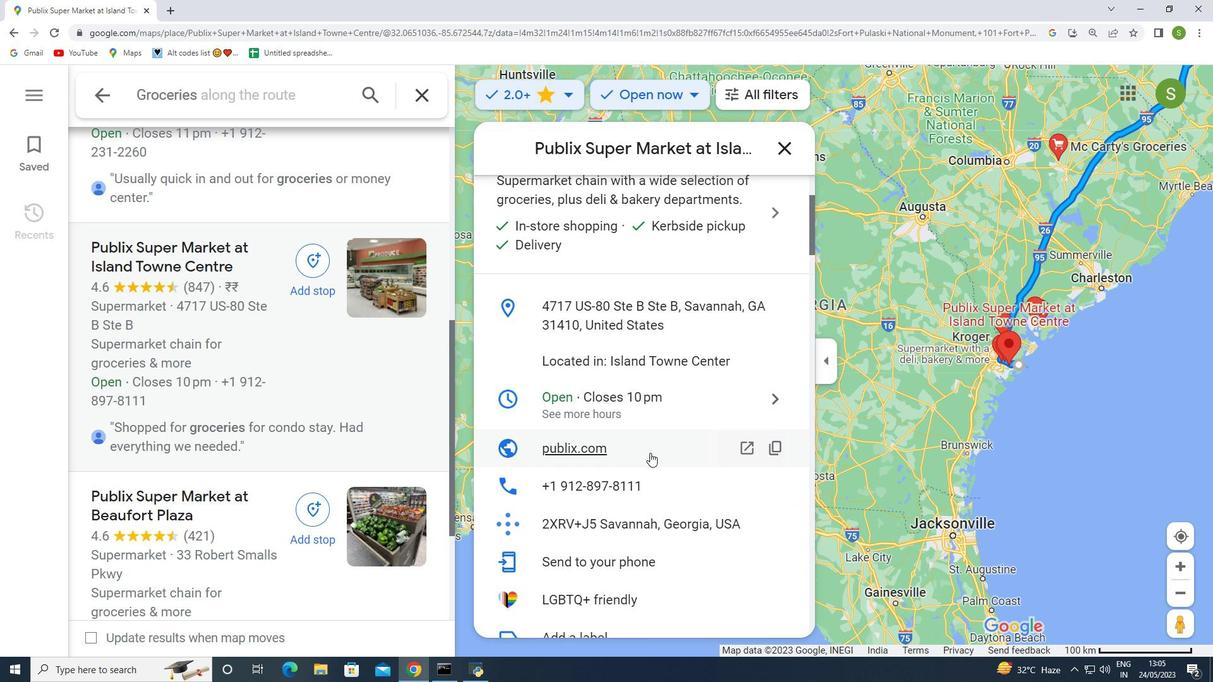 
Action: Mouse moved to (676, 465)
Screenshot: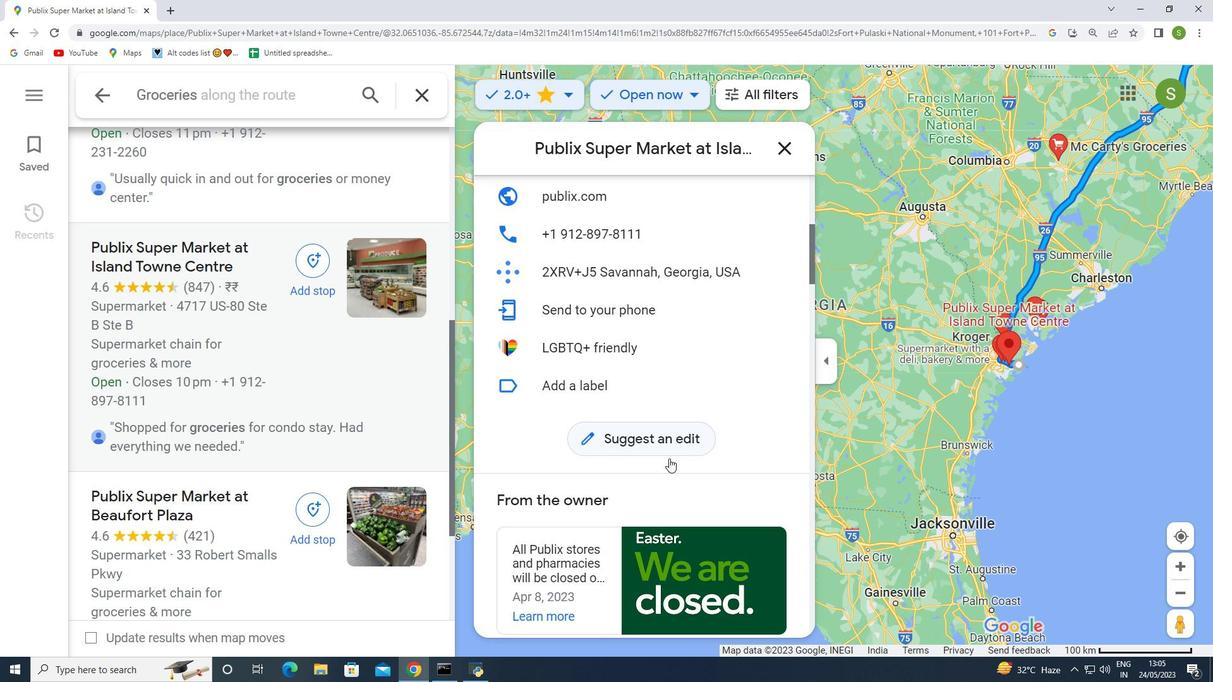 
Action: Mouse scrolled (676, 464) with delta (0, 0)
Screenshot: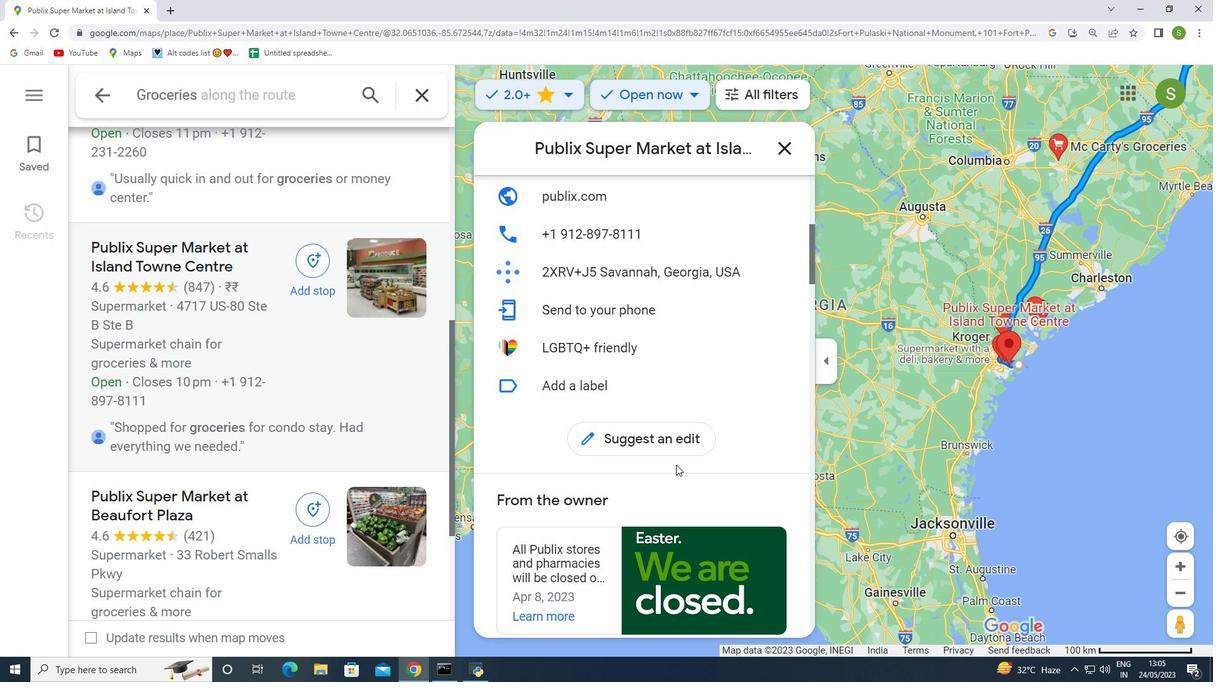 
Action: Mouse scrolled (676, 464) with delta (0, 0)
Screenshot: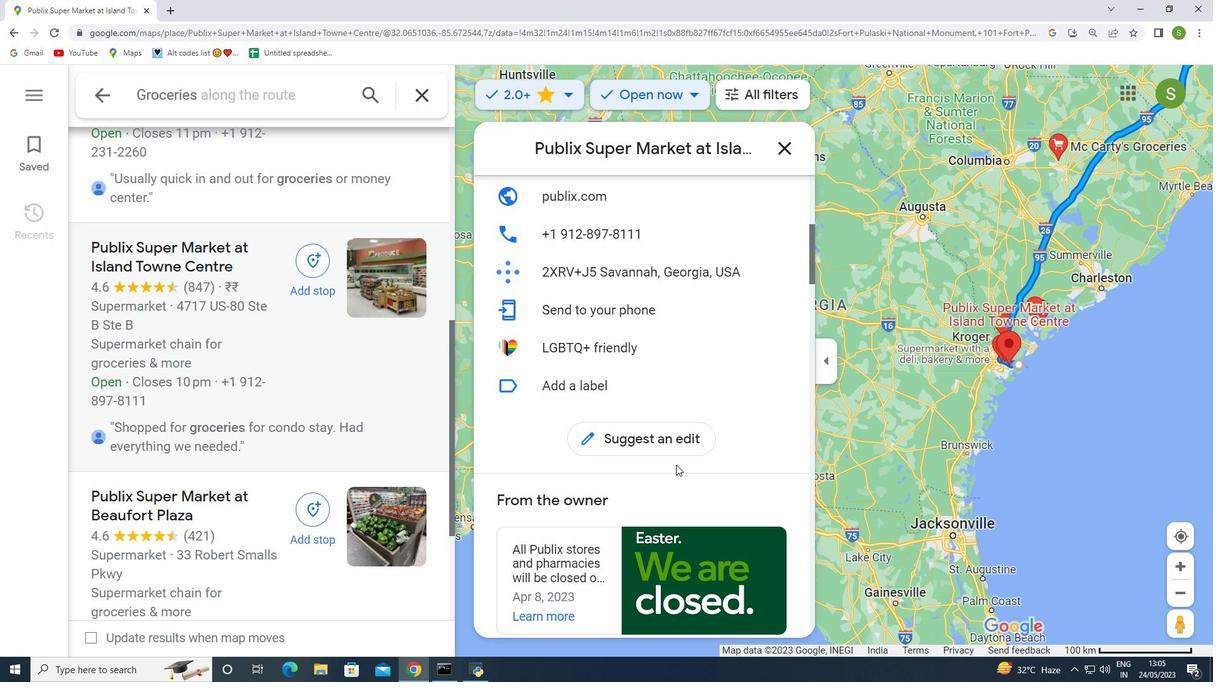 
Action: Mouse scrolled (676, 464) with delta (0, 0)
Screenshot: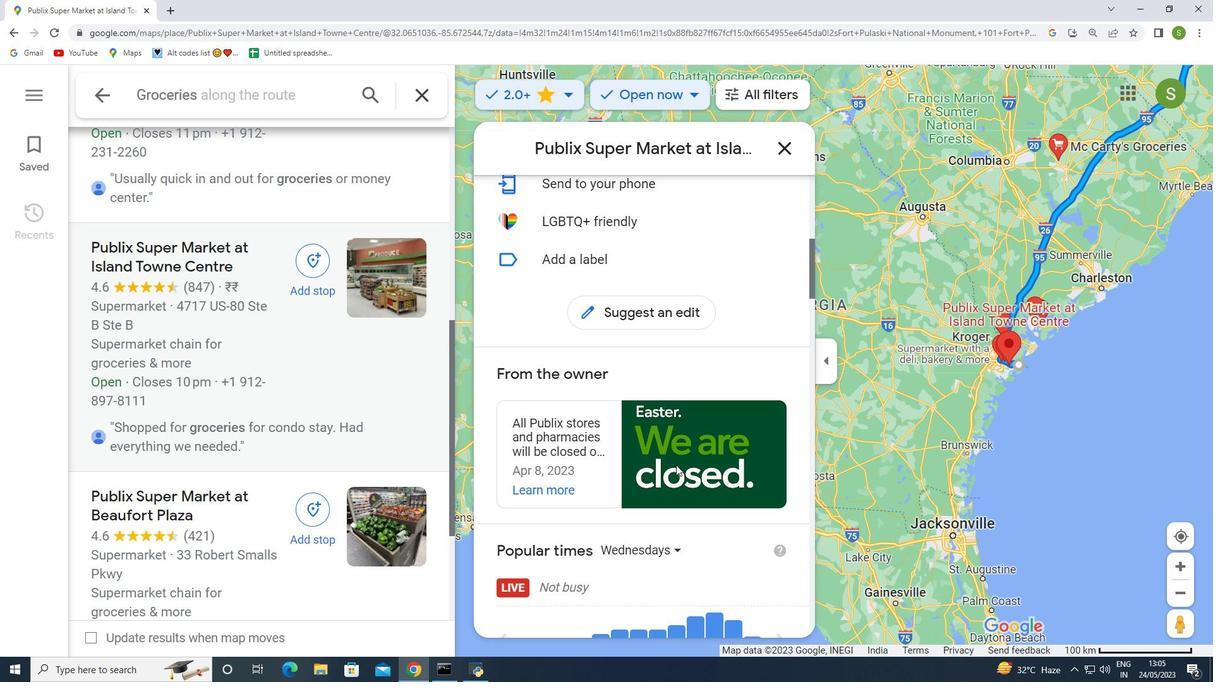 
Action: Mouse scrolled (676, 464) with delta (0, 0)
Screenshot: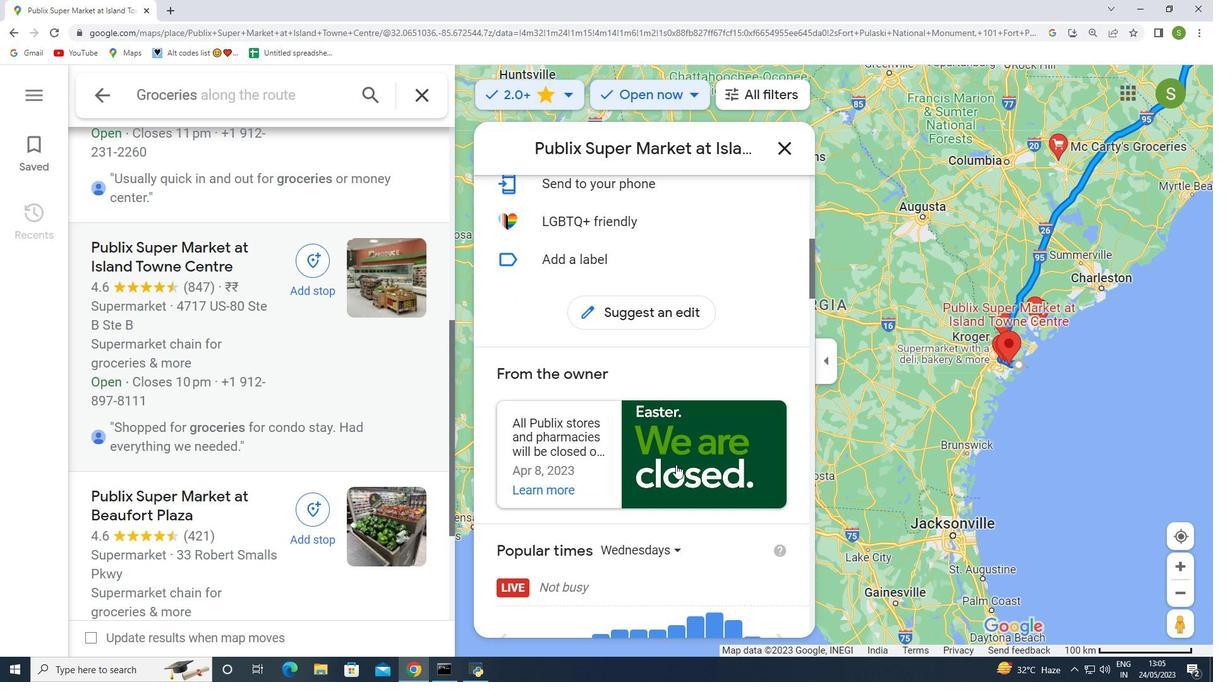 
Action: Mouse scrolled (676, 464) with delta (0, 0)
Screenshot: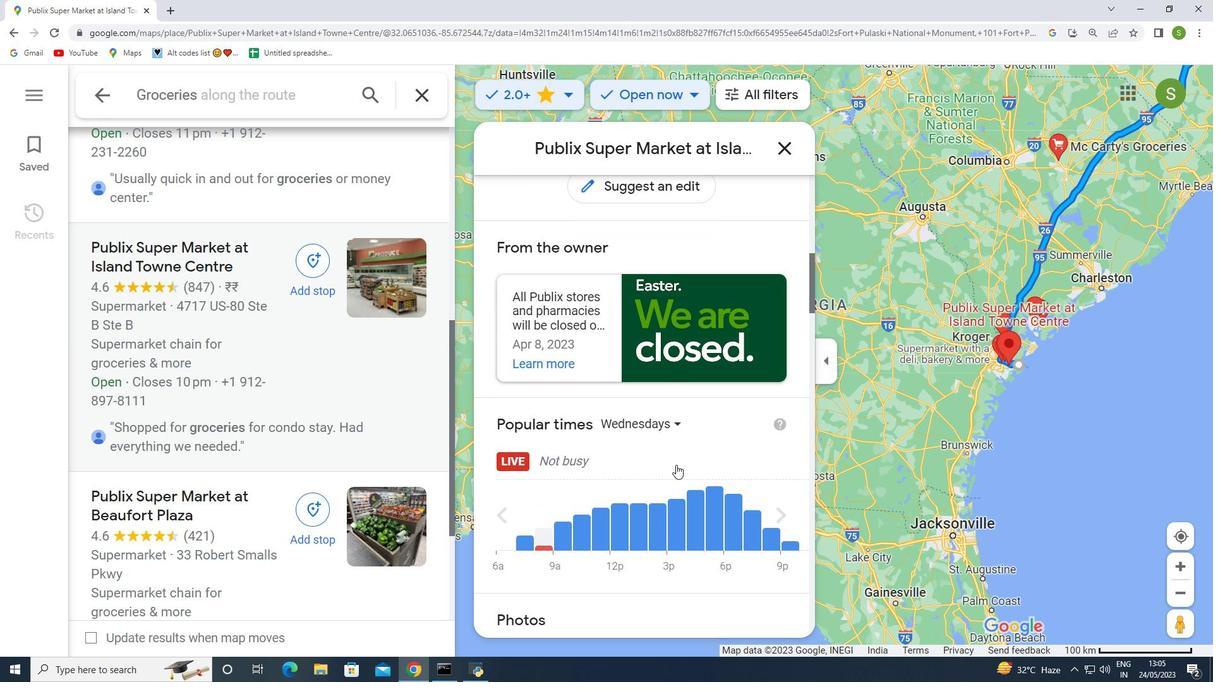 
Action: Mouse scrolled (676, 464) with delta (0, 0)
Screenshot: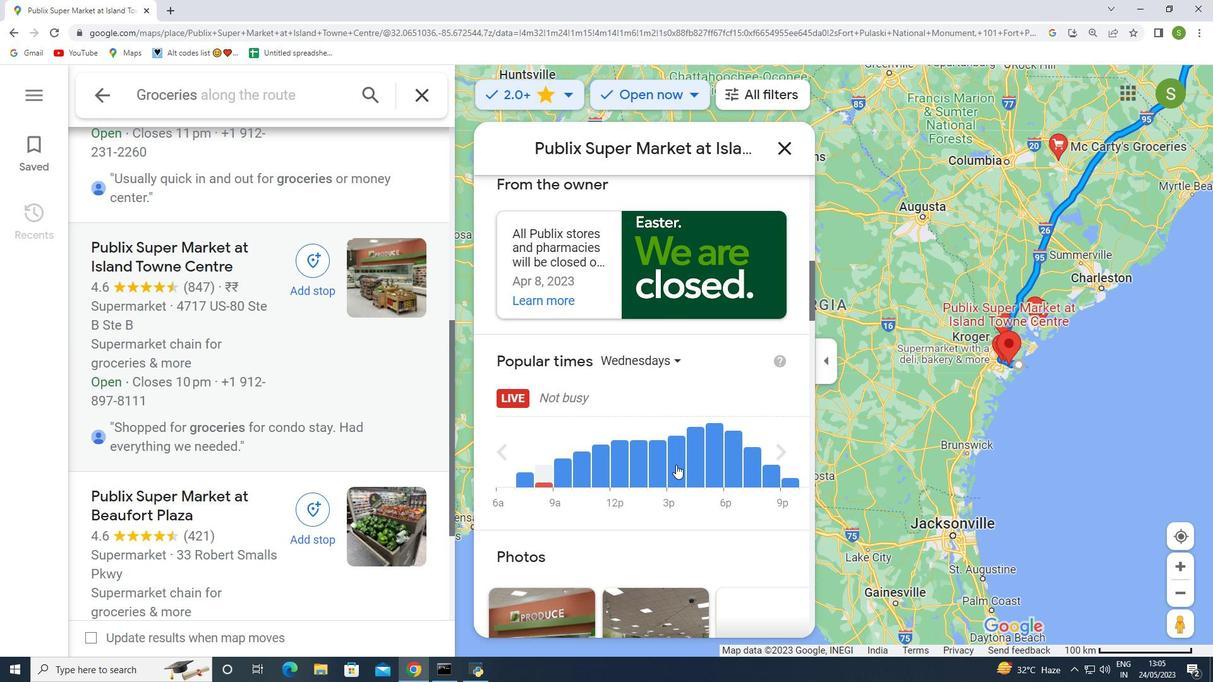 
Action: Mouse moved to (714, 494)
Screenshot: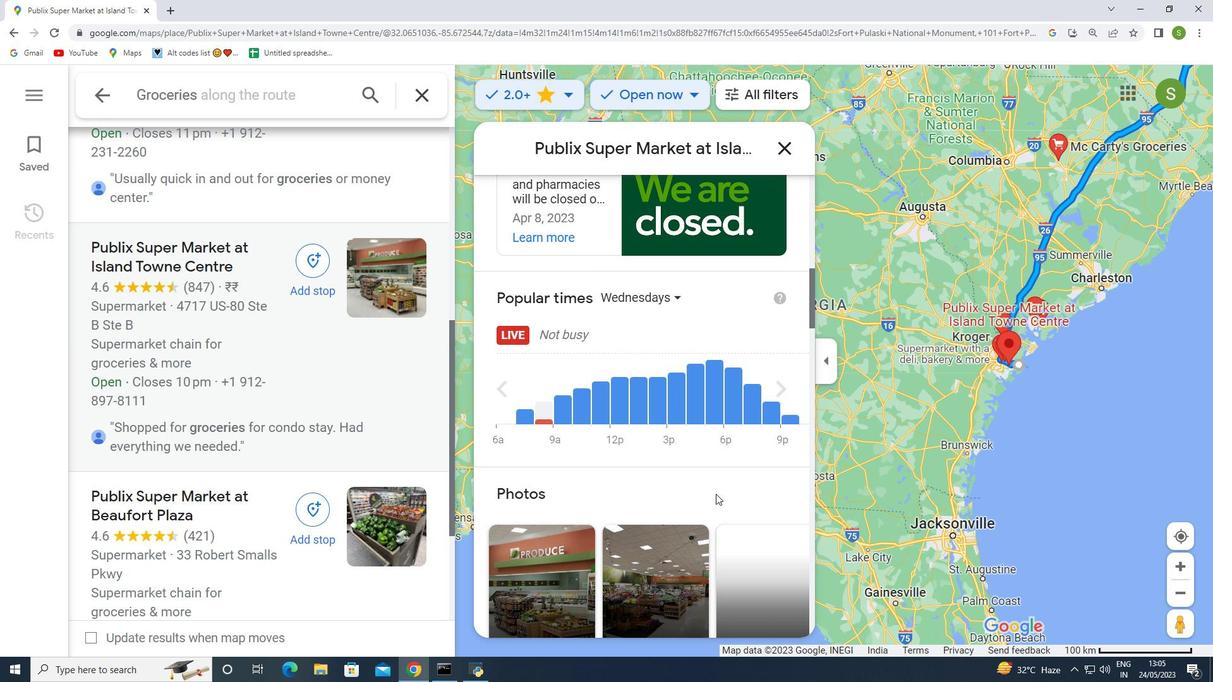
Action: Mouse scrolled (714, 493) with delta (0, 0)
Screenshot: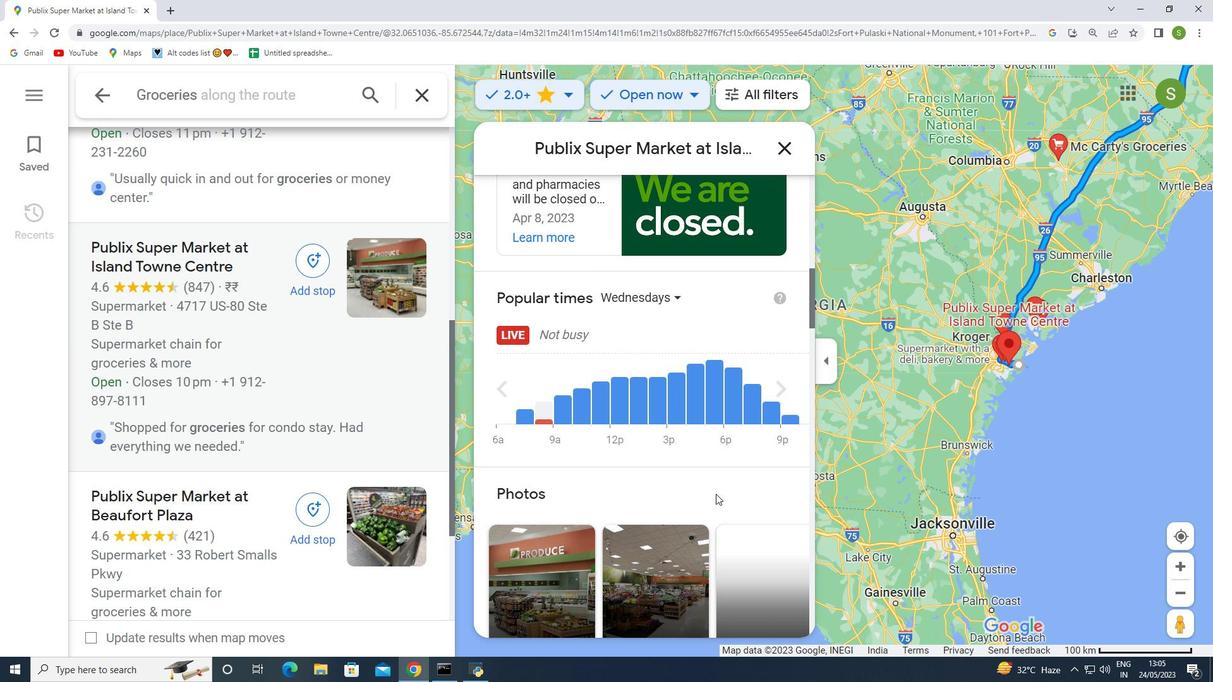 
Action: Mouse moved to (710, 494)
Screenshot: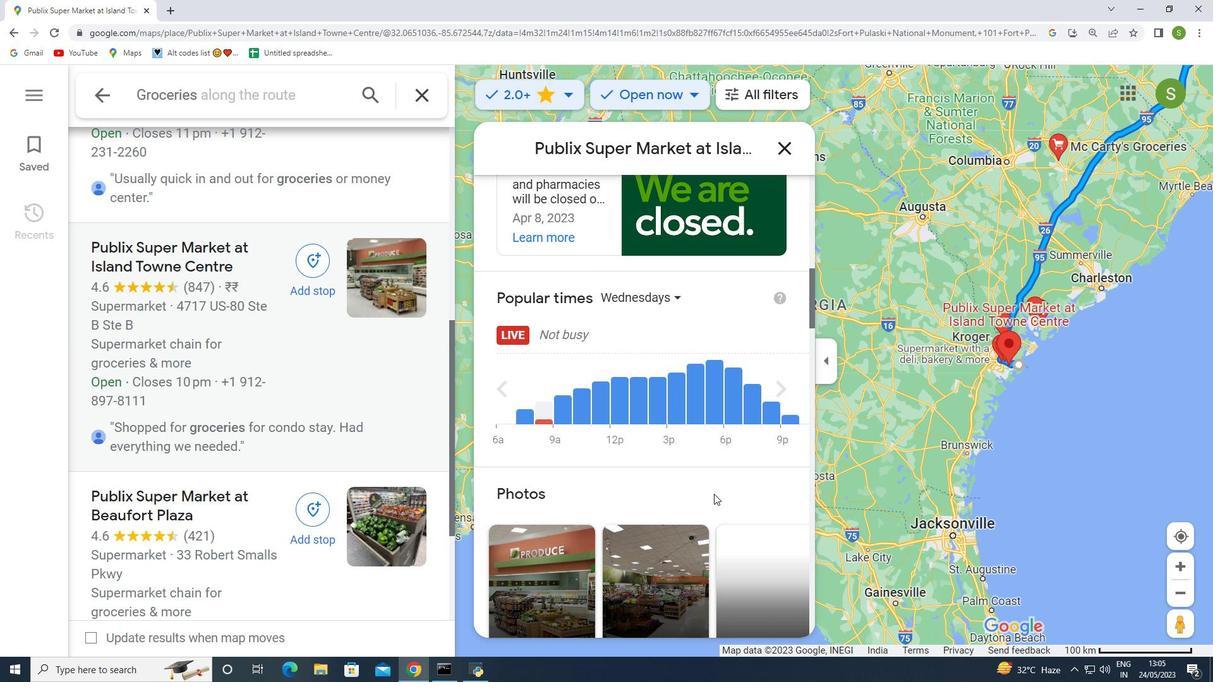 
Action: Mouse scrolled (710, 493) with delta (0, 0)
Screenshot: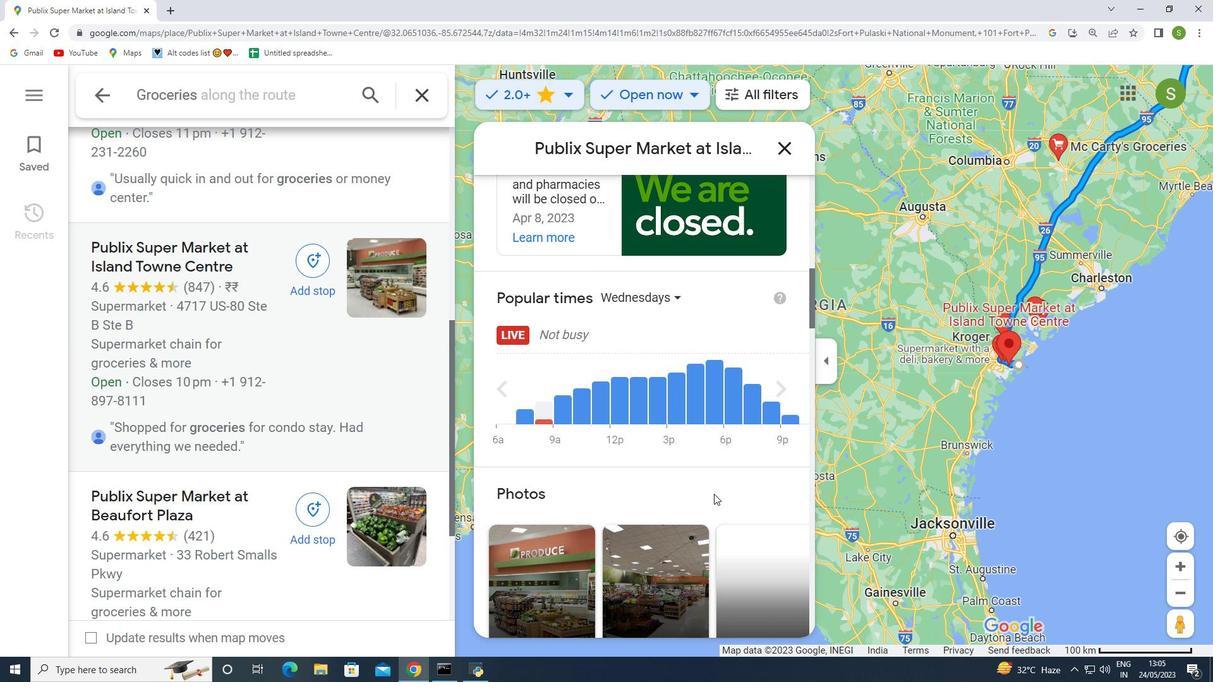 
Action: Mouse moved to (697, 491)
Screenshot: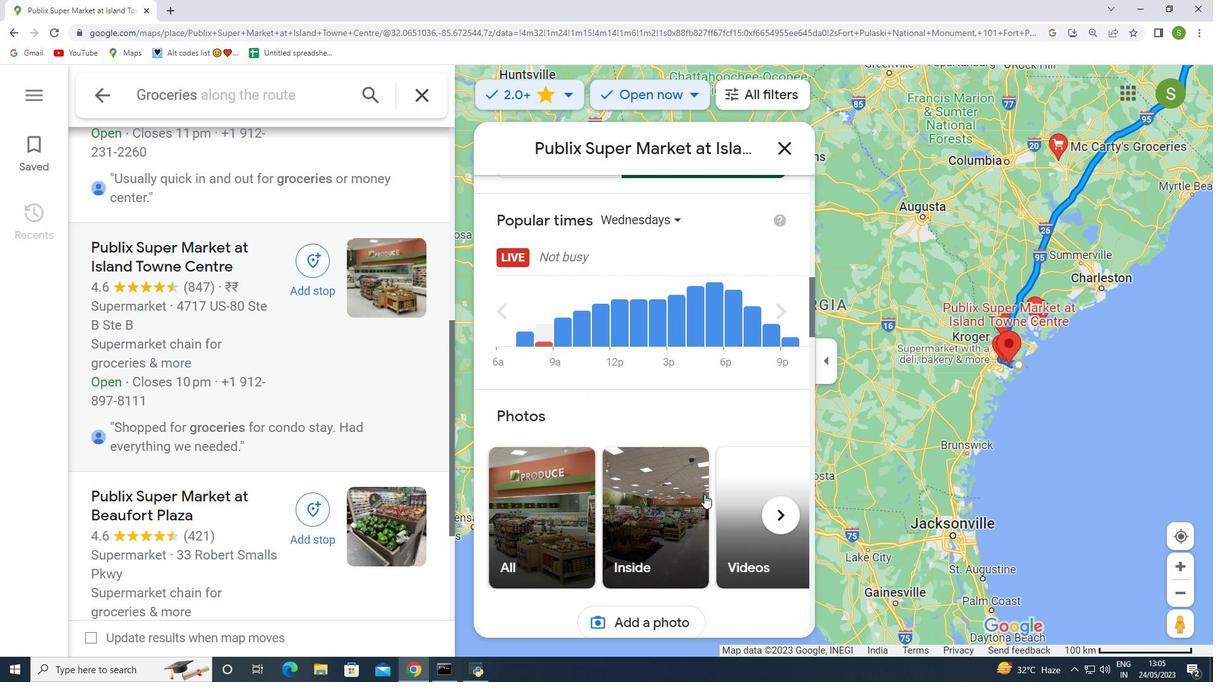 
Action: Mouse scrolled (697, 491) with delta (0, 0)
Screenshot: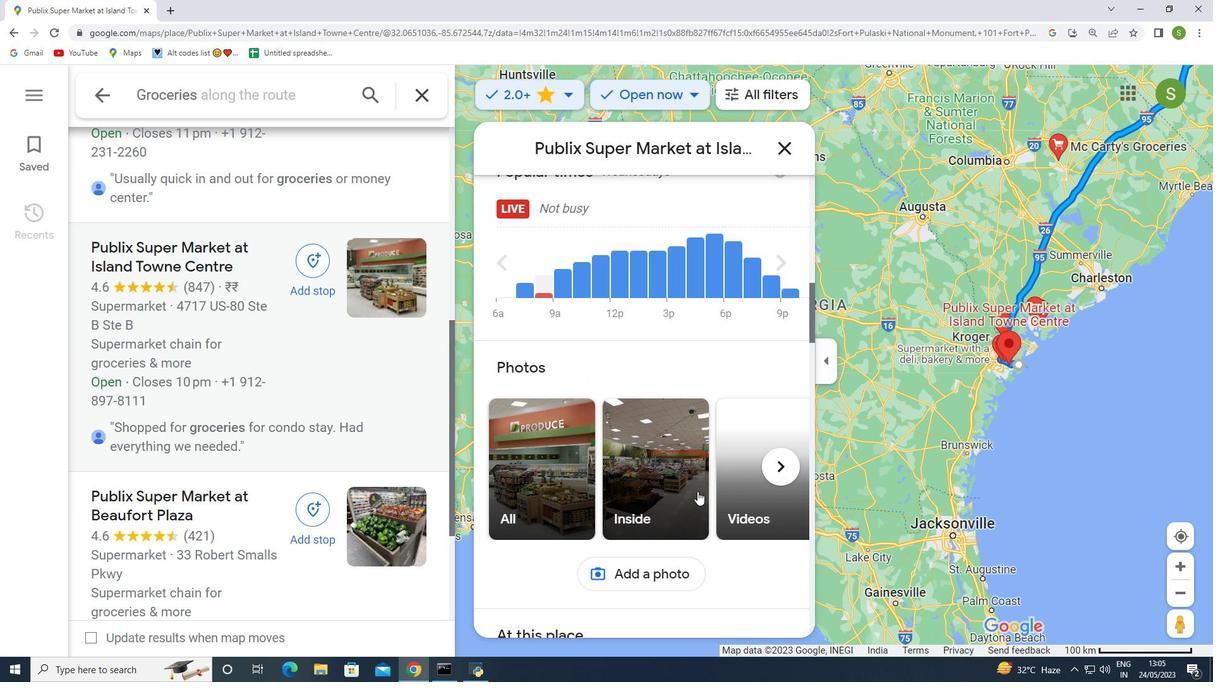 
Action: Mouse moved to (695, 492)
Screenshot: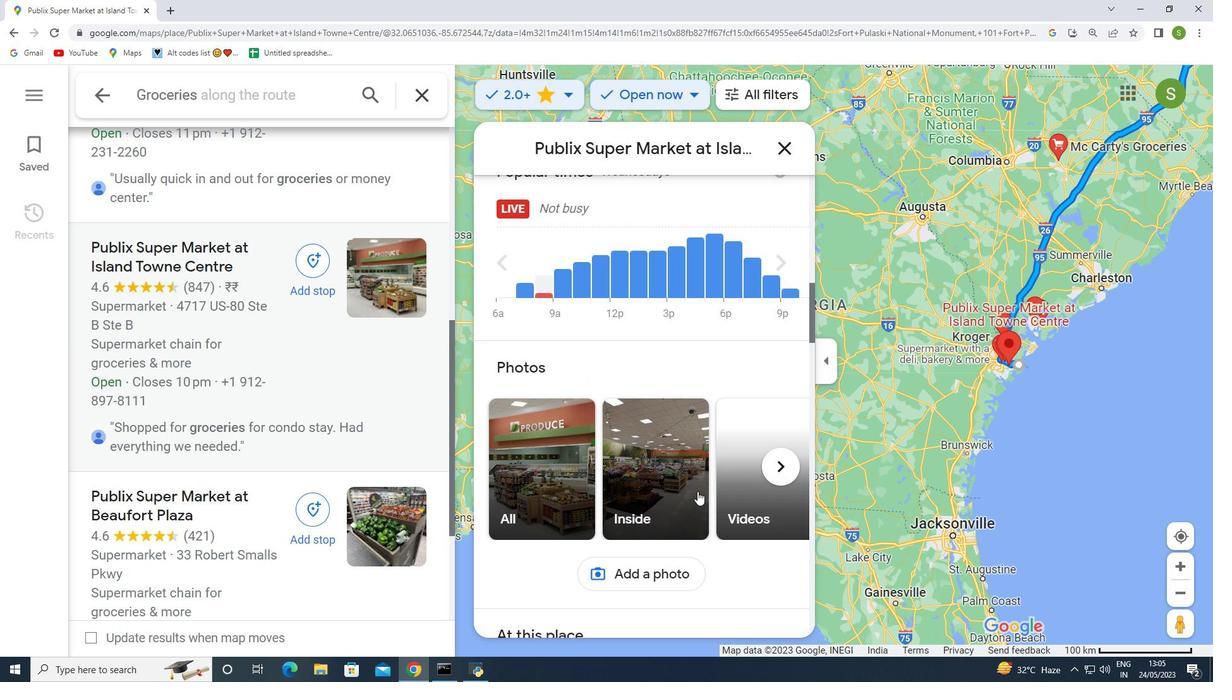 
Action: Mouse scrolled (695, 492) with delta (0, 0)
Screenshot: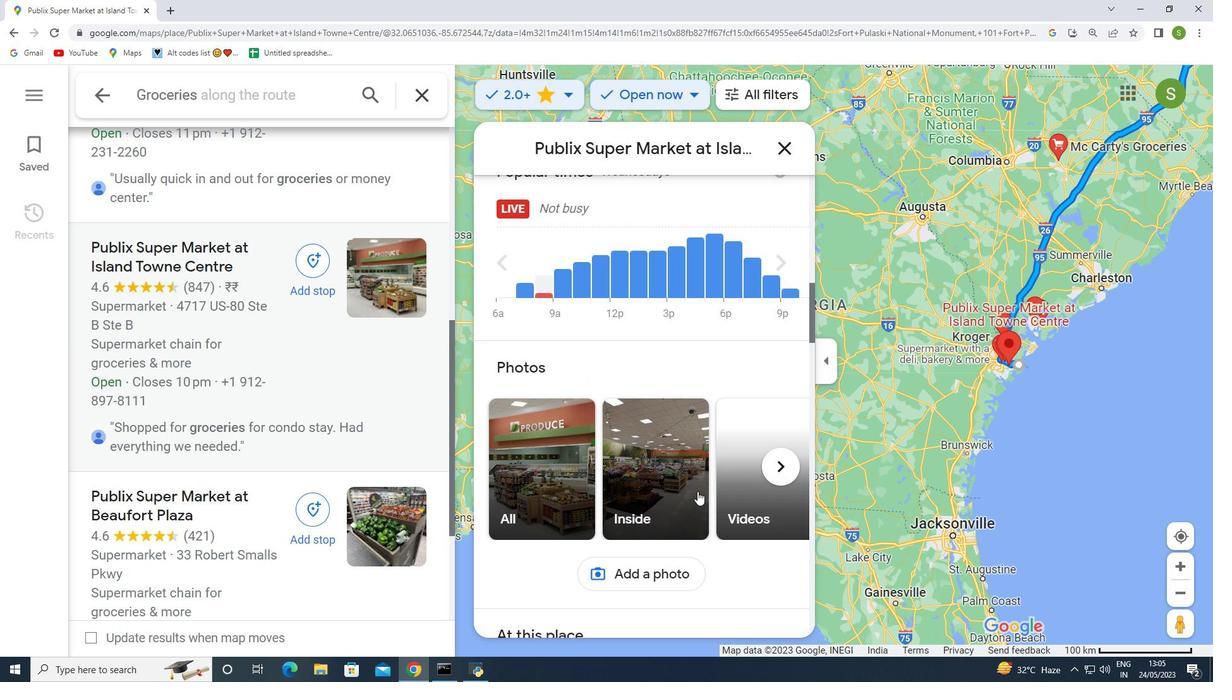 
Action: Mouse moved to (695, 493)
Screenshot: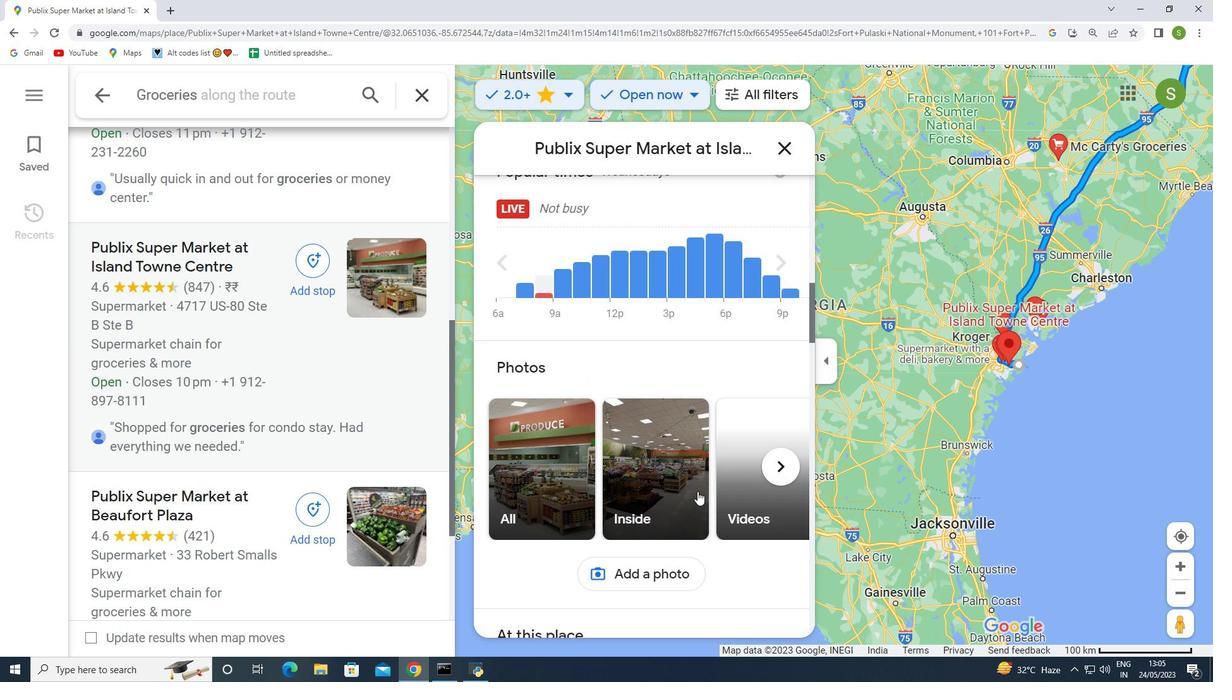 
Action: Mouse scrolled (695, 492) with delta (0, 0)
Screenshot: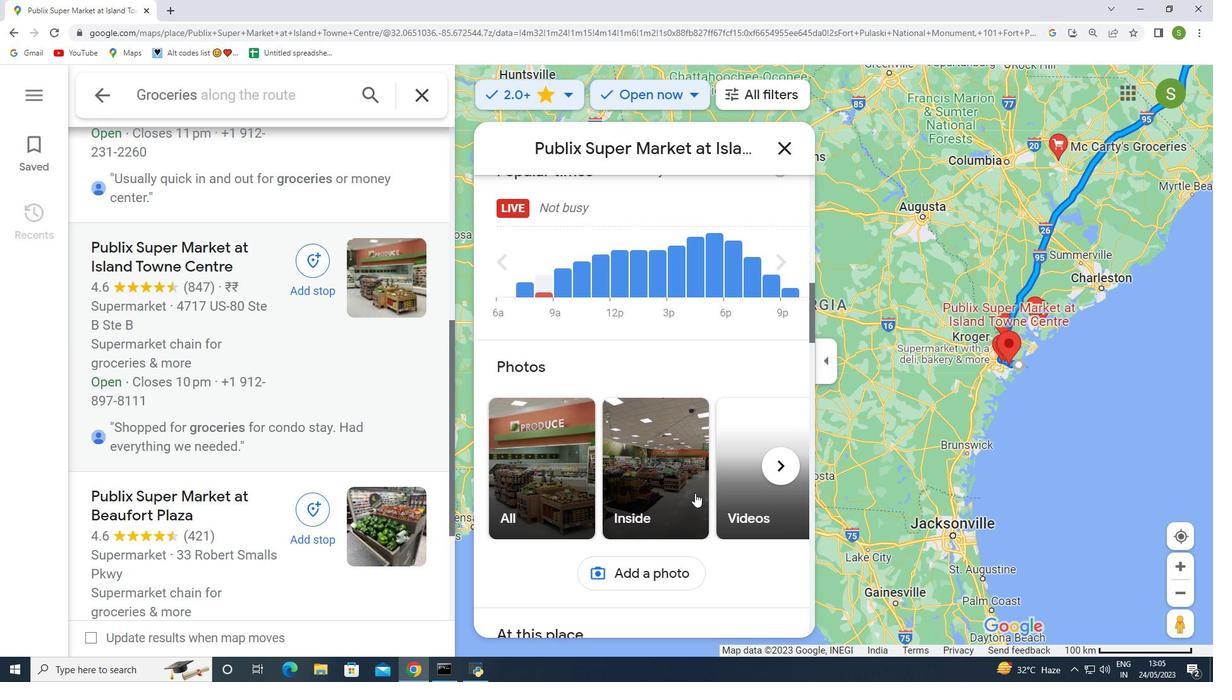 
Action: Mouse scrolled (695, 492) with delta (0, 0)
Screenshot: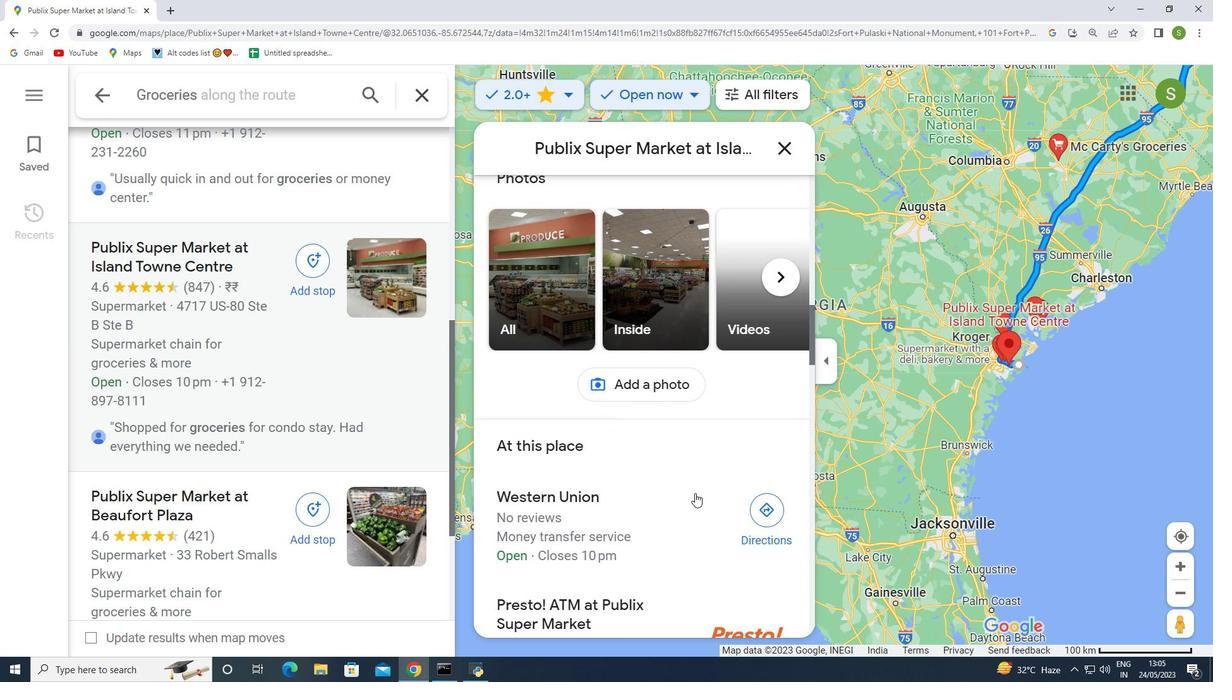 
Action: Mouse scrolled (695, 492) with delta (0, 0)
Screenshot: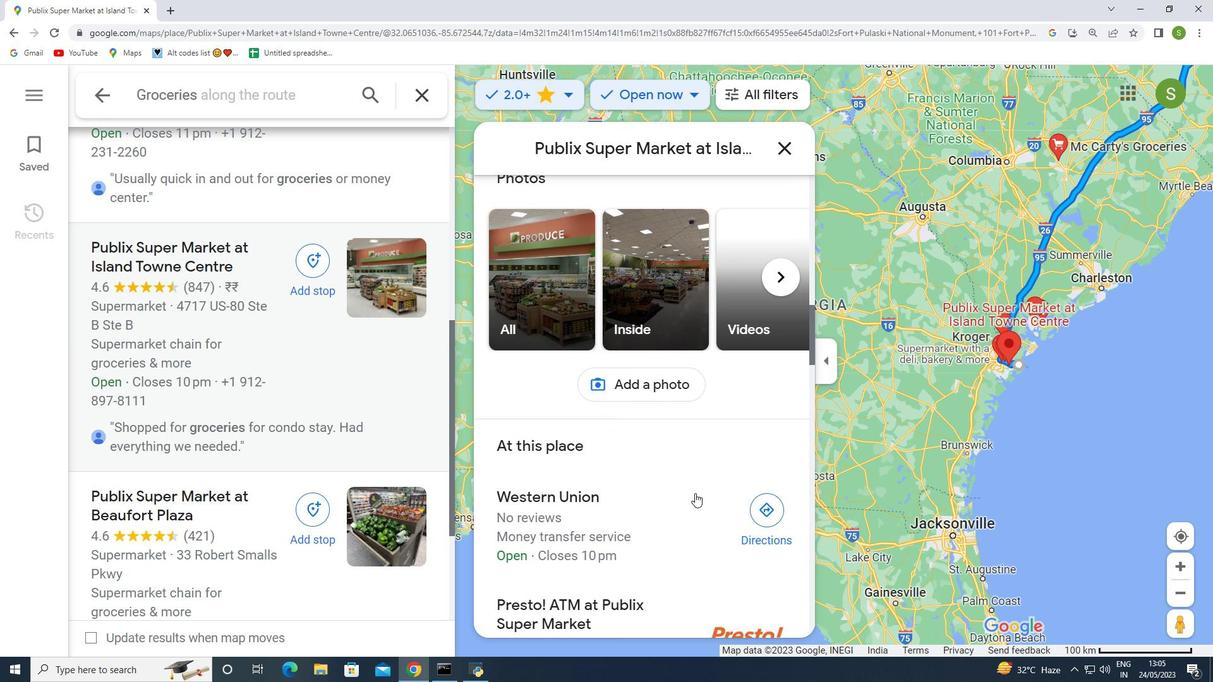 
Action: Mouse scrolled (695, 492) with delta (0, 0)
Screenshot: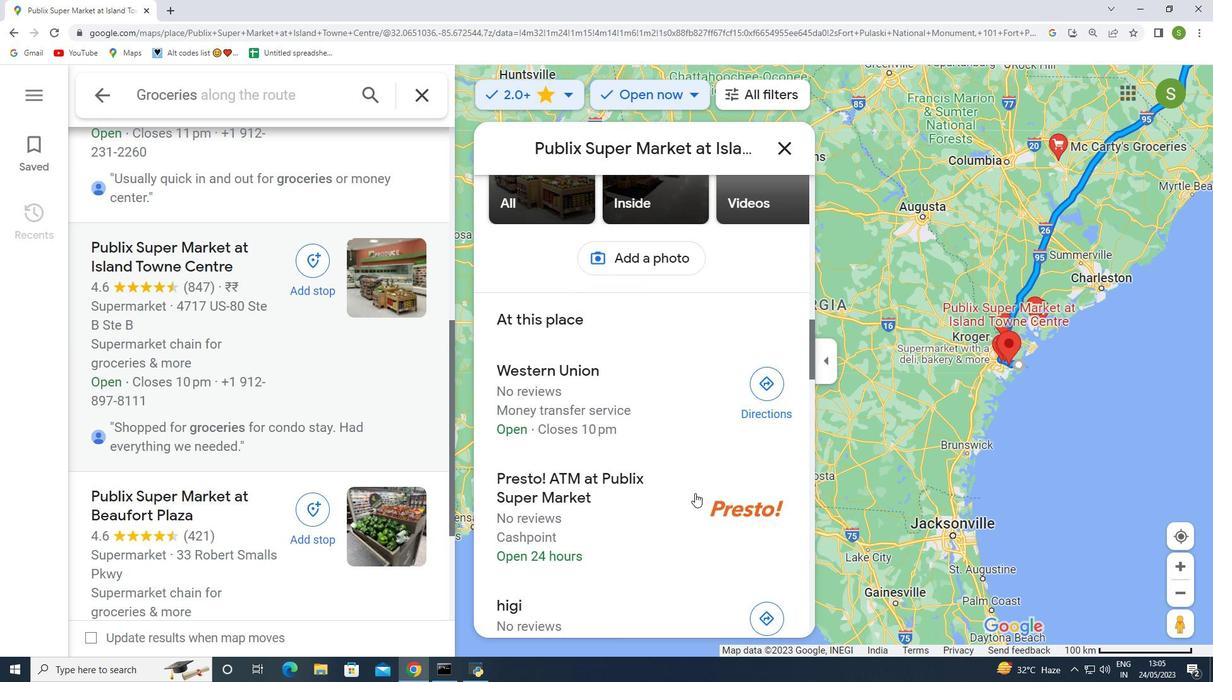 
Action: Mouse scrolled (695, 492) with delta (0, 0)
Screenshot: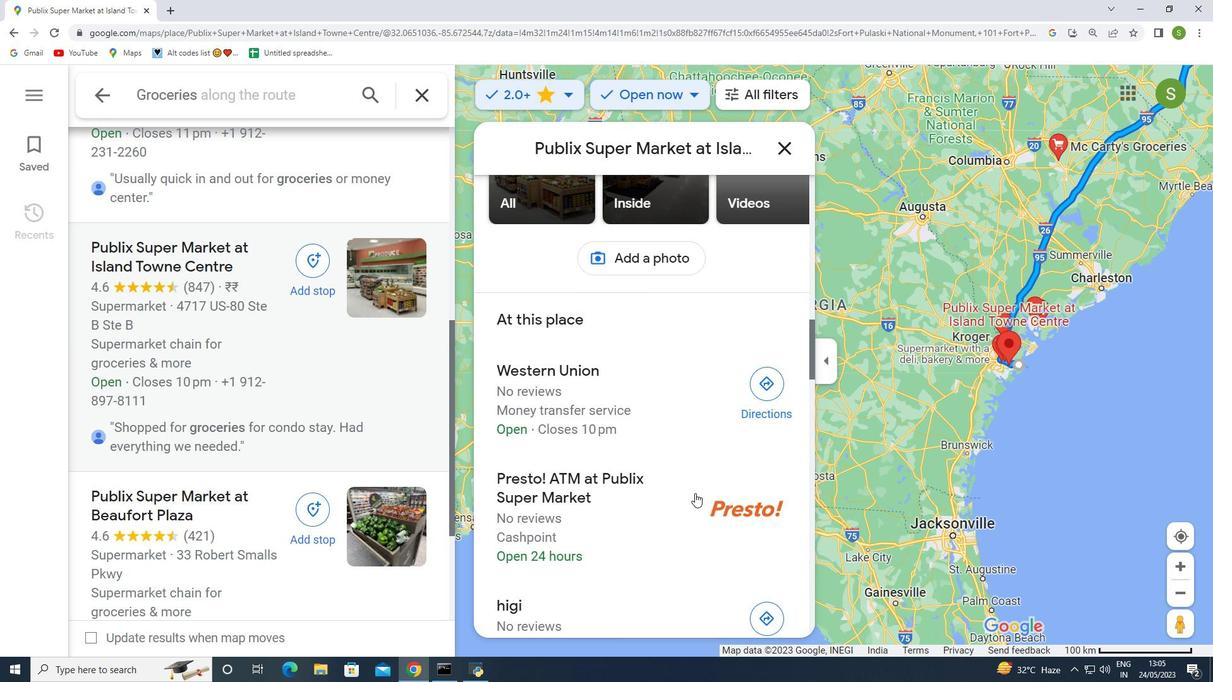 
Action: Mouse moved to (690, 491)
Screenshot: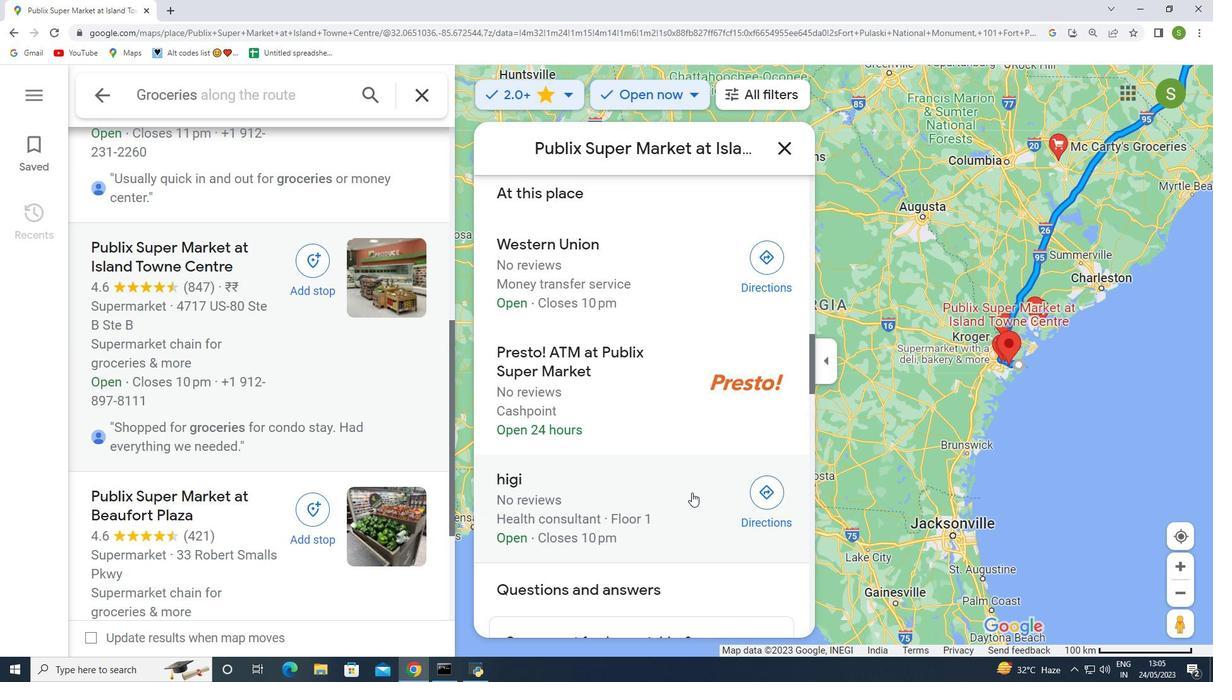 
Action: Mouse scrolled (690, 491) with delta (0, 0)
Screenshot: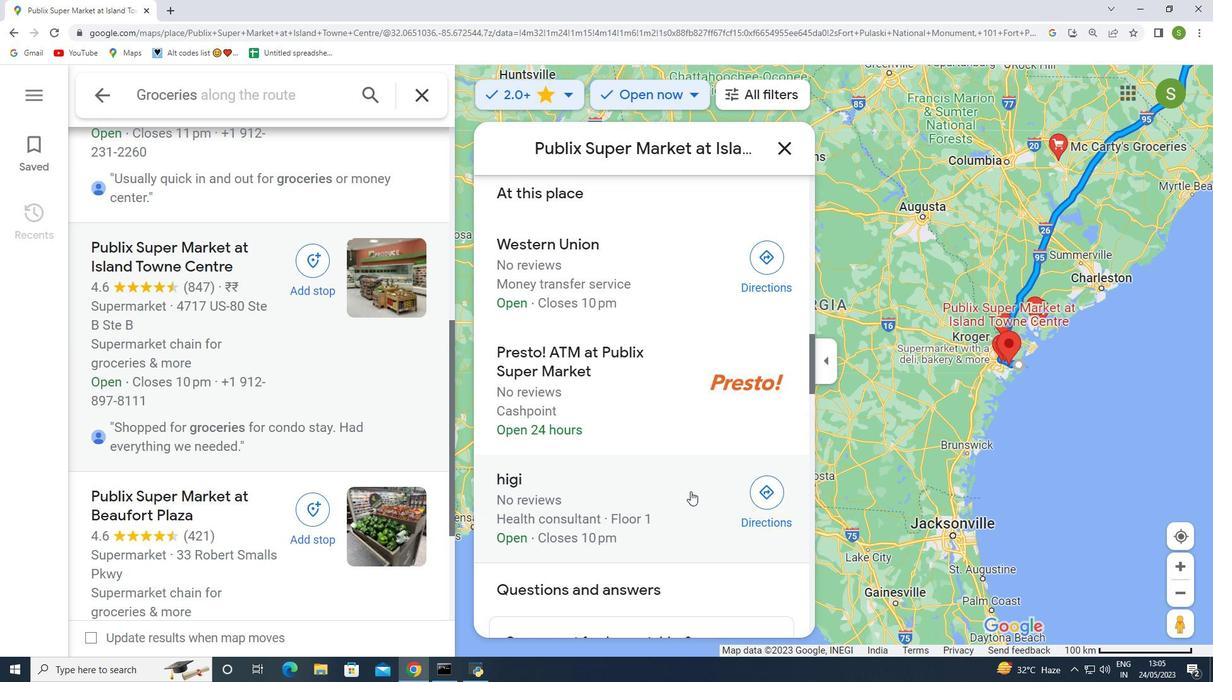 
Action: Mouse scrolled (690, 491) with delta (0, 0)
Screenshot: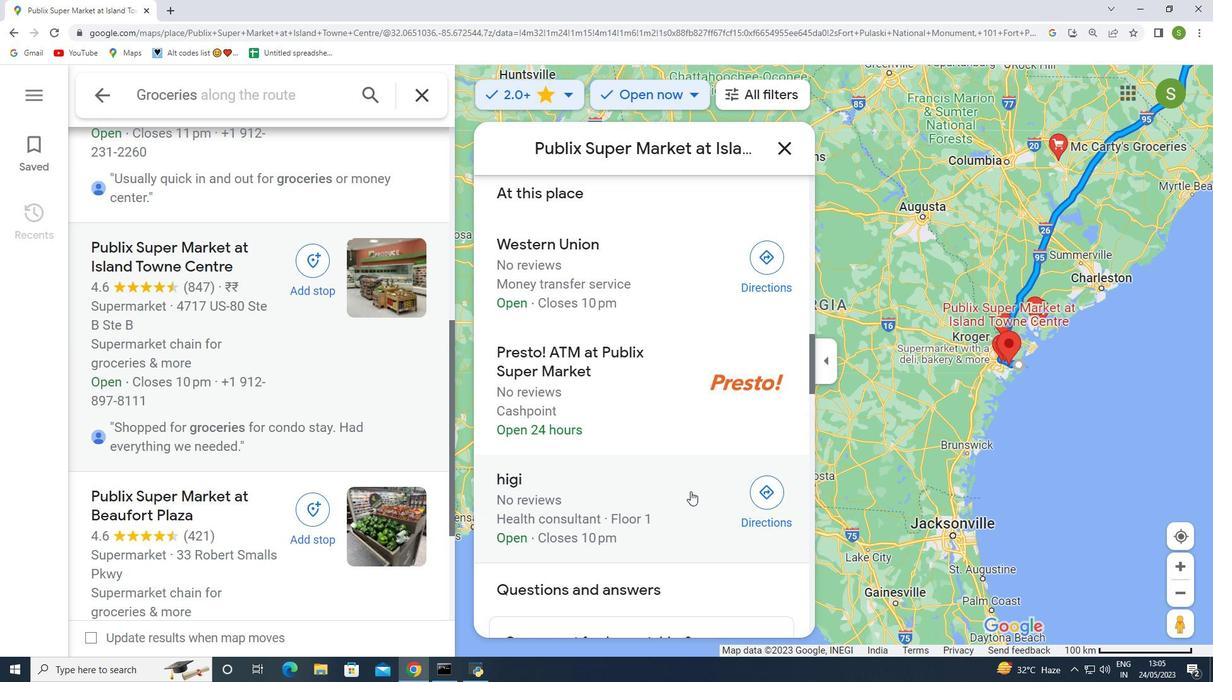 
Action: Mouse scrolled (690, 491) with delta (0, 0)
Screenshot: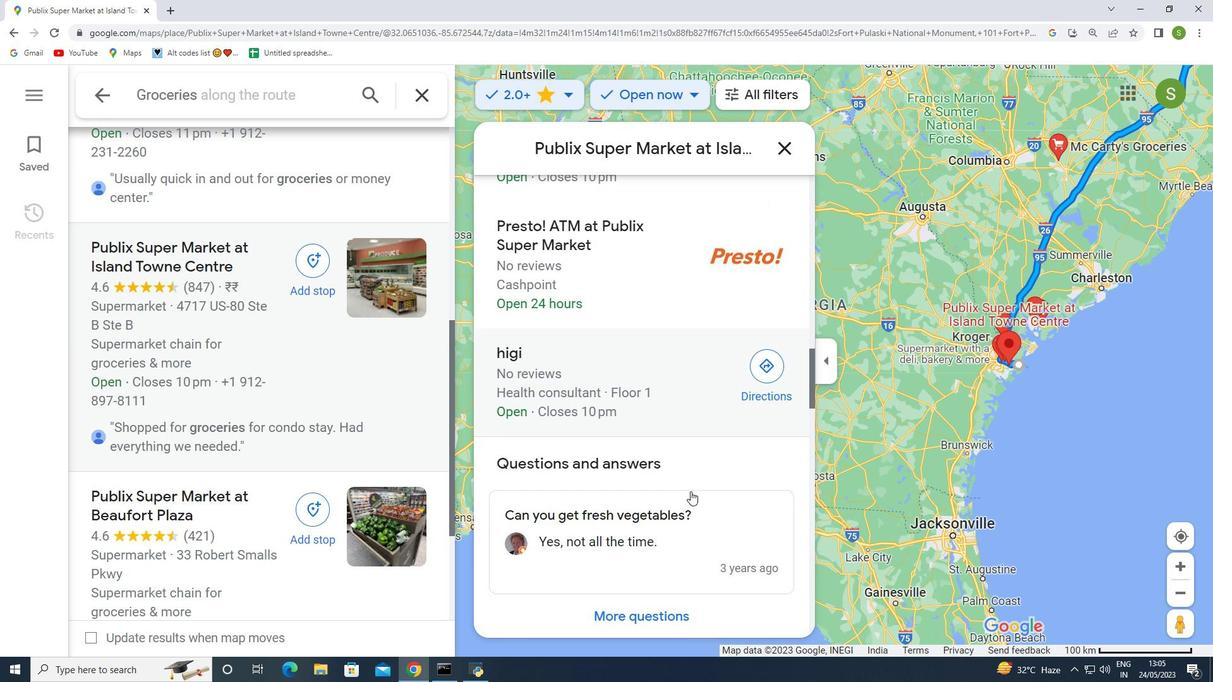 
Action: Mouse scrolled (690, 491) with delta (0, 0)
Screenshot: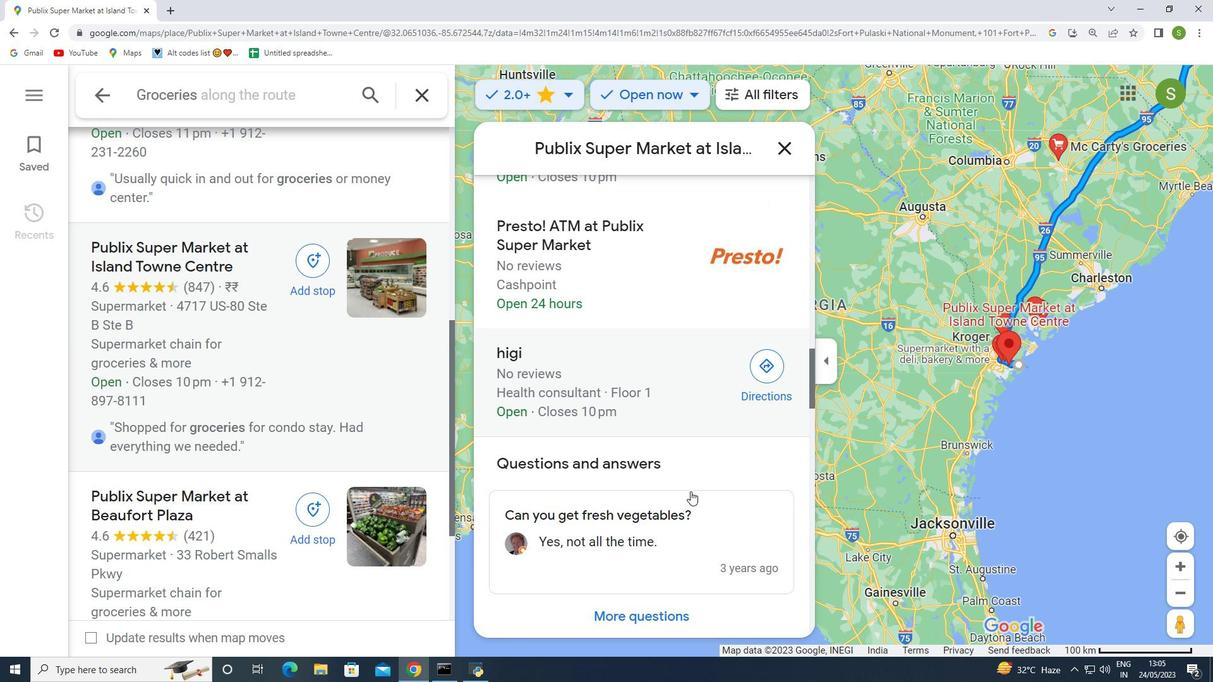 
Action: Mouse moved to (697, 361)
Screenshot: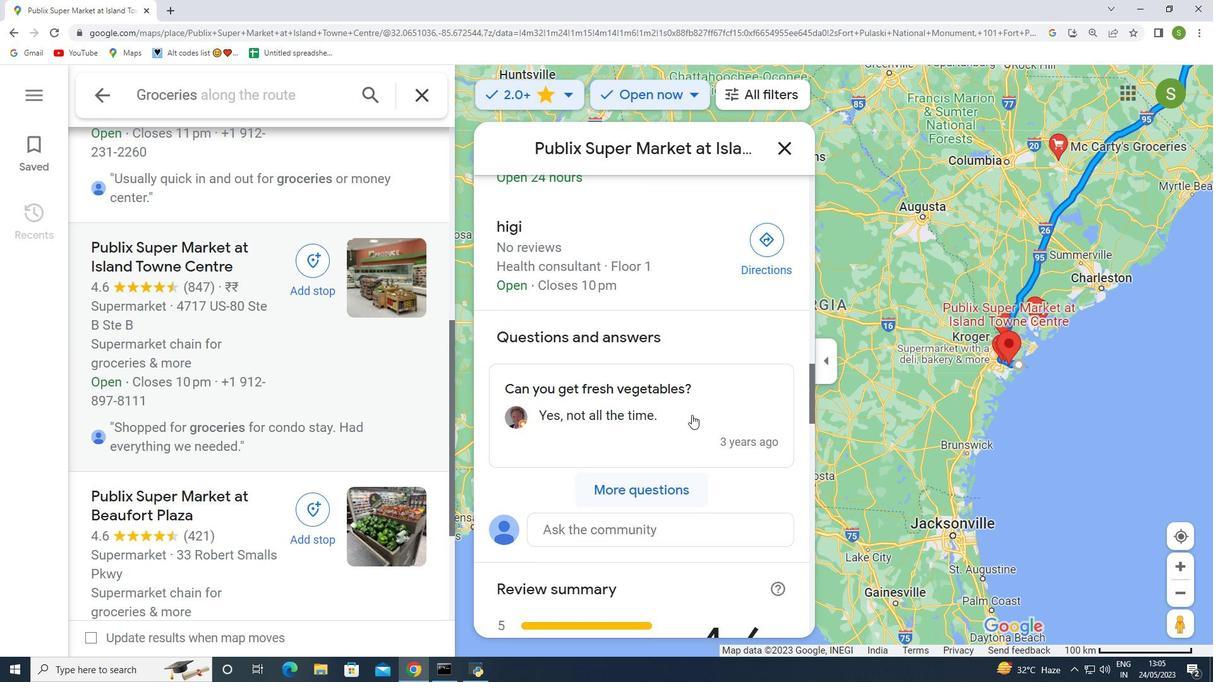 
Action: Mouse scrolled (697, 360) with delta (0, 0)
Screenshot: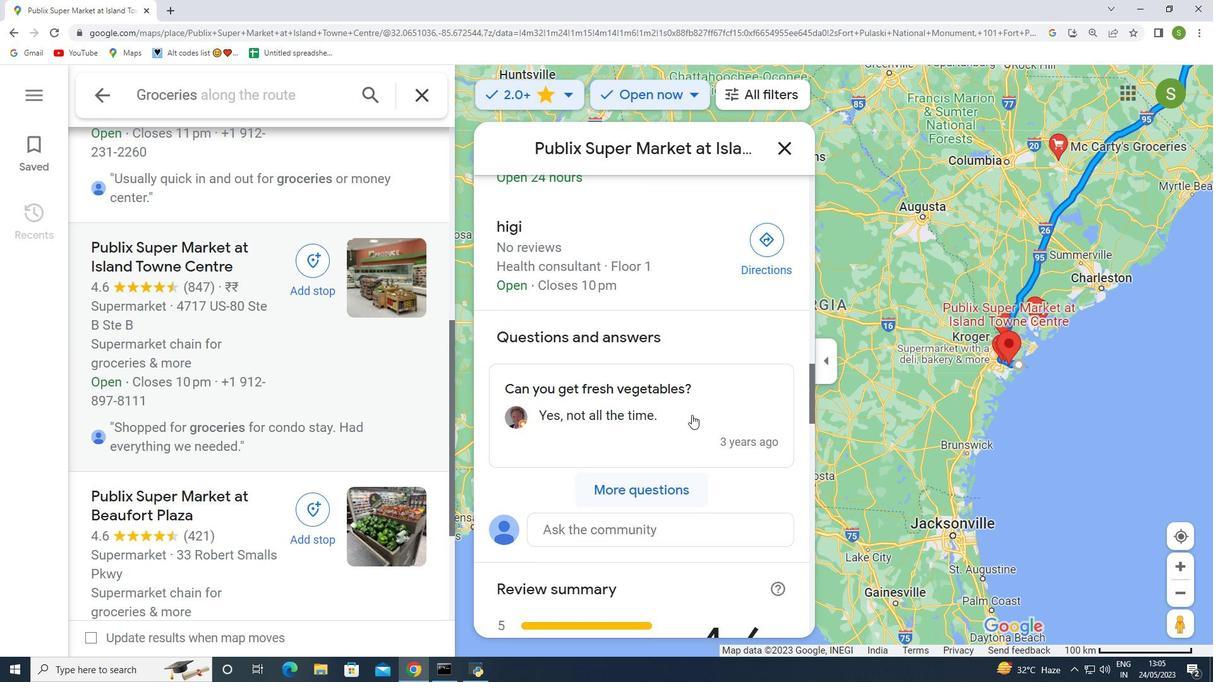 
Action: Mouse scrolled (697, 360) with delta (0, 0)
Screenshot: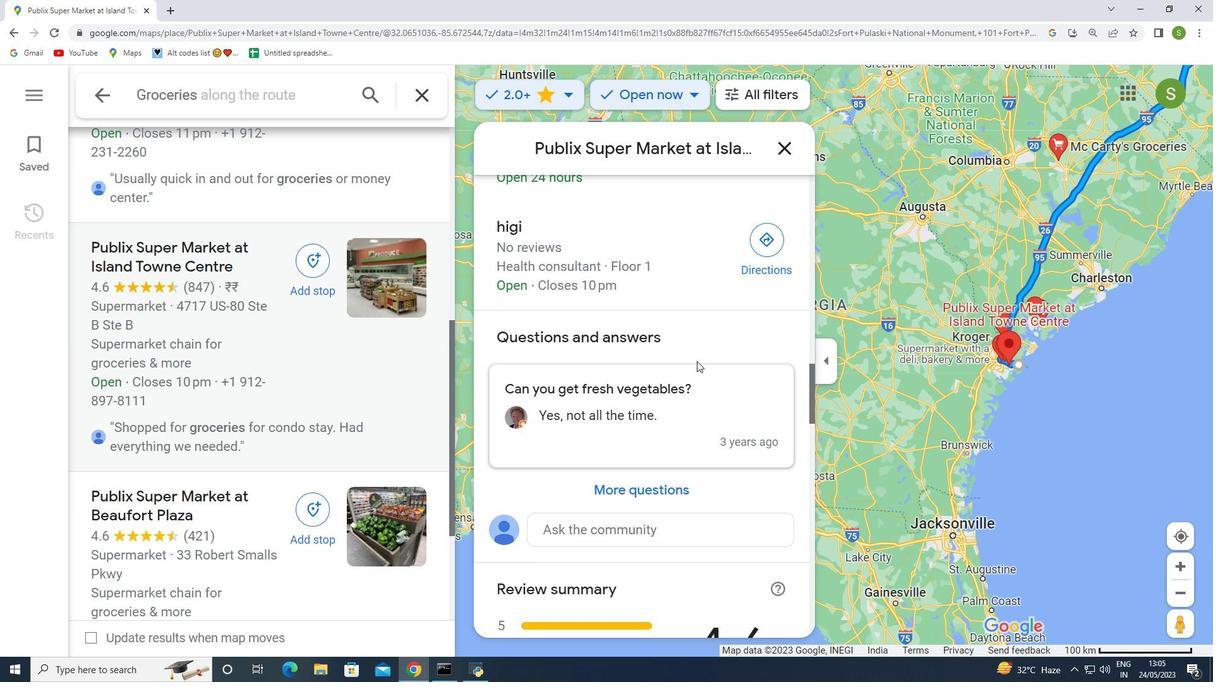 
Action: Mouse moved to (697, 362)
Screenshot: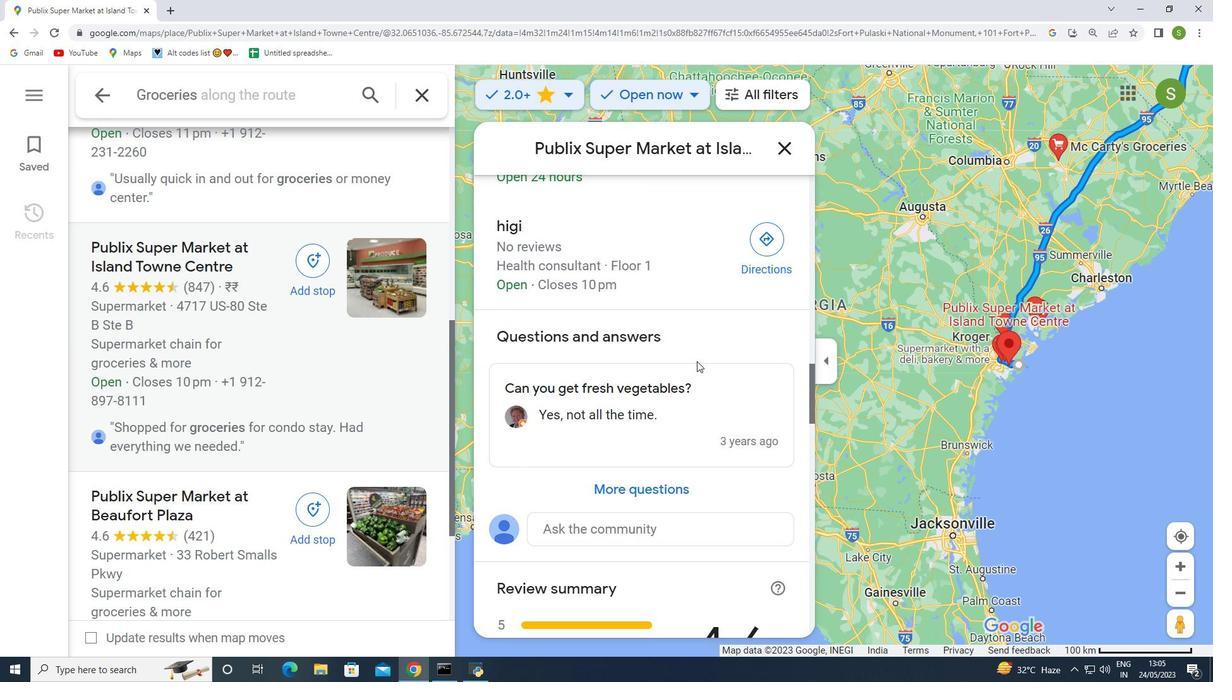 
Action: Mouse scrolled (697, 361) with delta (0, 0)
Screenshot: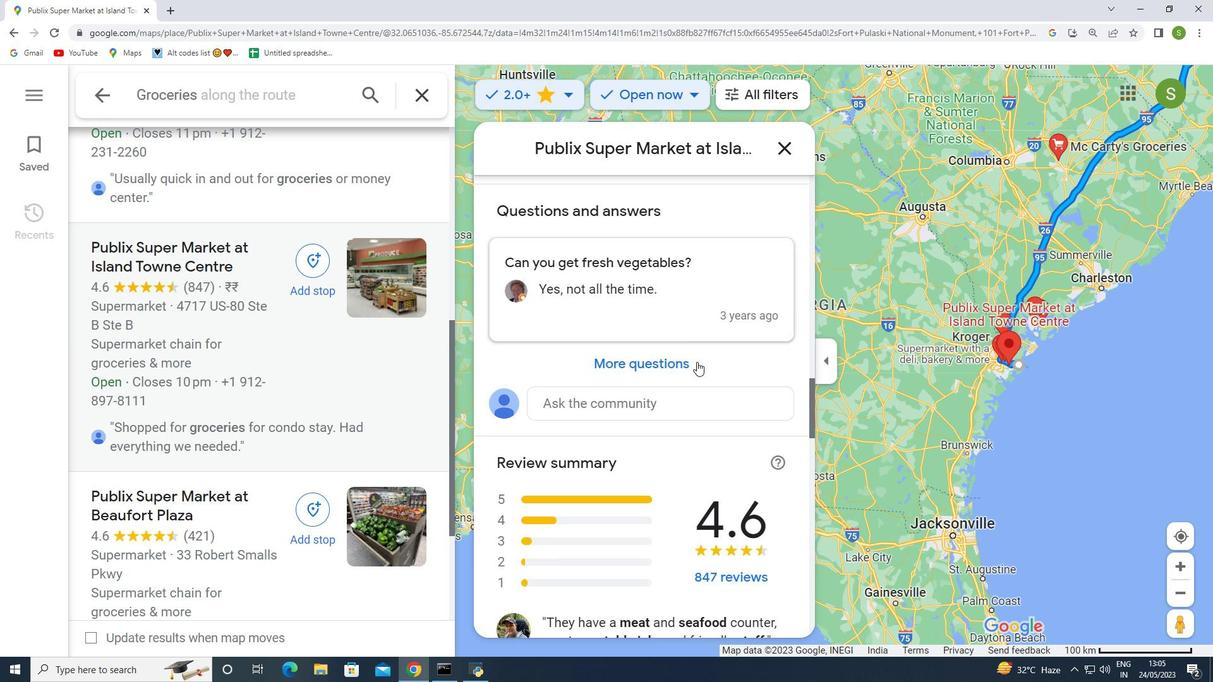 
Action: Mouse scrolled (697, 361) with delta (0, 0)
Screenshot: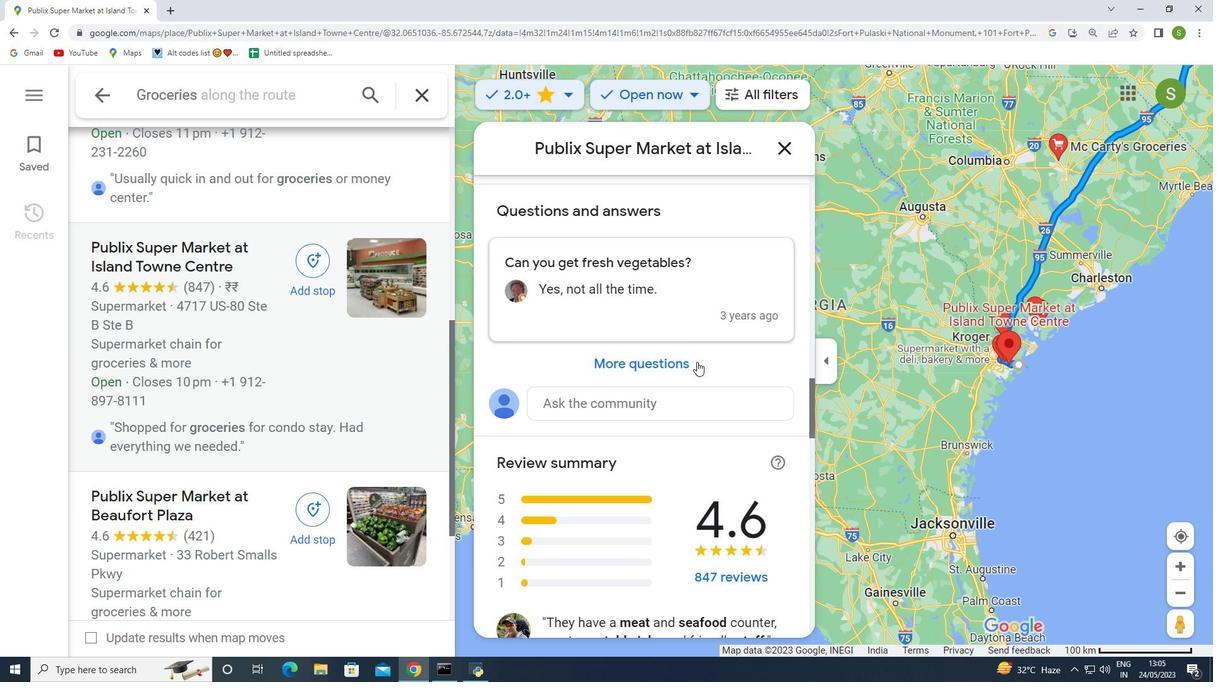 
Action: Mouse moved to (696, 365)
Screenshot: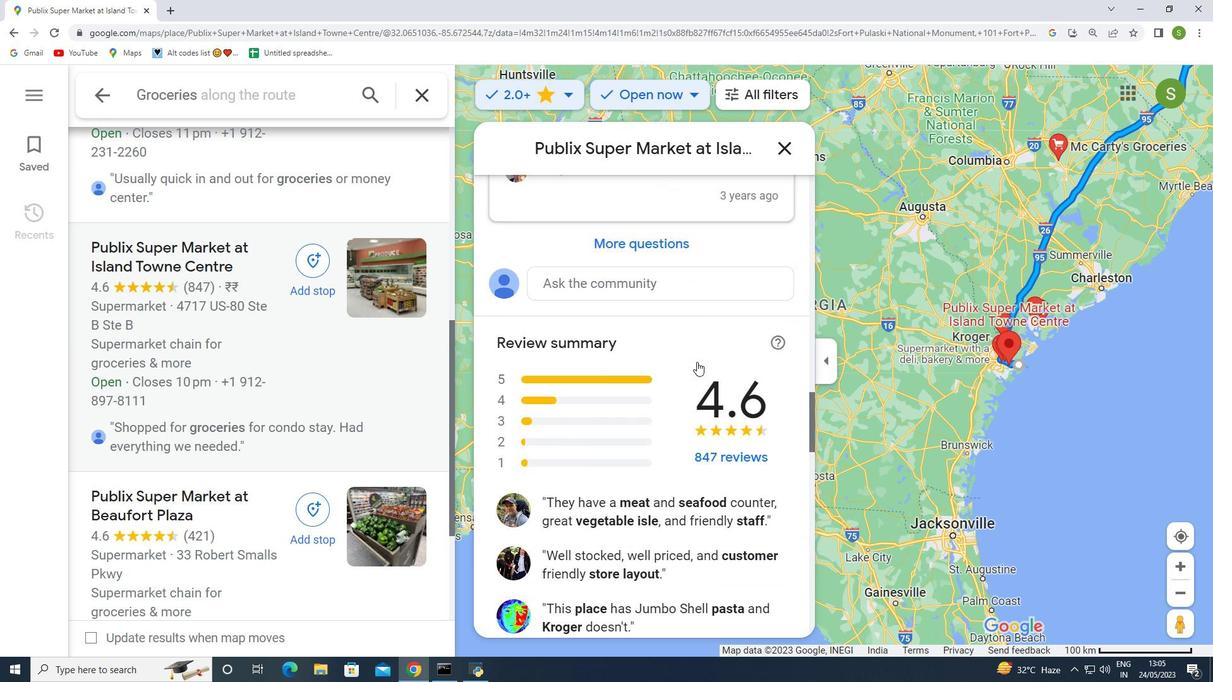 
Action: Mouse scrolled (696, 364) with delta (0, 0)
Screenshot: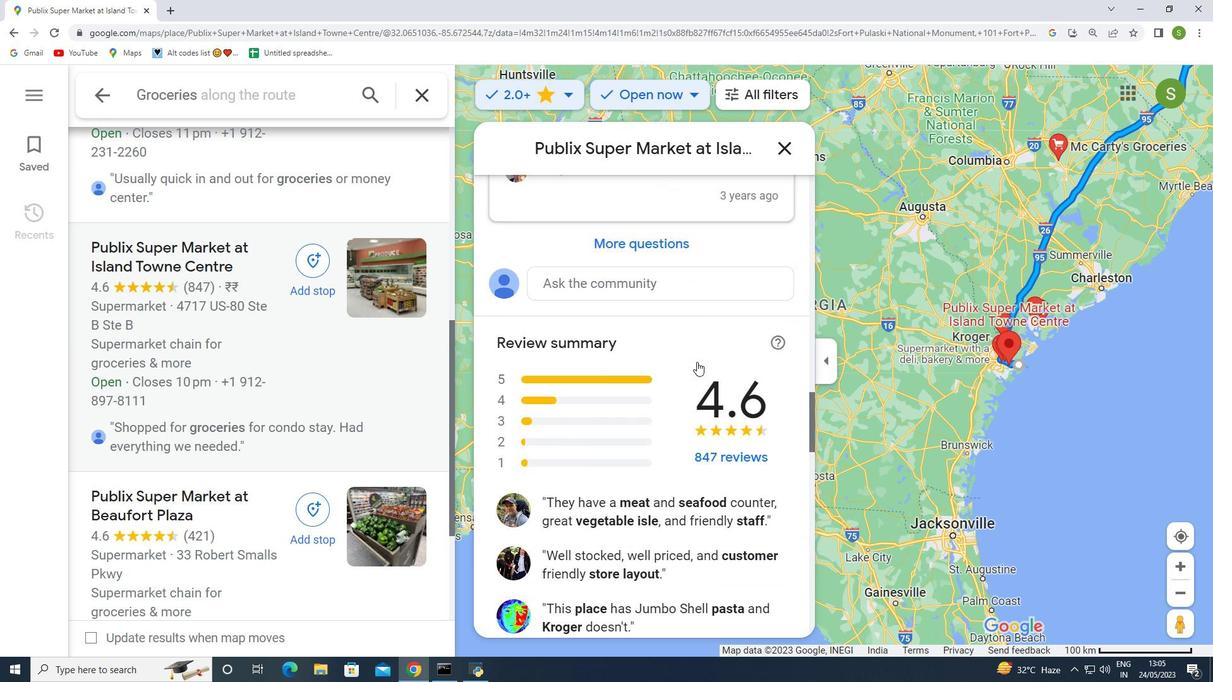 
Action: Mouse moved to (693, 369)
Screenshot: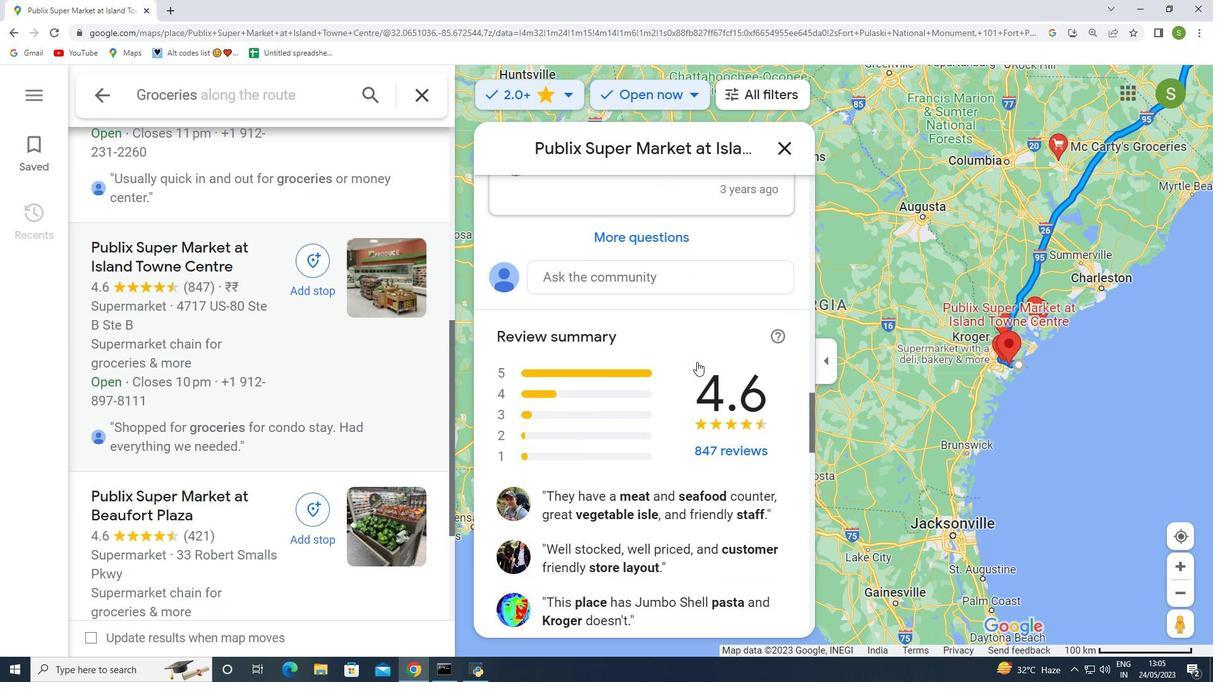 
Action: Mouse scrolled (693, 368) with delta (0, 0)
Screenshot: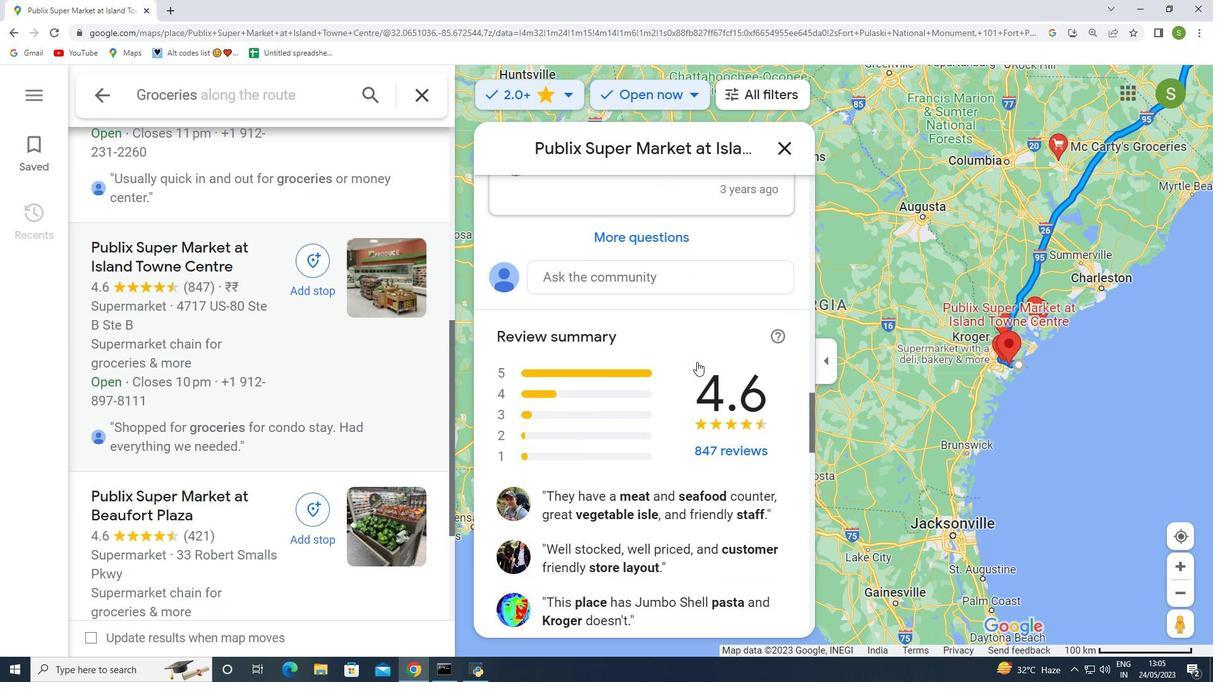 
Action: Mouse moved to (691, 373)
Screenshot: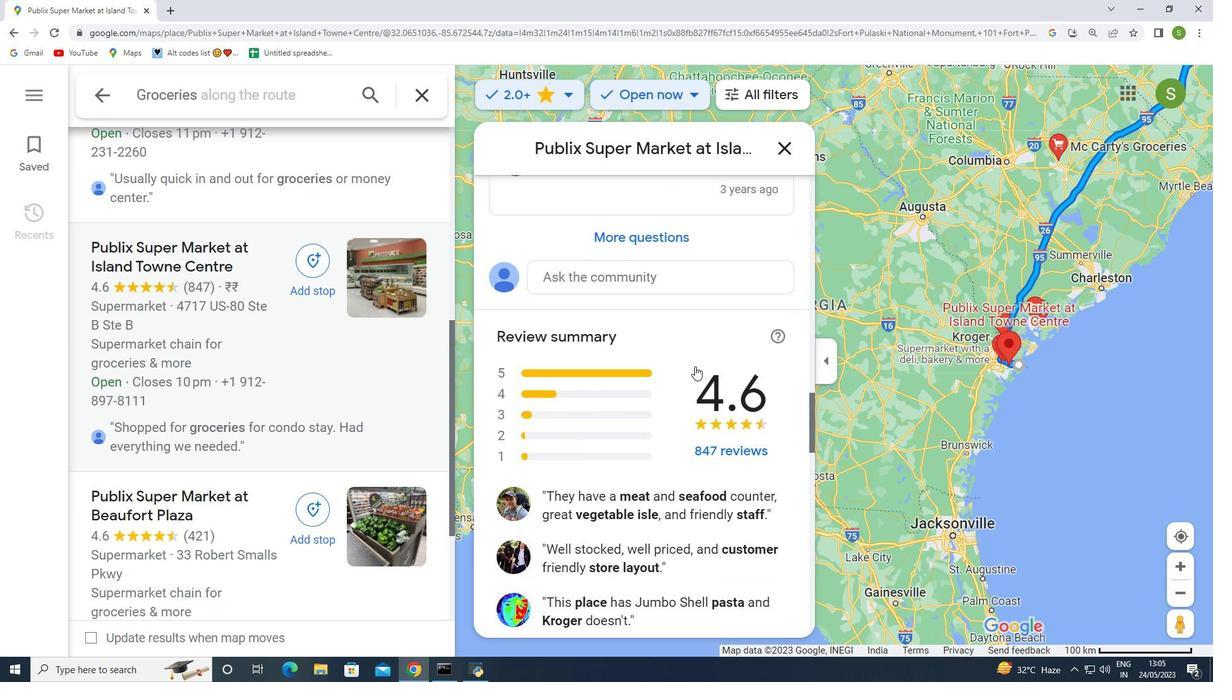 
Action: Mouse scrolled (691, 372) with delta (0, 0)
Screenshot: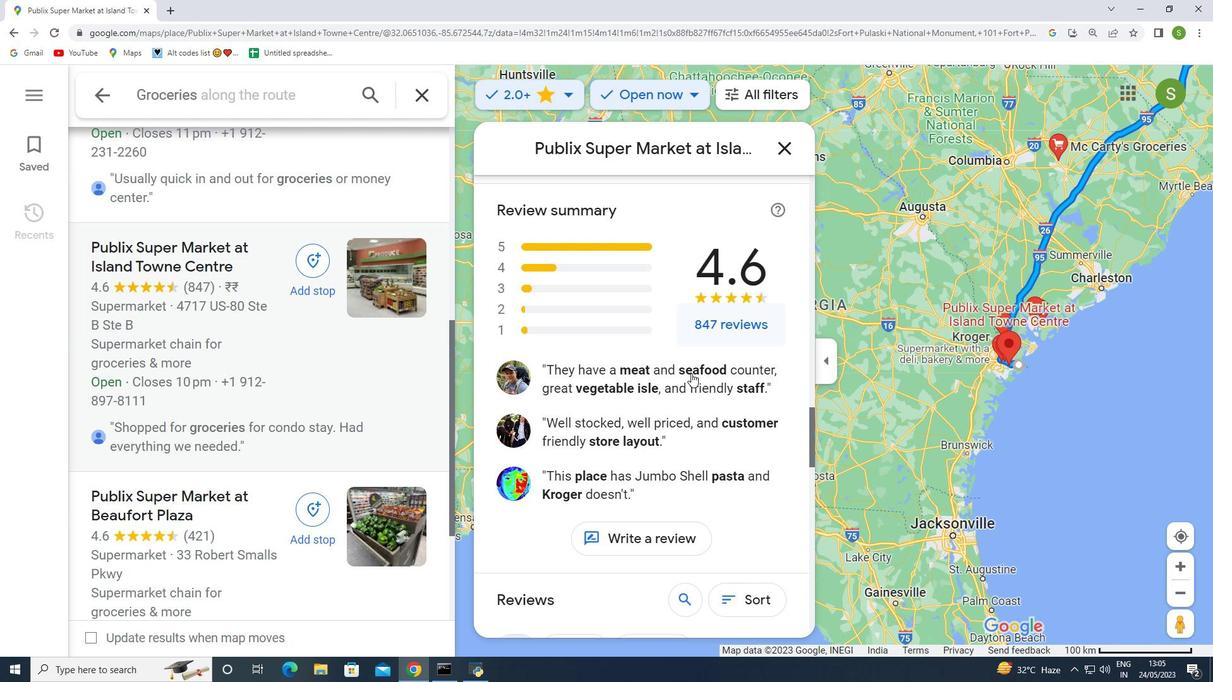 
Action: Mouse scrolled (691, 372) with delta (0, 0)
Screenshot: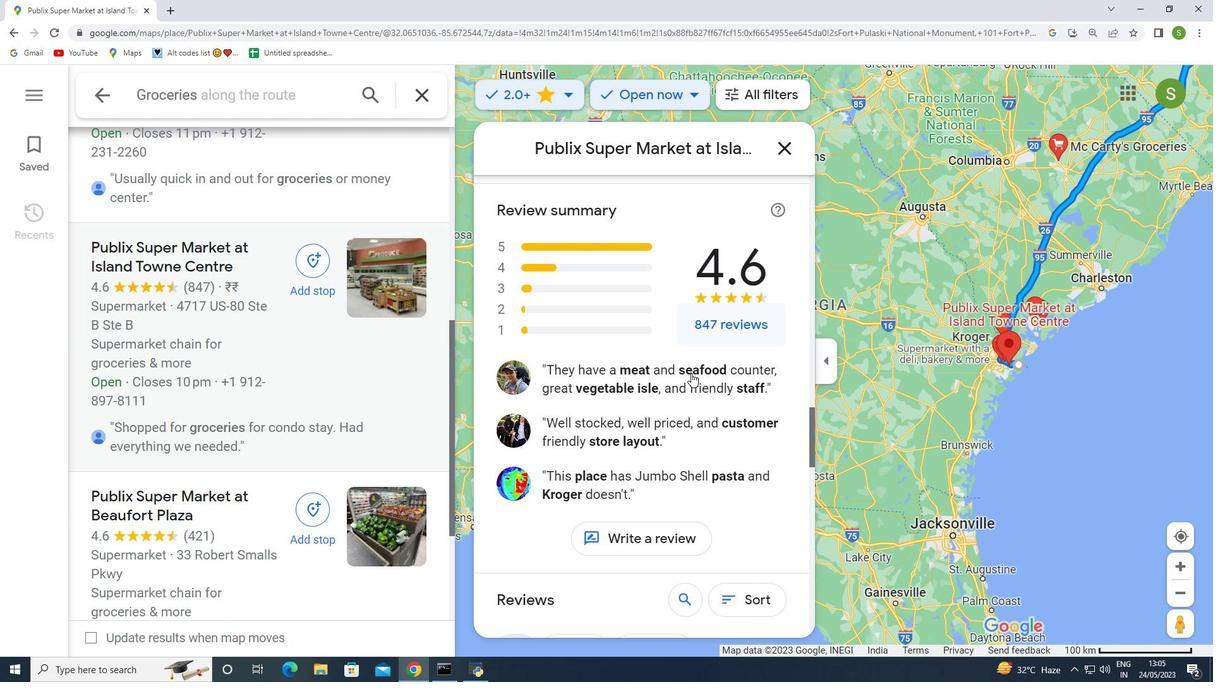 
Action: Mouse scrolled (691, 372) with delta (0, 0)
Screenshot: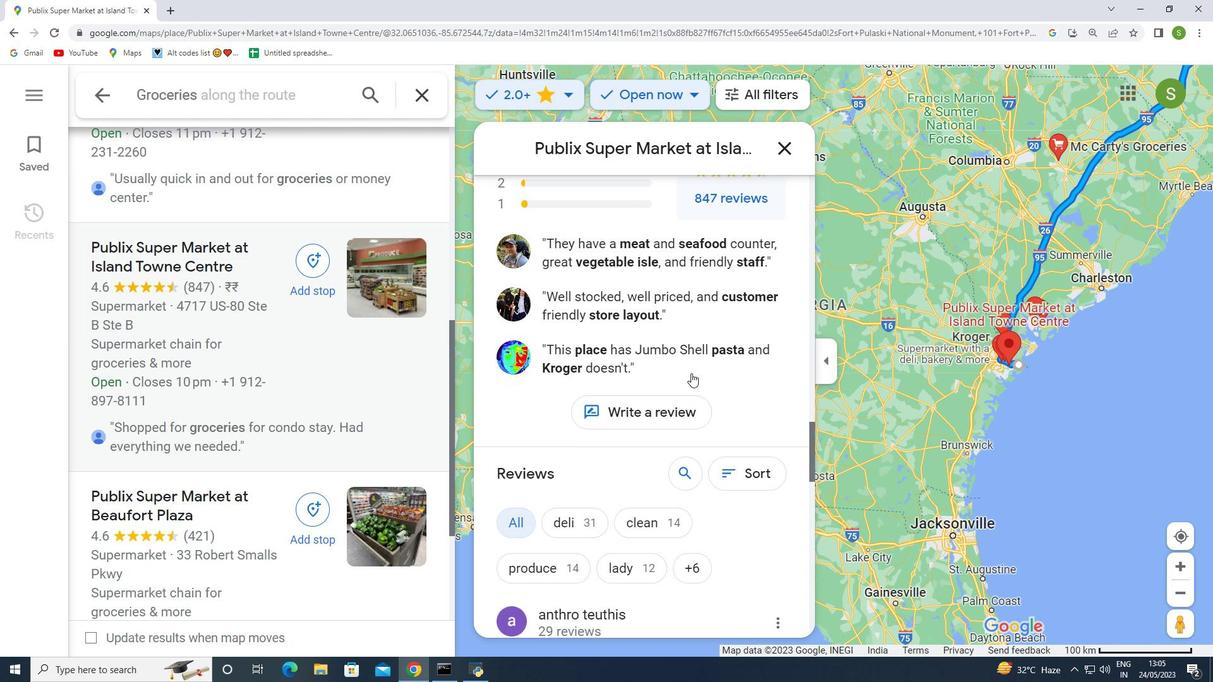 
Action: Mouse scrolled (691, 372) with delta (0, 0)
Screenshot: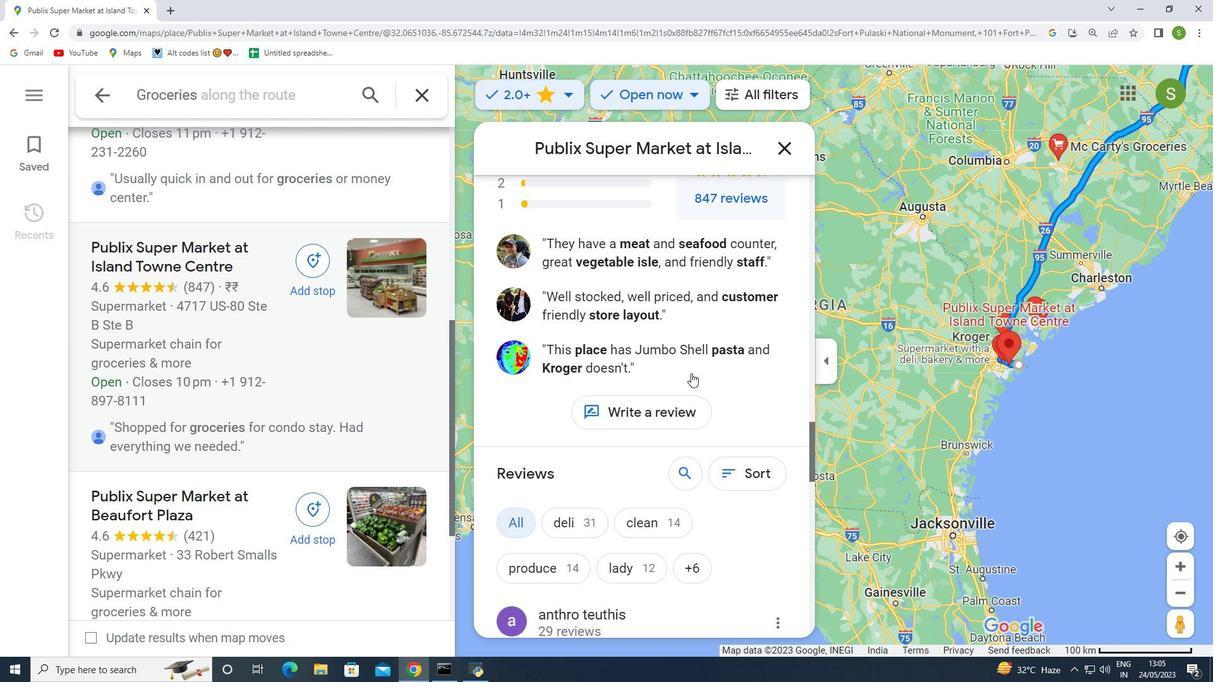 
Action: Mouse moved to (795, 154)
Screenshot: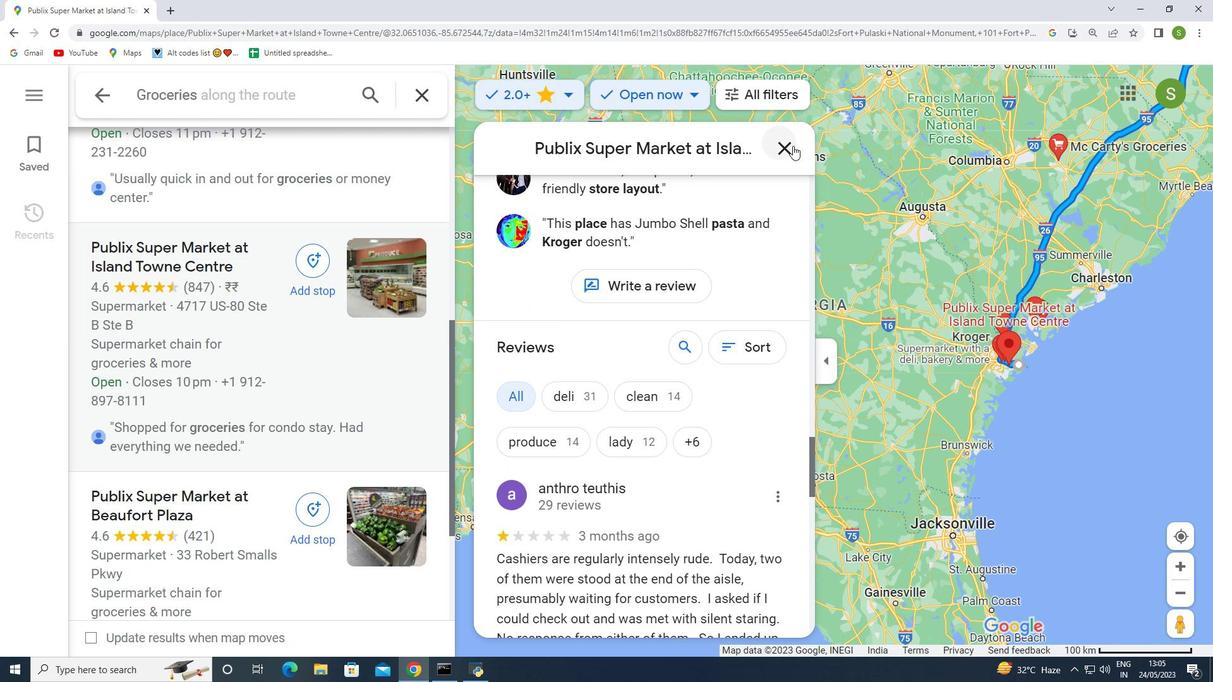 
Action: Mouse pressed left at (795, 154)
Screenshot: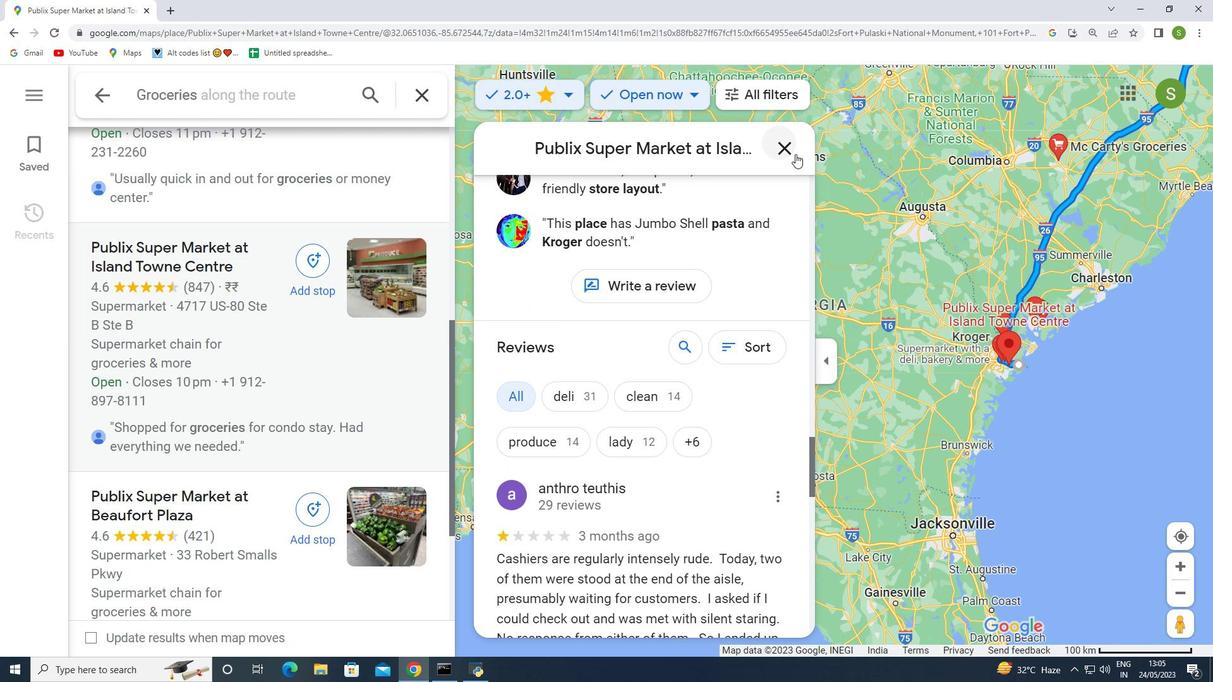 
Action: Mouse moved to (121, 377)
Screenshot: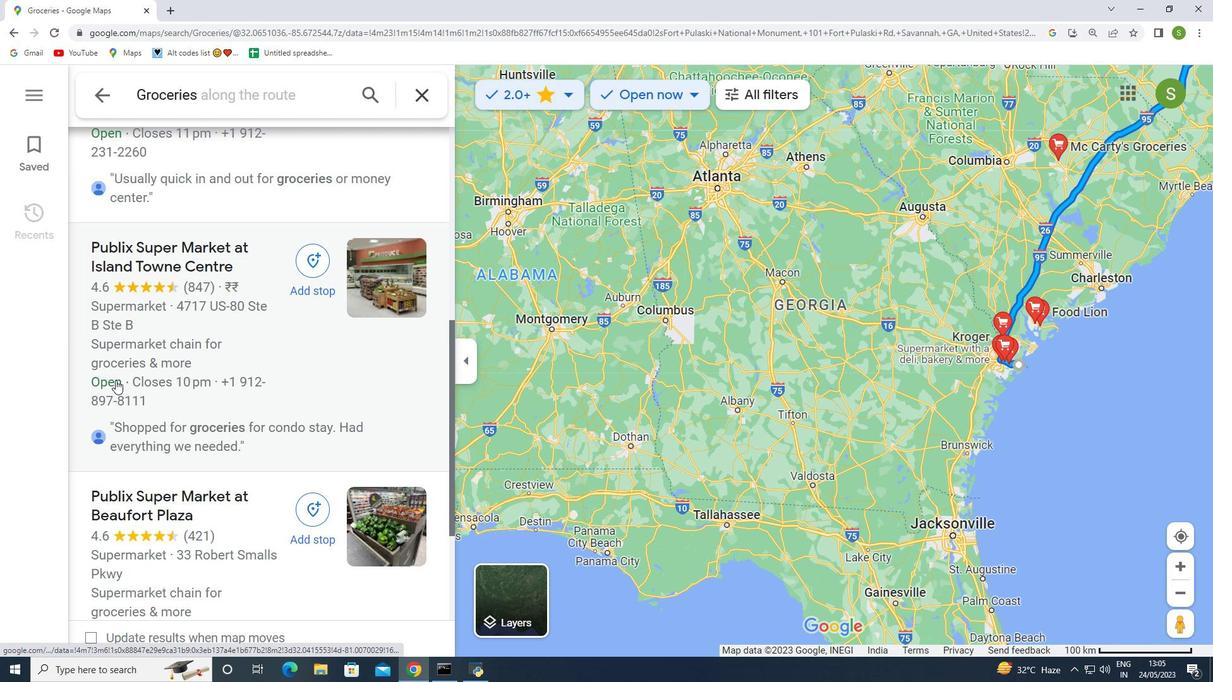 
Action: Mouse scrolled (121, 376) with delta (0, 0)
Screenshot: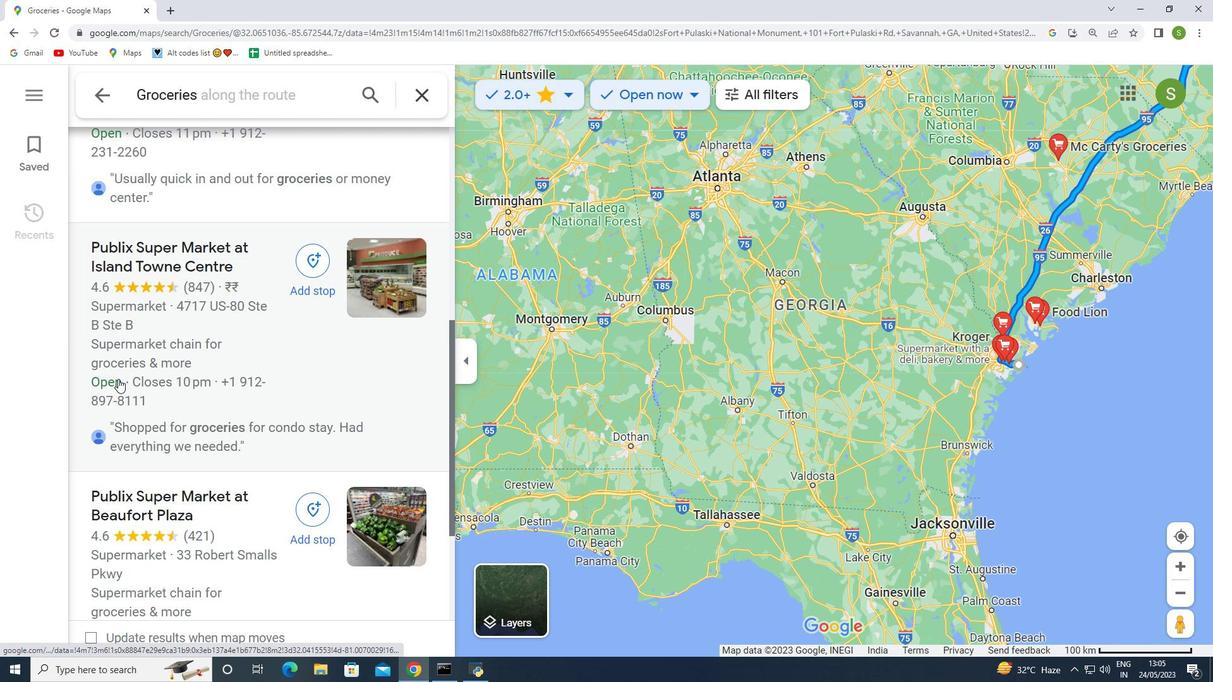 
Action: Mouse scrolled (121, 376) with delta (0, 0)
Screenshot: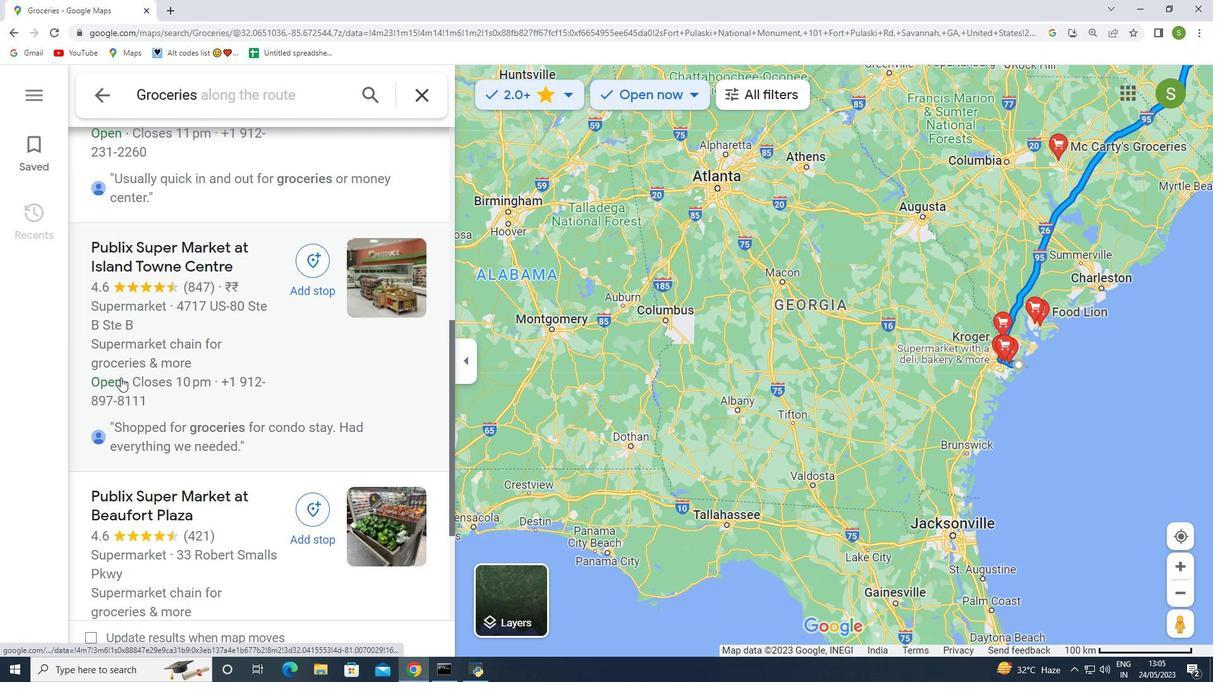 
Action: Mouse scrolled (121, 376) with delta (0, 0)
Screenshot: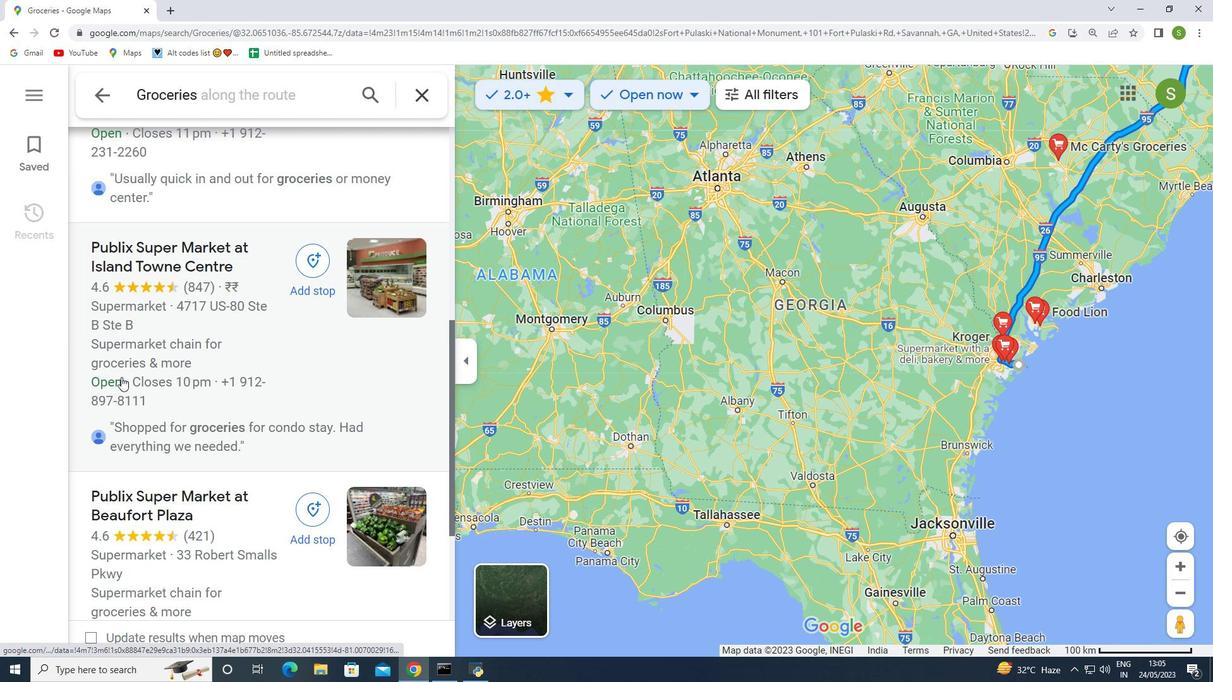 
Action: Mouse moved to (168, 328)
Screenshot: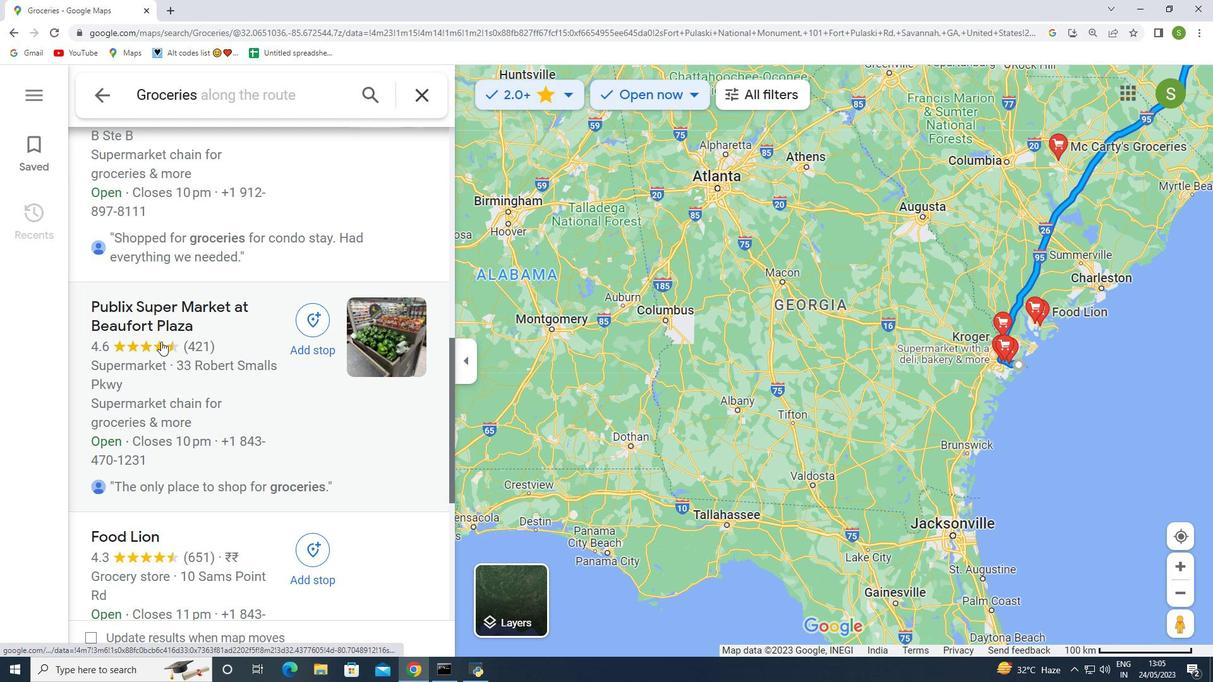 
Action: Mouse pressed left at (168, 328)
Screenshot: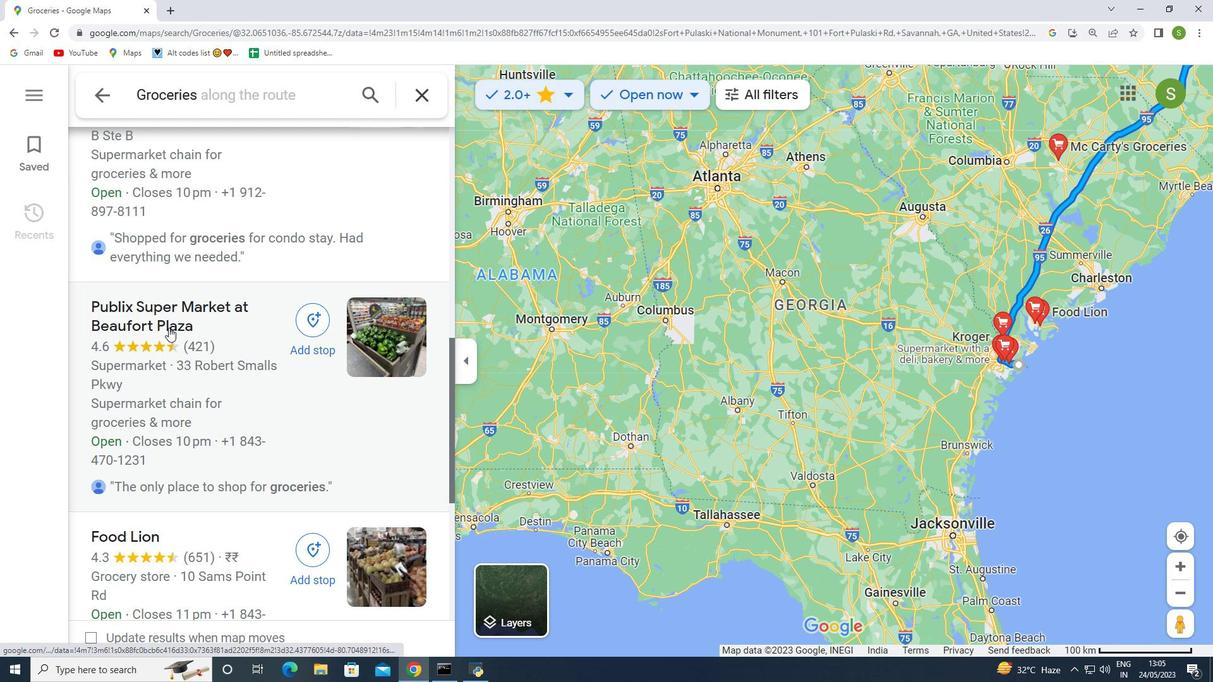 
Action: Mouse moved to (735, 459)
Screenshot: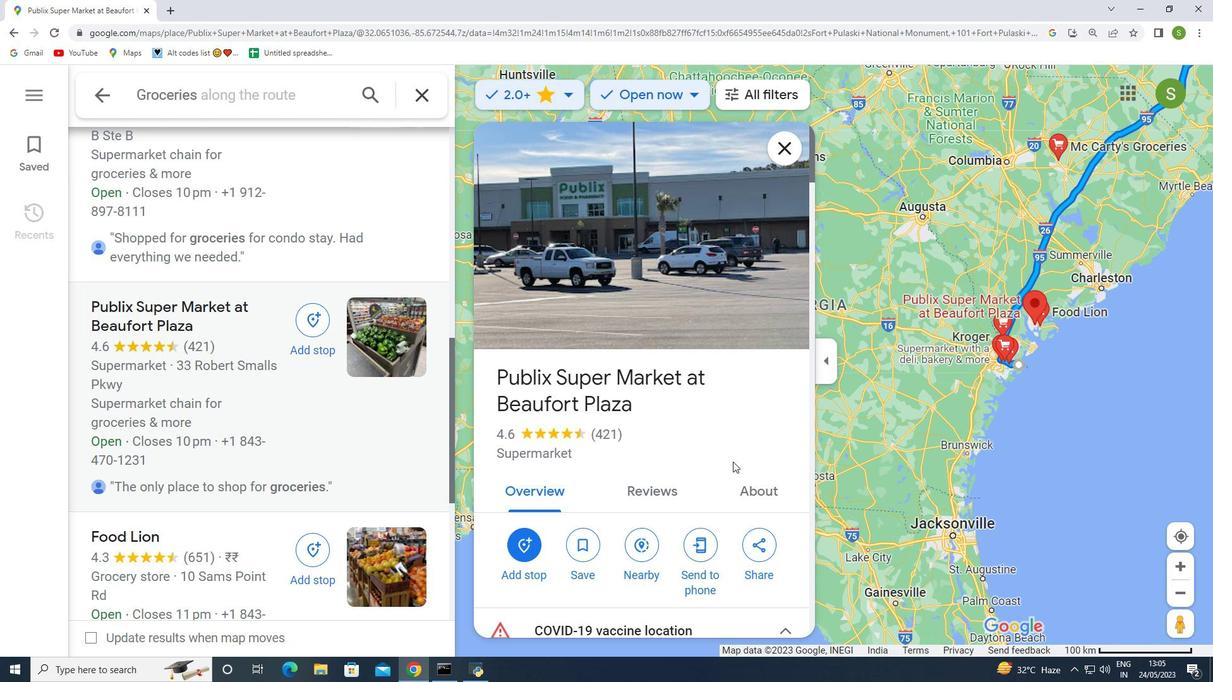 
Action: Mouse scrolled (735, 458) with delta (0, 0)
Screenshot: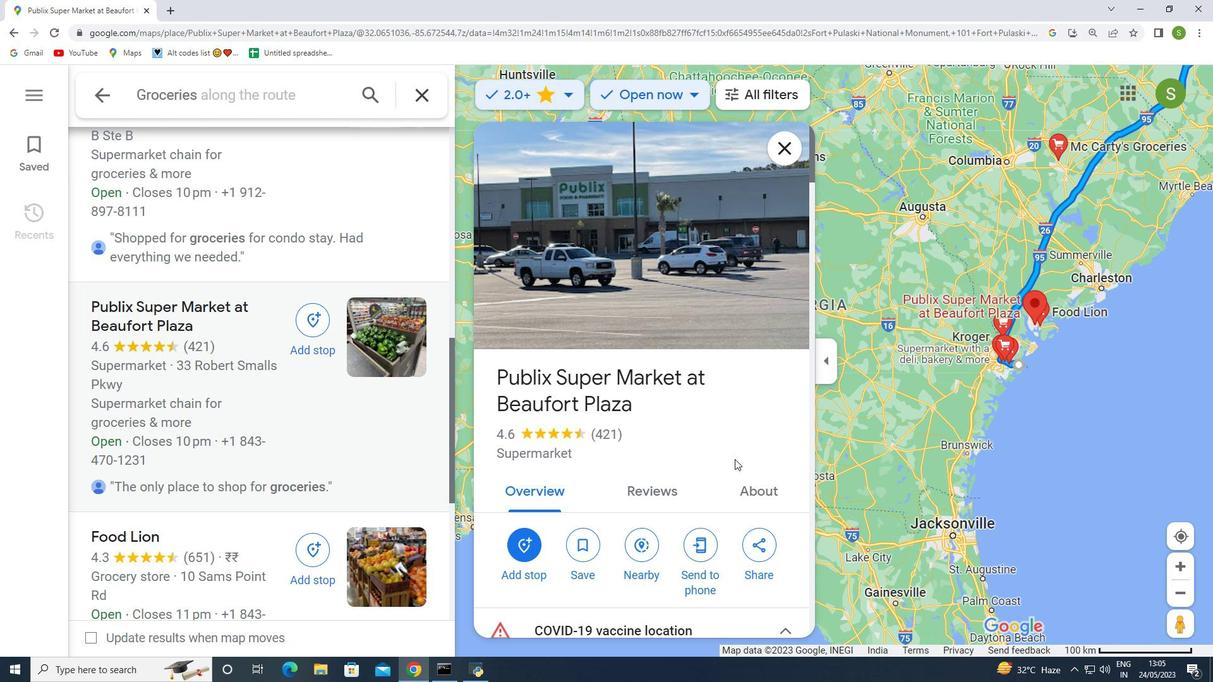 
Action: Mouse scrolled (735, 458) with delta (0, 0)
Screenshot: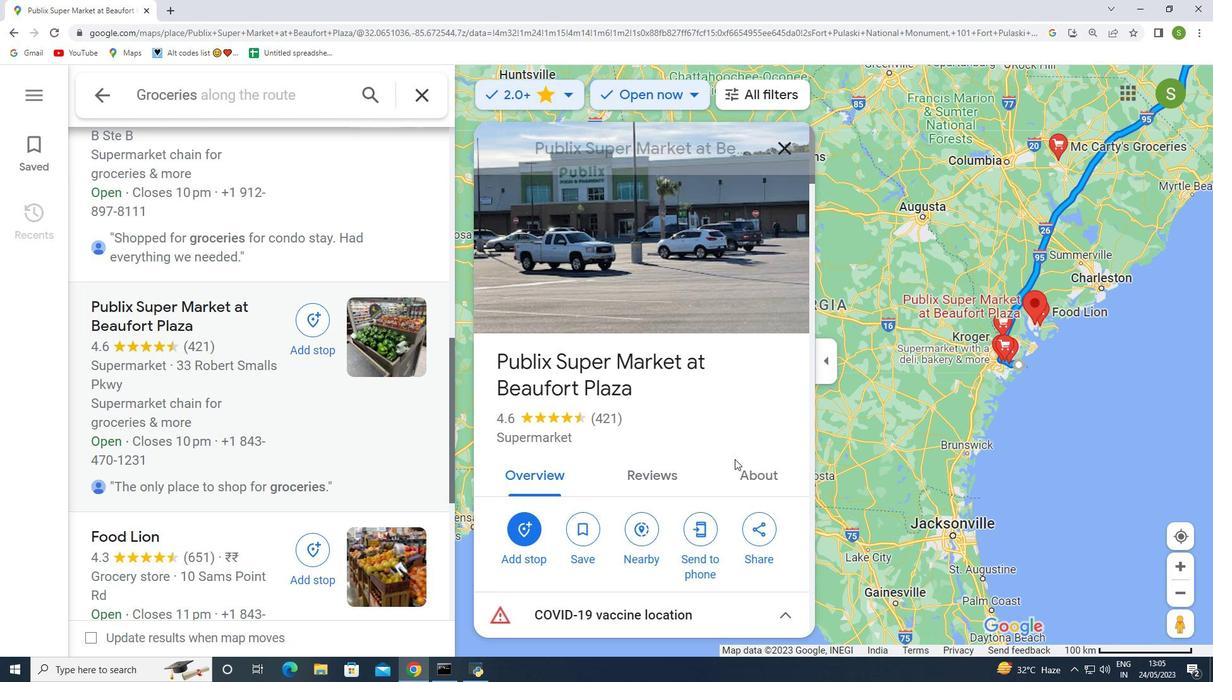 
Action: Mouse scrolled (735, 458) with delta (0, 0)
Screenshot: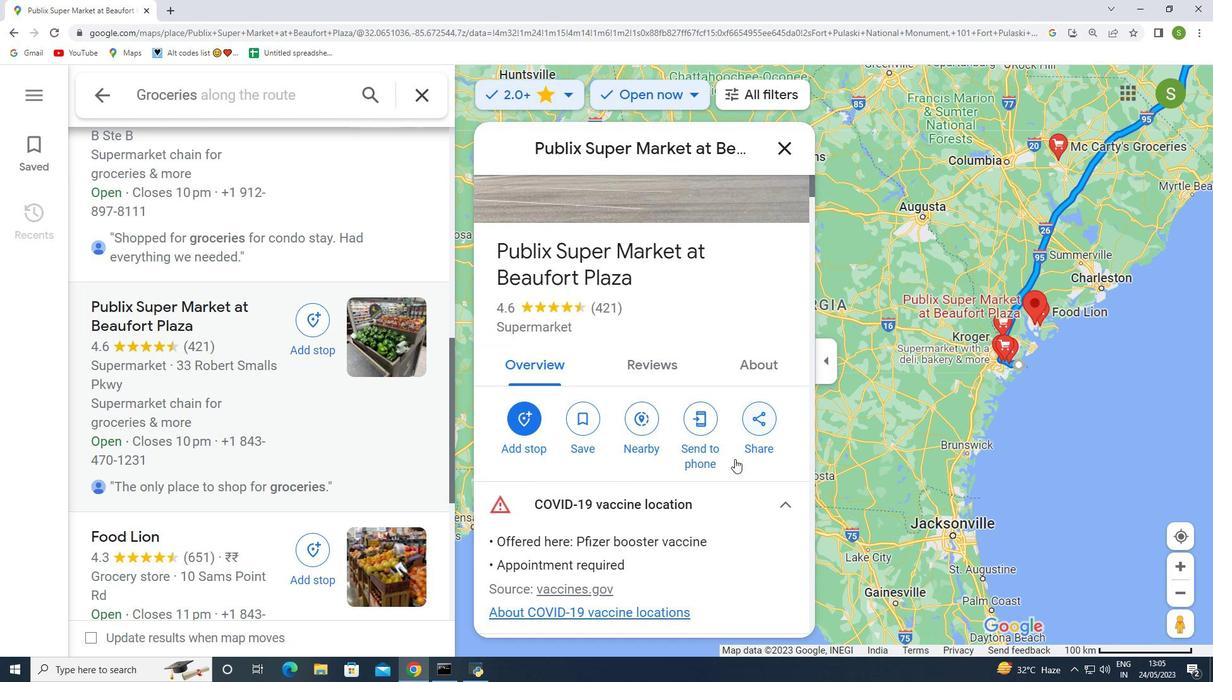 
Action: Mouse scrolled (735, 458) with delta (0, 0)
Screenshot: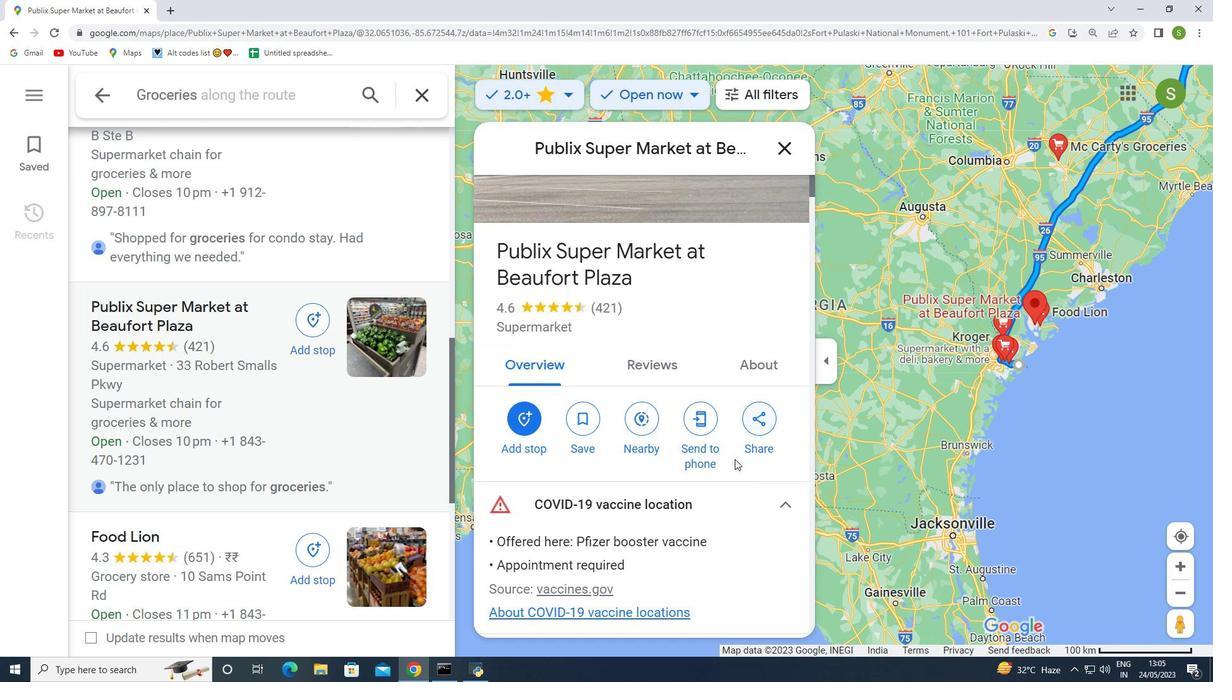 
Action: Mouse scrolled (735, 458) with delta (0, 0)
Screenshot: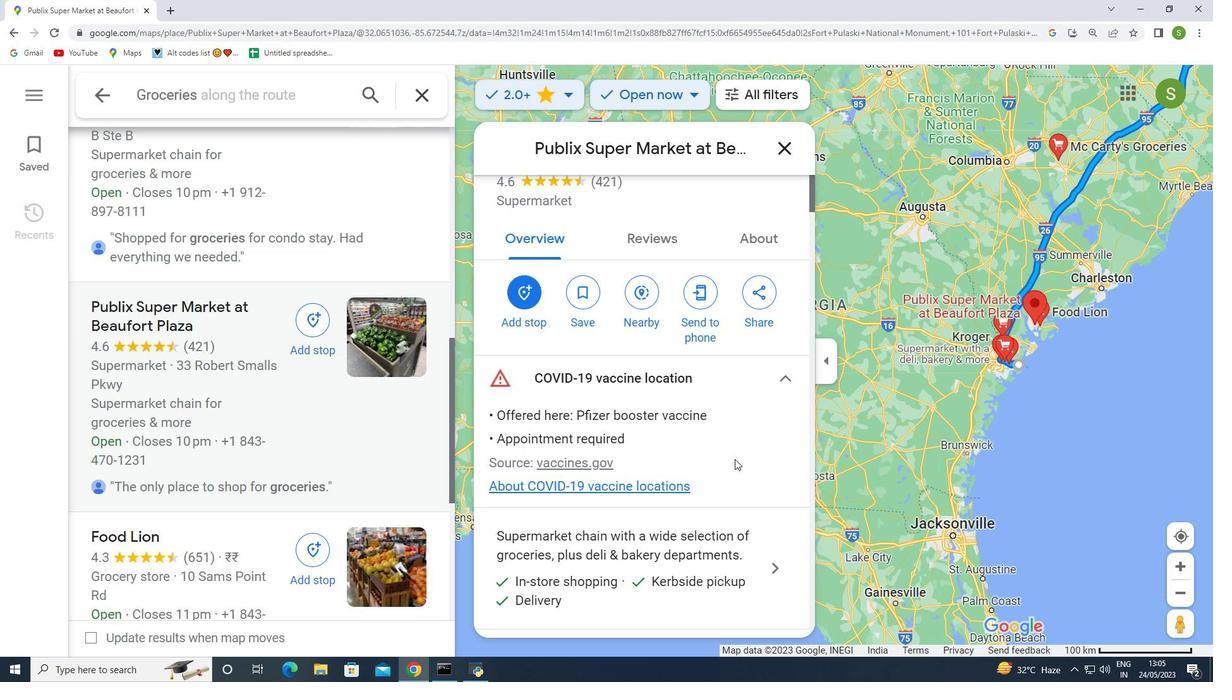 
Action: Mouse scrolled (735, 458) with delta (0, 0)
Screenshot: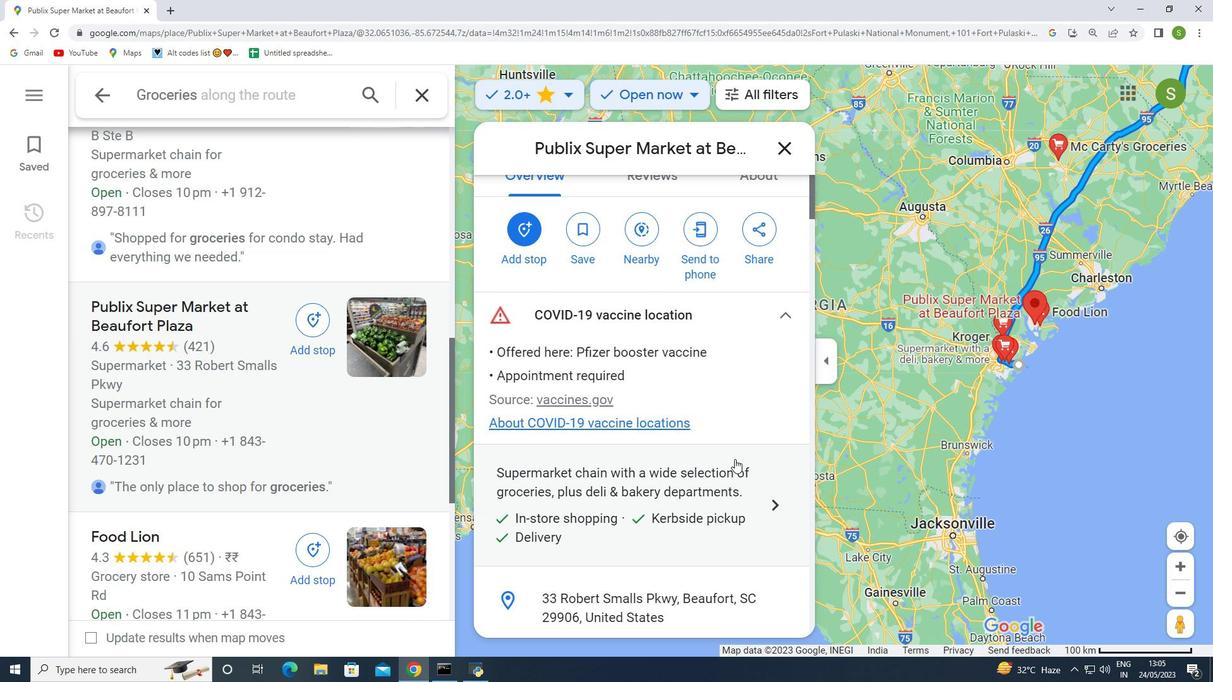 
Action: Mouse scrolled (735, 458) with delta (0, 0)
Screenshot: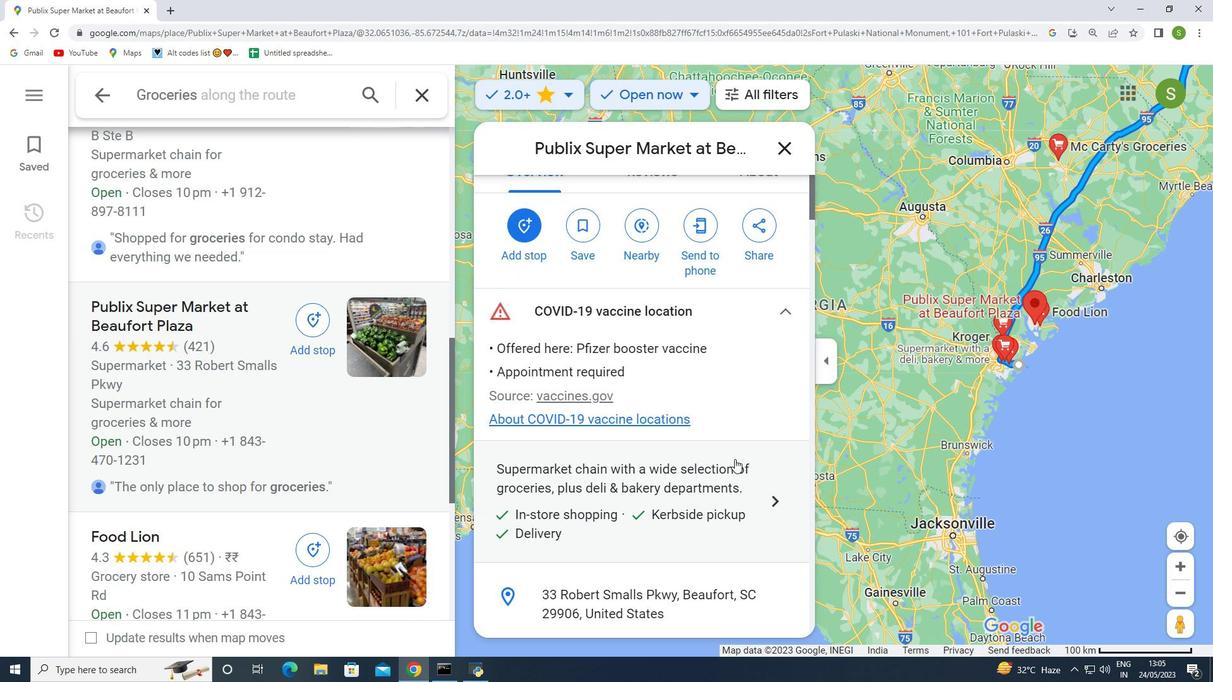
Action: Mouse scrolled (735, 458) with delta (0, 0)
Screenshot: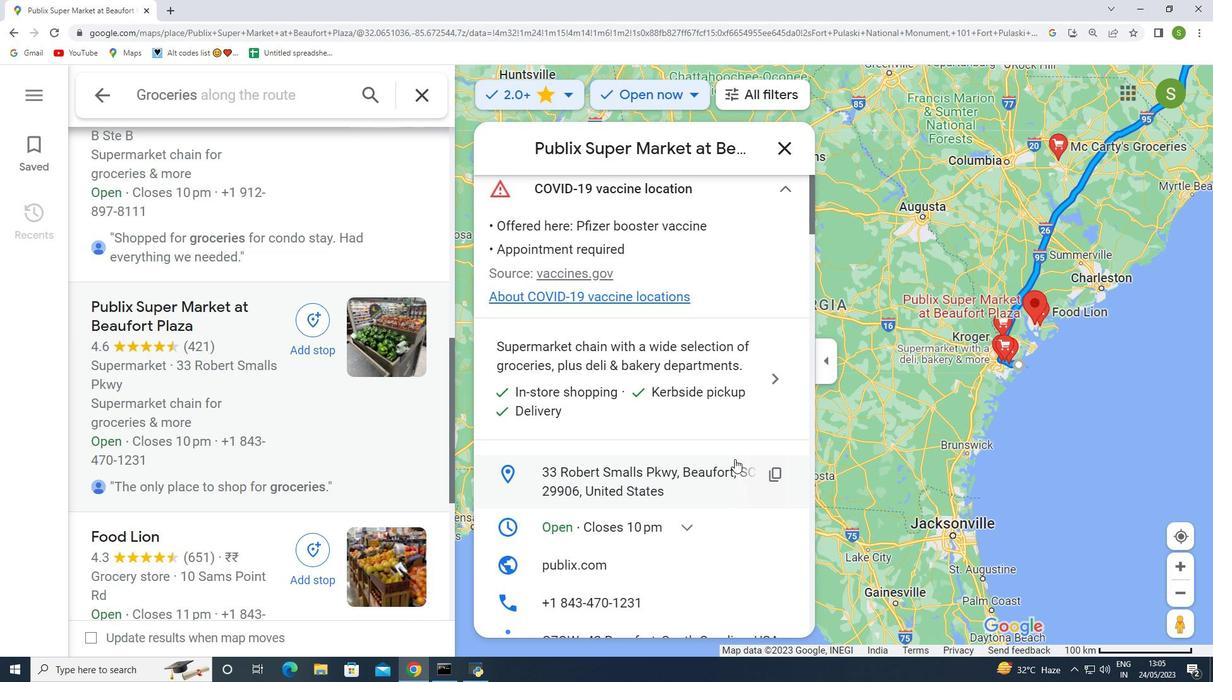 
Action: Mouse scrolled (735, 458) with delta (0, 0)
Screenshot: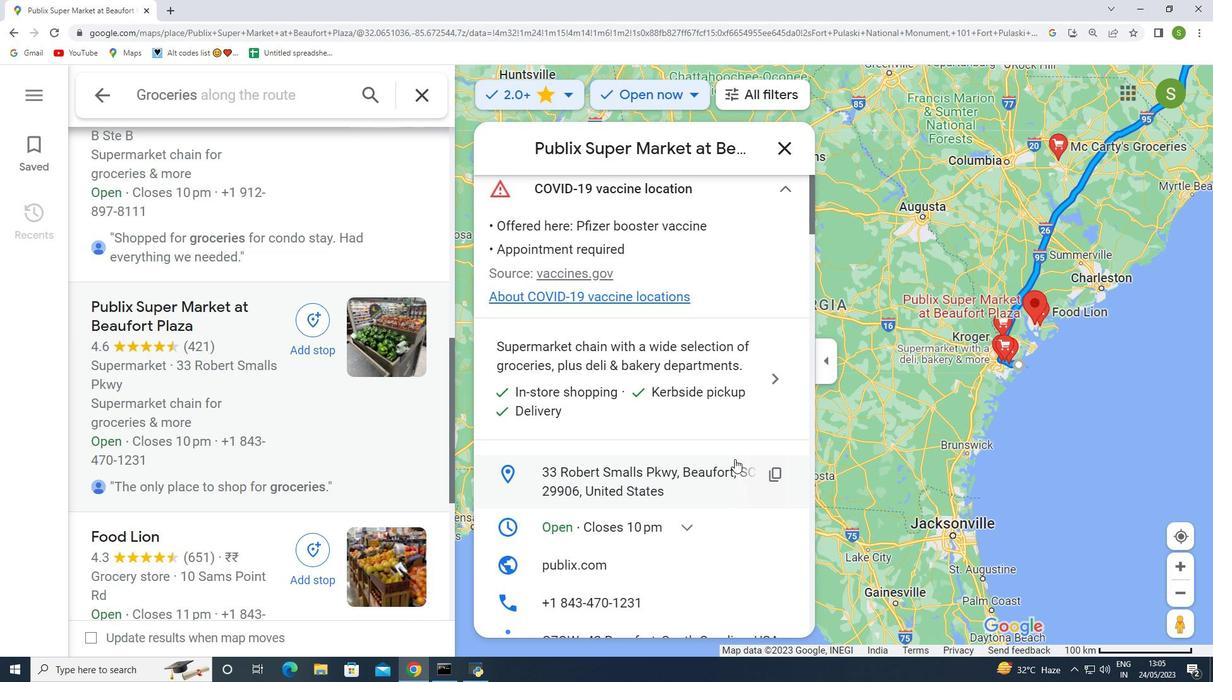 
Action: Mouse scrolled (735, 458) with delta (0, 0)
Screenshot: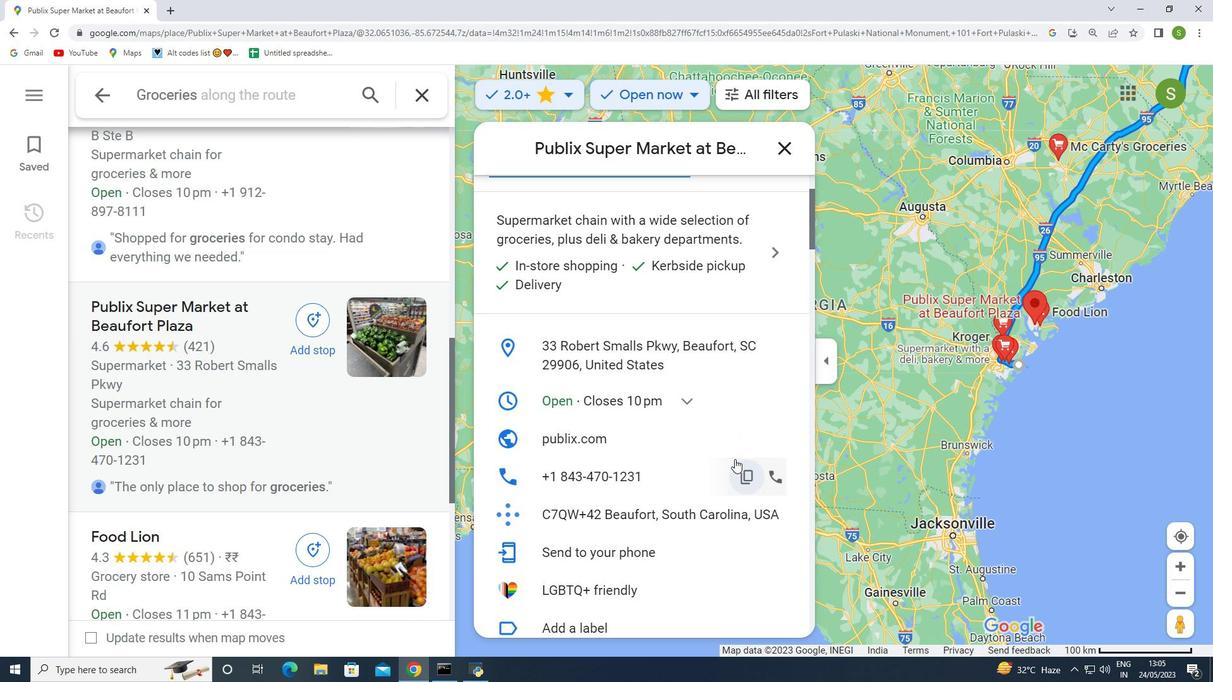 
Action: Mouse scrolled (735, 458) with delta (0, 0)
Screenshot: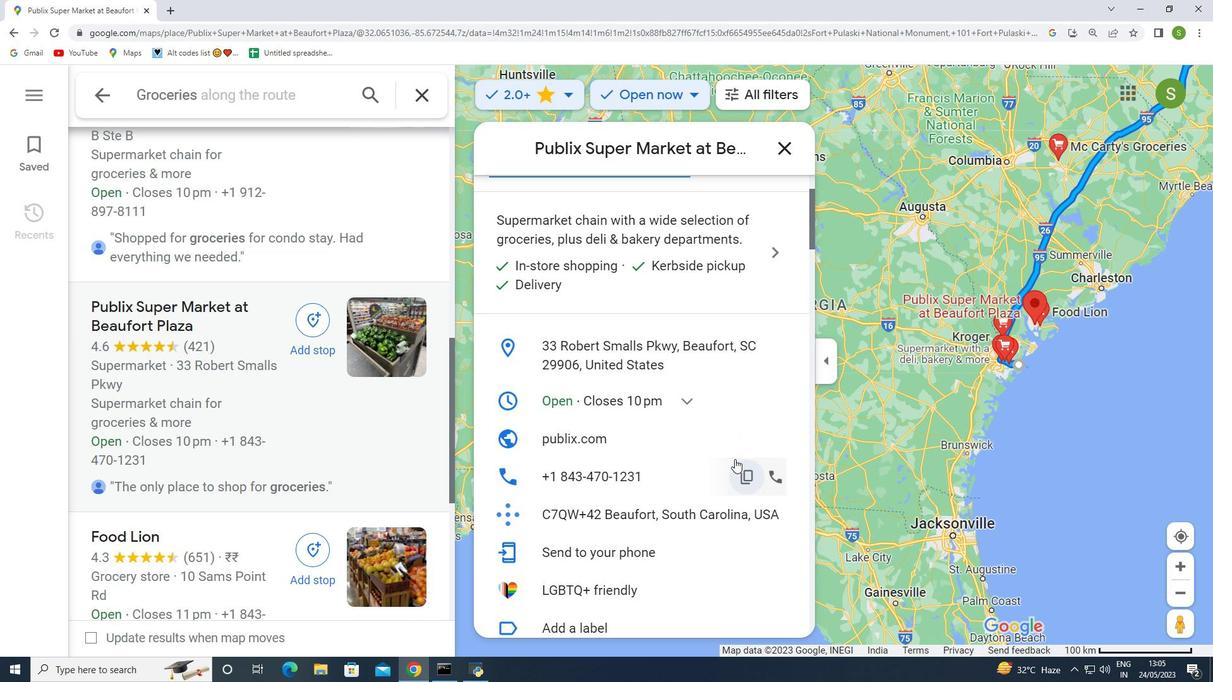
Action: Mouse moved to (743, 425)
Screenshot: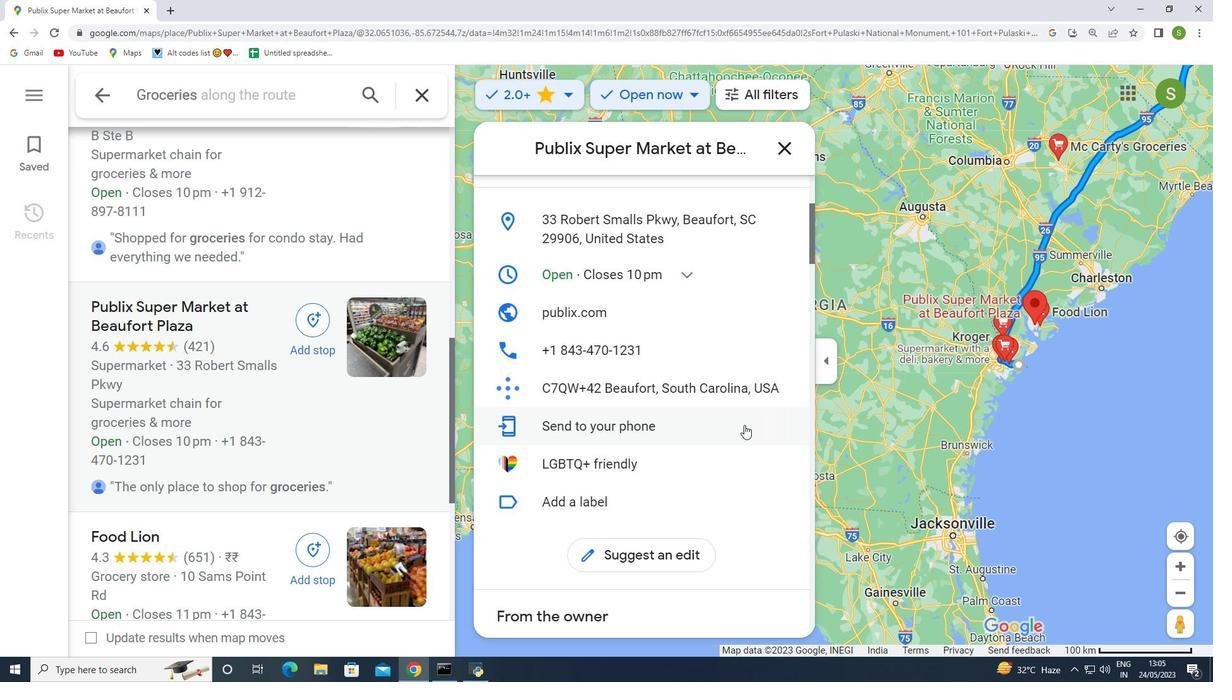 
Action: Mouse scrolled (743, 424) with delta (0, 0)
Screenshot: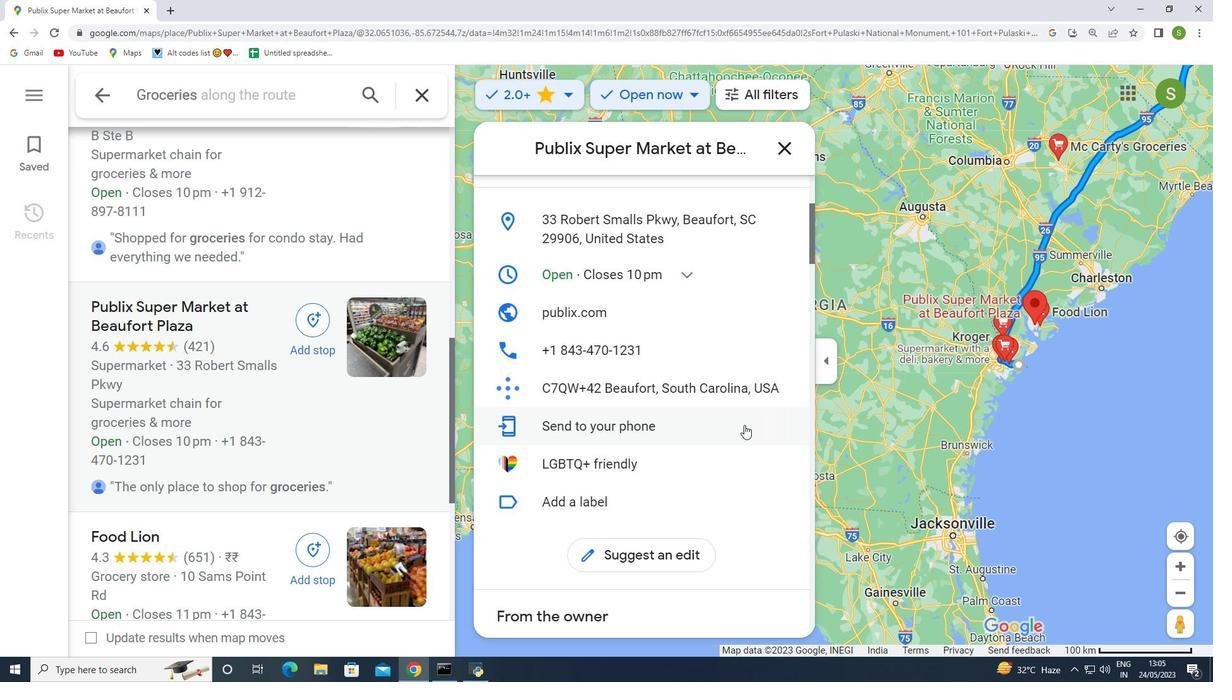 
Action: Mouse scrolled (743, 424) with delta (0, 0)
Screenshot: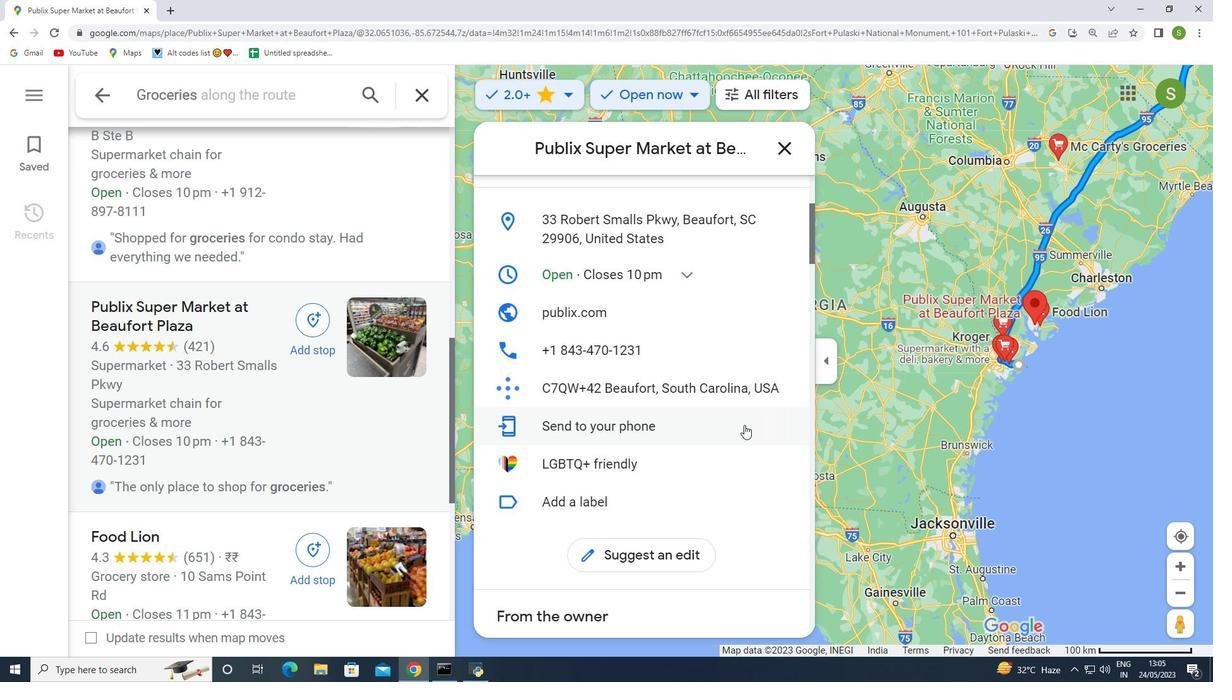 
Action: Mouse scrolled (743, 424) with delta (0, 0)
Screenshot: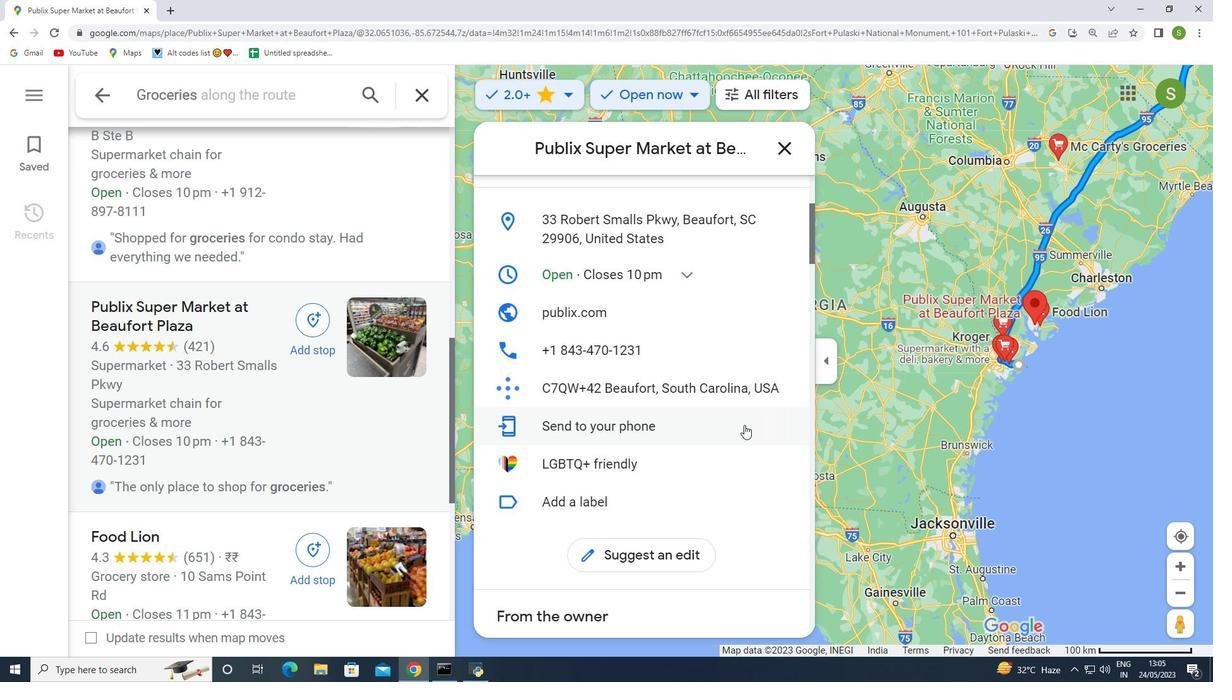 
Action: Mouse scrolled (743, 424) with delta (0, 0)
Screenshot: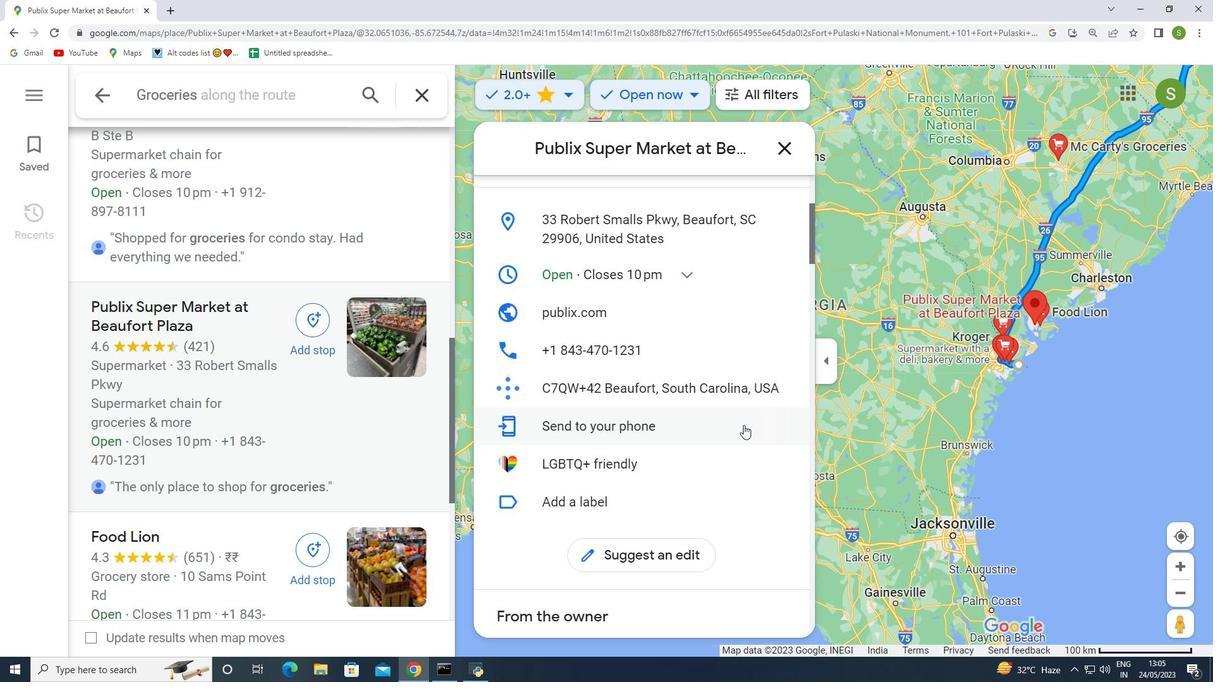 
Action: Mouse moved to (725, 432)
Screenshot: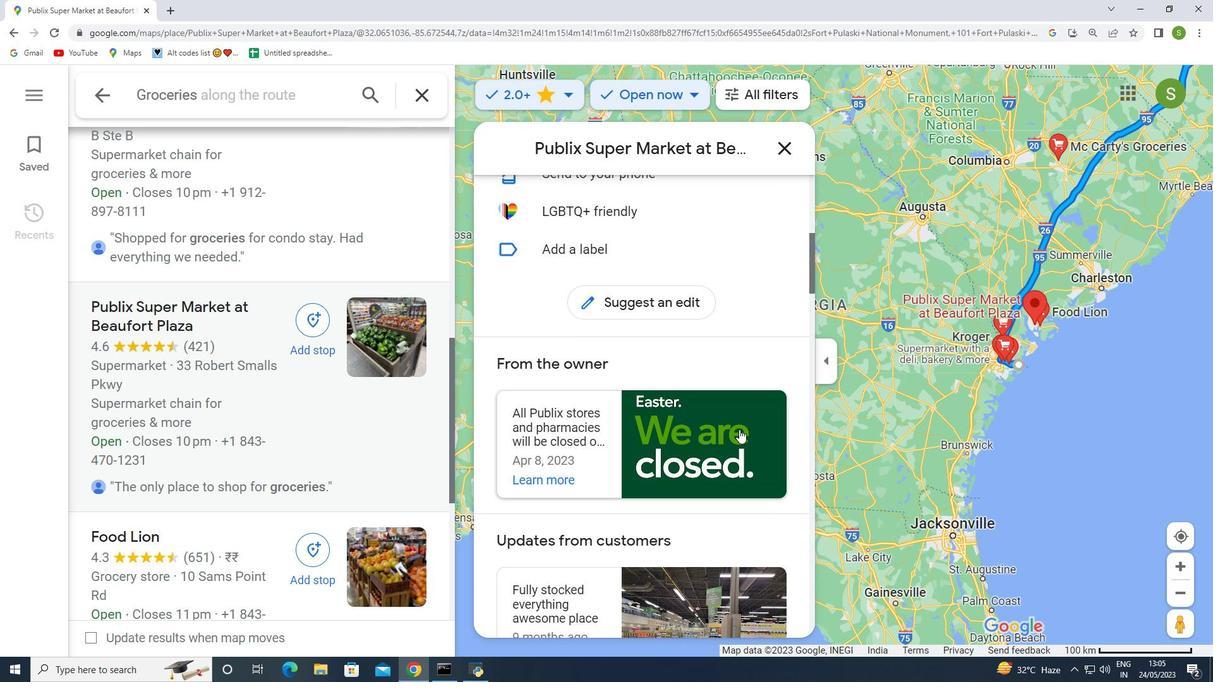 
Action: Mouse scrolled (725, 432) with delta (0, 0)
Screenshot: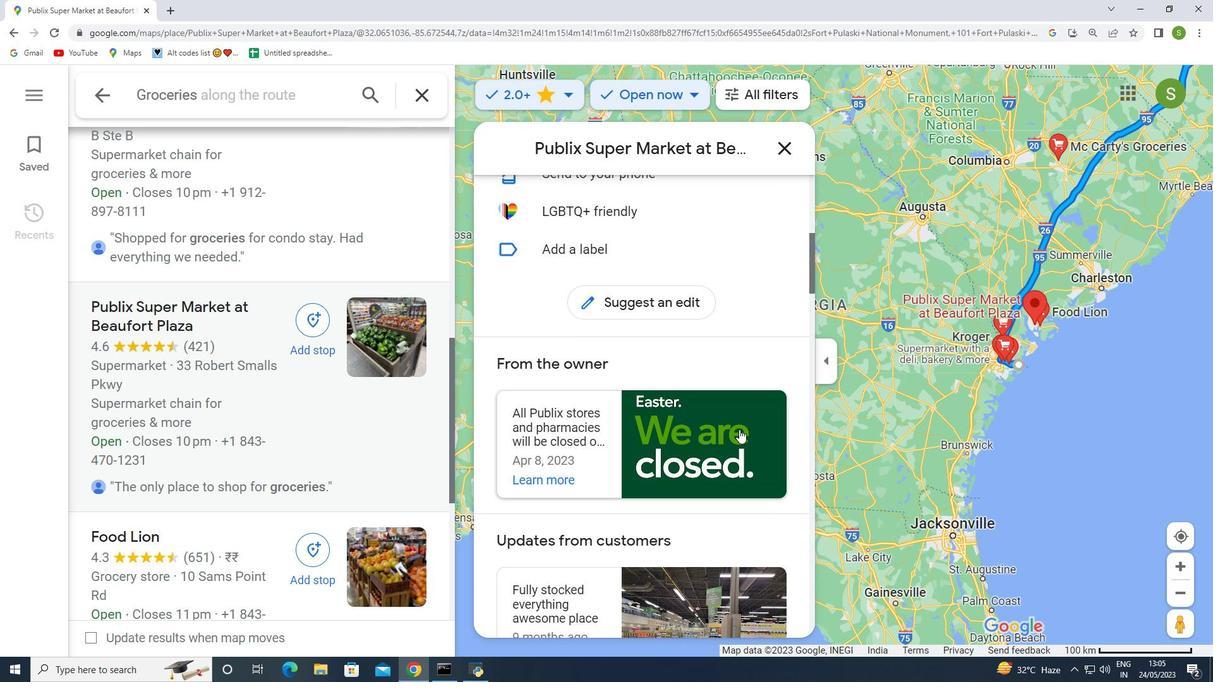 
Action: Mouse moved to (723, 434)
Screenshot: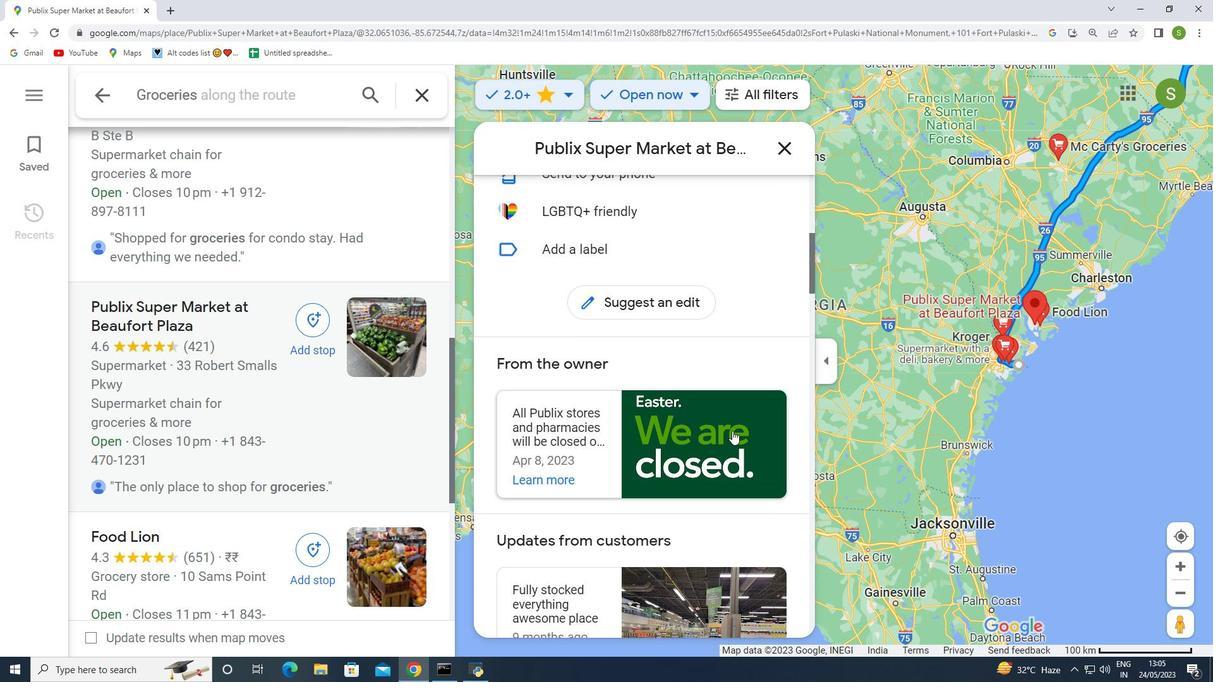 
Action: Mouse scrolled (723, 433) with delta (0, 0)
Screenshot: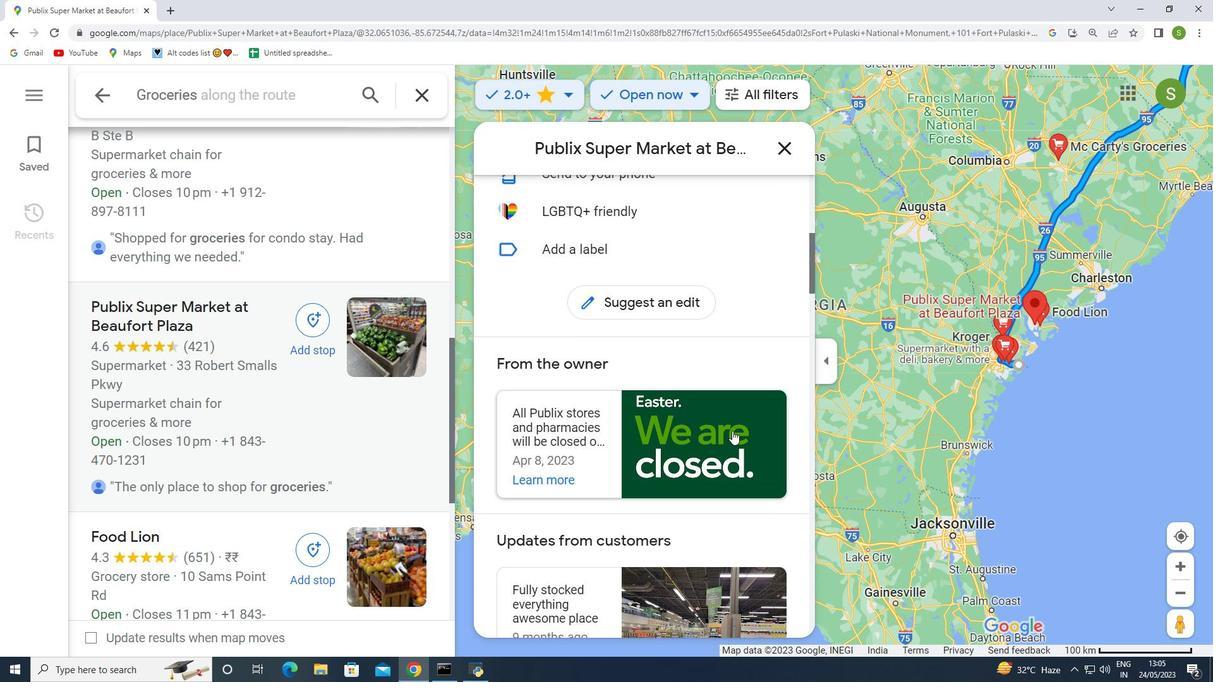 
Action: Mouse moved to (722, 434)
Screenshot: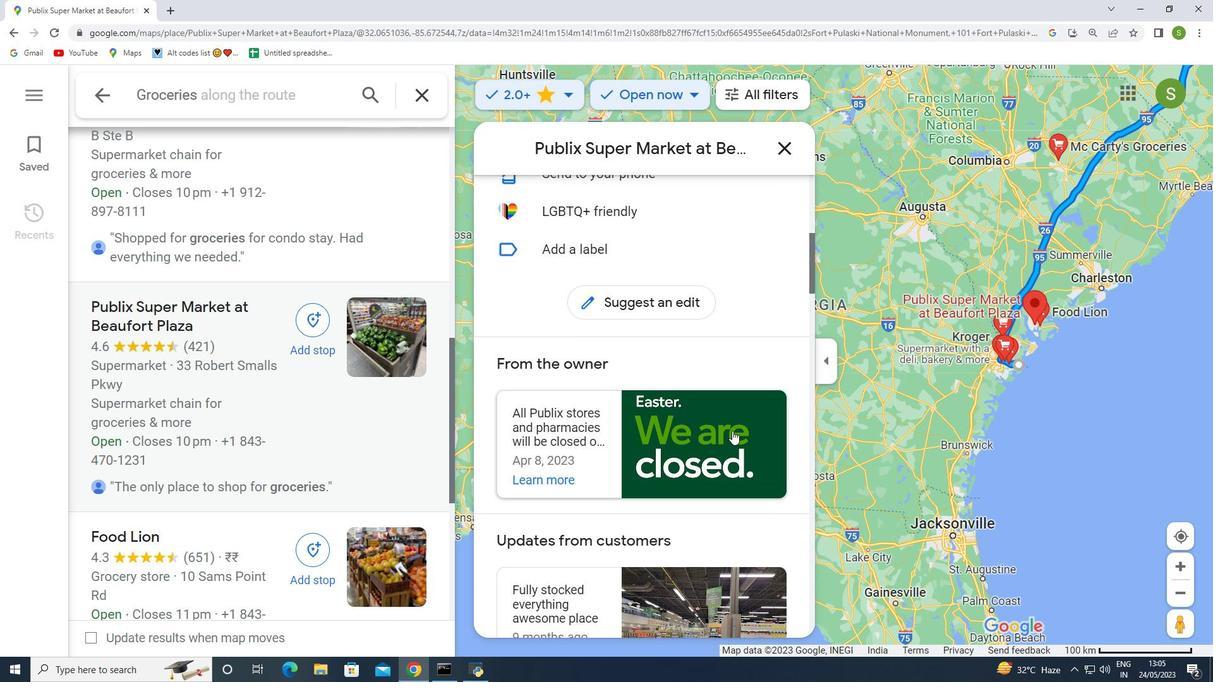 
Action: Mouse scrolled (722, 433) with delta (0, 0)
Screenshot: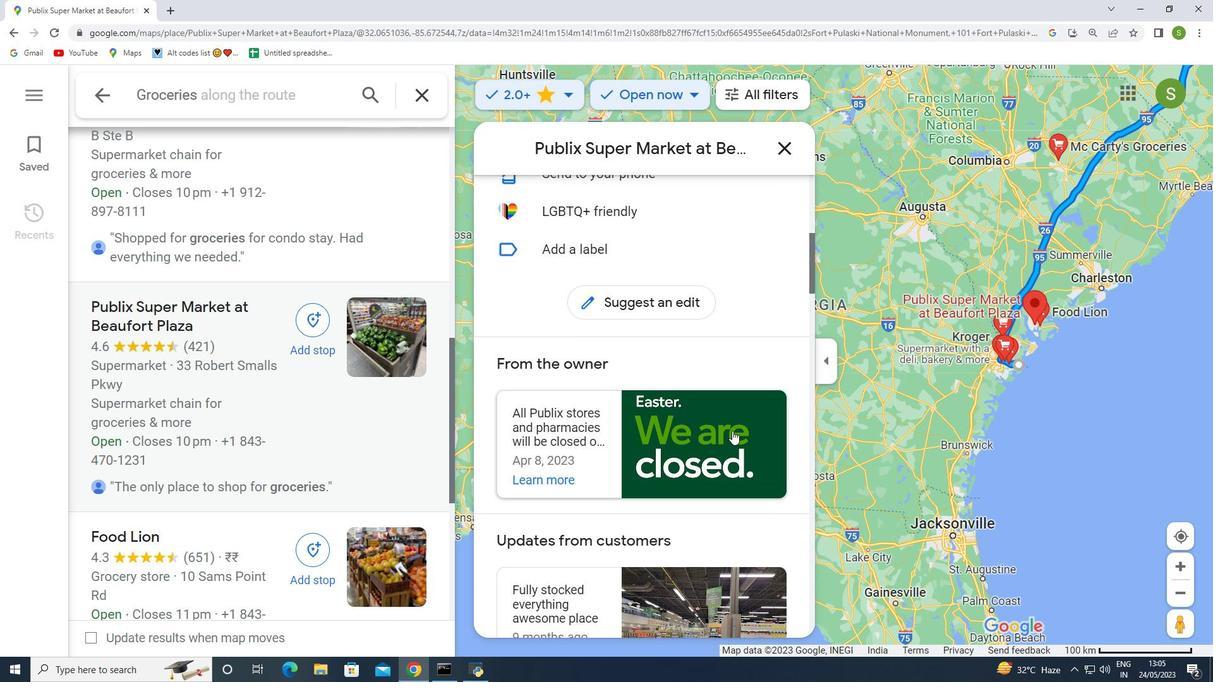 
Action: Mouse scrolled (722, 433) with delta (0, 0)
Screenshot: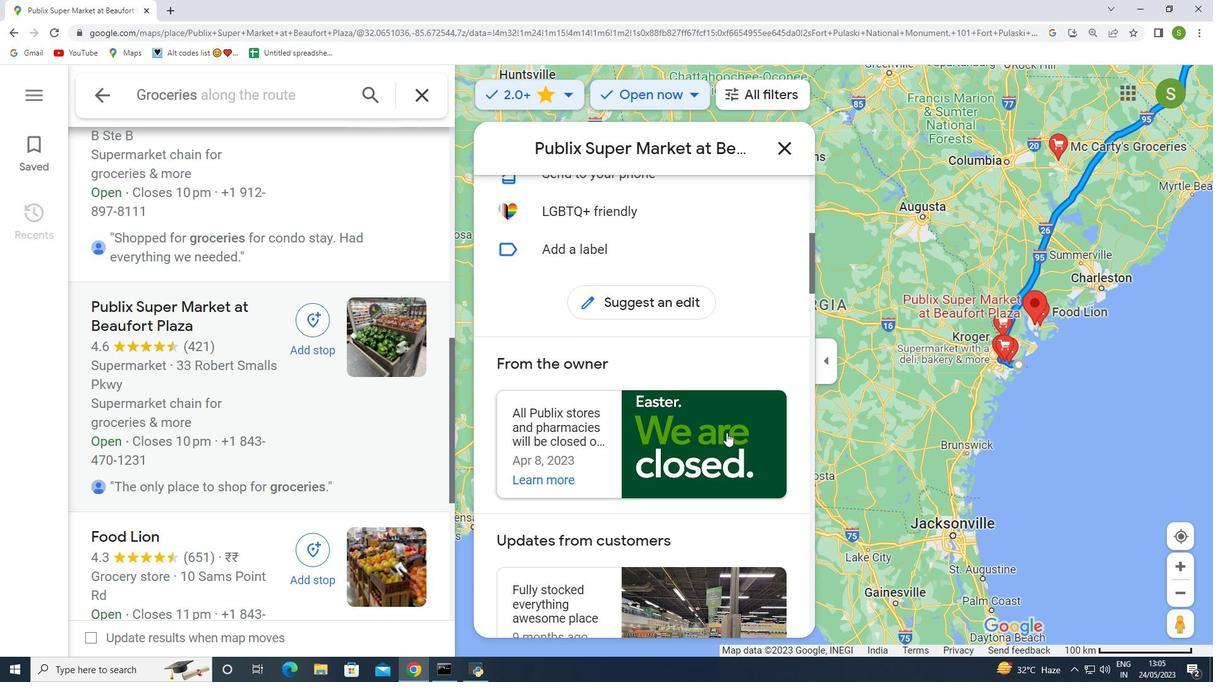 
Action: Mouse moved to (716, 437)
Screenshot: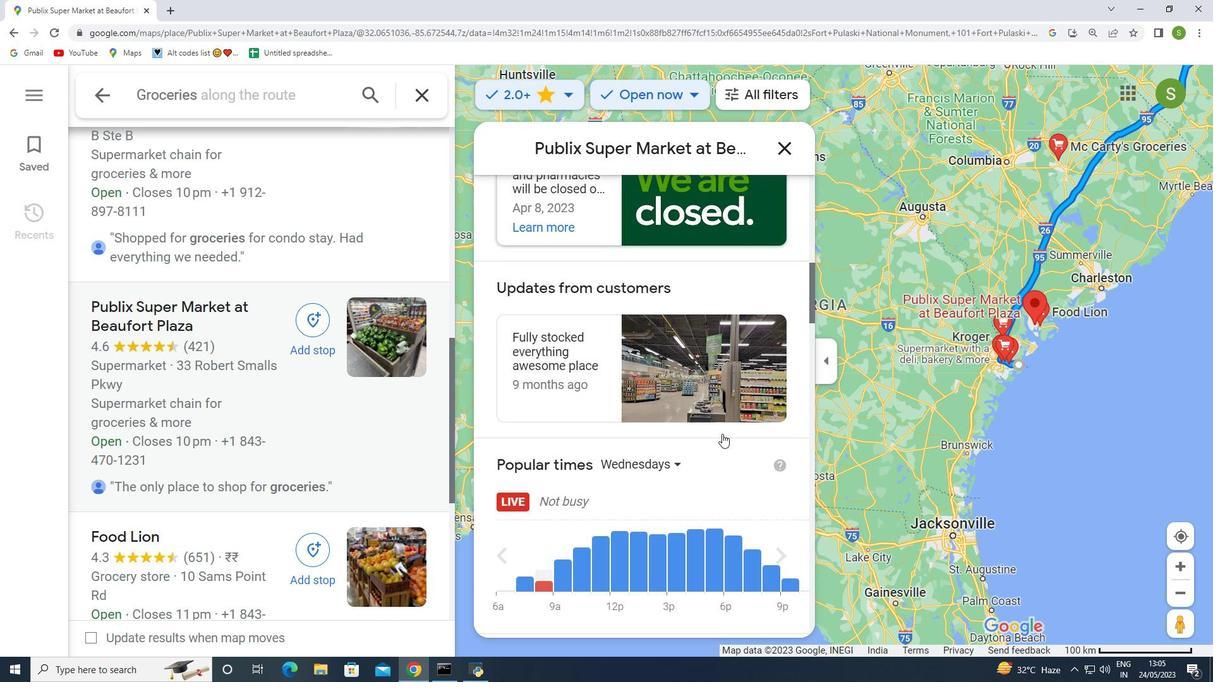 
Action: Mouse scrolled (716, 436) with delta (0, 0)
Screenshot: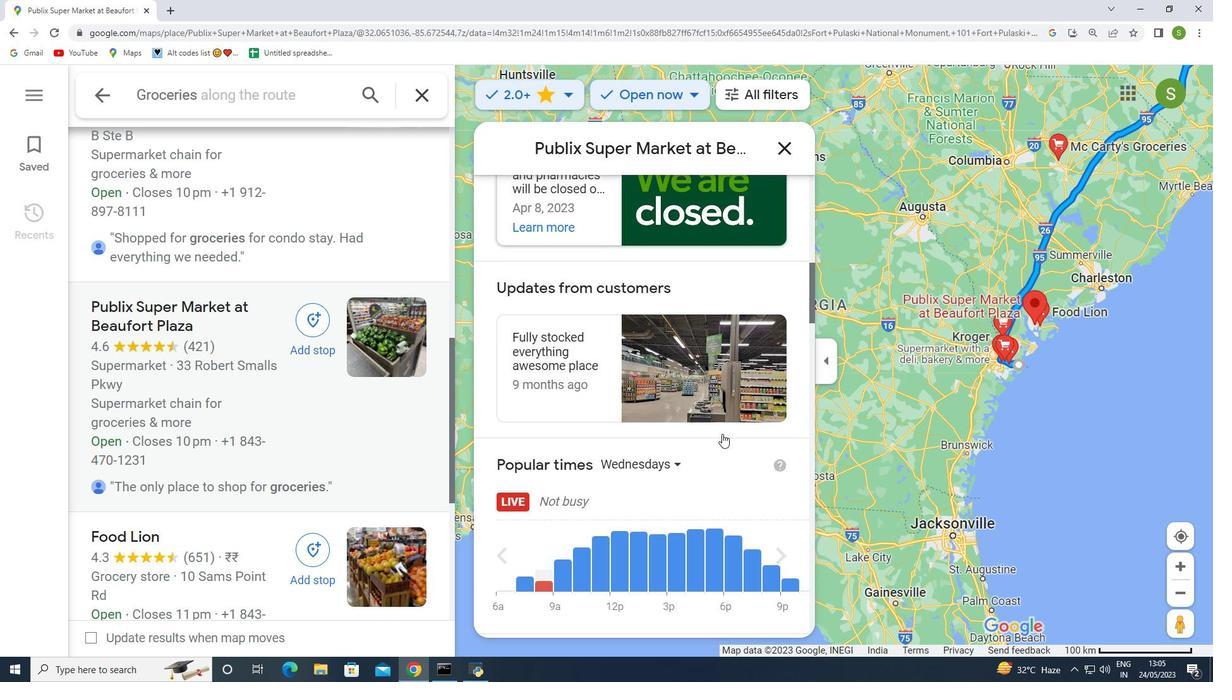 
Action: Mouse scrolled (716, 436) with delta (0, 0)
Screenshot: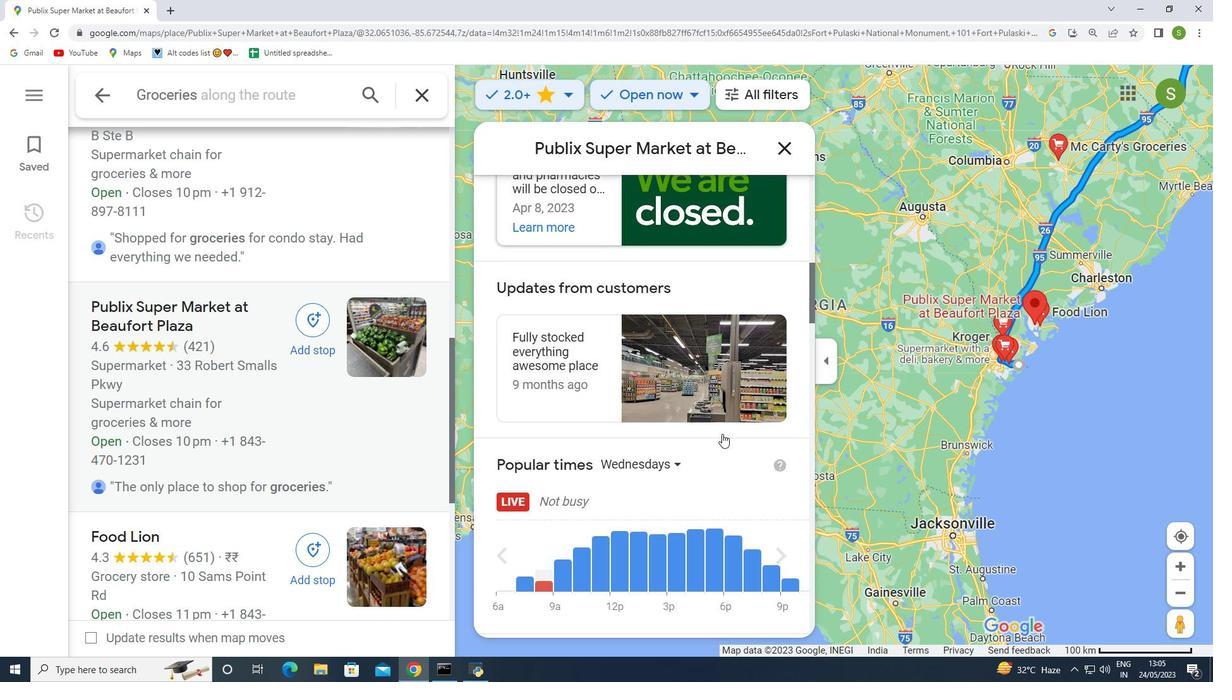 
Action: Mouse scrolled (716, 436) with delta (0, 0)
Screenshot: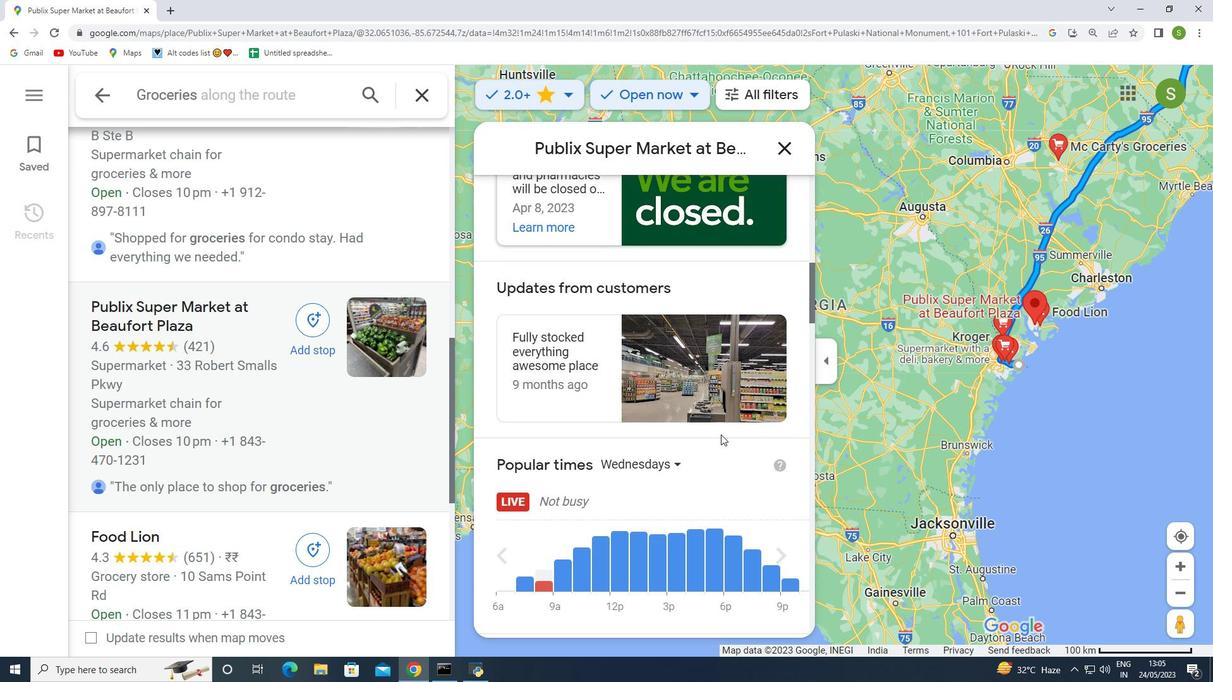 
Action: Mouse scrolled (716, 436) with delta (0, 0)
Screenshot: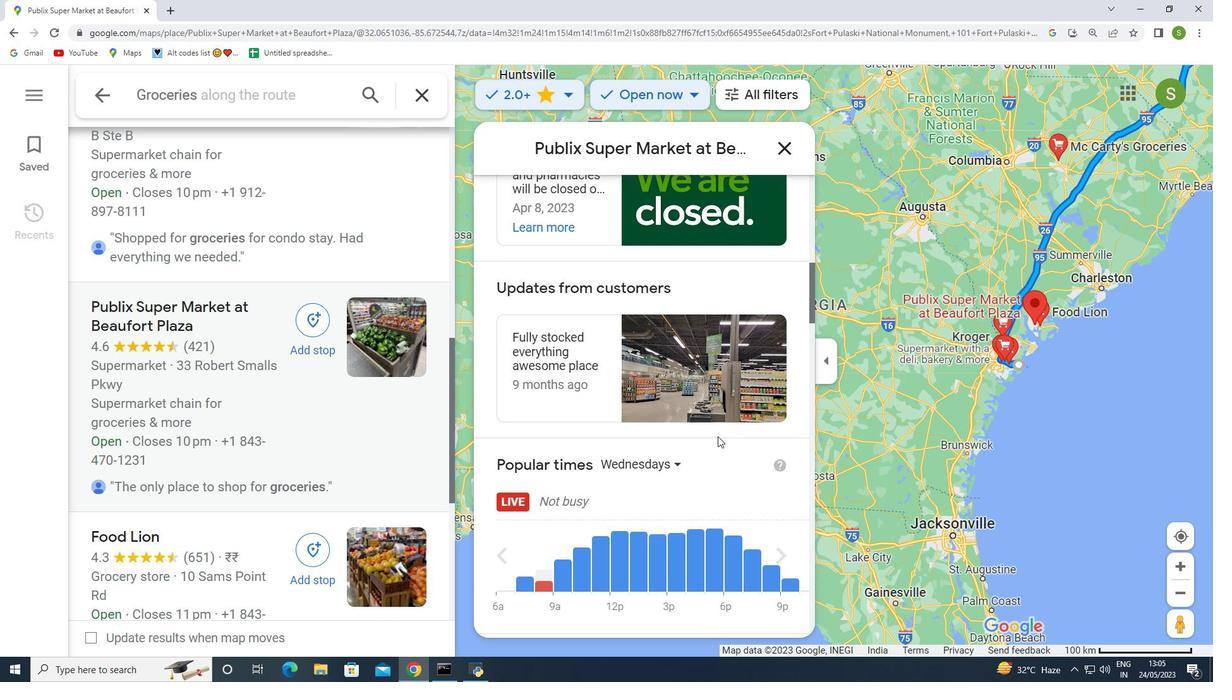 
Action: Mouse scrolled (716, 436) with delta (0, 0)
Screenshot: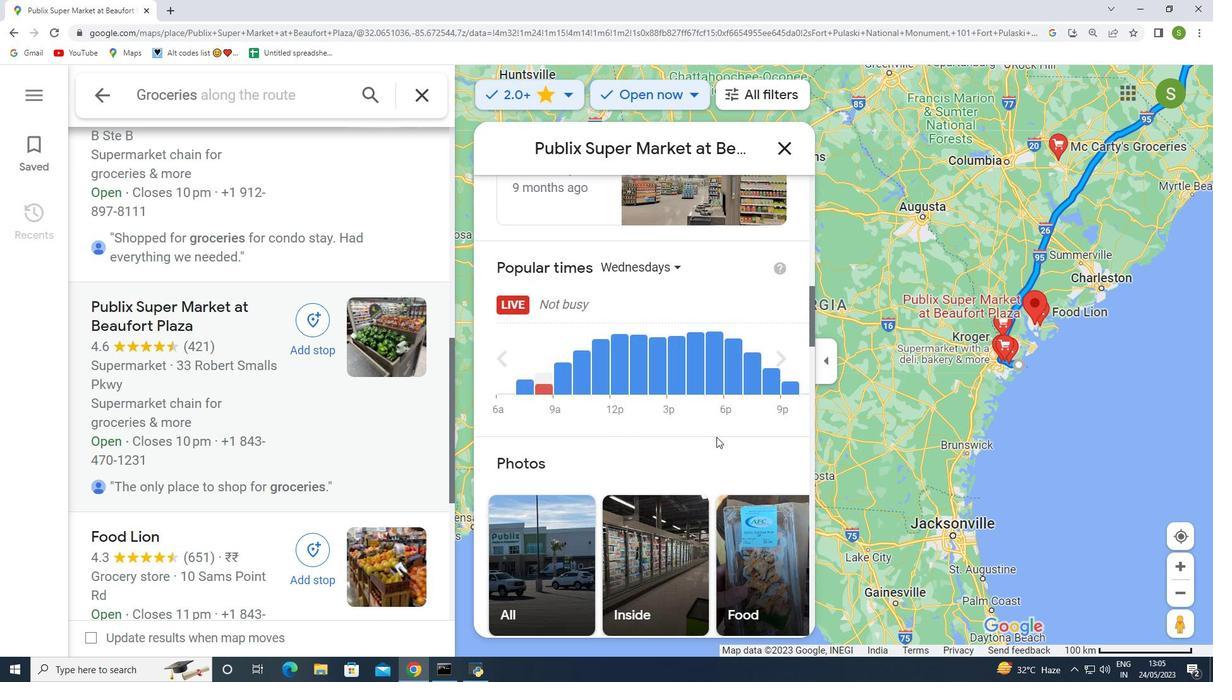 
Action: Mouse scrolled (716, 436) with delta (0, 0)
Screenshot: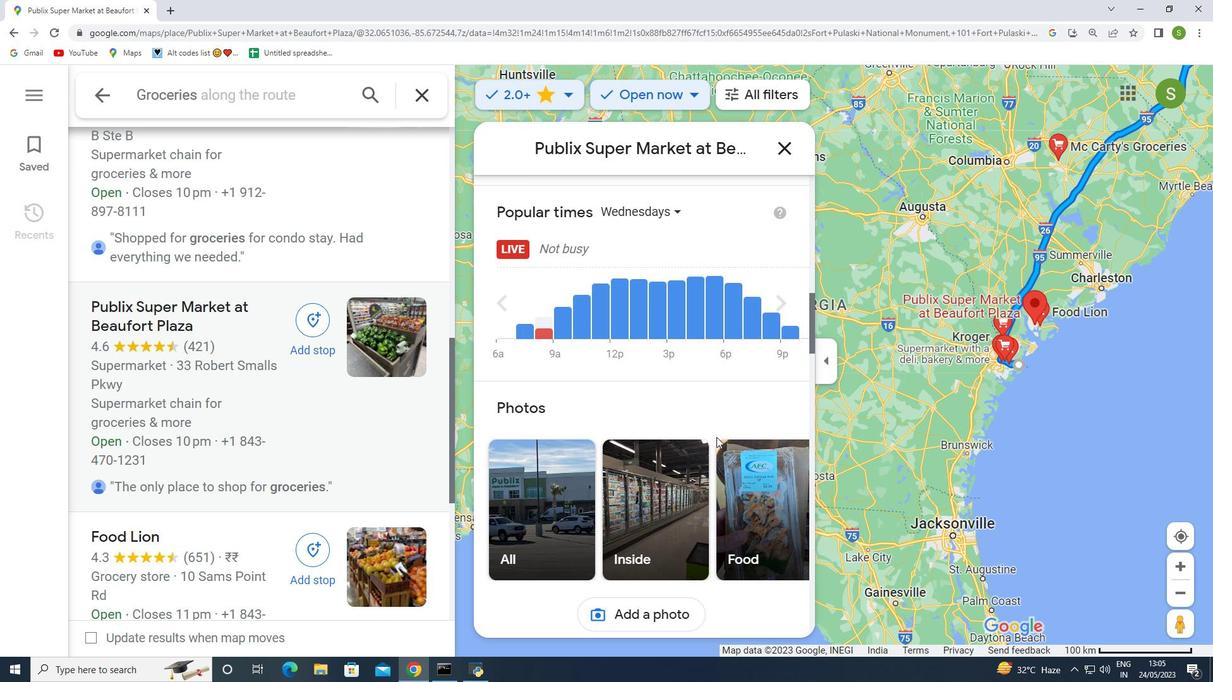 
Action: Mouse scrolled (716, 436) with delta (0, 0)
Screenshot: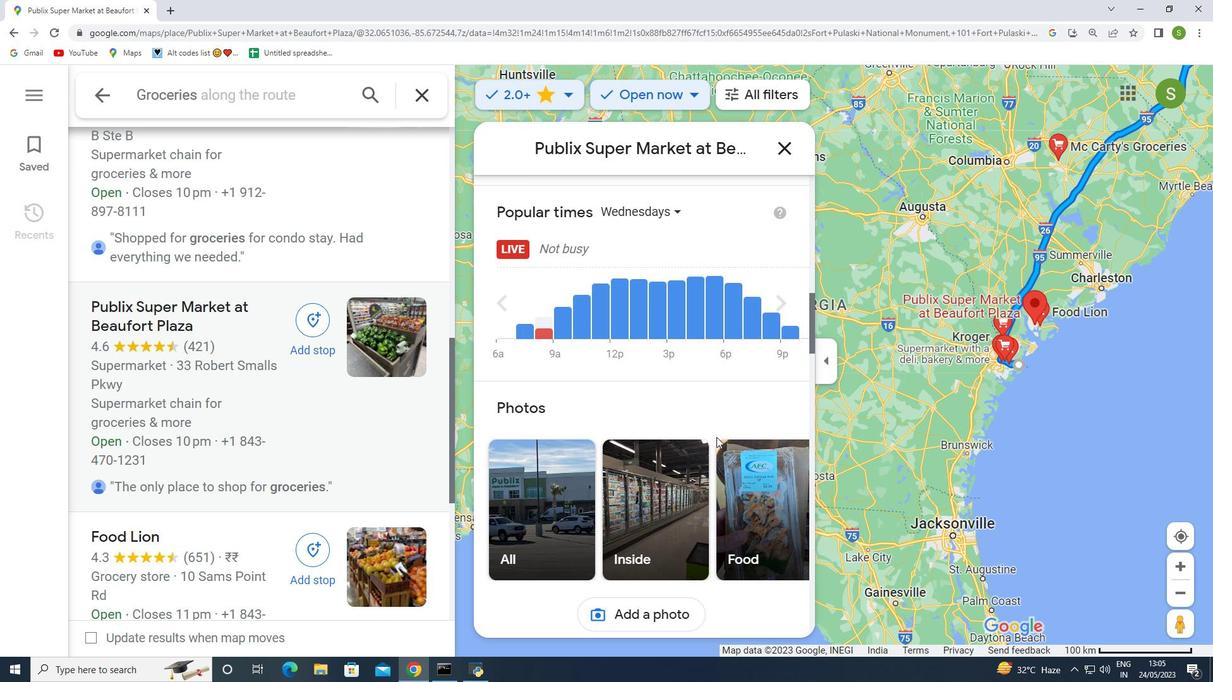 
Action: Mouse scrolled (716, 436) with delta (0, 0)
Screenshot: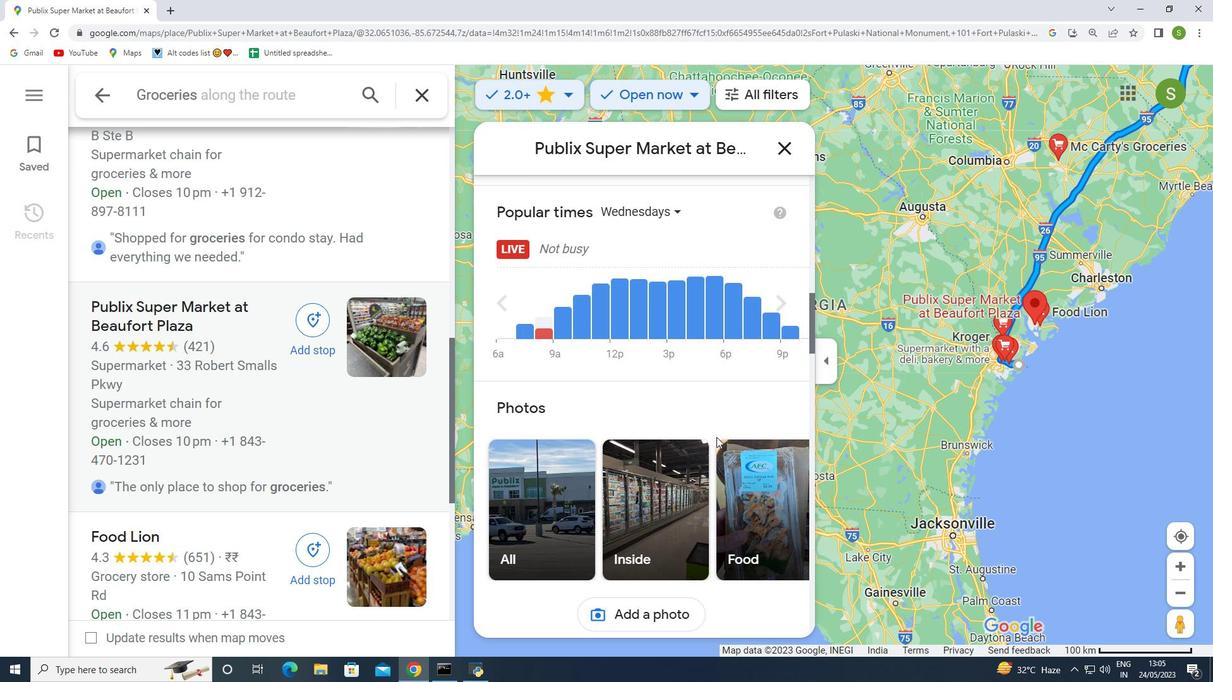 
Action: Mouse scrolled (716, 436) with delta (0, 0)
Screenshot: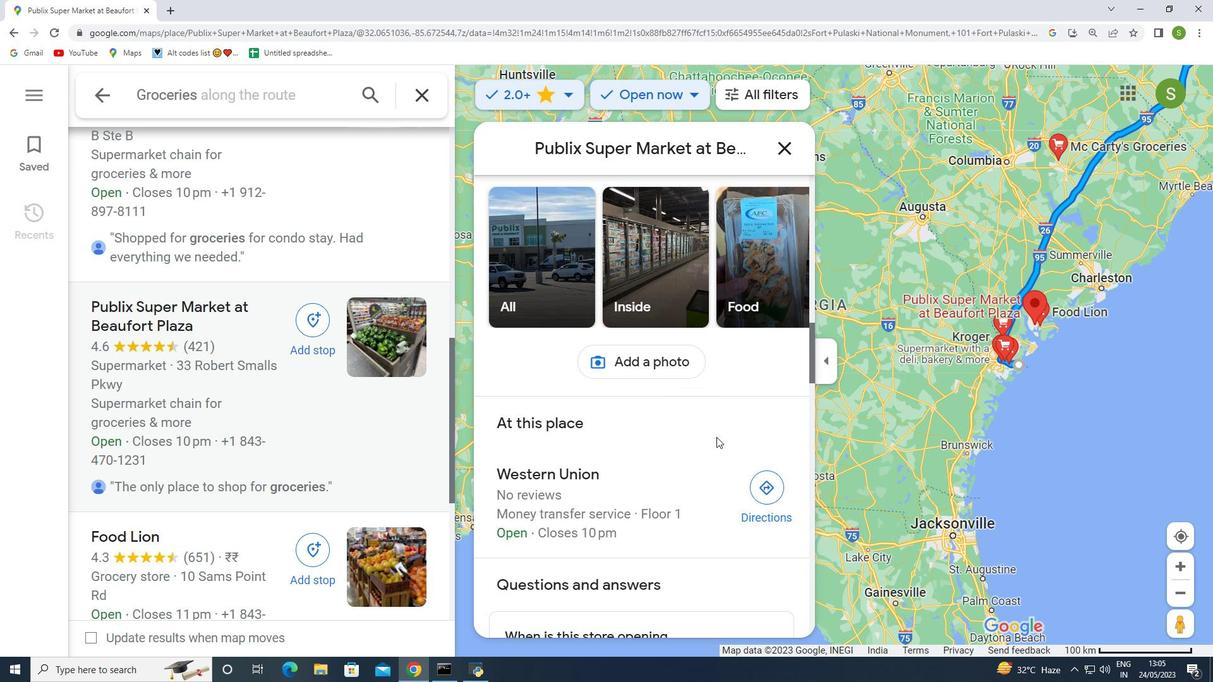 
Action: Mouse scrolled (716, 436) with delta (0, 0)
Screenshot: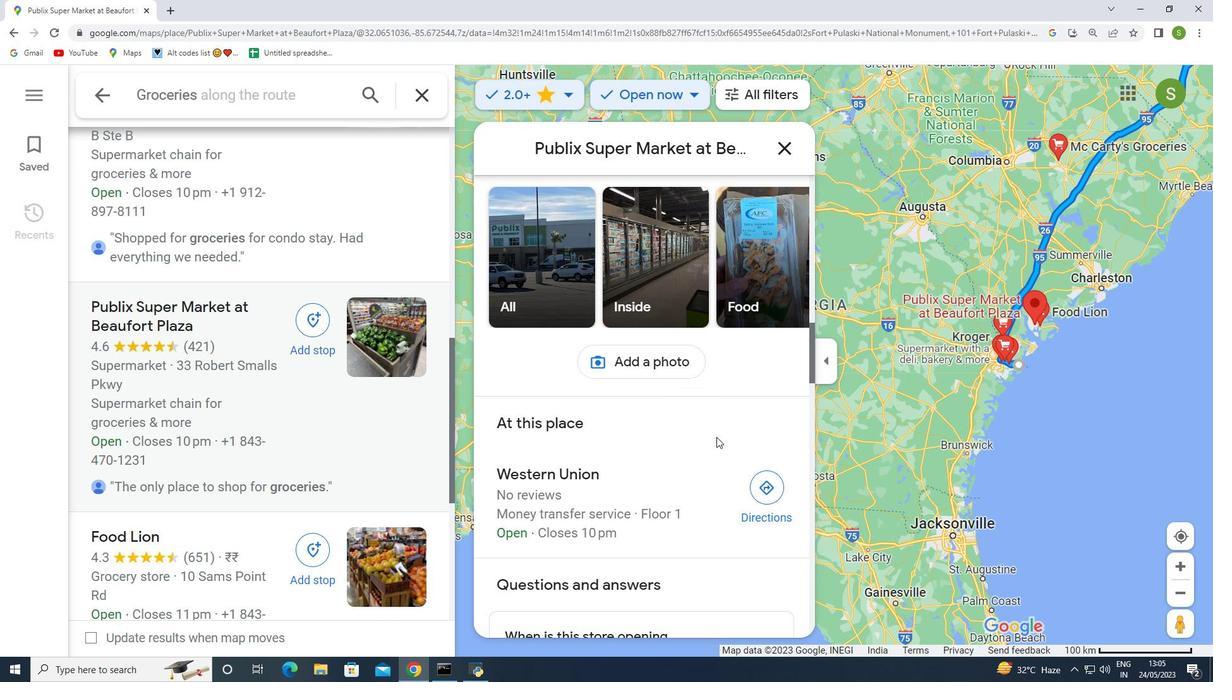 
Action: Mouse scrolled (716, 436) with delta (0, 0)
Screenshot: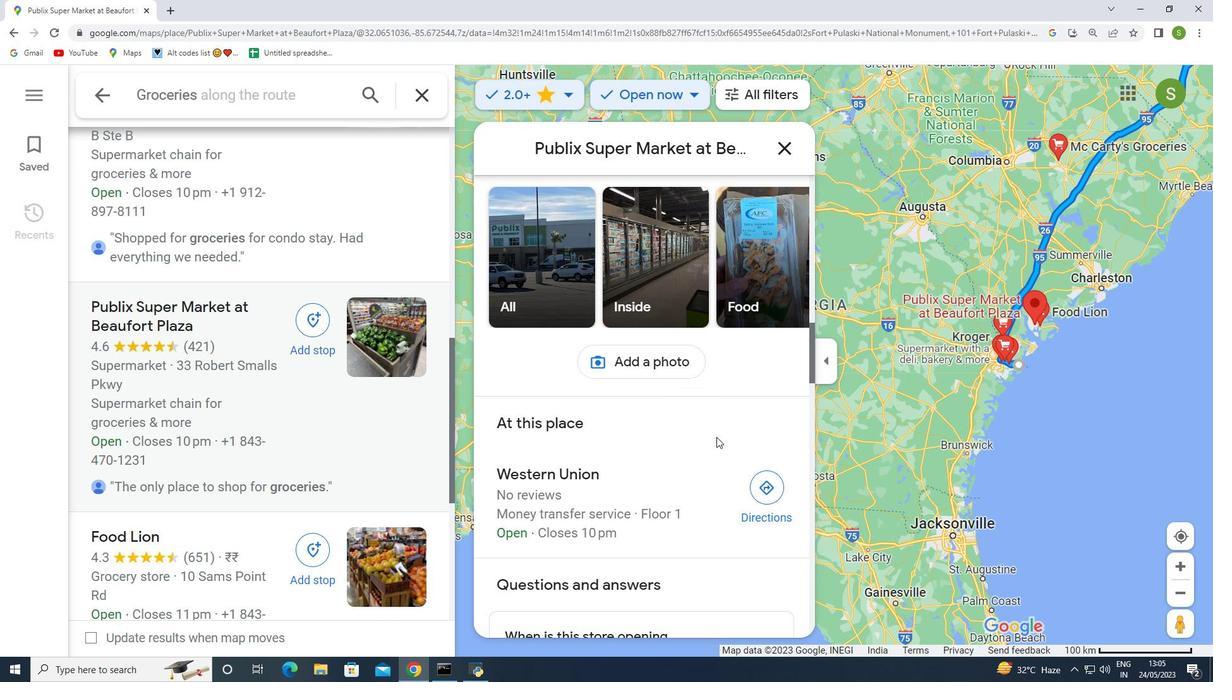 
Action: Mouse scrolled (716, 436) with delta (0, 0)
Screenshot: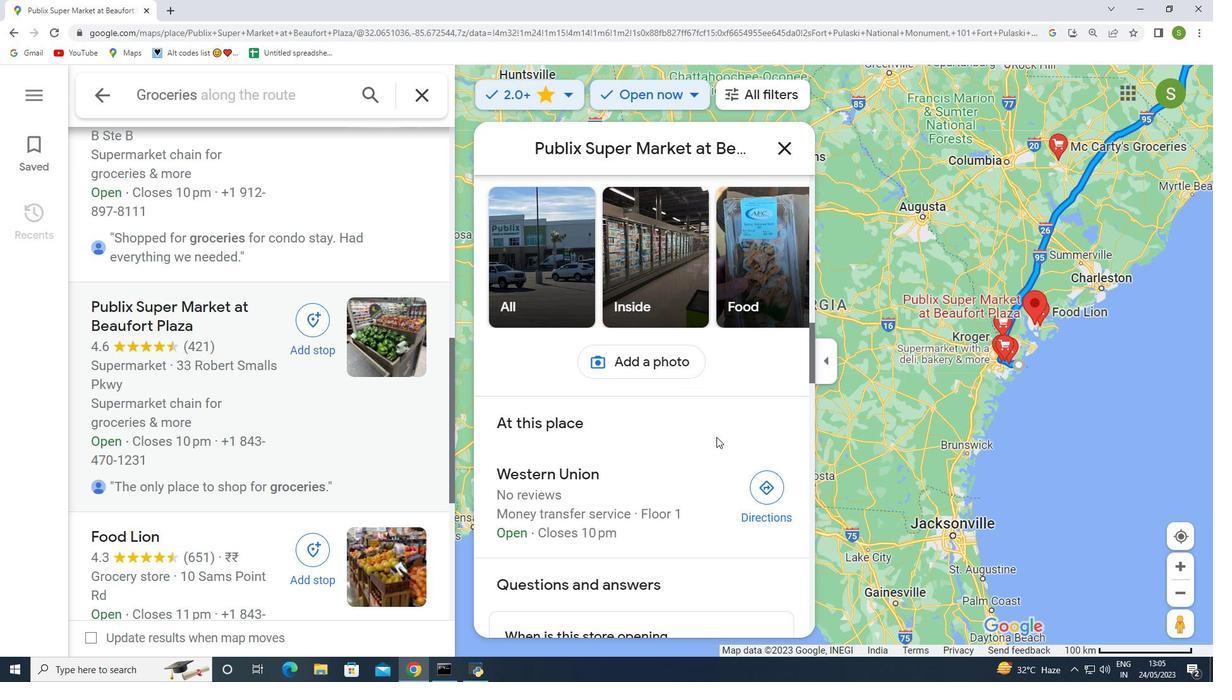 
Action: Mouse moved to (707, 453)
Screenshot: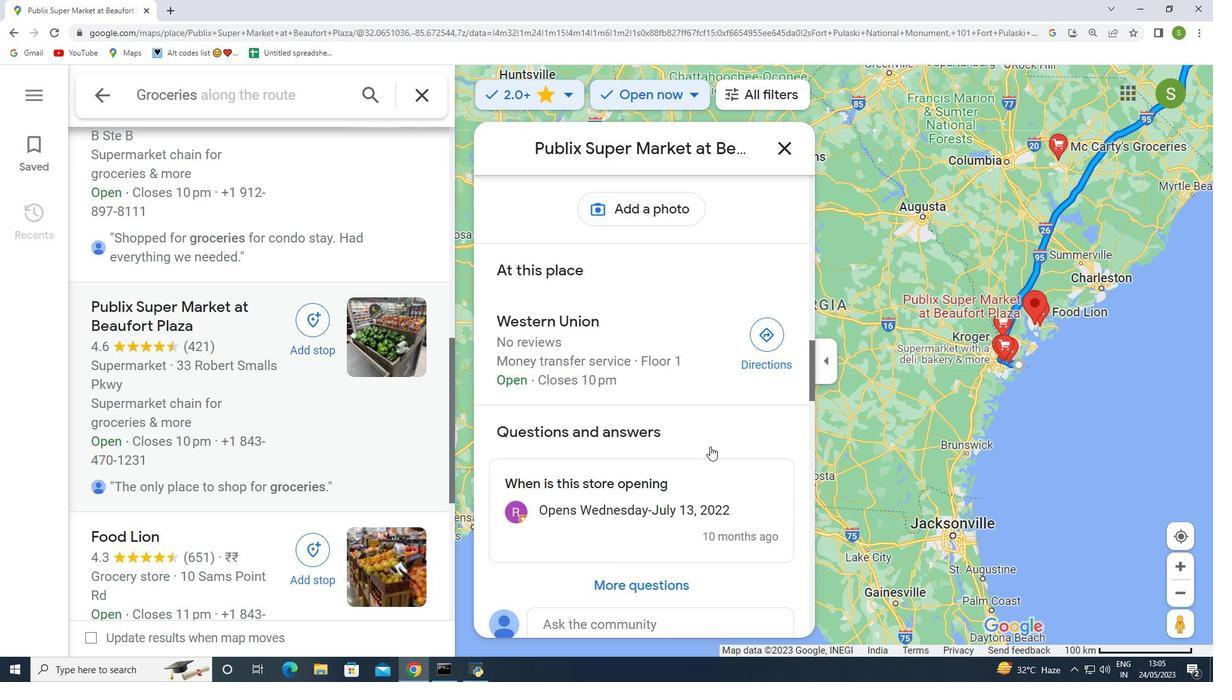
Action: Mouse scrolled (707, 453) with delta (0, 0)
Screenshot: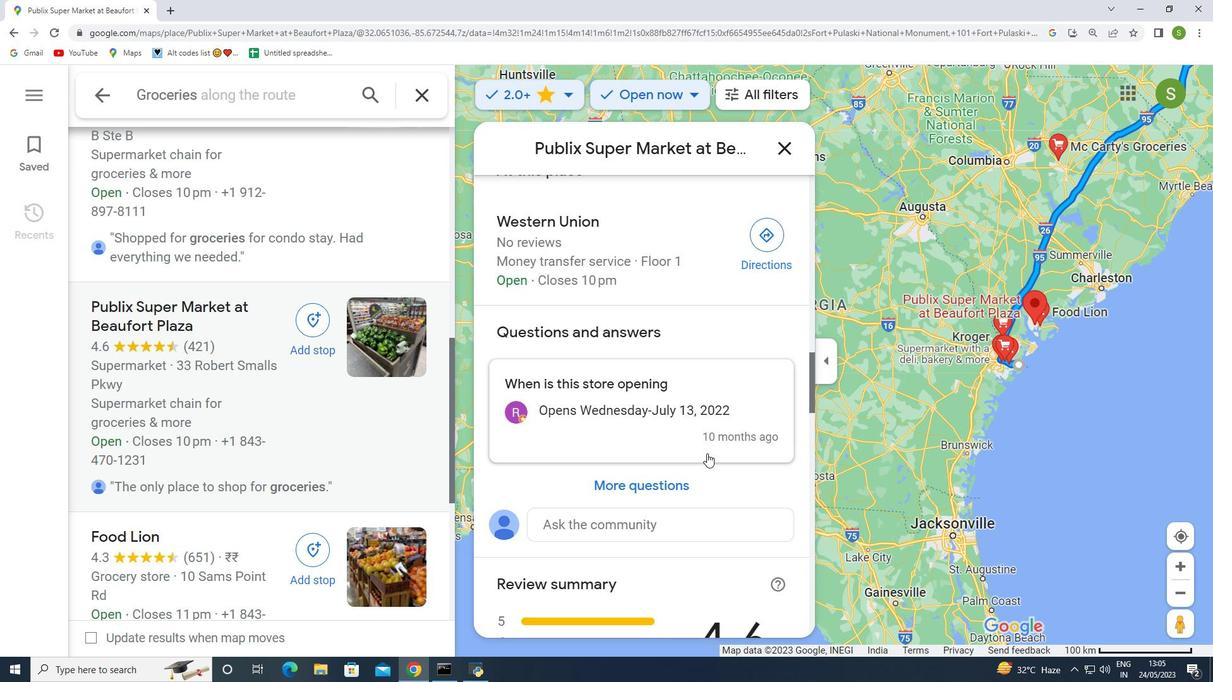 
Action: Mouse scrolled (707, 453) with delta (0, 0)
